 Task: Explore Suburban Homes in Sacramento with Access to Greenbelts.
Action: Mouse moved to (209, 225)
Screenshot: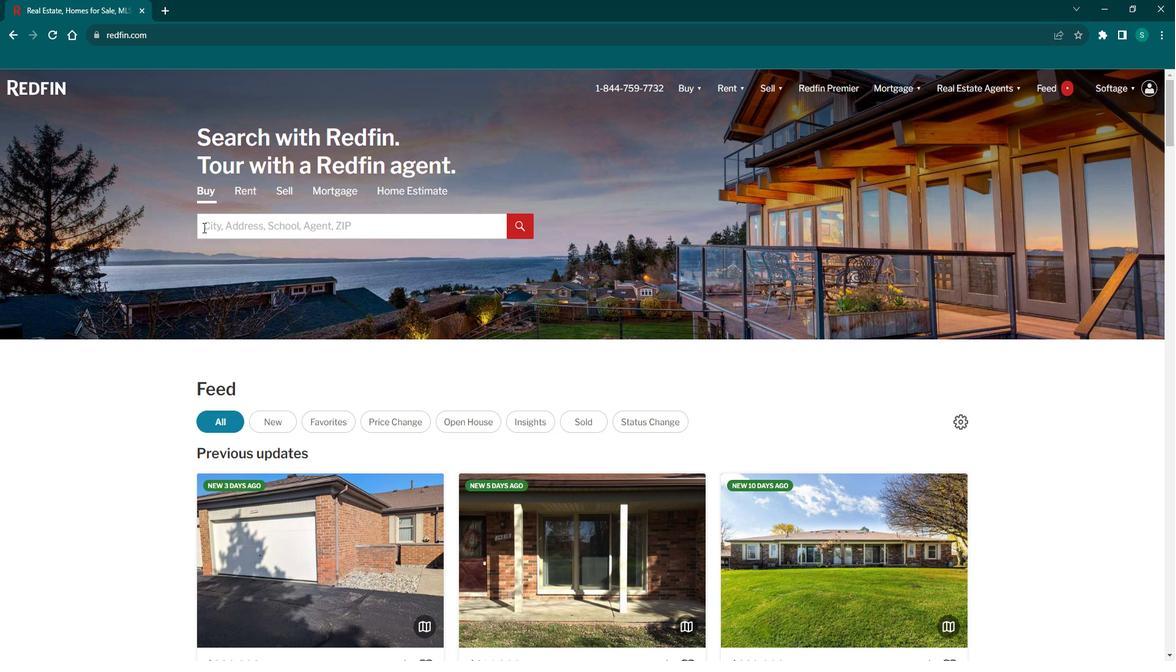 
Action: Mouse pressed left at (209, 225)
Screenshot: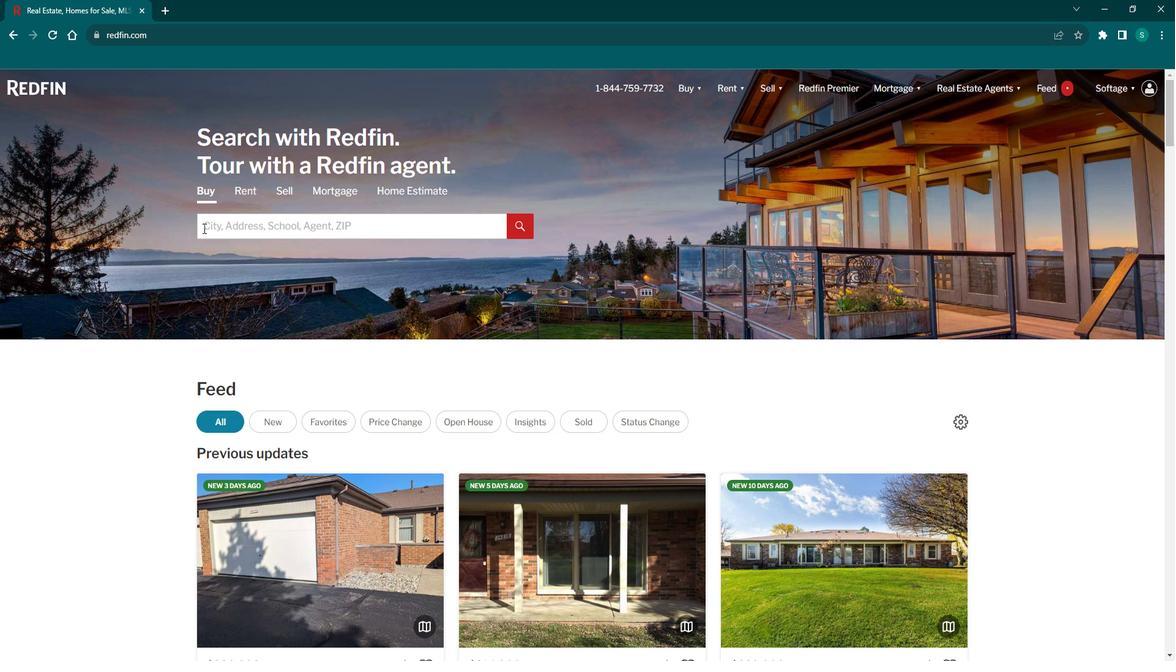 
Action: Key pressed <Key.caps_lock>S<Key.caps_lock>acramento
Screenshot: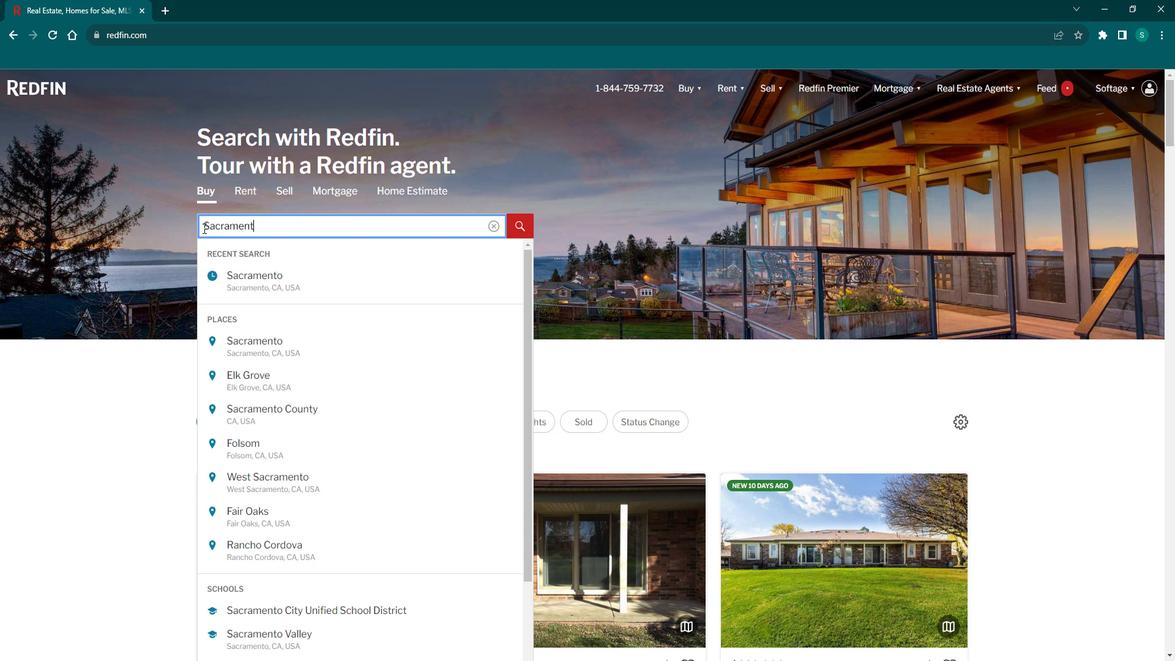 
Action: Mouse moved to (217, 330)
Screenshot: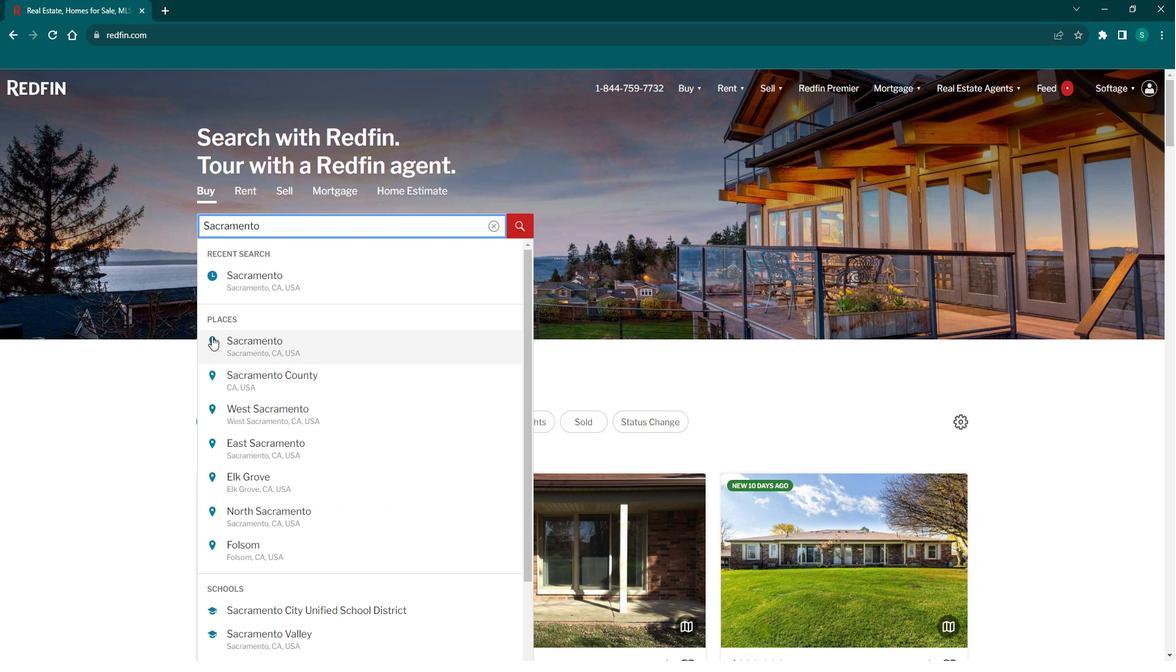 
Action: Mouse pressed left at (217, 330)
Screenshot: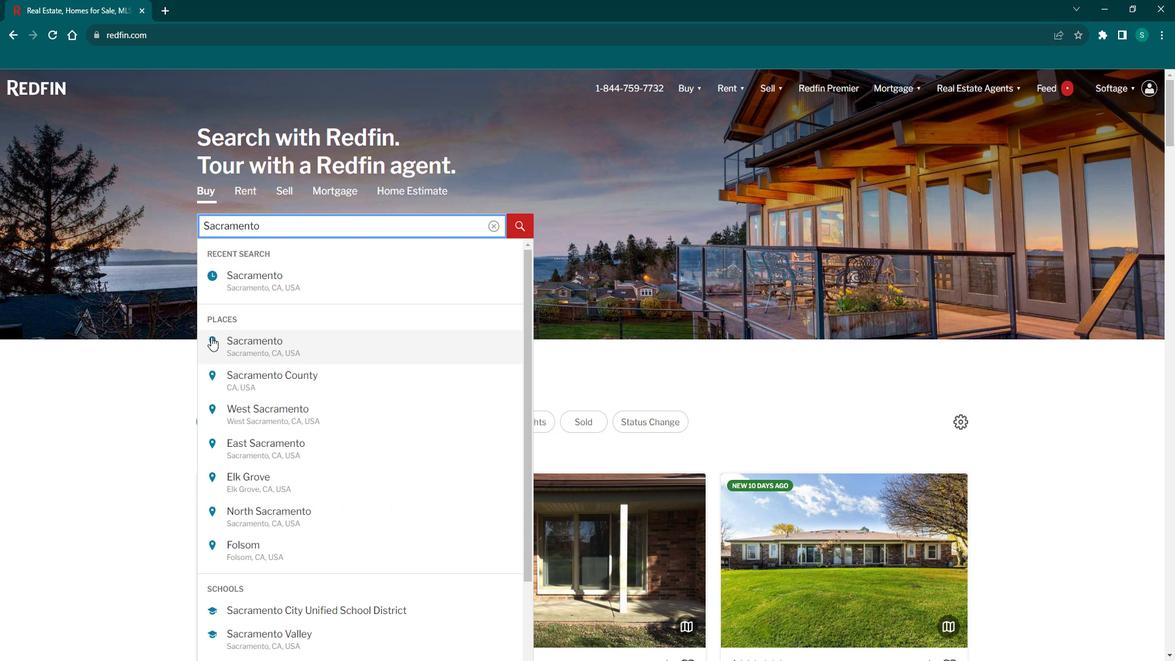 
Action: Mouse moved to (1049, 174)
Screenshot: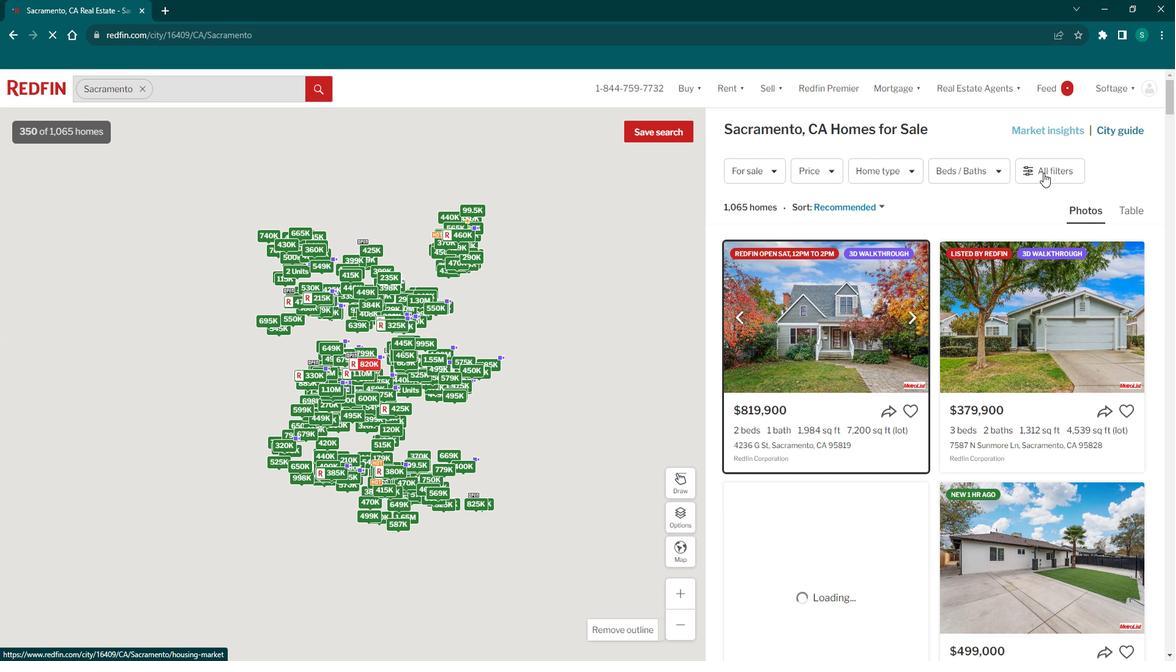 
Action: Mouse pressed left at (1049, 174)
Screenshot: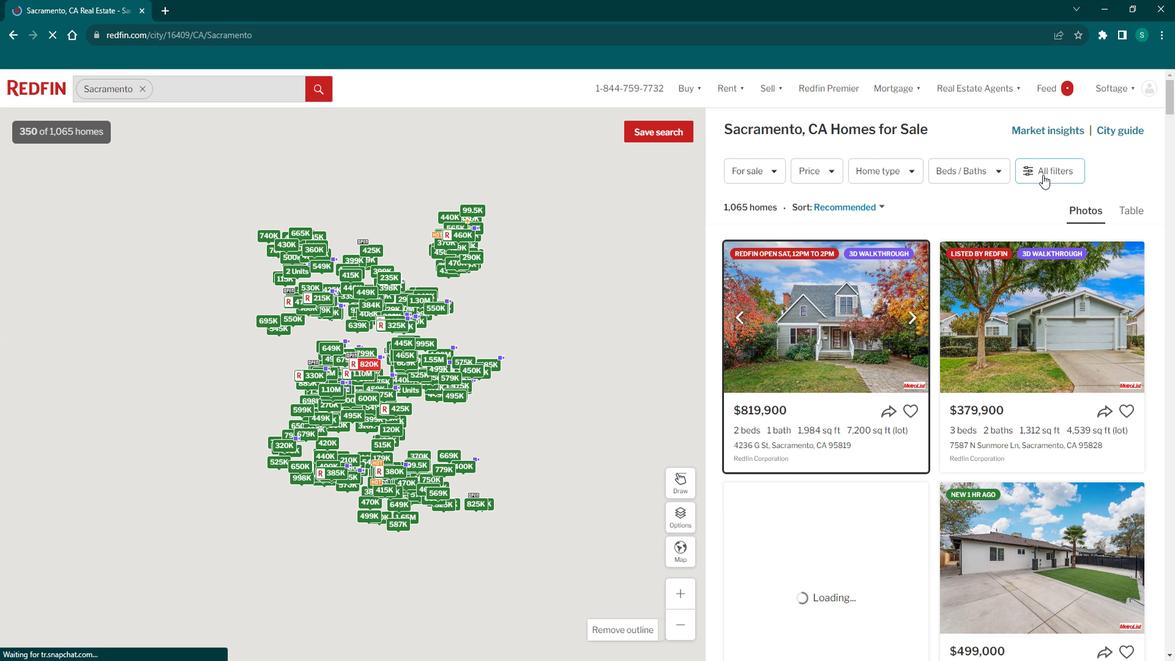 
Action: Mouse pressed left at (1049, 174)
Screenshot: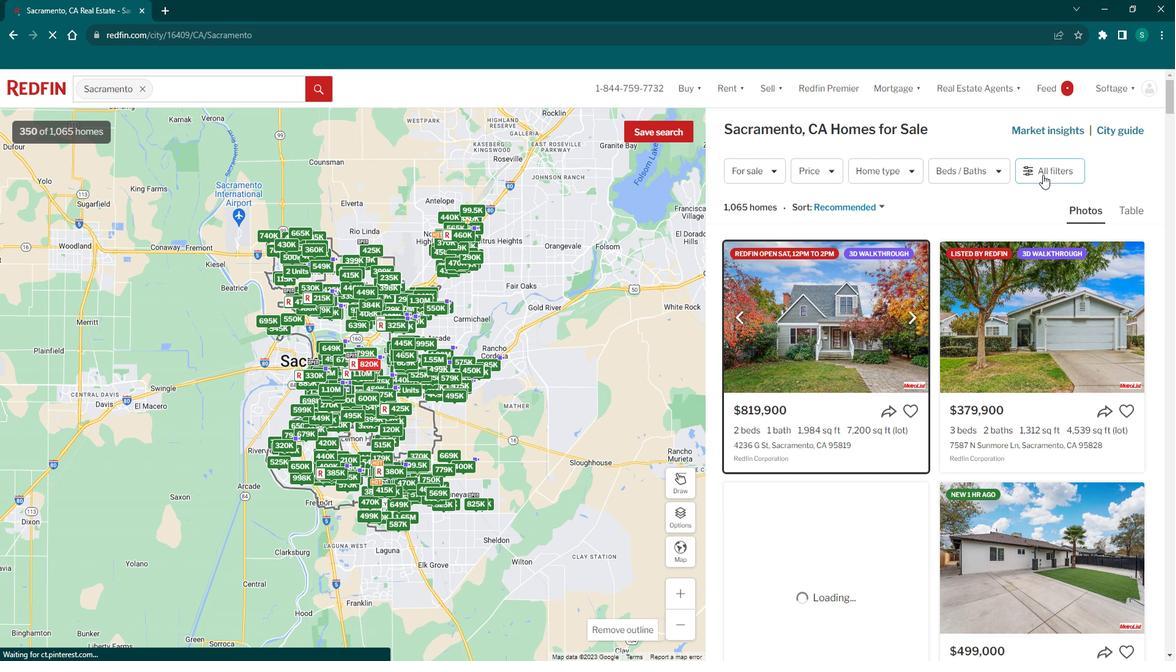
Action: Mouse moved to (1049, 174)
Screenshot: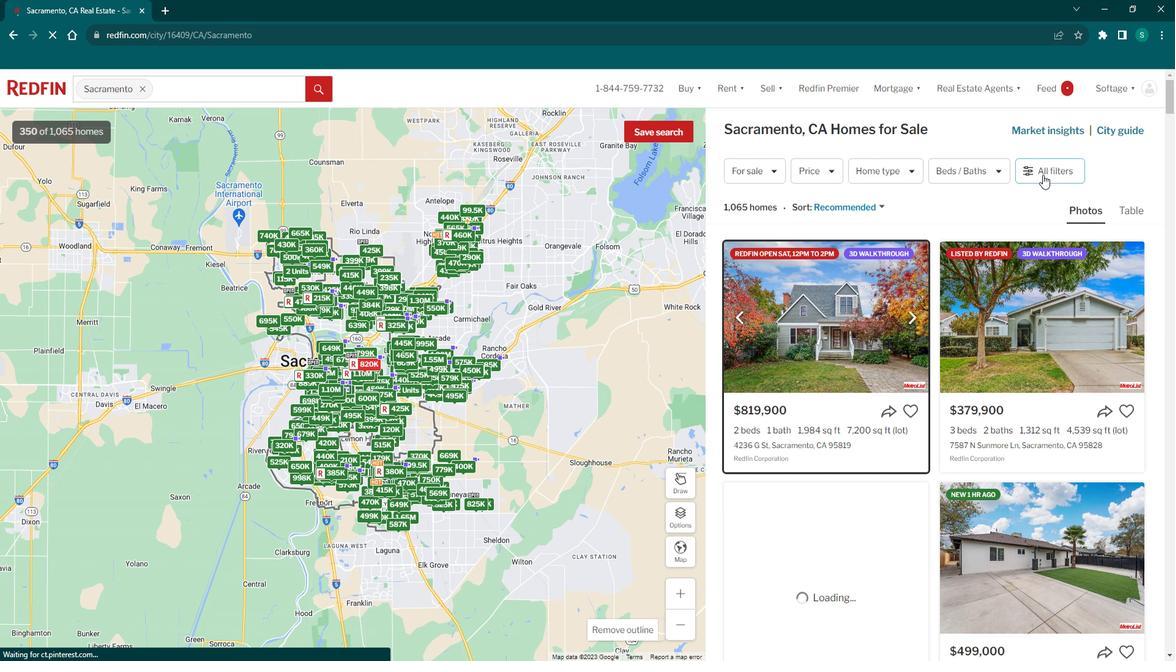 
Action: Mouse pressed left at (1049, 174)
Screenshot: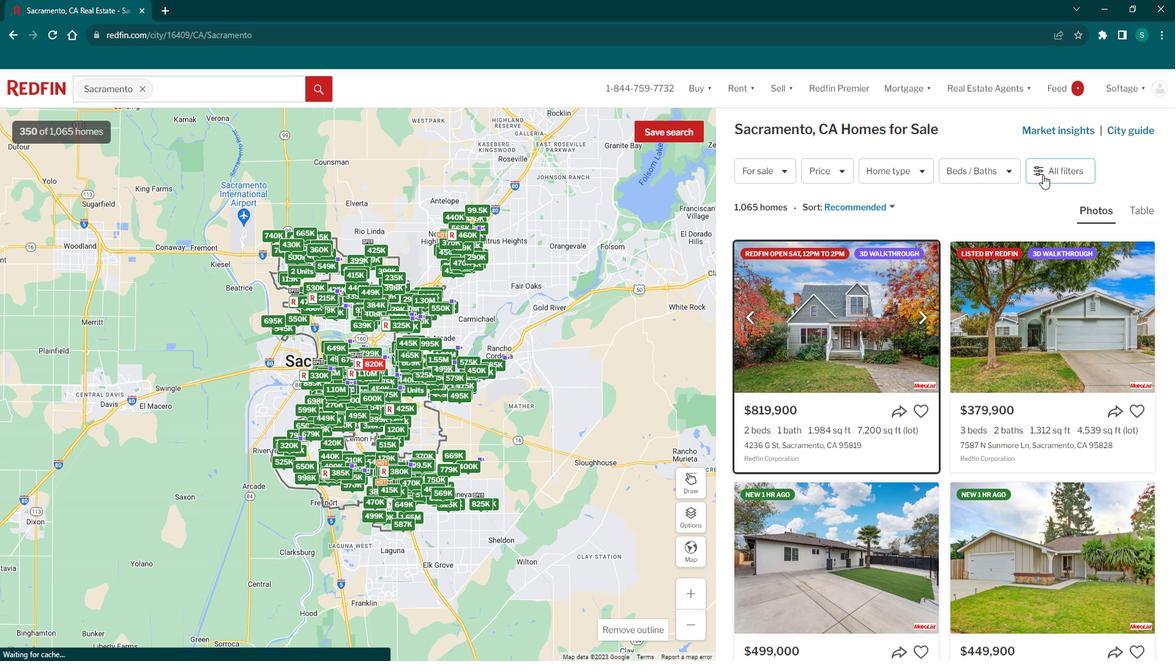 
Action: Mouse moved to (873, 407)
Screenshot: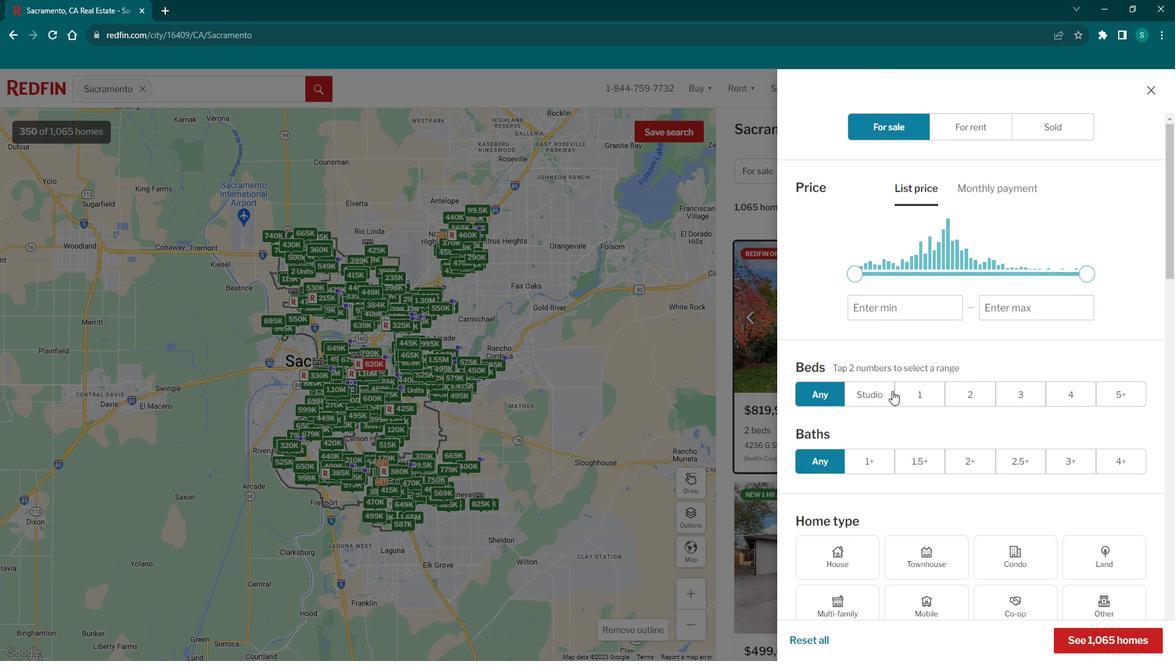 
Action: Mouse scrolled (873, 406) with delta (0, 0)
Screenshot: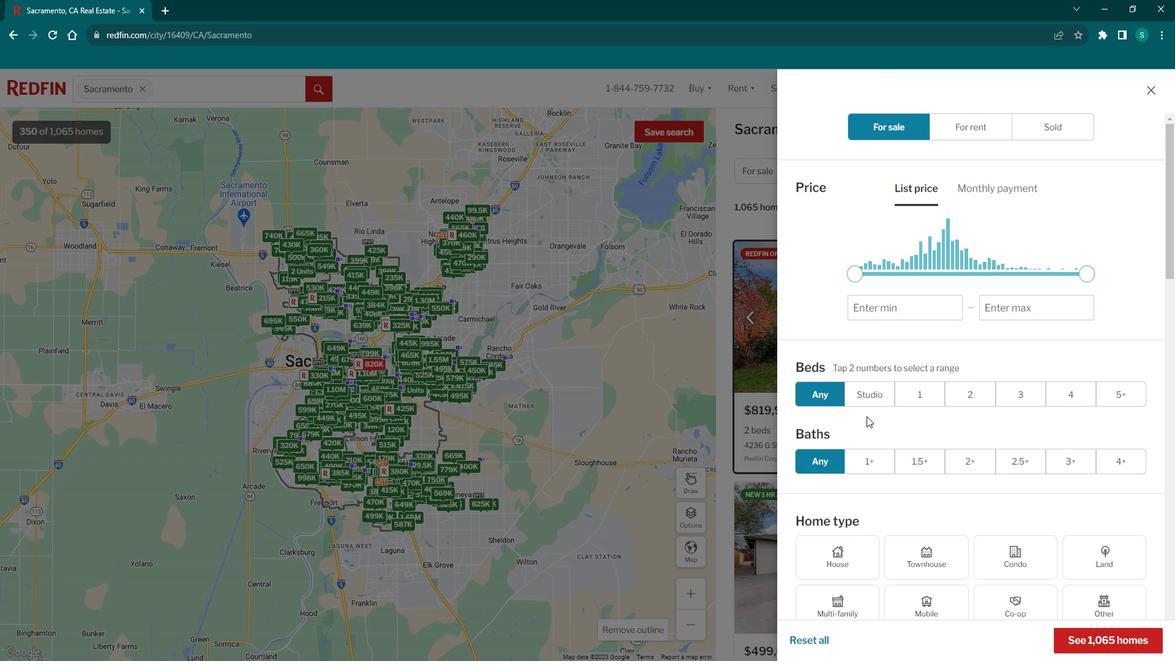 
Action: Mouse scrolled (873, 406) with delta (0, 0)
Screenshot: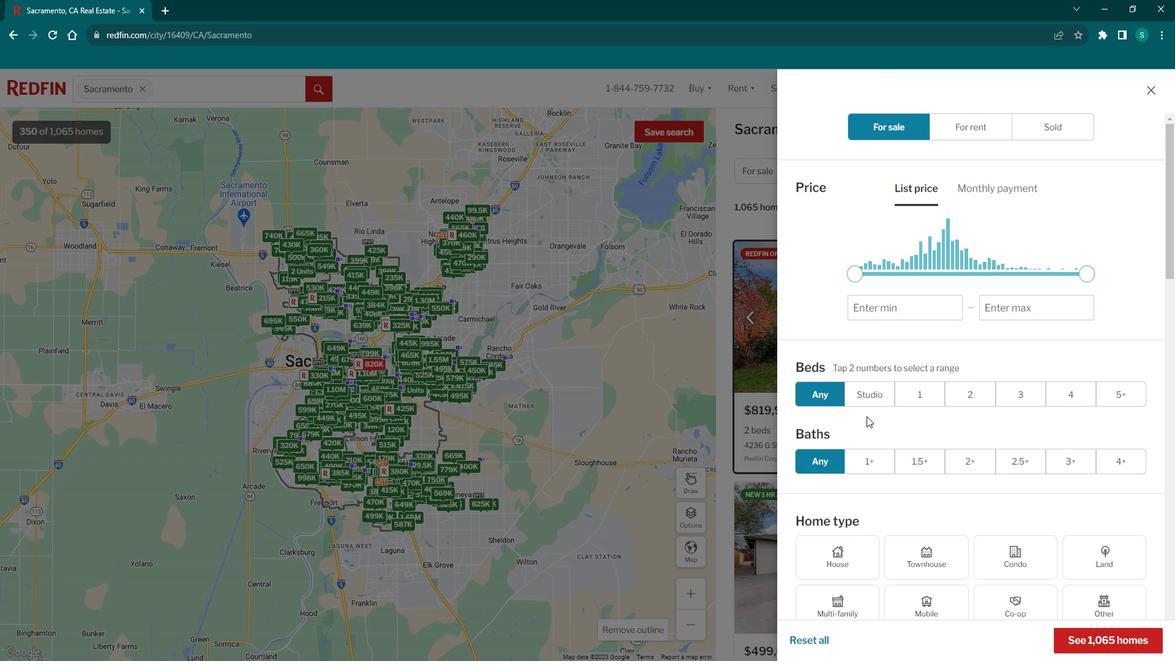 
Action: Mouse moved to (844, 414)
Screenshot: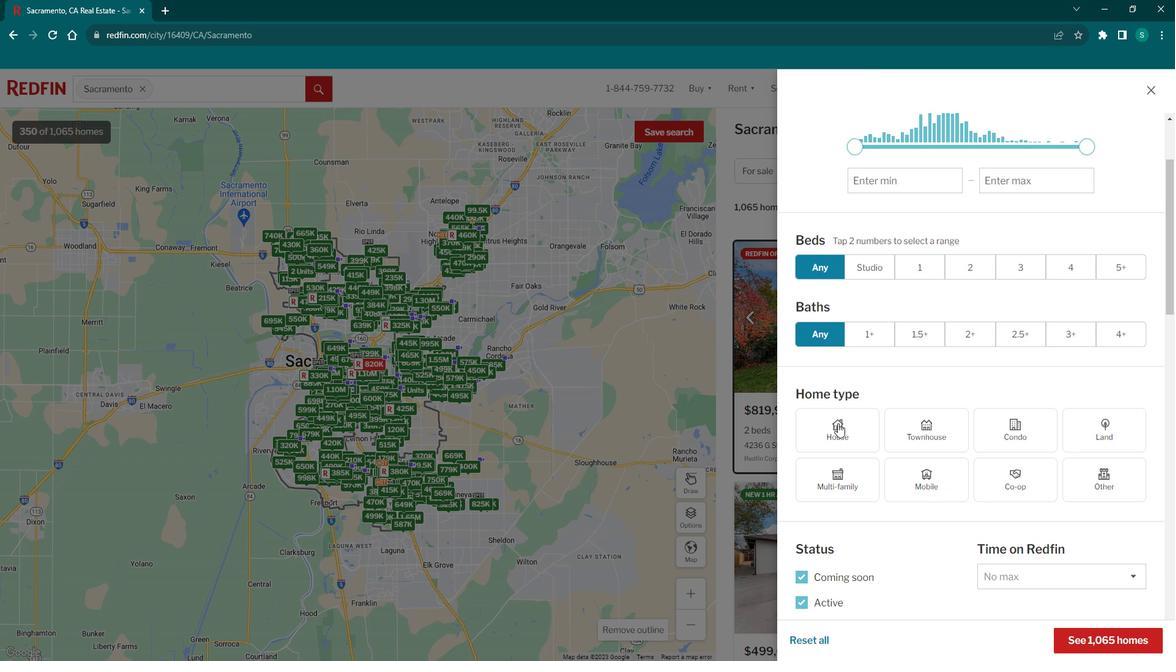
Action: Mouse pressed left at (844, 414)
Screenshot: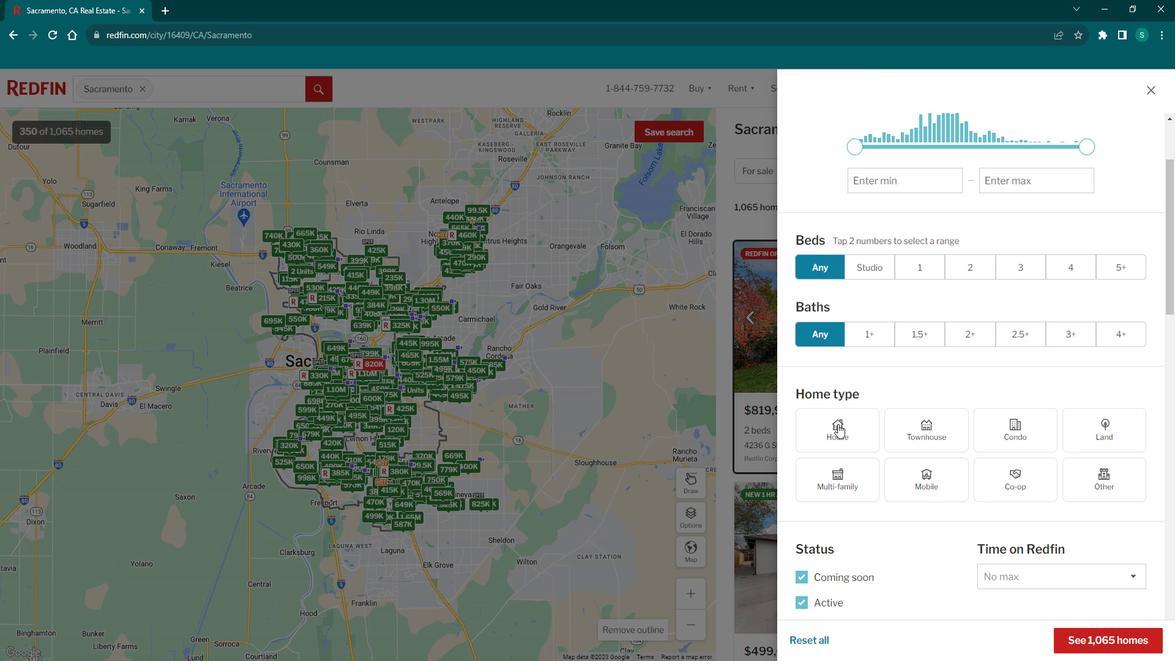 
Action: Mouse scrolled (844, 413) with delta (0, 0)
Screenshot: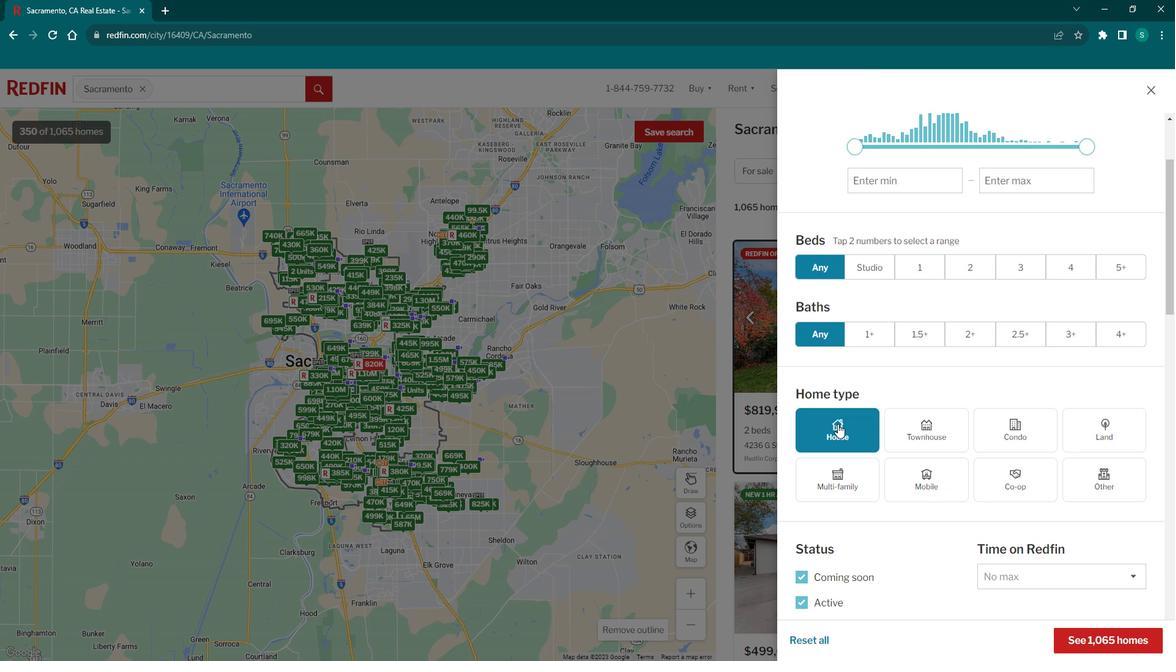 
Action: Mouse scrolled (844, 413) with delta (0, 0)
Screenshot: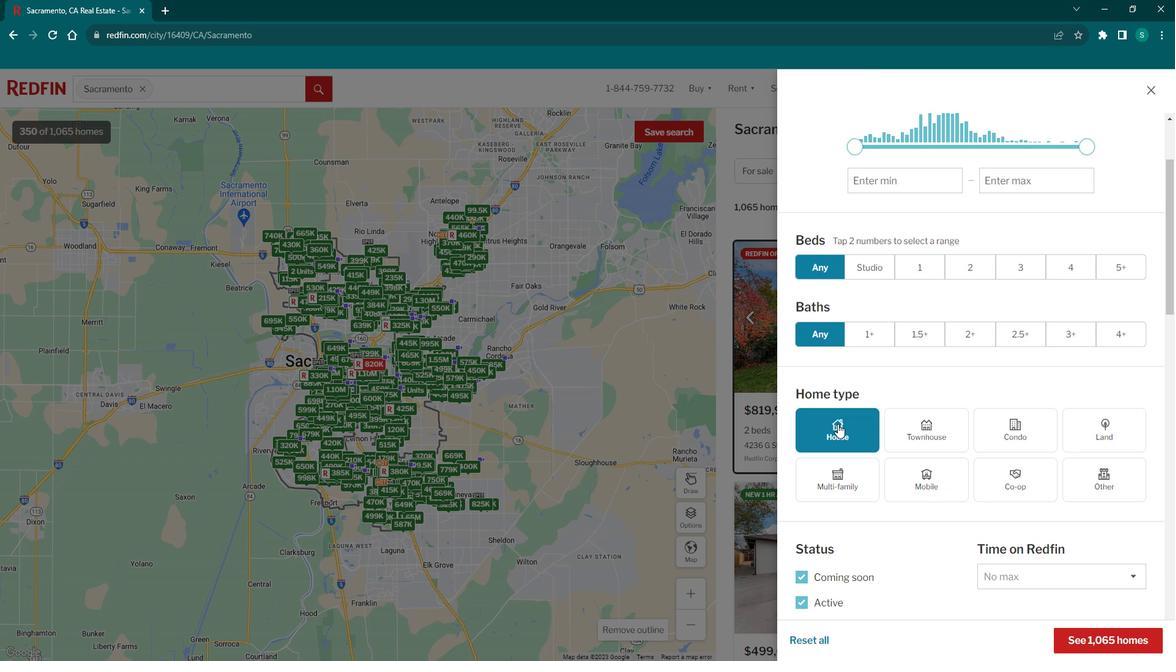 
Action: Mouse scrolled (844, 413) with delta (0, 0)
Screenshot: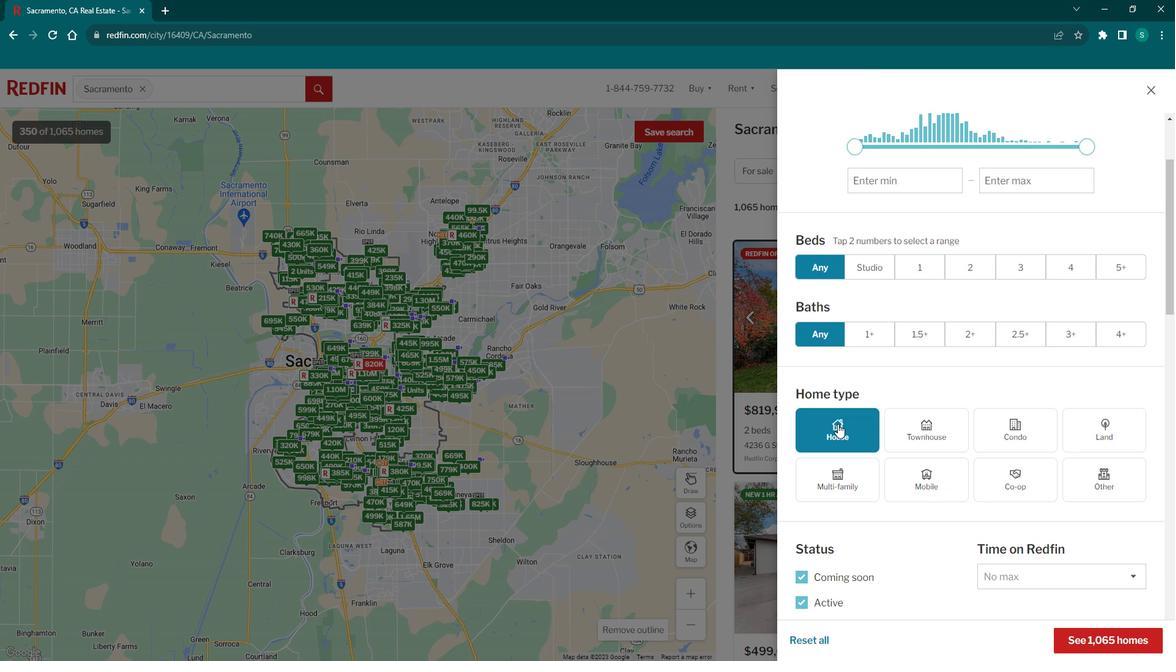 
Action: Mouse scrolled (844, 413) with delta (0, 0)
Screenshot: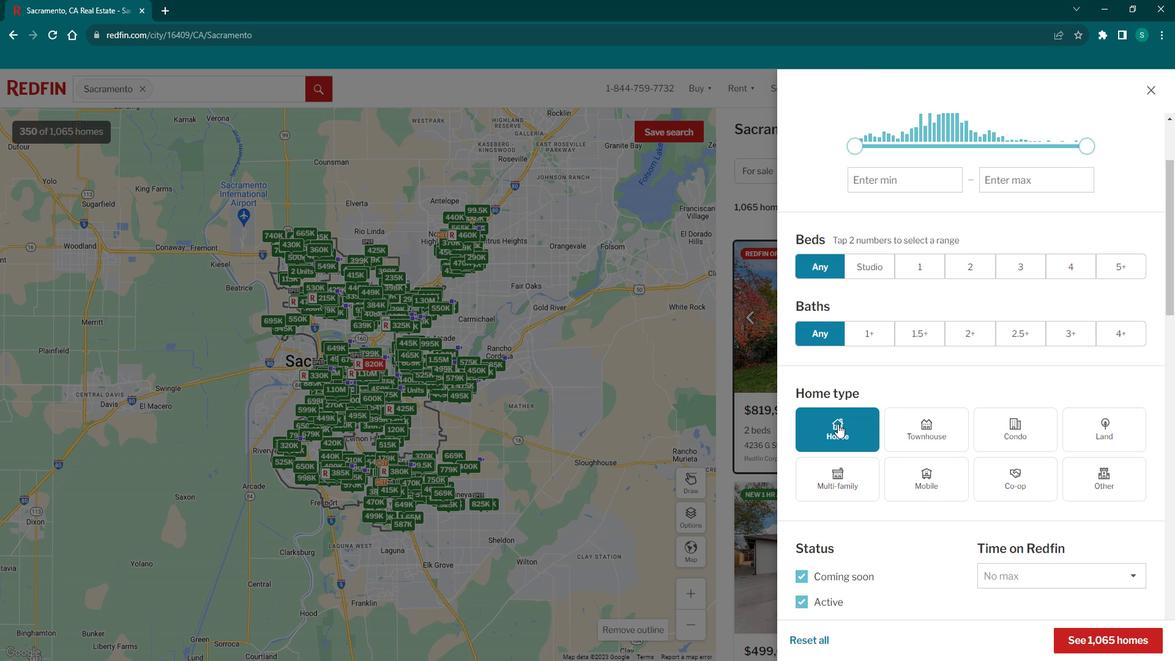 
Action: Mouse scrolled (844, 413) with delta (0, 0)
Screenshot: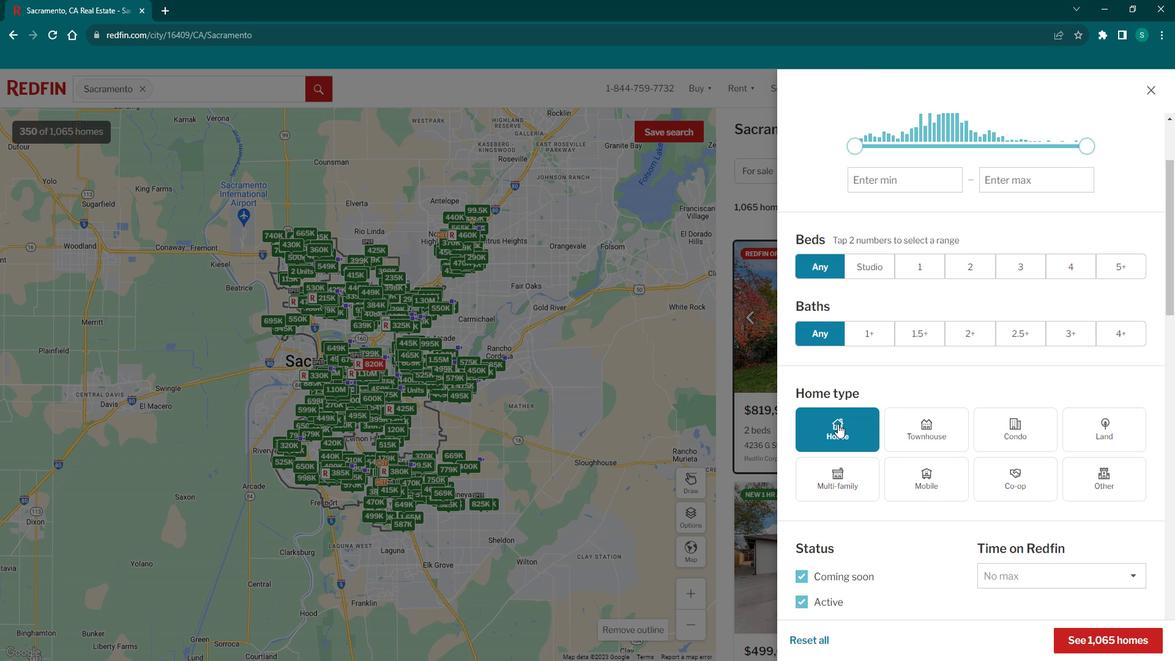 
Action: Mouse scrolled (844, 413) with delta (0, 0)
Screenshot: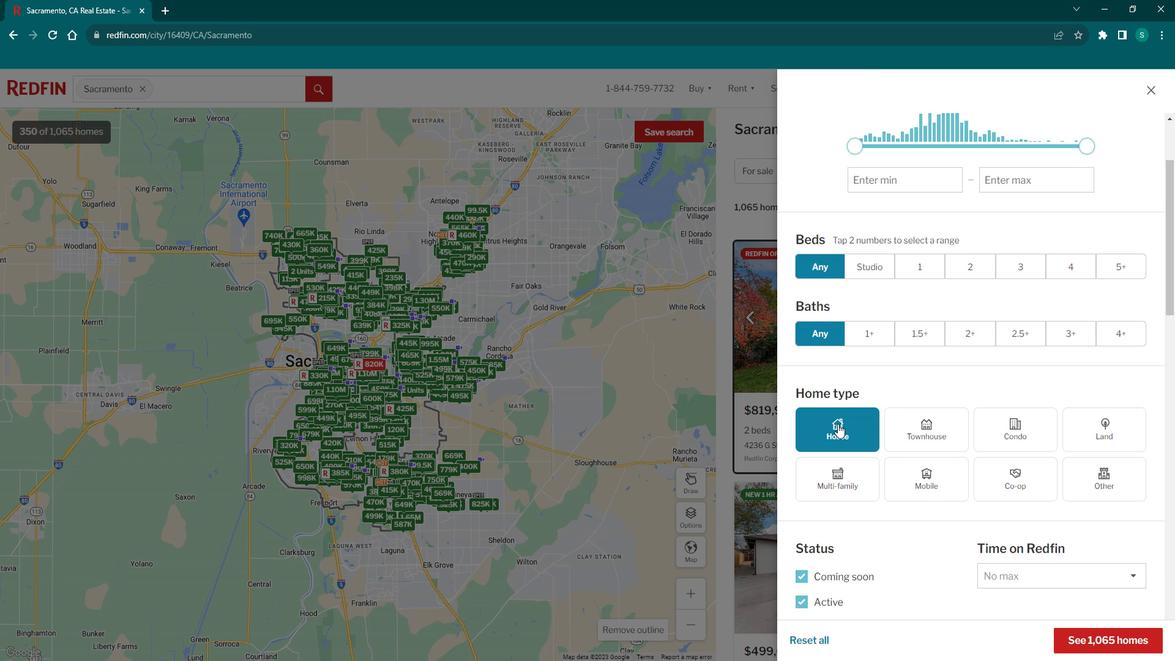 
Action: Mouse scrolled (844, 415) with delta (0, 0)
Screenshot: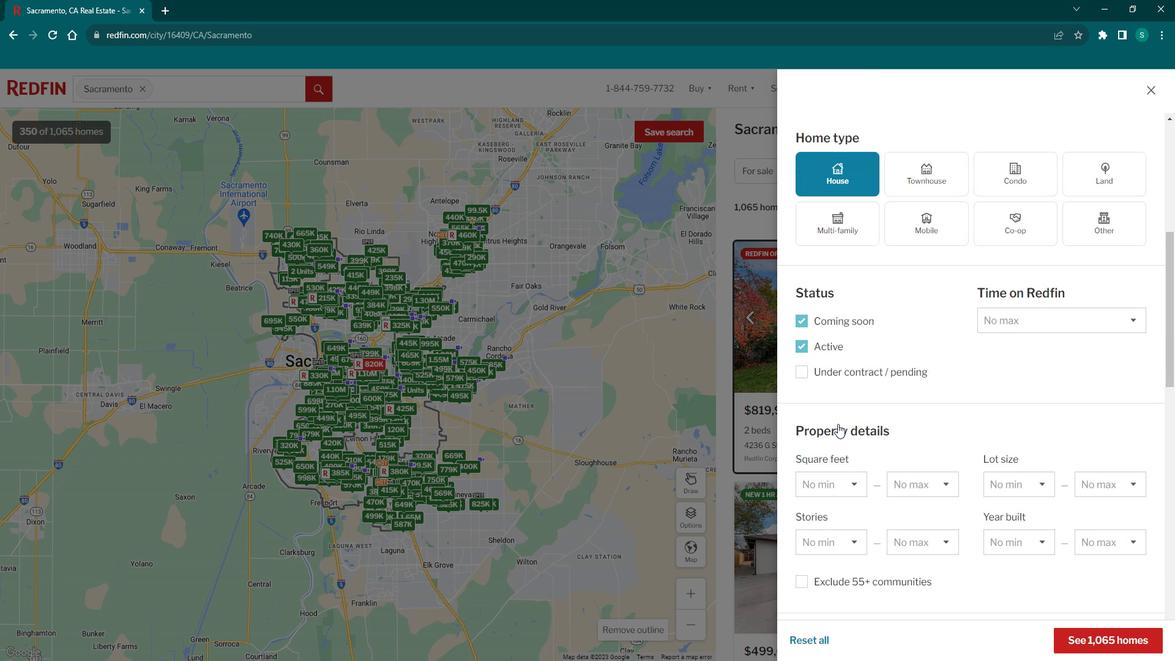 
Action: Mouse scrolled (844, 413) with delta (0, 0)
Screenshot: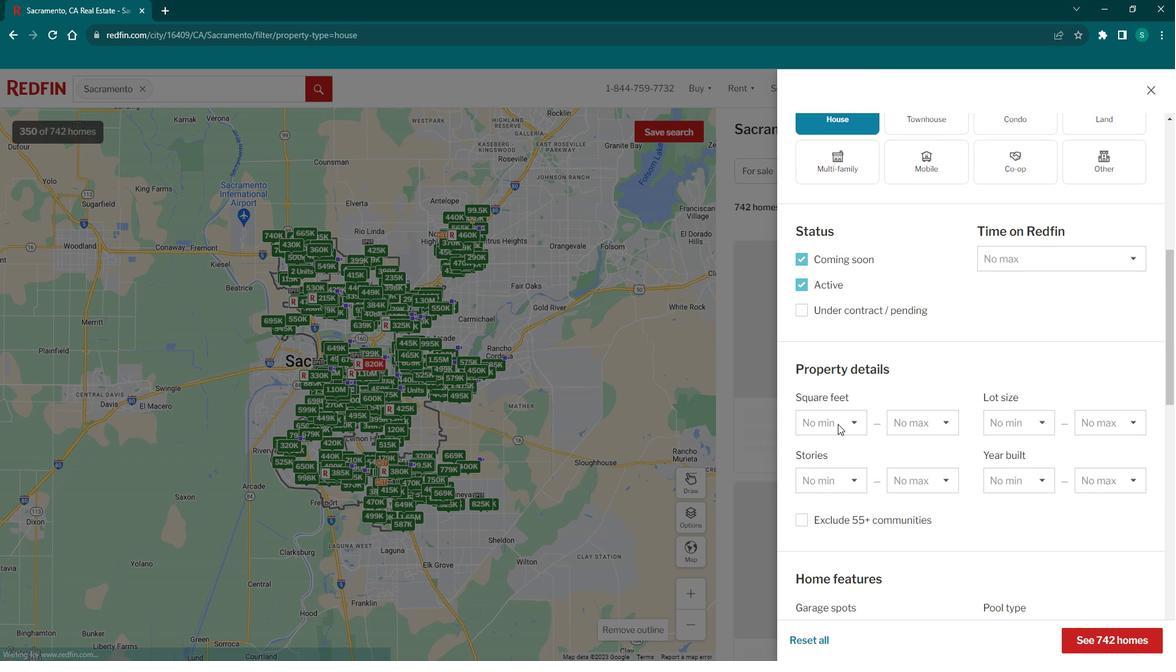 
Action: Mouse scrolled (844, 413) with delta (0, 0)
Screenshot: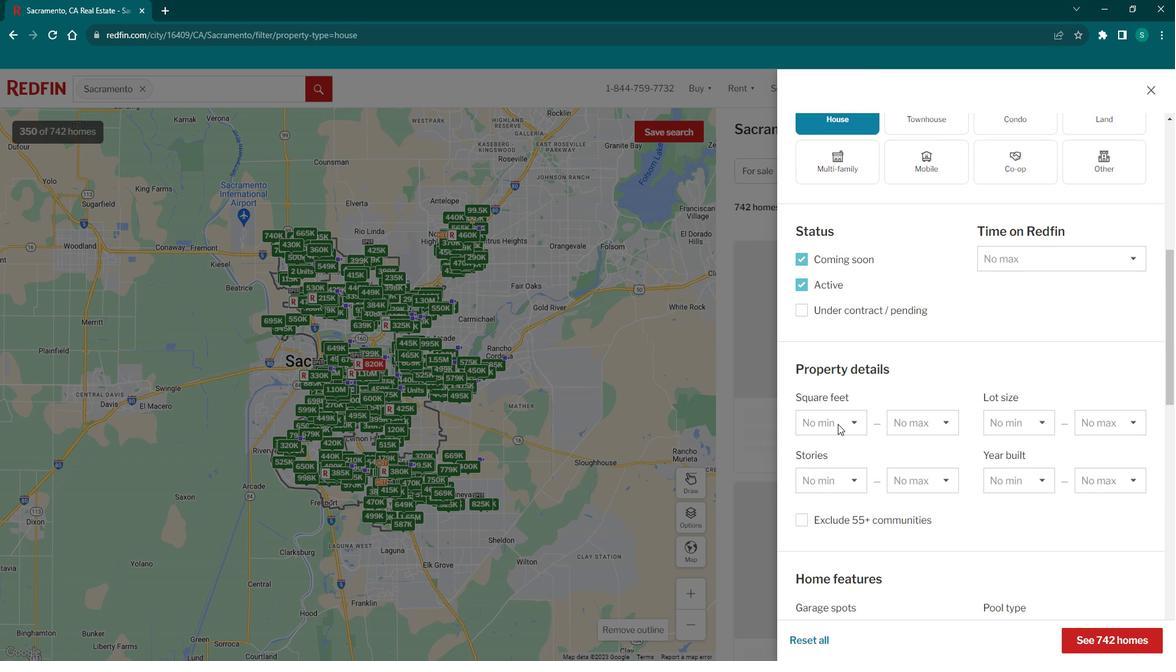
Action: Mouse scrolled (844, 413) with delta (0, 0)
Screenshot: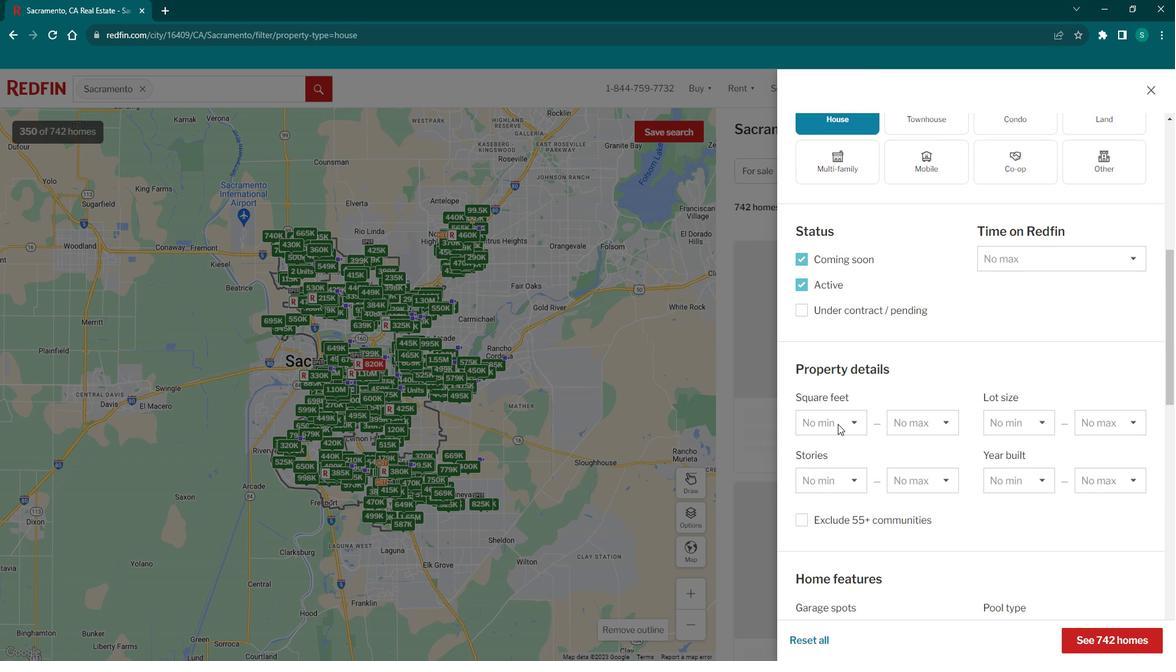 
Action: Mouse scrolled (844, 413) with delta (0, 0)
Screenshot: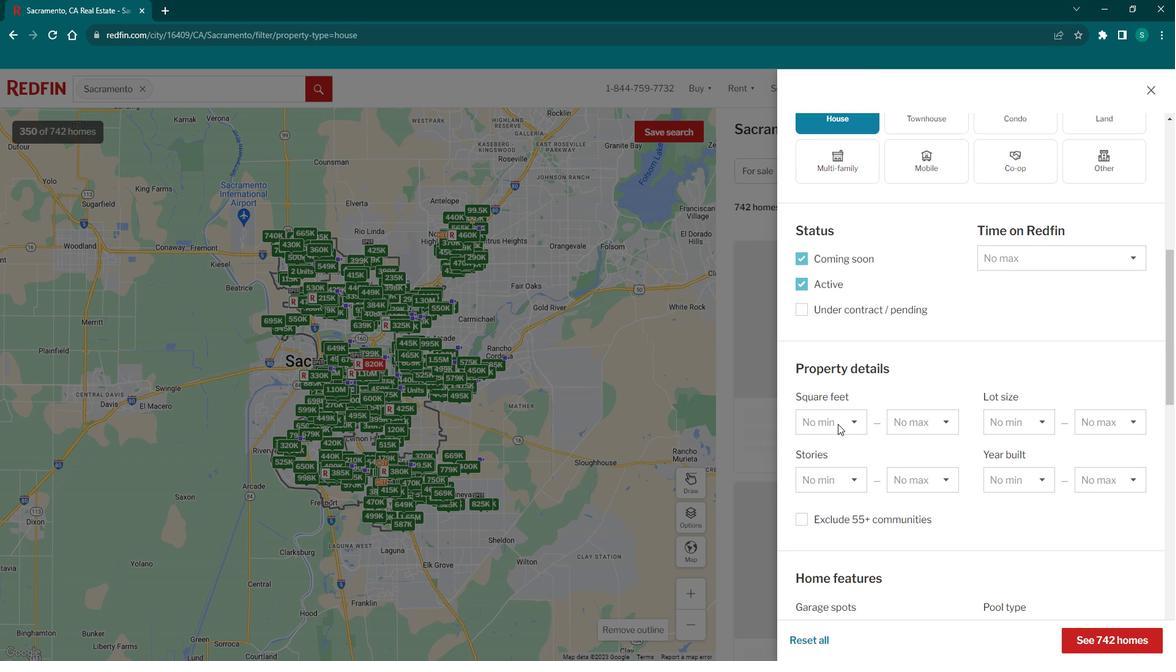 
Action: Mouse scrolled (844, 413) with delta (0, 0)
Screenshot: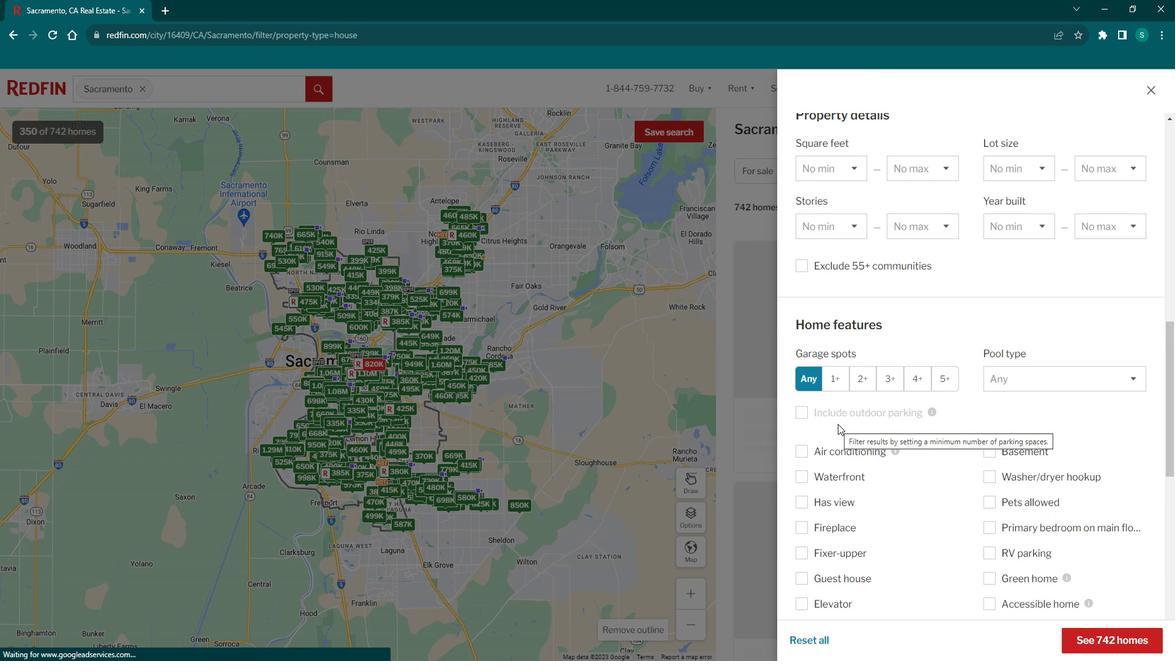 
Action: Mouse scrolled (844, 413) with delta (0, 0)
Screenshot: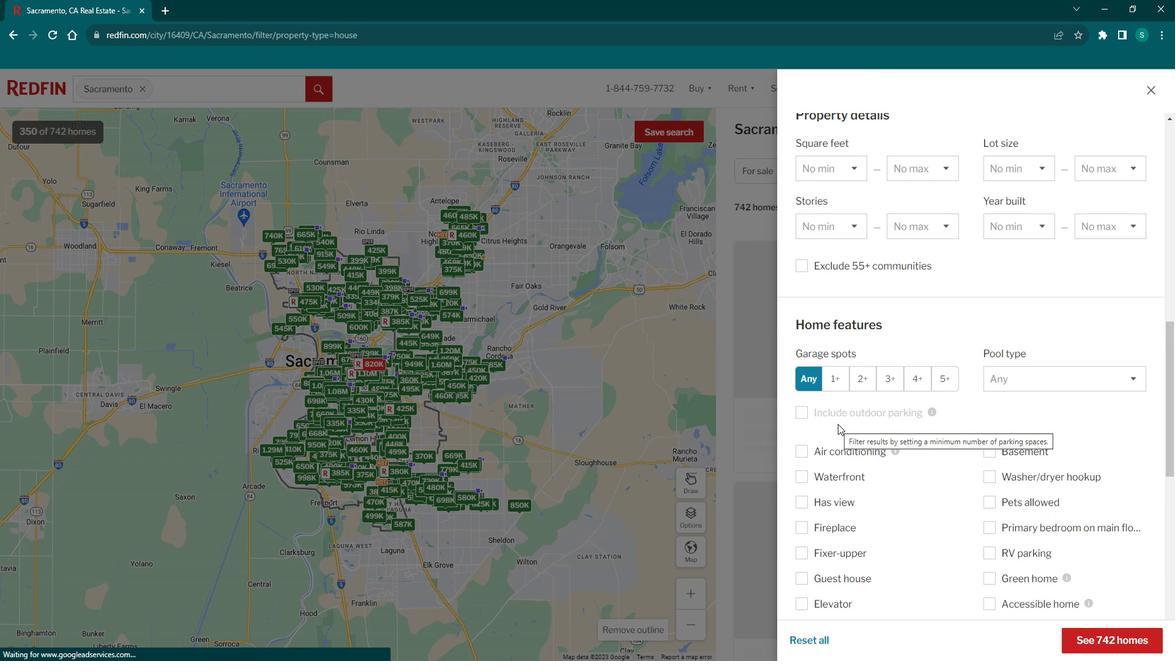 
Action: Mouse scrolled (844, 413) with delta (0, 0)
Screenshot: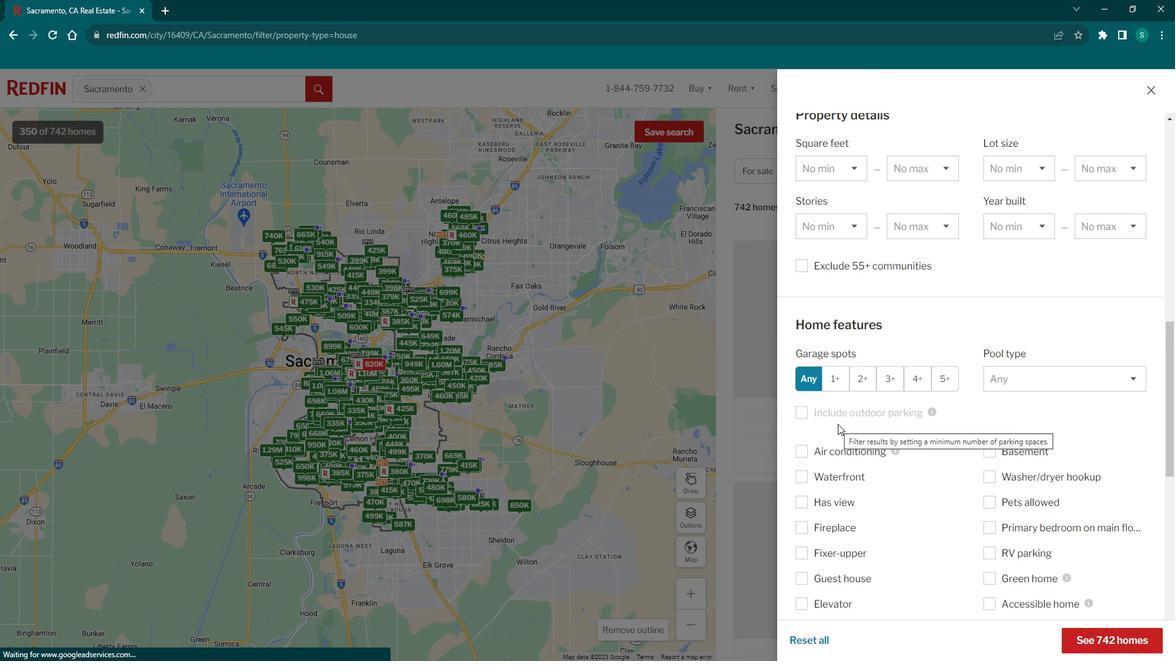 
Action: Mouse scrolled (844, 413) with delta (0, 0)
Screenshot: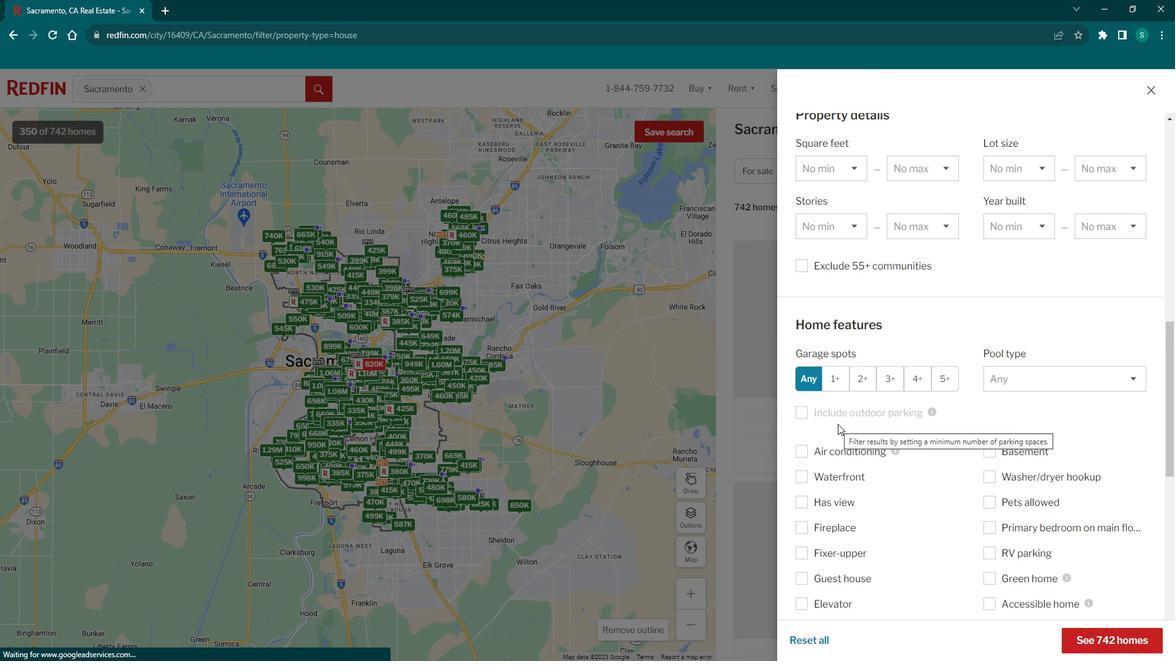 
Action: Mouse scrolled (844, 413) with delta (0, 0)
Screenshot: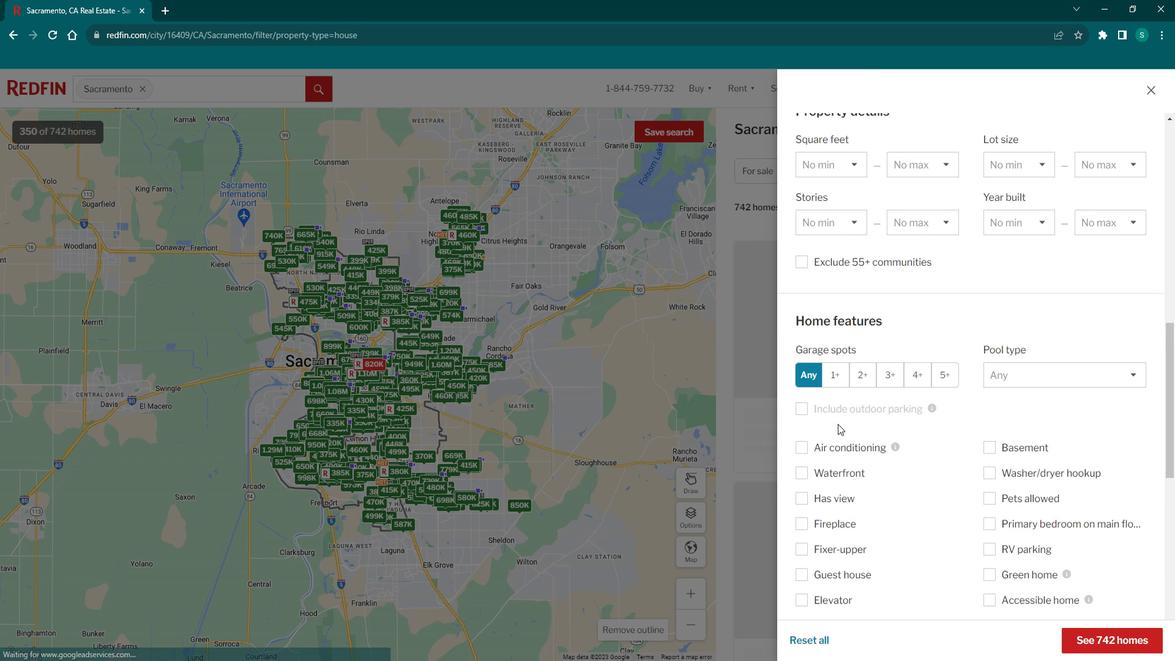 
Action: Mouse moved to (893, 393)
Screenshot: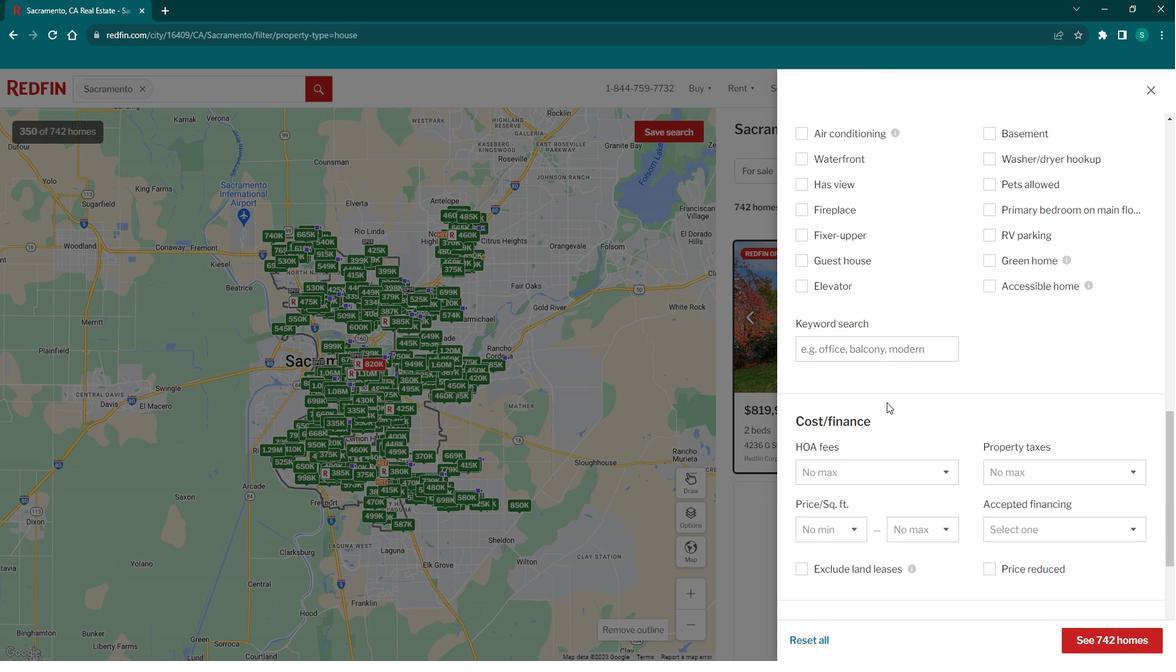 
Action: Mouse scrolled (893, 394) with delta (0, 0)
Screenshot: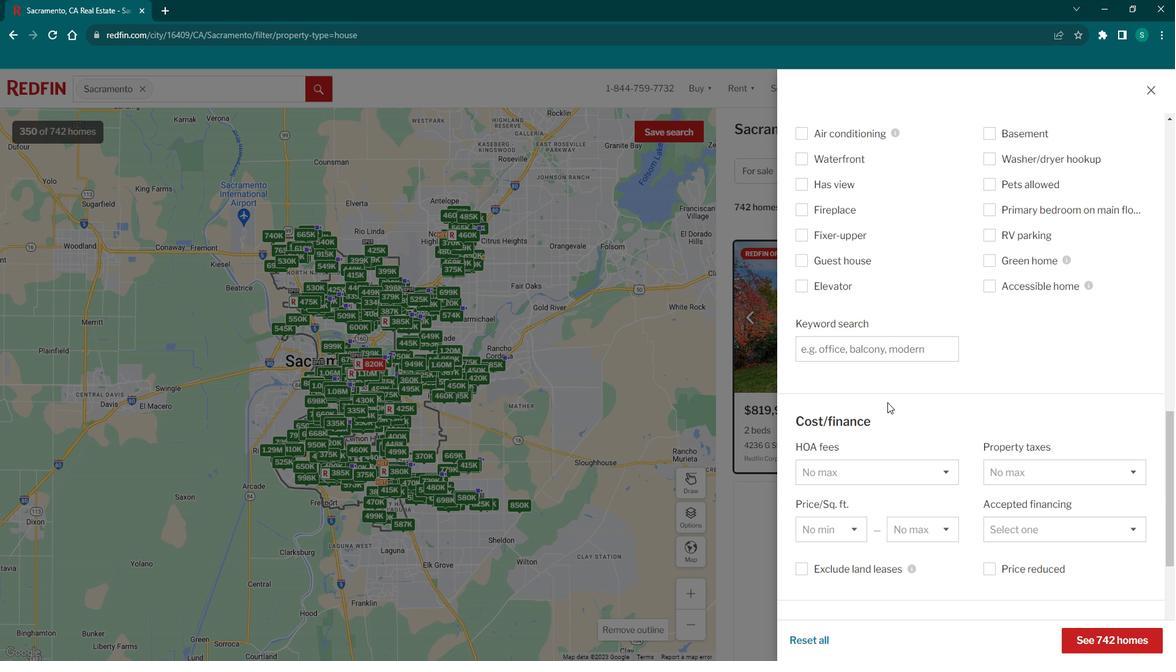 
Action: Mouse scrolled (893, 394) with delta (0, 0)
Screenshot: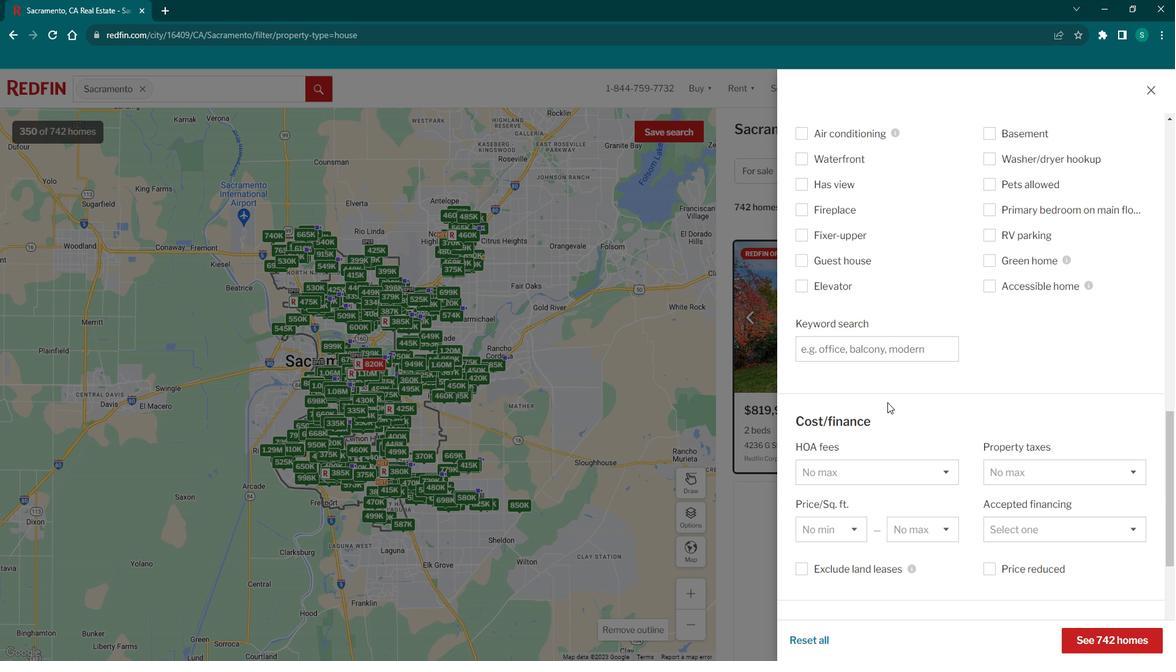 
Action: Mouse scrolled (893, 393) with delta (0, 0)
Screenshot: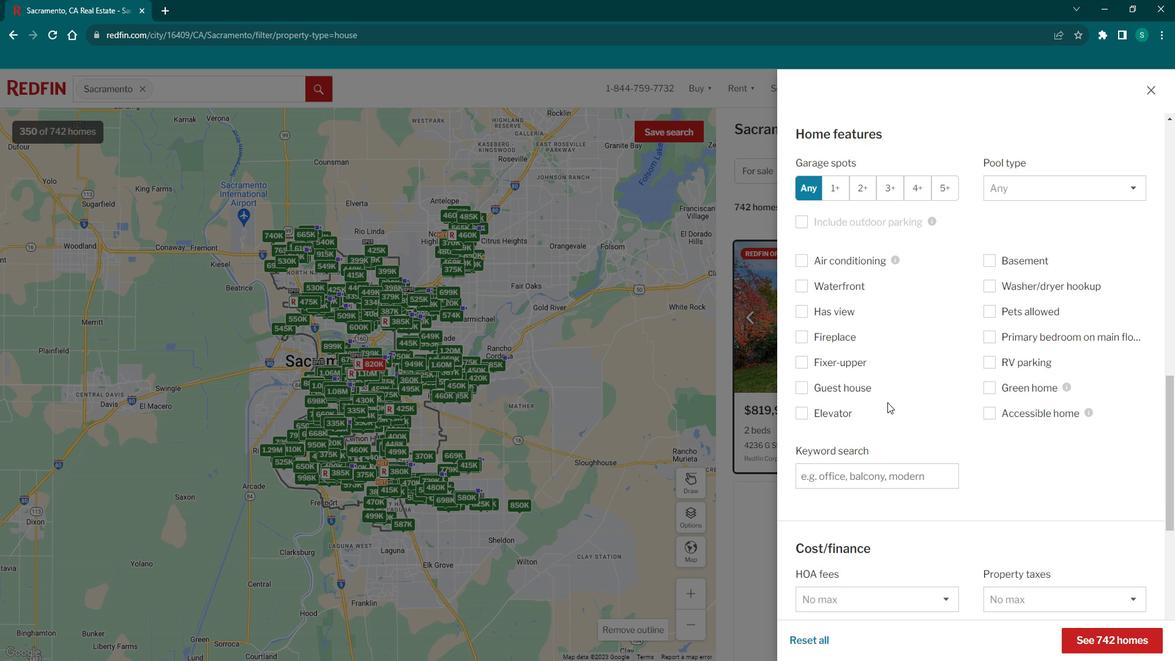 
Action: Mouse moved to (1110, 631)
Screenshot: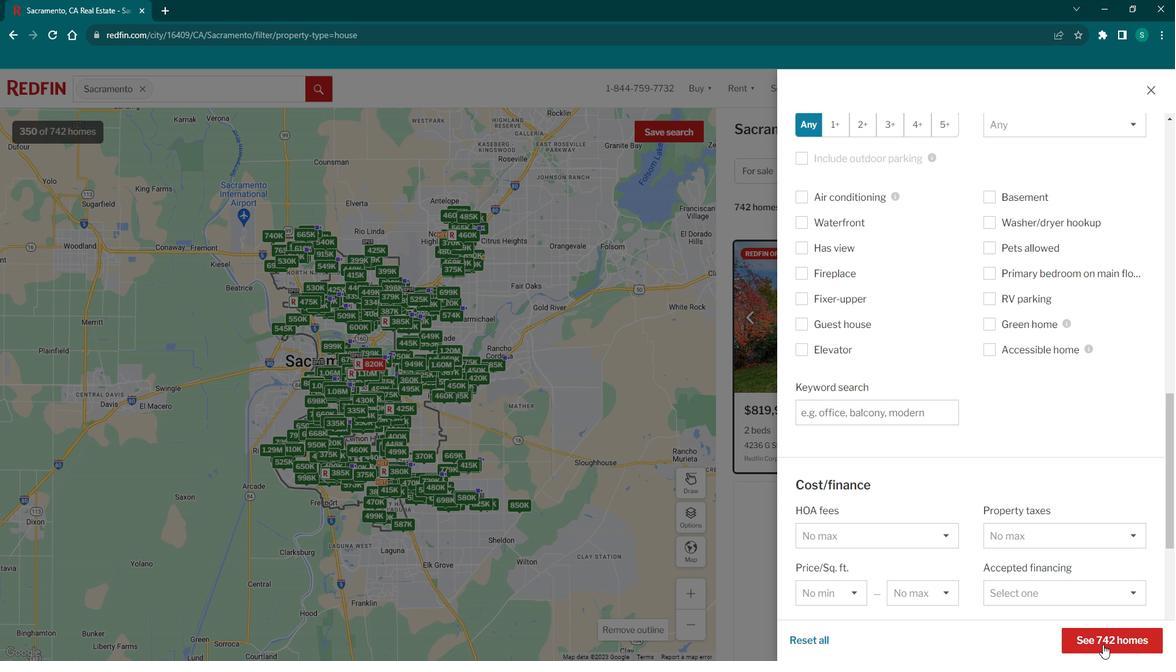 
Action: Mouse pressed left at (1110, 631)
Screenshot: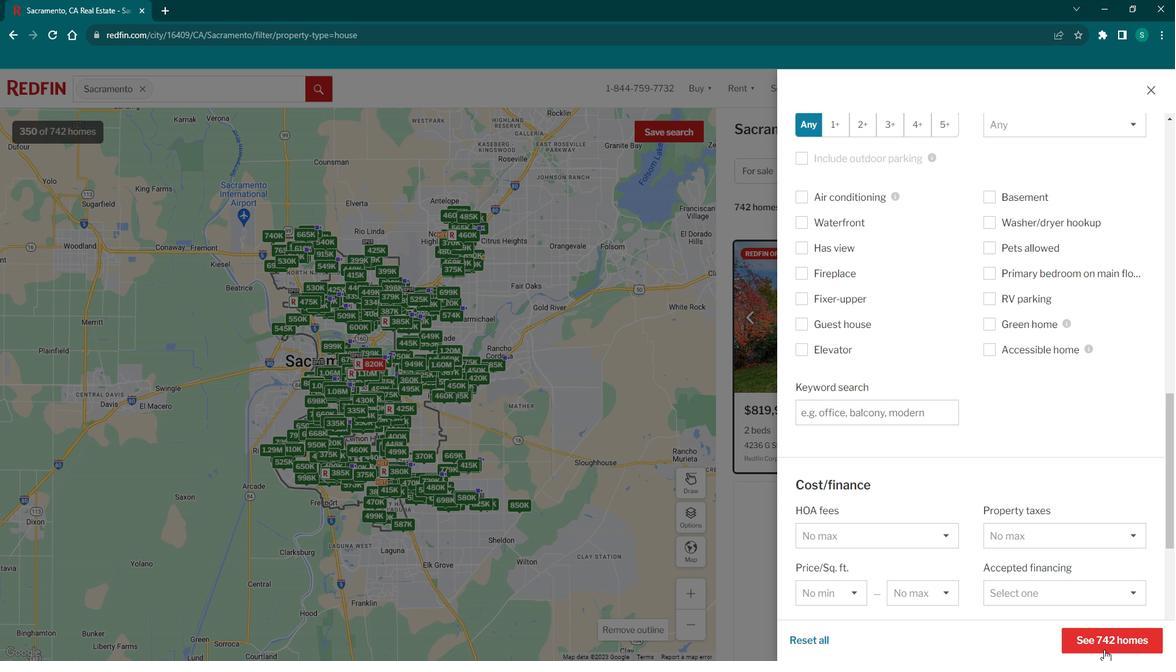 
Action: Mouse moved to (881, 421)
Screenshot: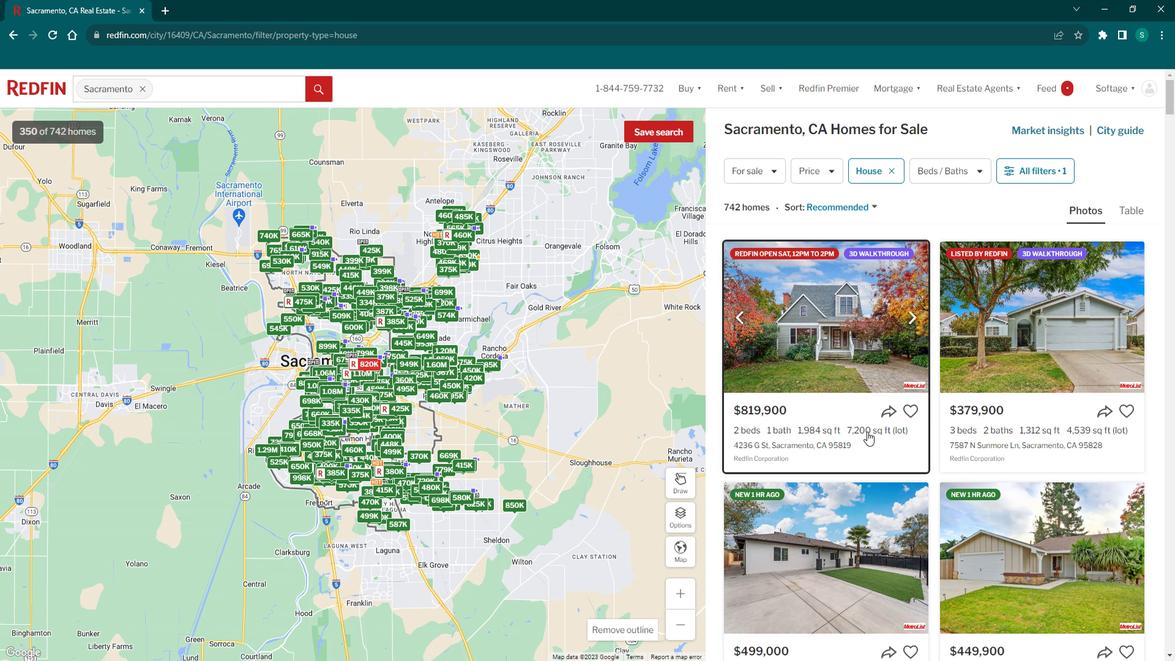 
Action: Mouse scrolled (881, 420) with delta (0, 0)
Screenshot: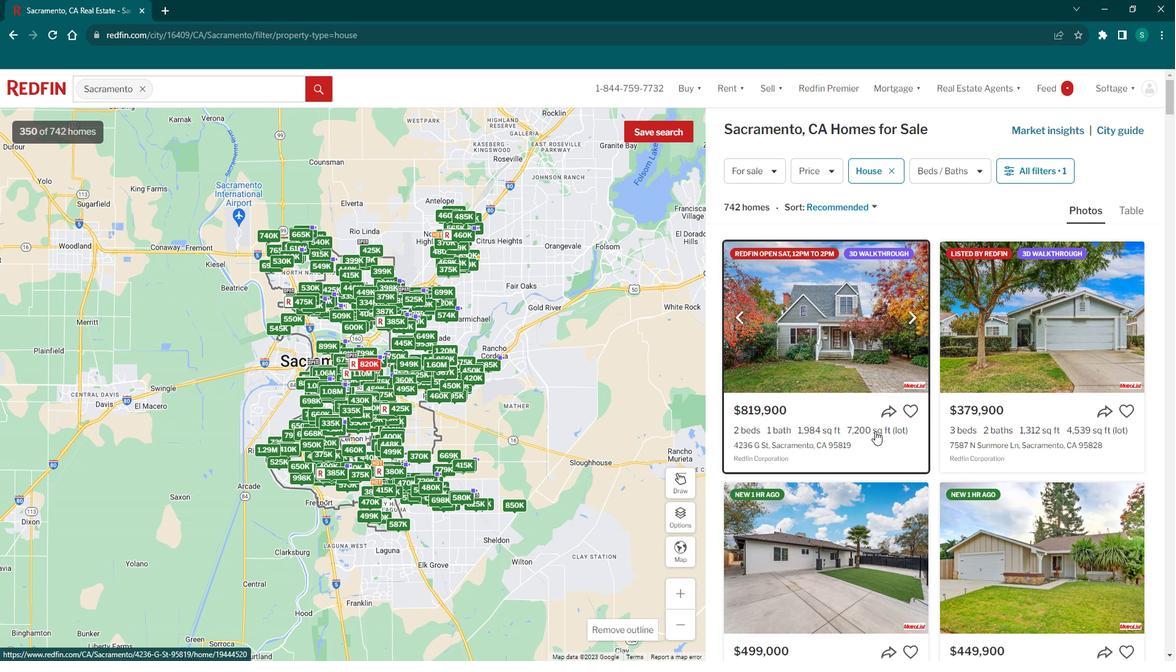 
Action: Mouse scrolled (881, 420) with delta (0, 0)
Screenshot: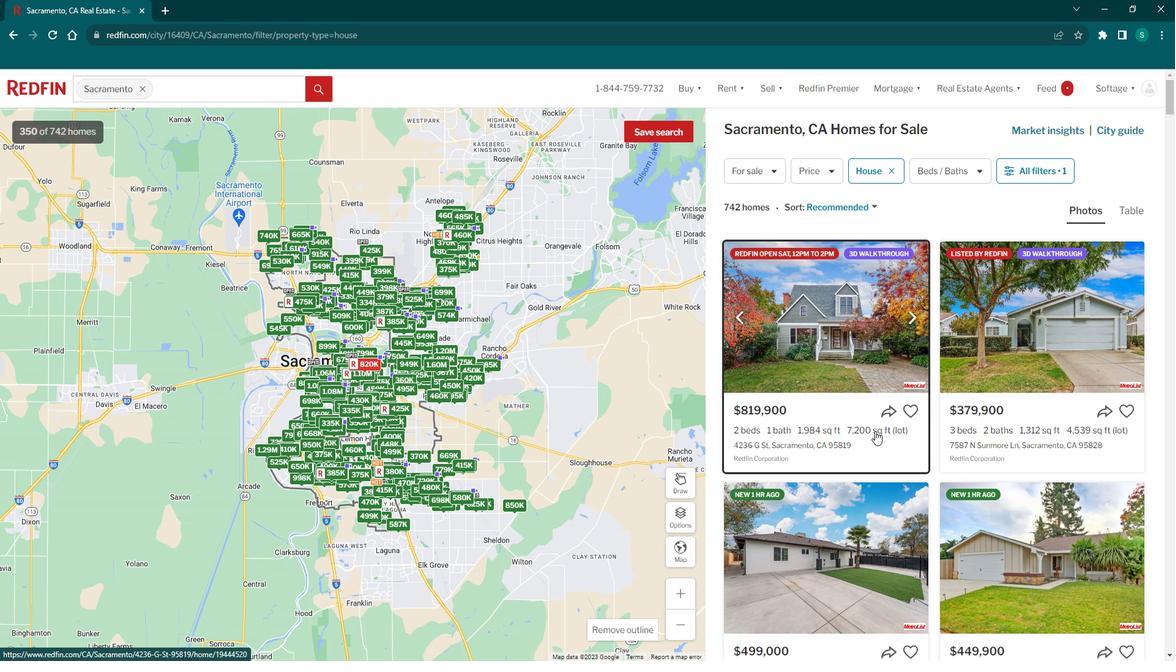 
Action: Mouse scrolled (881, 420) with delta (0, 0)
Screenshot: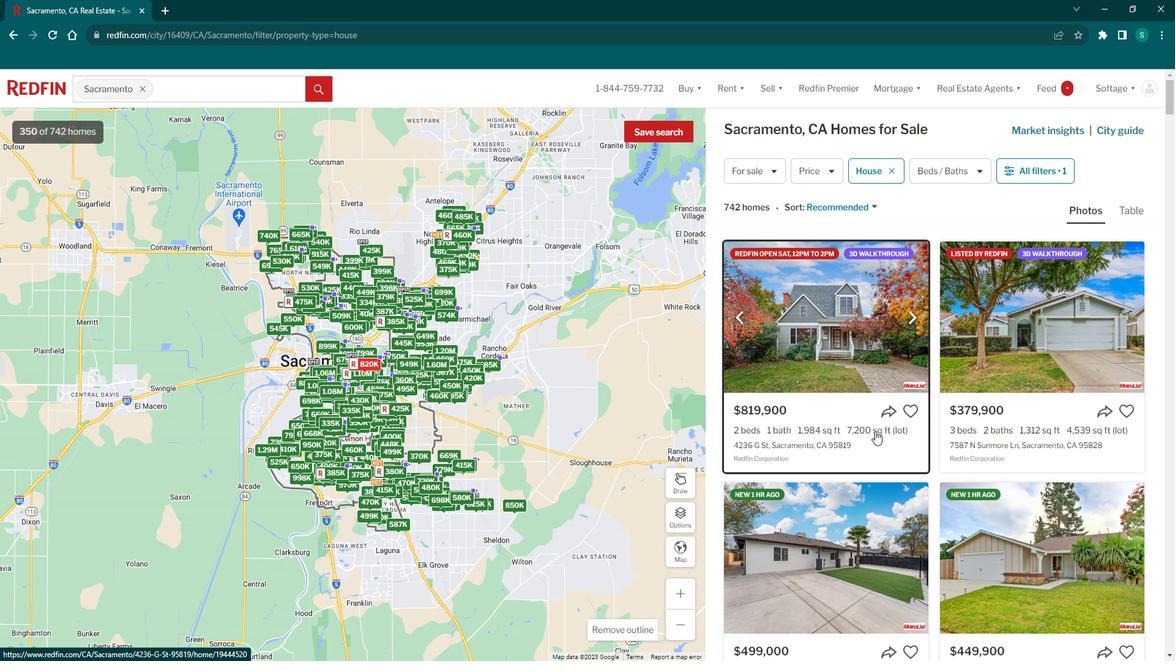 
Action: Mouse scrolled (881, 420) with delta (0, 0)
Screenshot: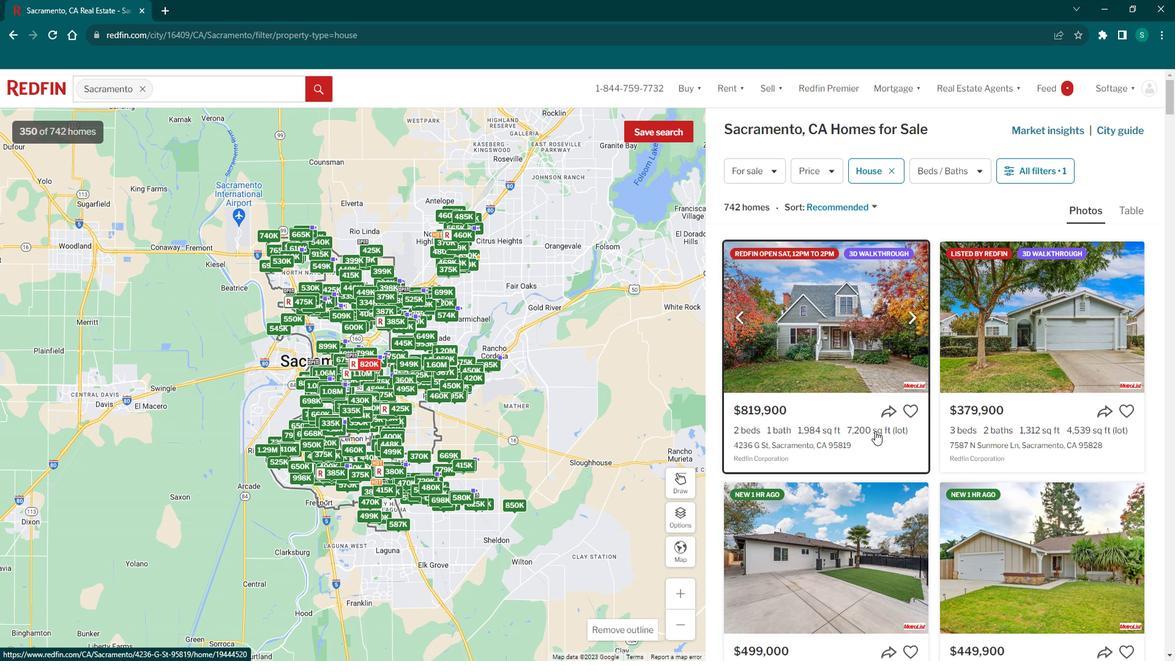 
Action: Mouse scrolled (881, 420) with delta (0, 0)
Screenshot: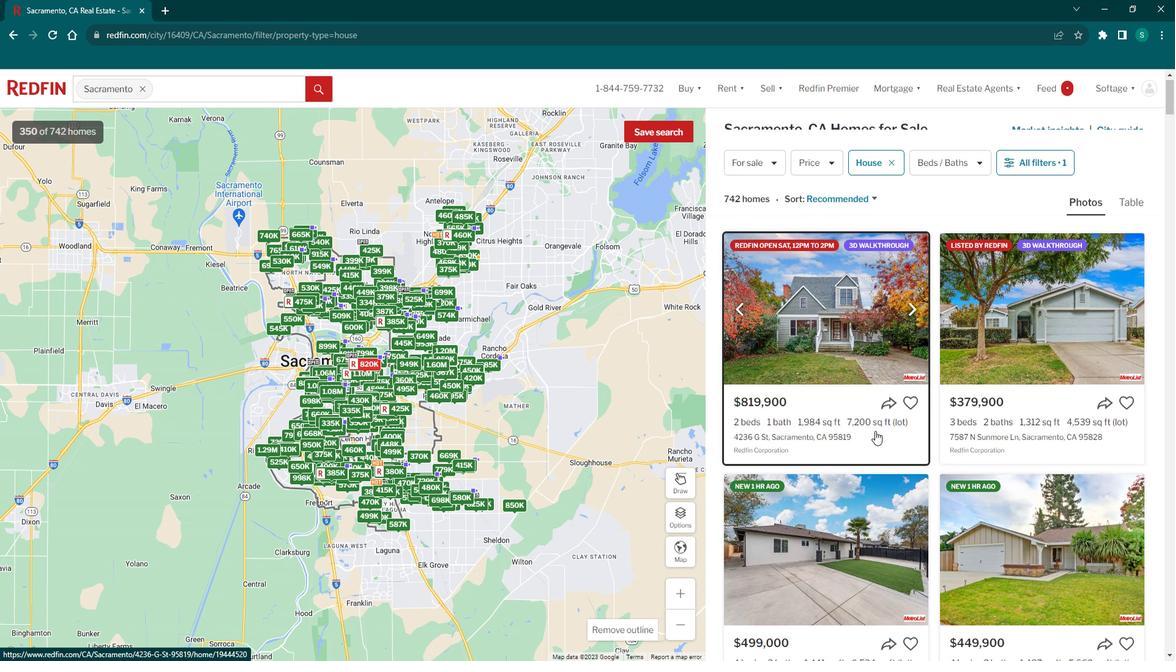 
Action: Mouse moved to (968, 473)
Screenshot: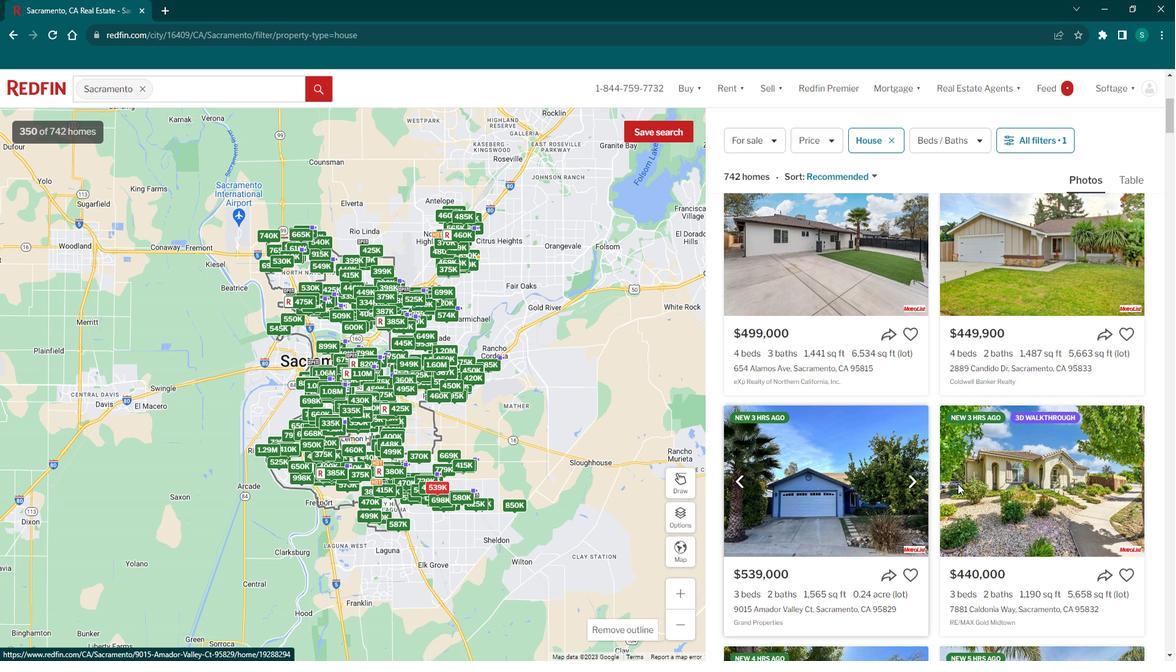 
Action: Mouse pressed left at (968, 473)
Screenshot: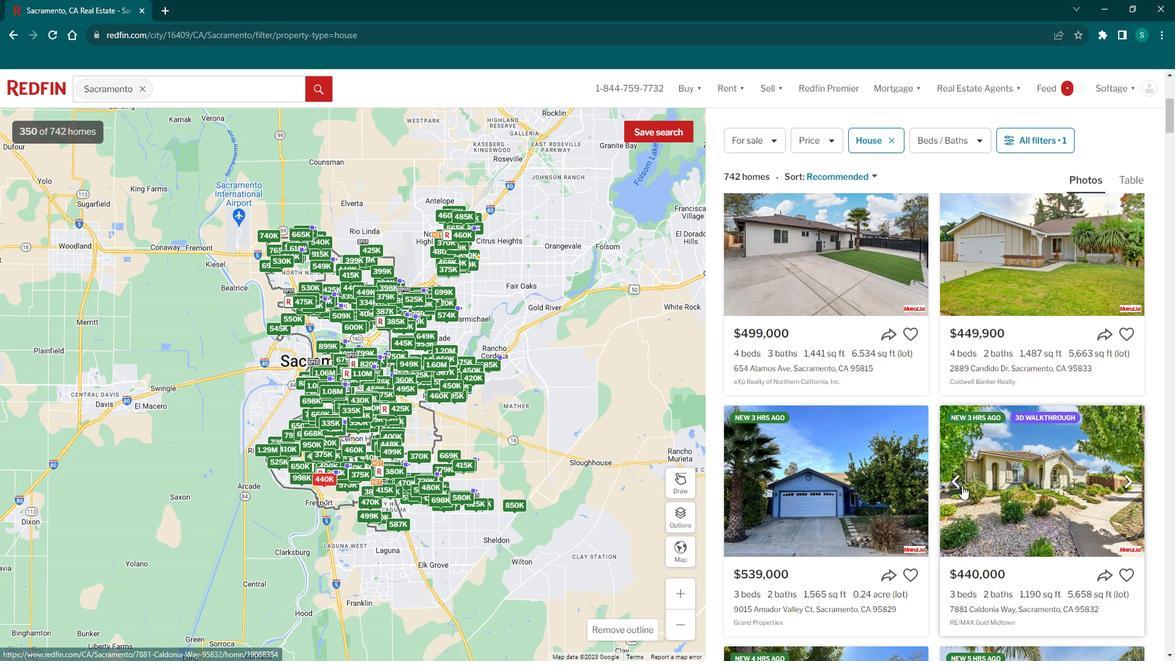 
Action: Mouse moved to (997, 464)
Screenshot: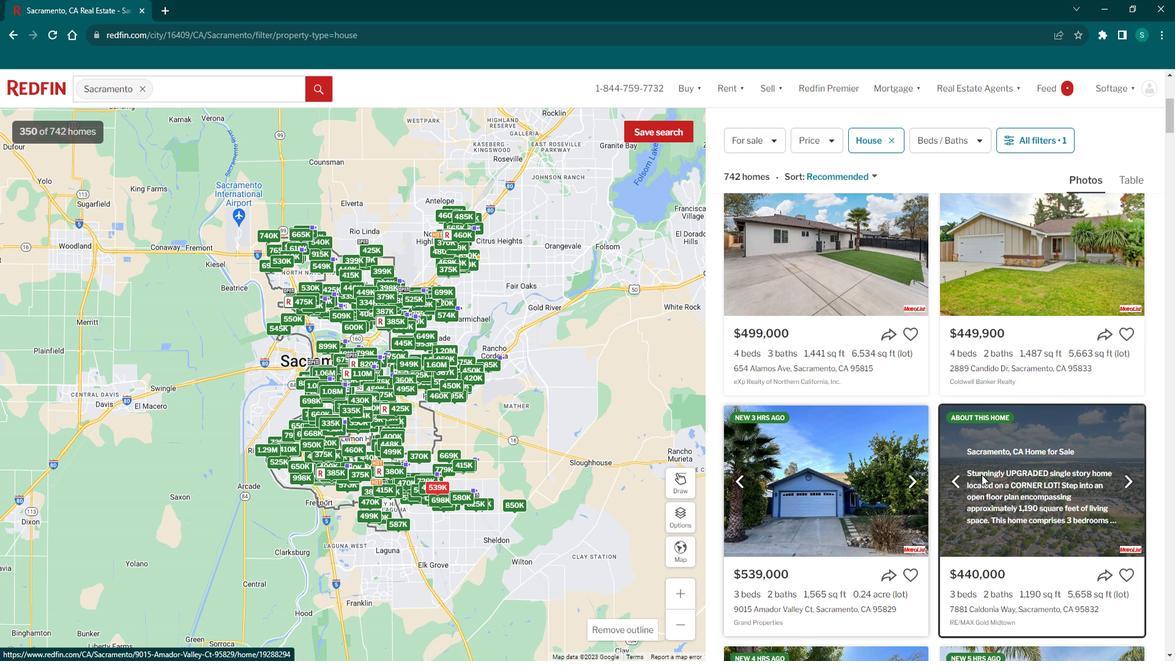 
Action: Mouse pressed left at (997, 464)
Screenshot: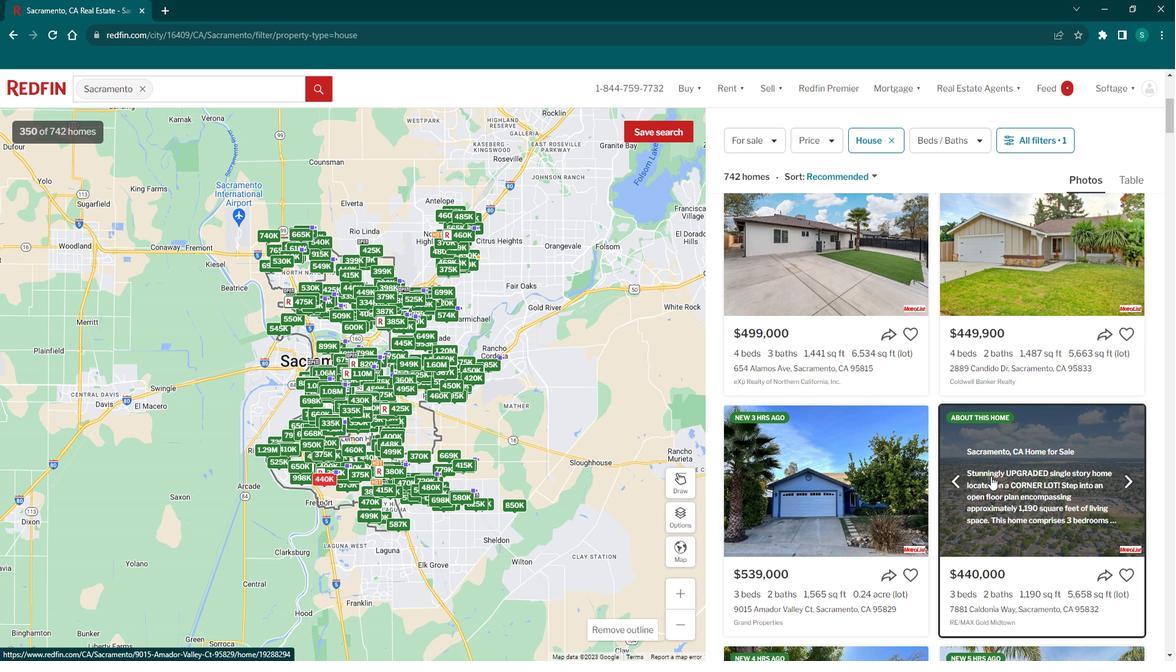 
Action: Mouse moved to (425, 367)
Screenshot: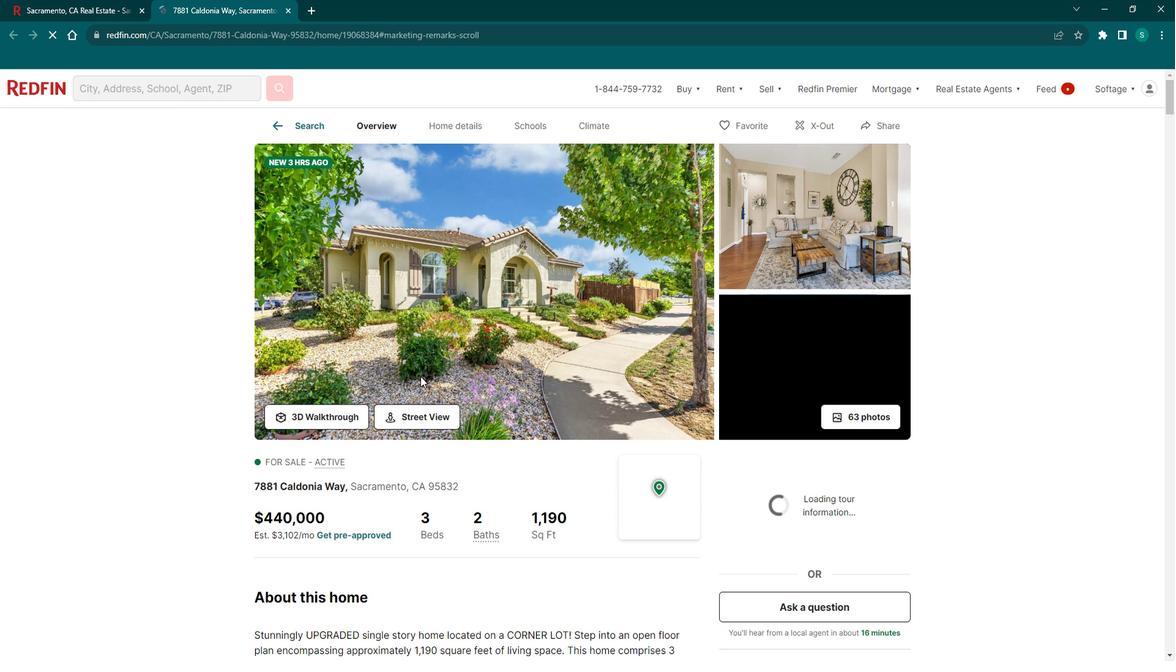 
Action: Mouse scrolled (425, 367) with delta (0, 0)
Screenshot: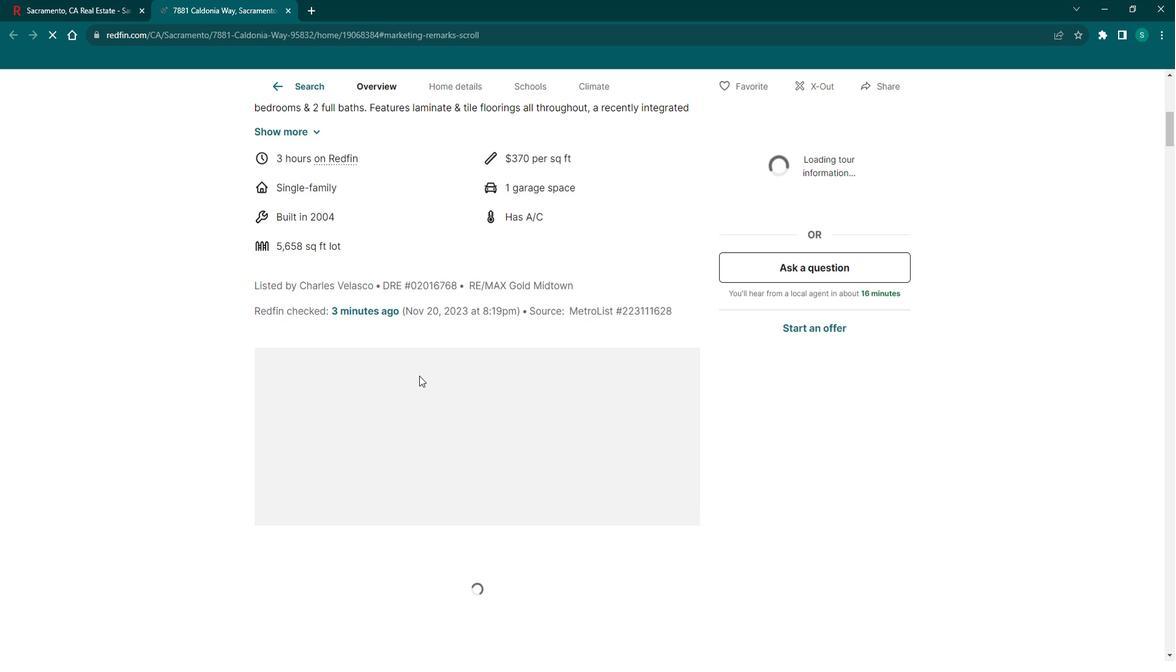 
Action: Mouse scrolled (425, 367) with delta (0, 0)
Screenshot: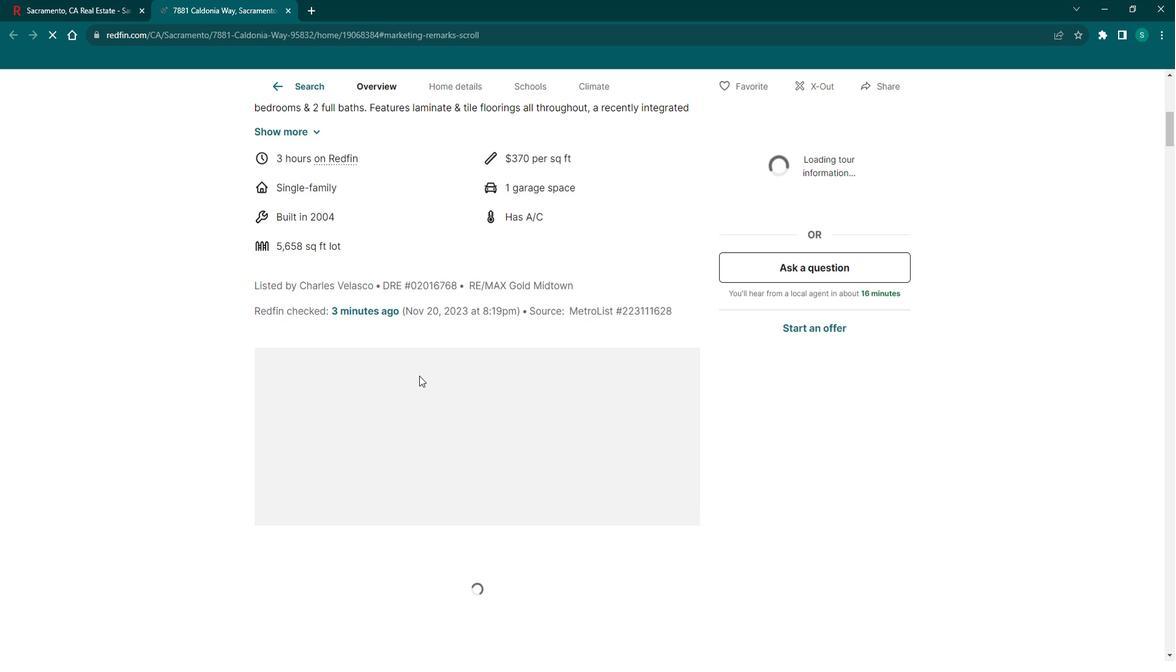 
Action: Mouse scrolled (425, 367) with delta (0, 0)
Screenshot: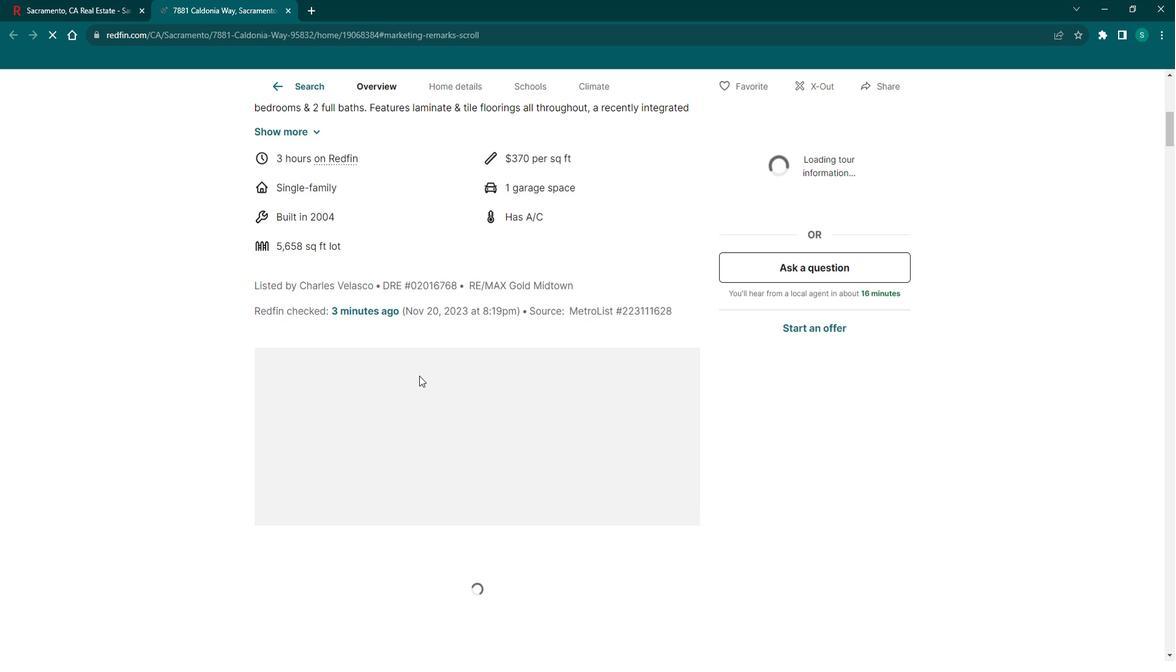 
Action: Mouse scrolled (425, 367) with delta (0, 0)
Screenshot: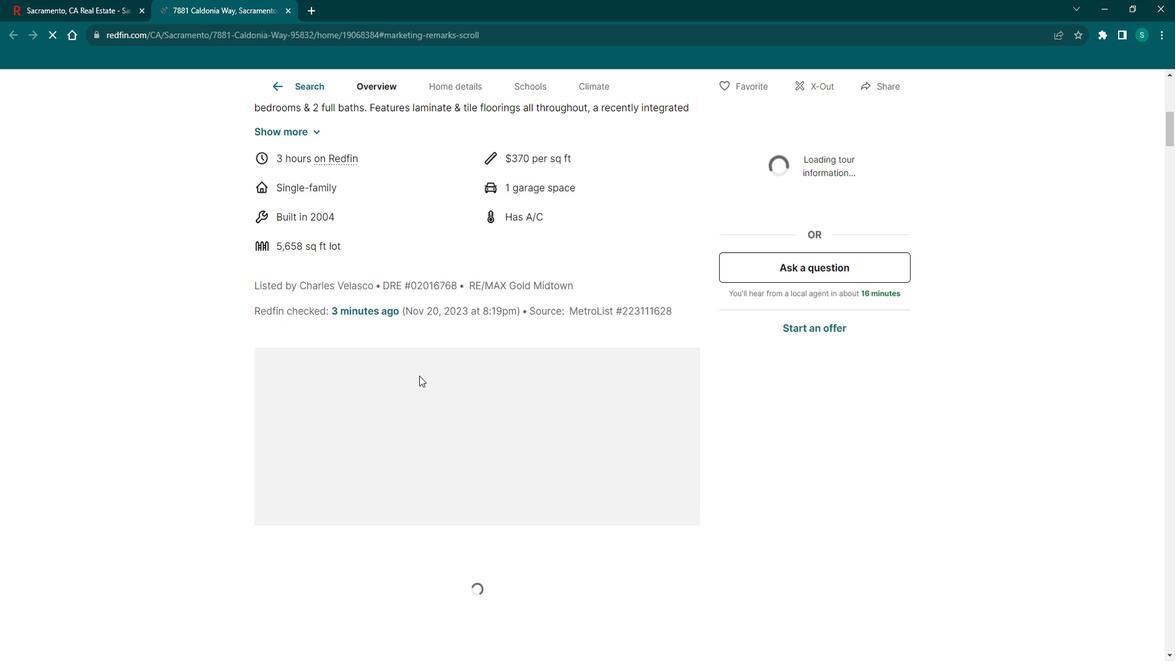 
Action: Mouse scrolled (425, 367) with delta (0, 0)
Screenshot: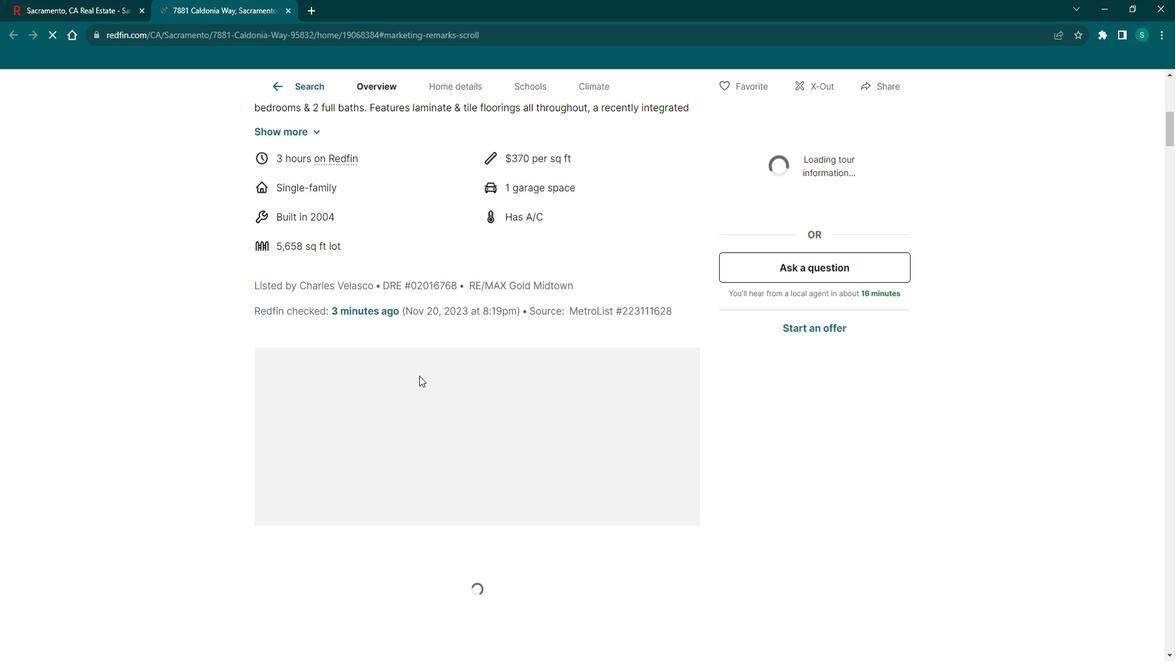 
Action: Mouse scrolled (425, 367) with delta (0, 0)
Screenshot: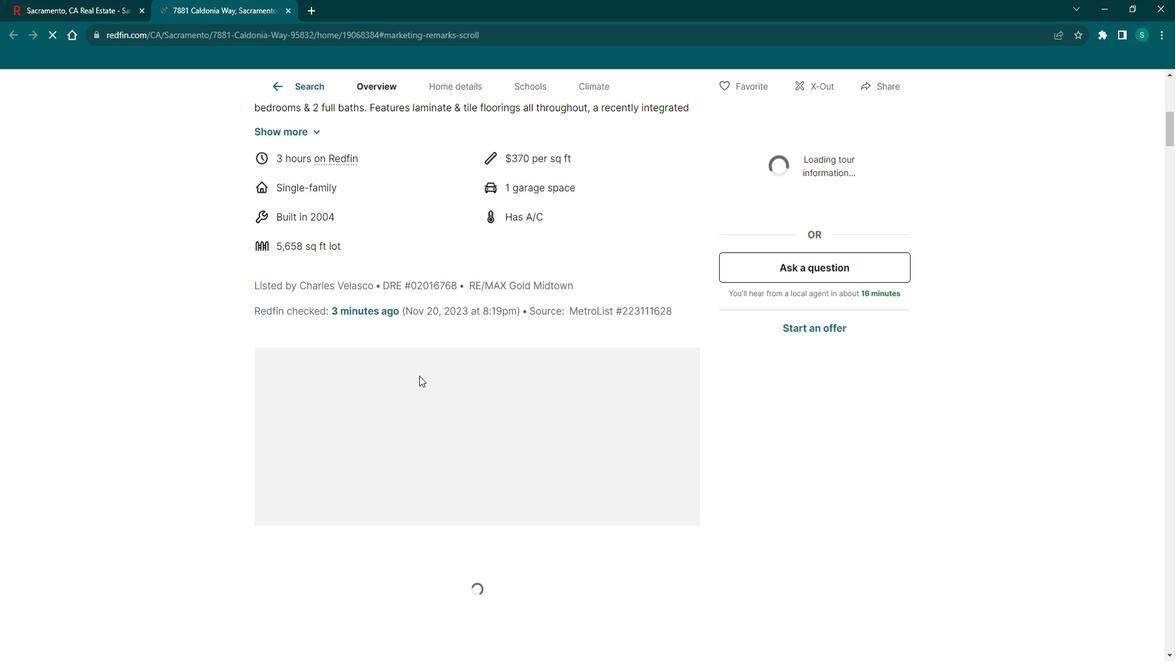 
Action: Mouse scrolled (425, 367) with delta (0, 0)
Screenshot: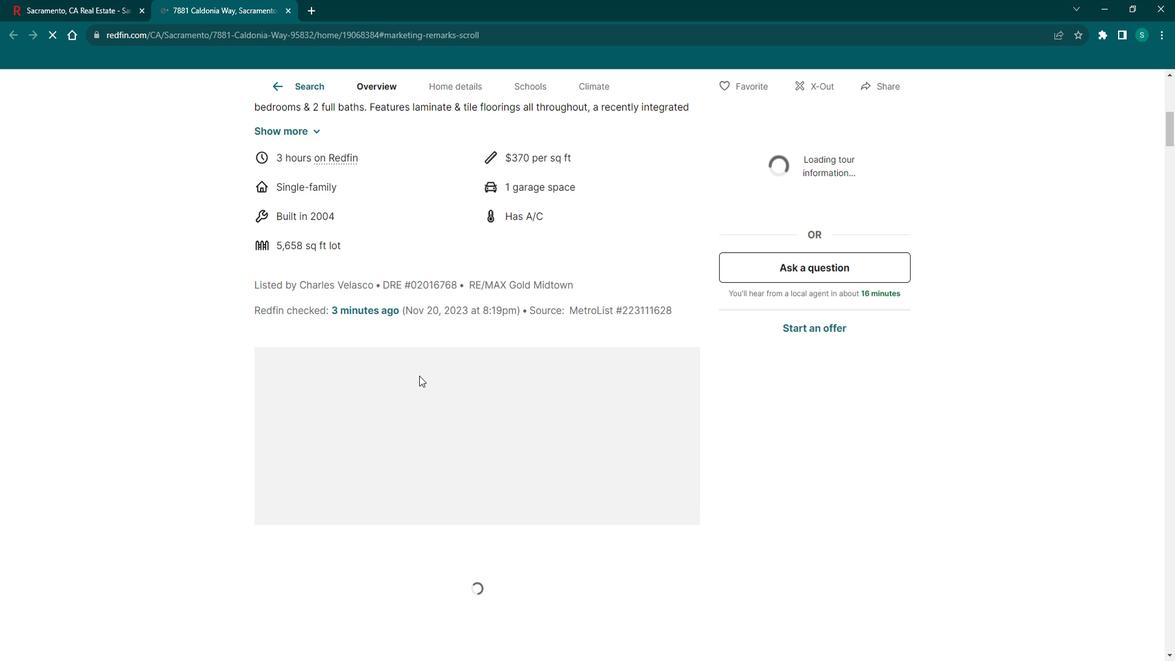 
Action: Mouse scrolled (425, 368) with delta (0, 0)
Screenshot: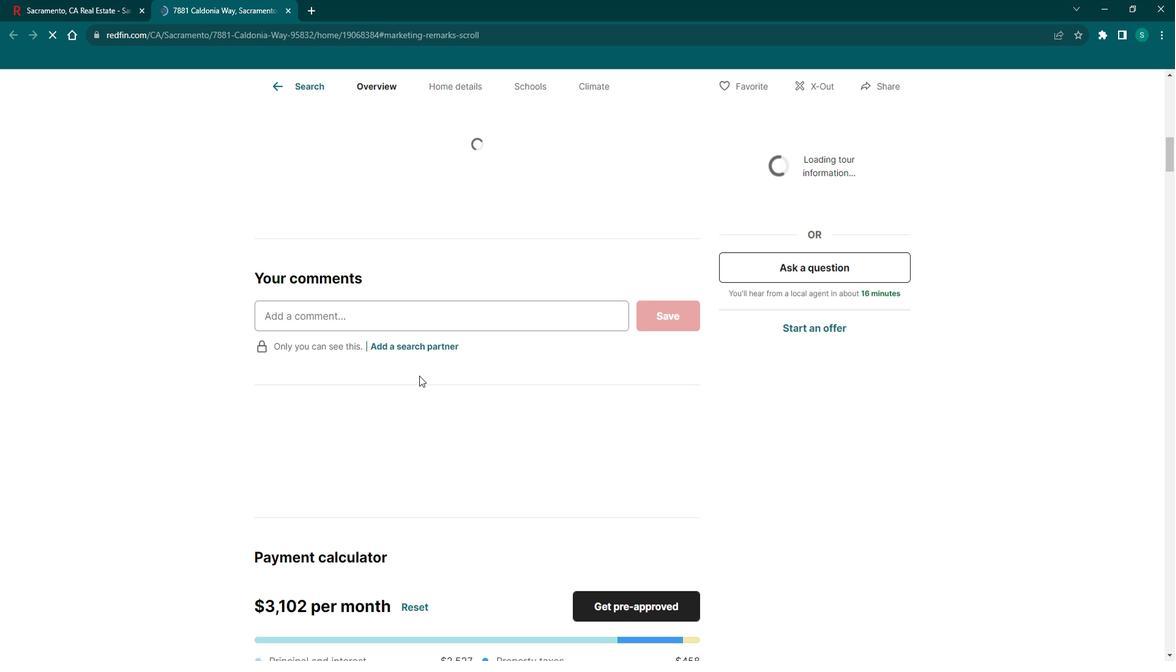 
Action: Mouse scrolled (425, 368) with delta (0, 0)
Screenshot: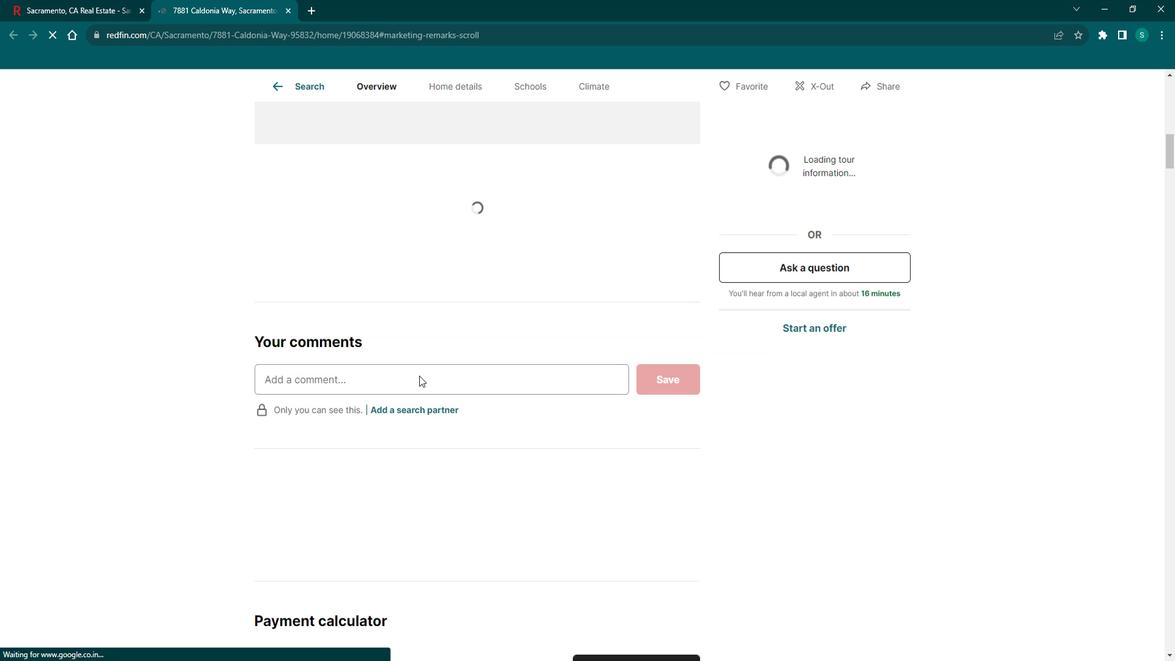 
Action: Mouse scrolled (425, 368) with delta (0, 0)
Screenshot: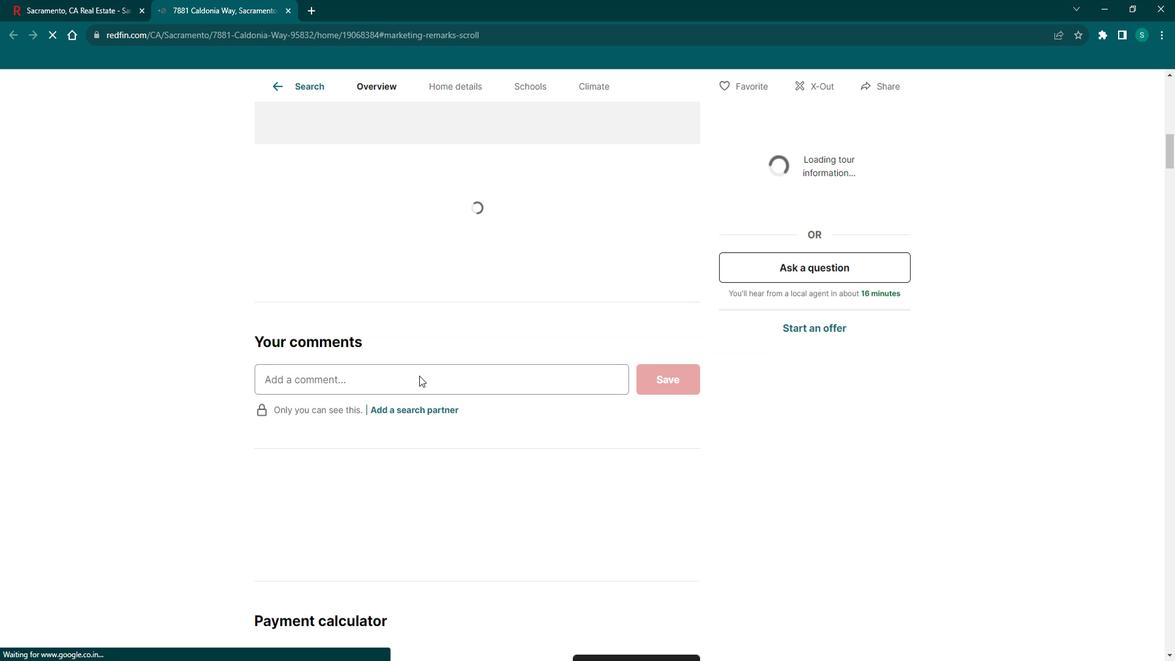 
Action: Mouse scrolled (425, 368) with delta (0, 0)
Screenshot: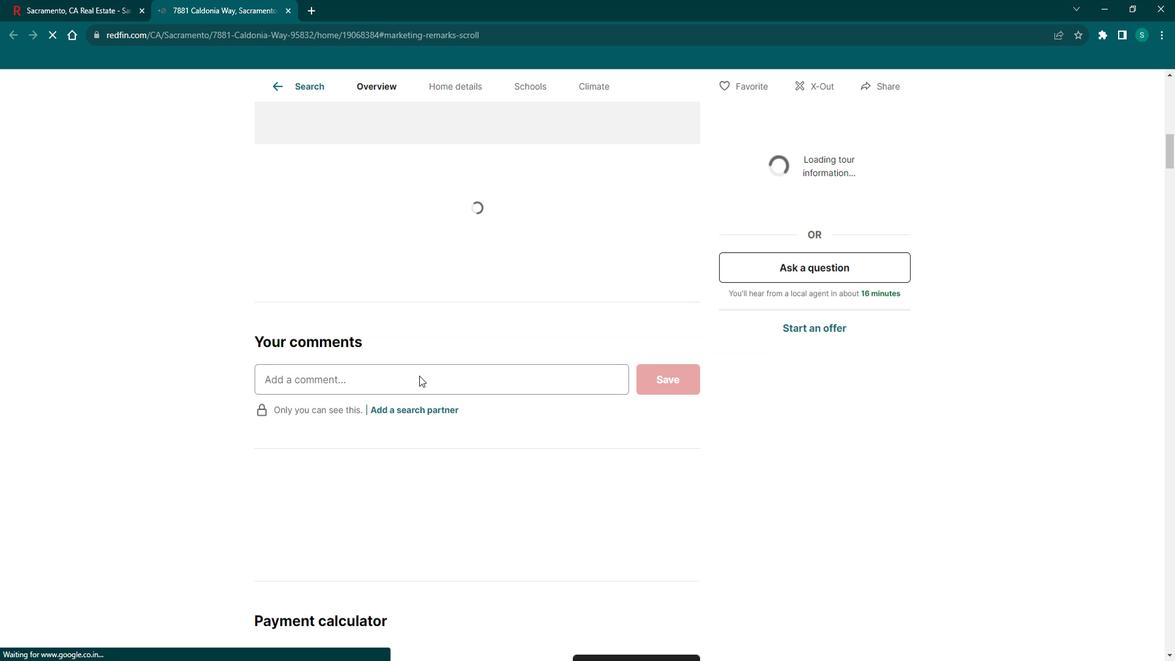
Action: Mouse scrolled (425, 368) with delta (0, 0)
Screenshot: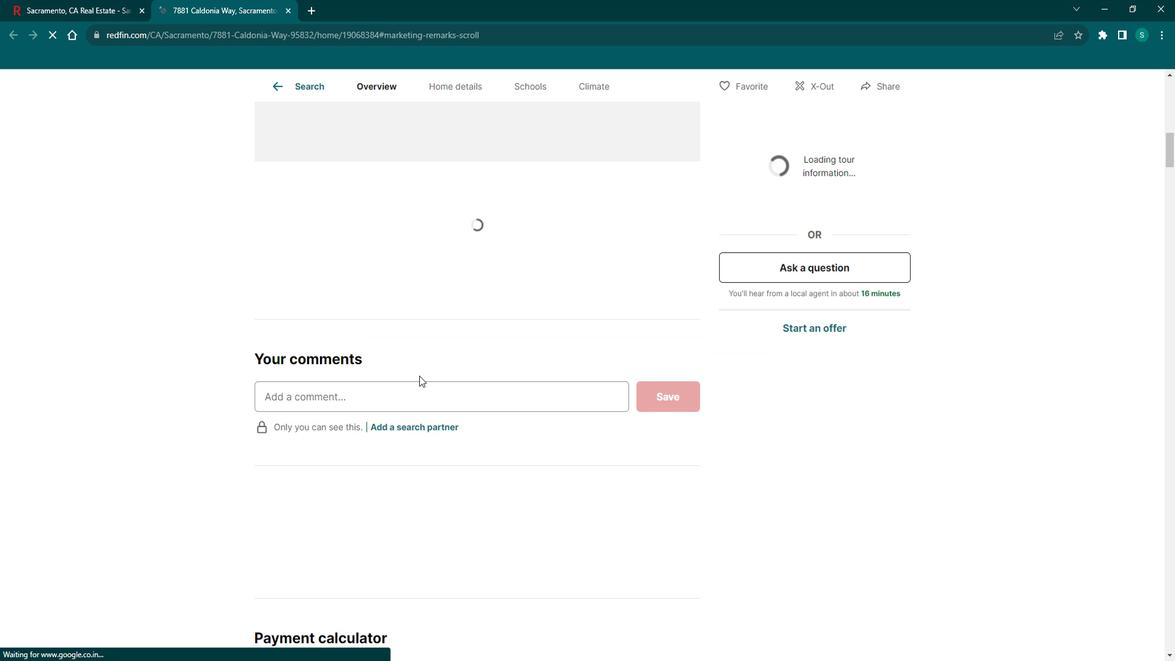 
Action: Mouse scrolled (425, 368) with delta (0, 0)
Screenshot: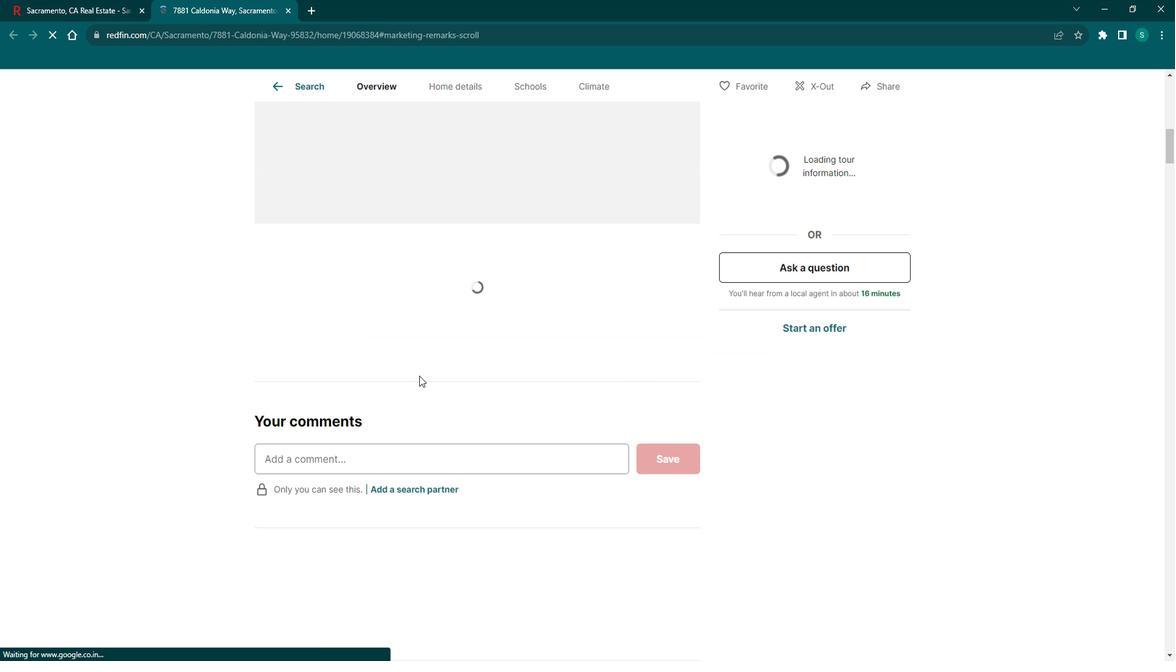 
Action: Mouse scrolled (425, 368) with delta (0, 0)
Screenshot: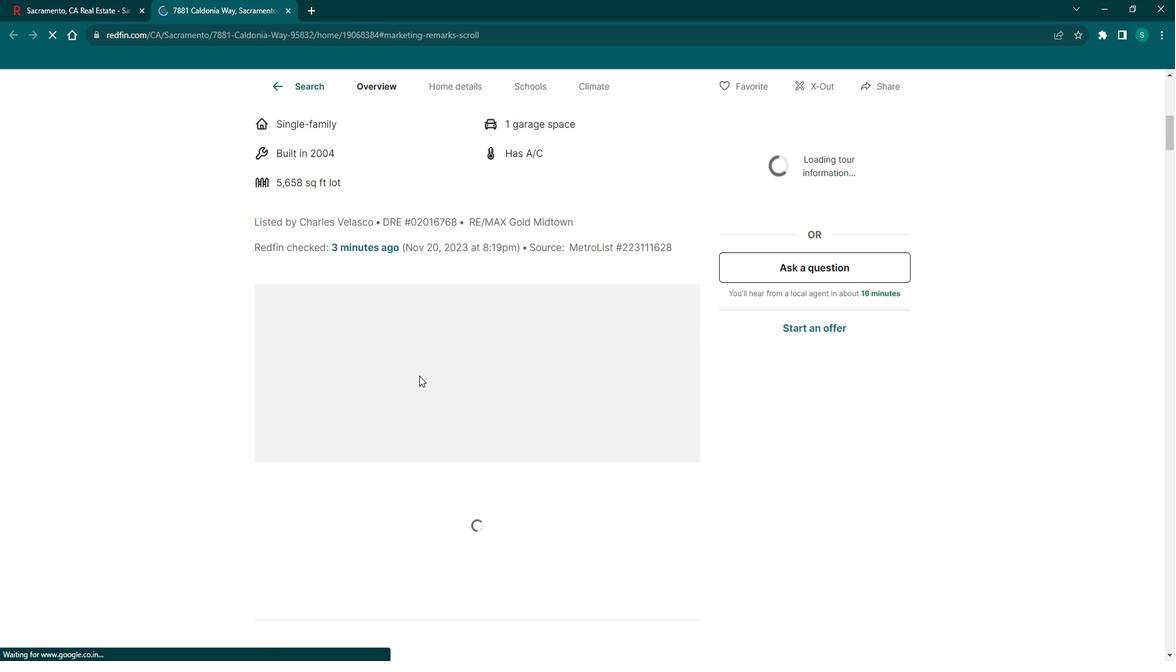 
Action: Mouse scrolled (425, 368) with delta (0, 0)
Screenshot: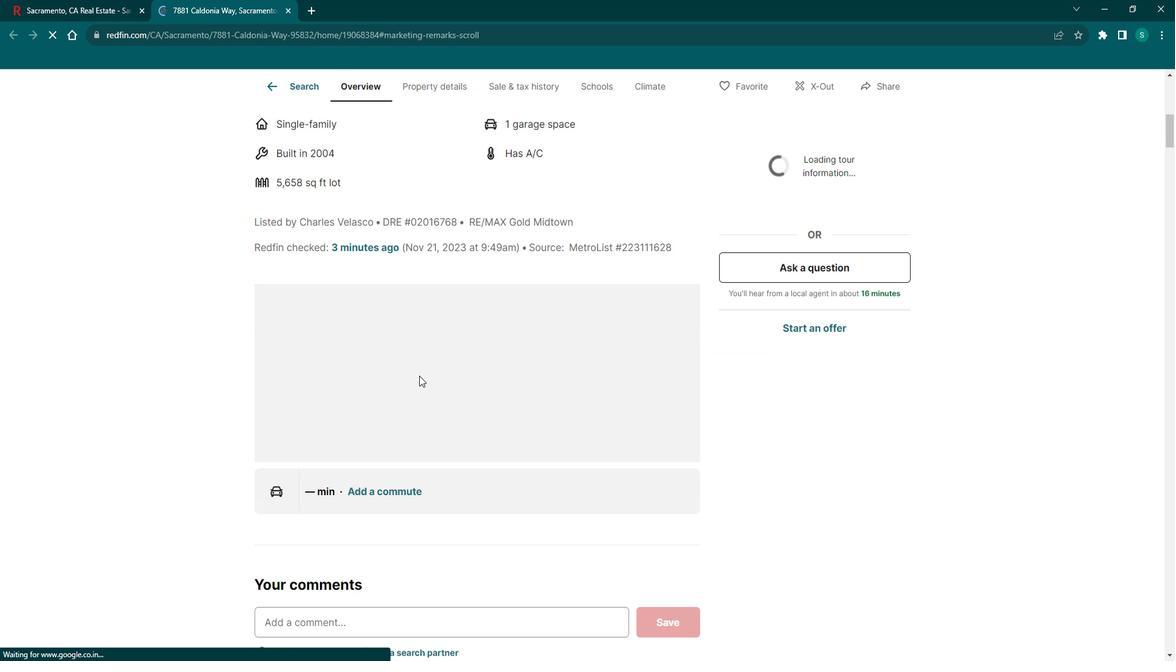 
Action: Mouse scrolled (425, 368) with delta (0, 0)
Screenshot: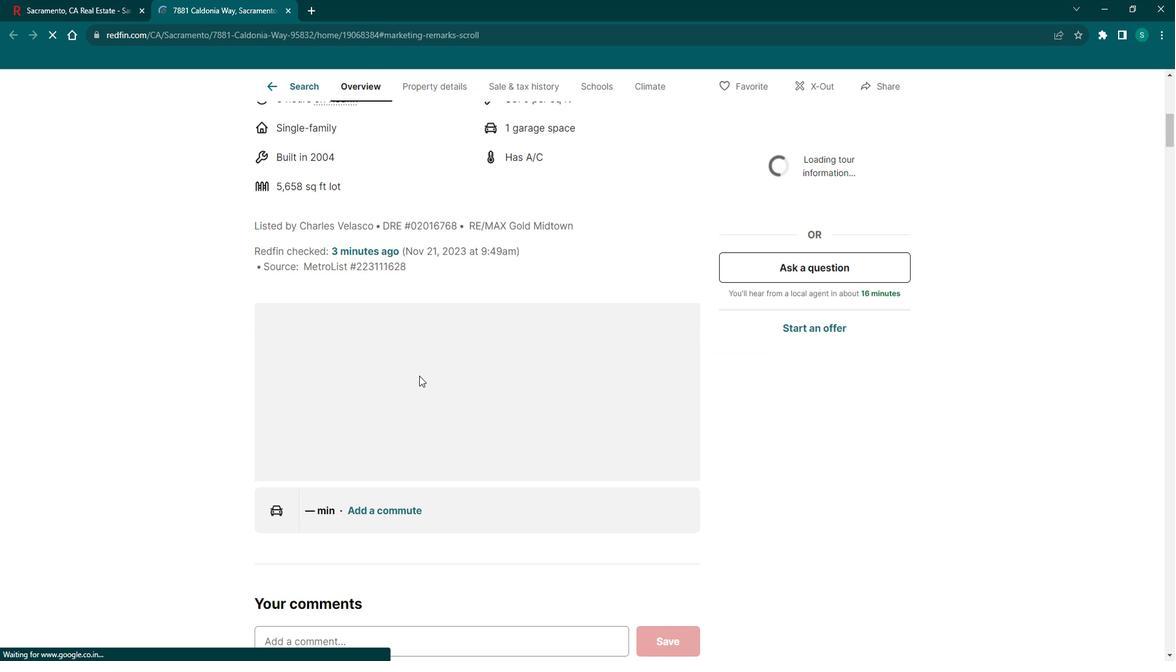 
Action: Mouse scrolled (425, 367) with delta (0, 0)
Screenshot: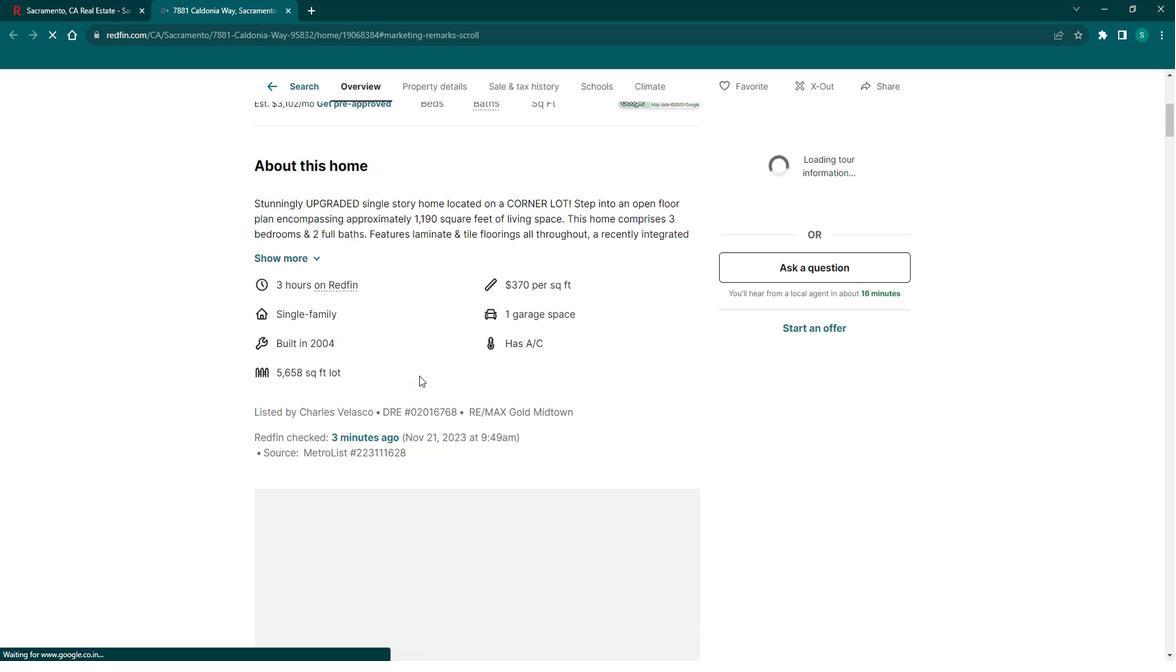 
Action: Mouse scrolled (425, 368) with delta (0, 0)
Screenshot: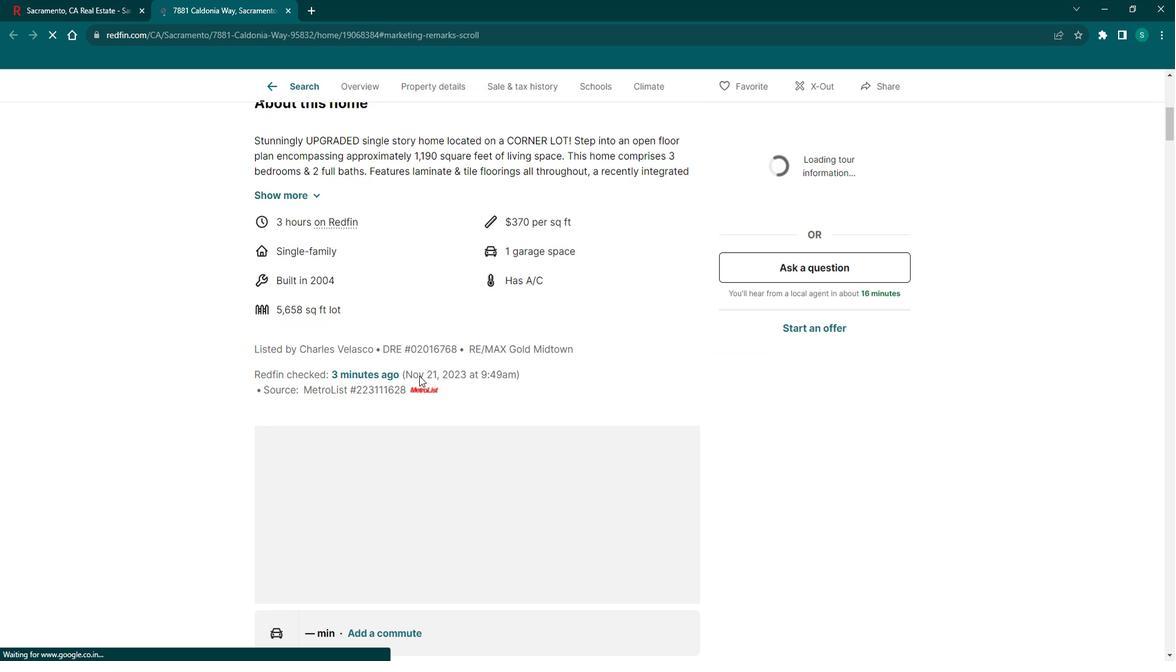 
Action: Mouse scrolled (425, 368) with delta (0, 0)
Screenshot: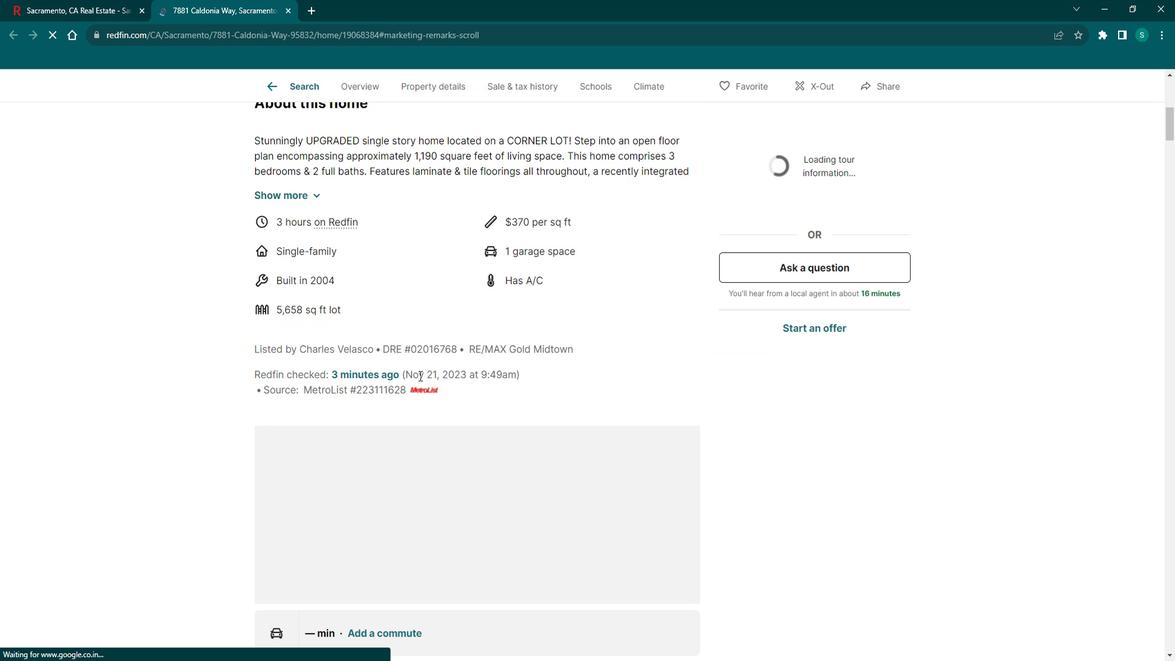 
Action: Mouse moved to (312, 316)
Screenshot: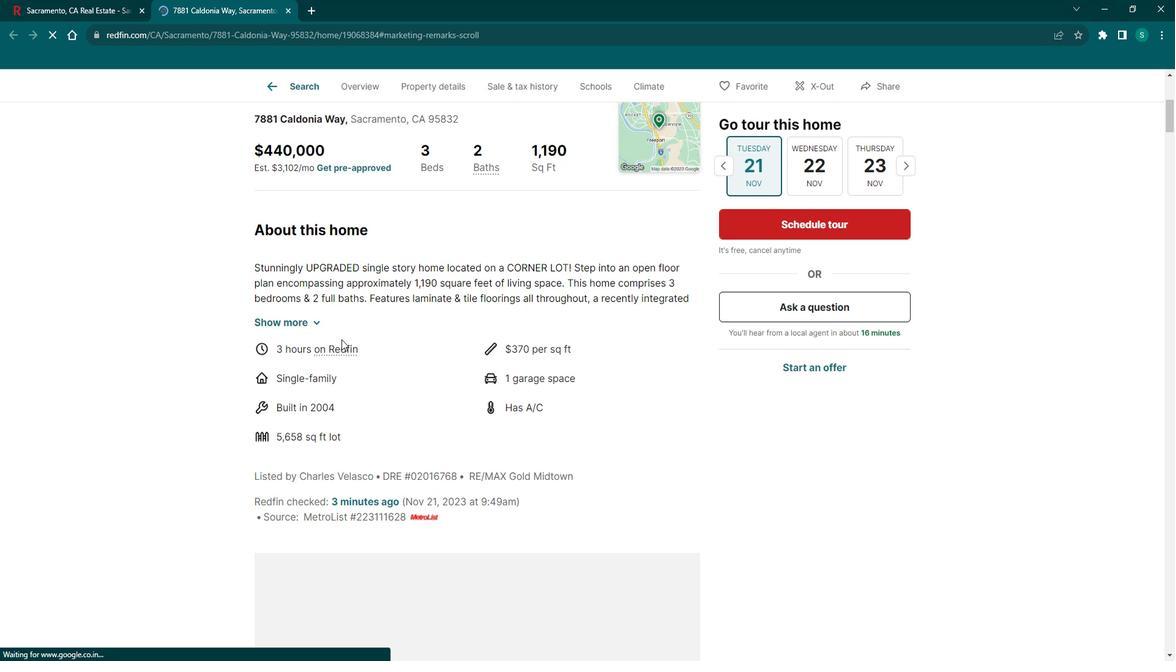 
Action: Mouse pressed left at (312, 316)
Screenshot: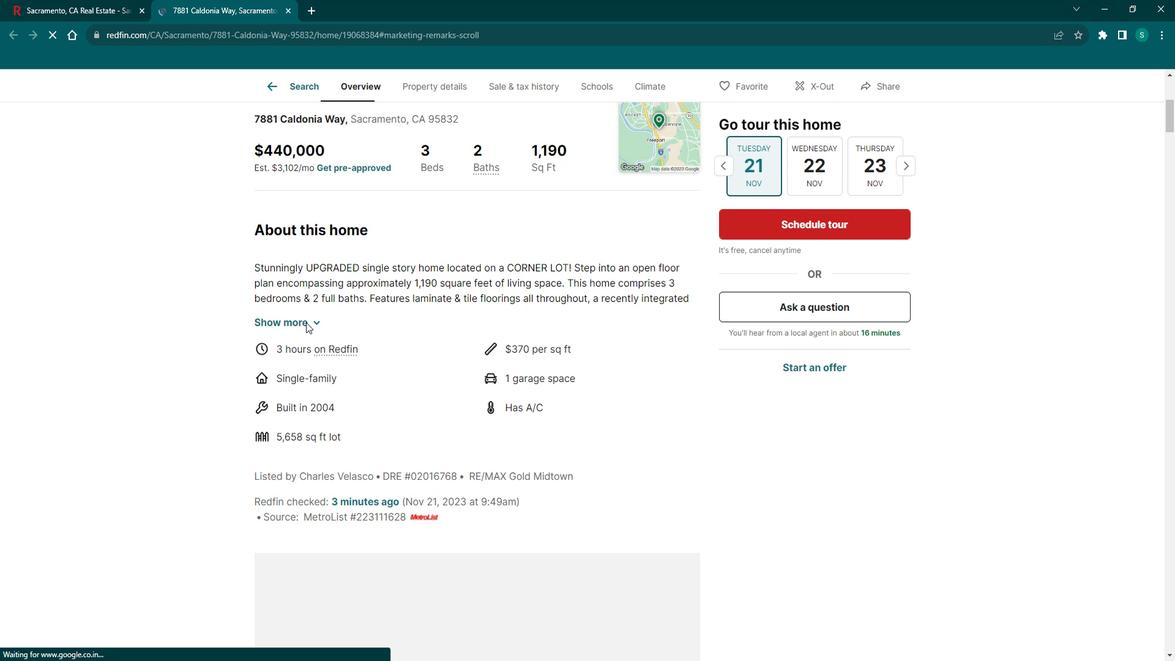 
Action: Mouse scrolled (312, 317) with delta (0, 0)
Screenshot: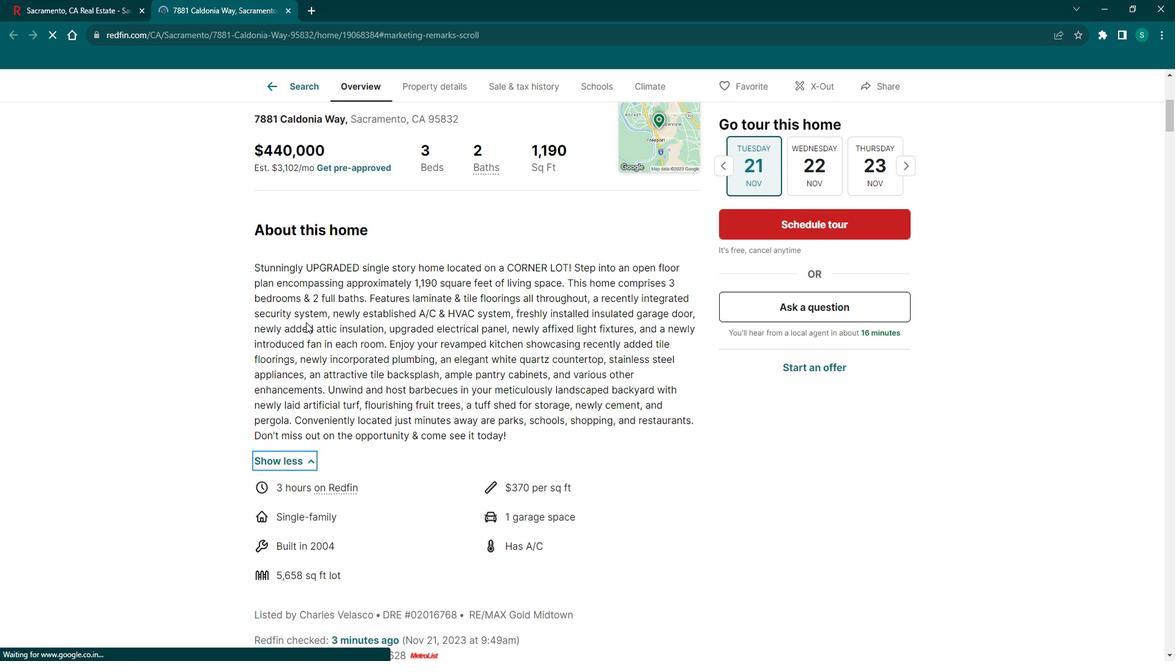 
Action: Mouse scrolled (312, 317) with delta (0, 0)
Screenshot: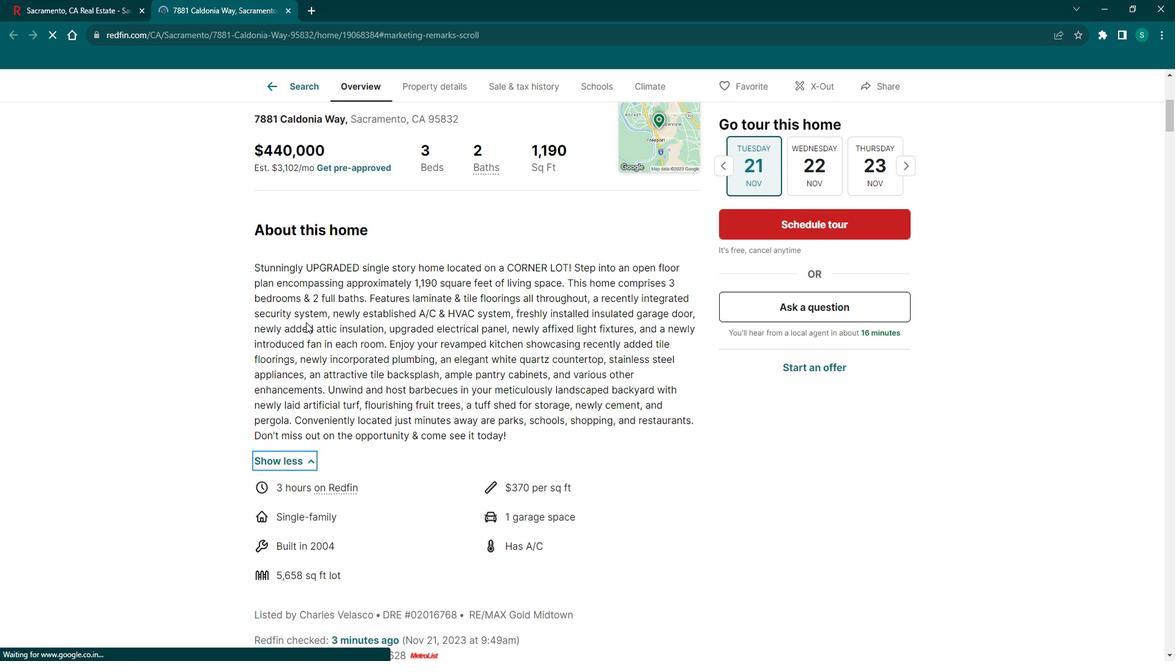 
Action: Mouse scrolled (312, 317) with delta (0, 0)
Screenshot: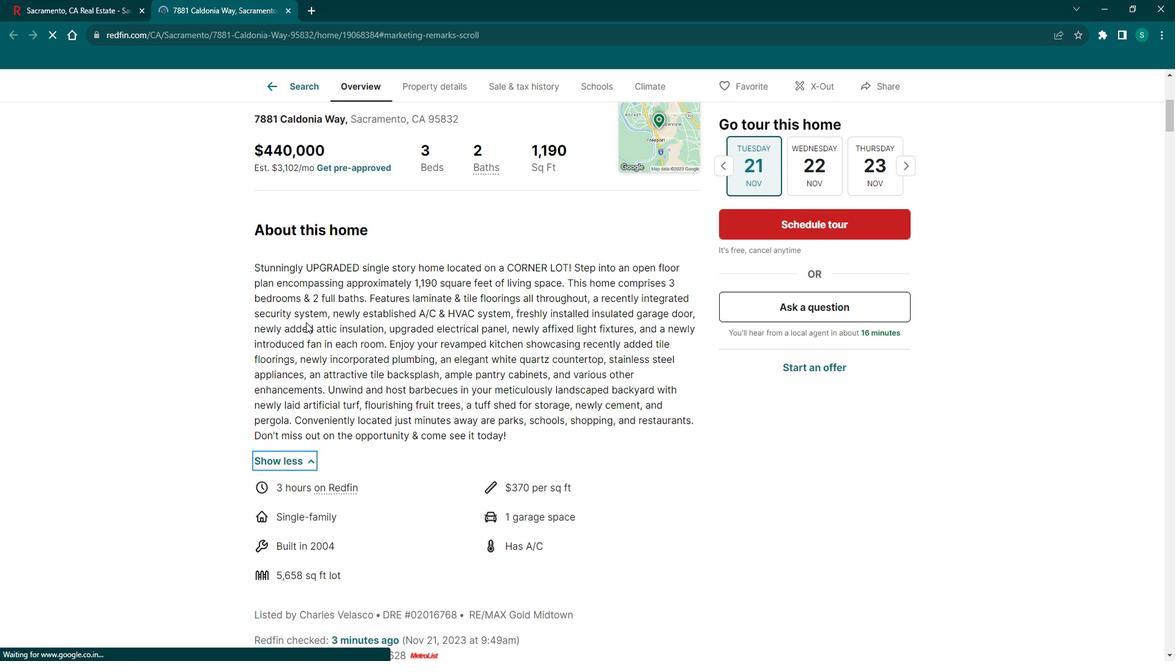 
Action: Mouse scrolled (312, 317) with delta (0, 0)
Screenshot: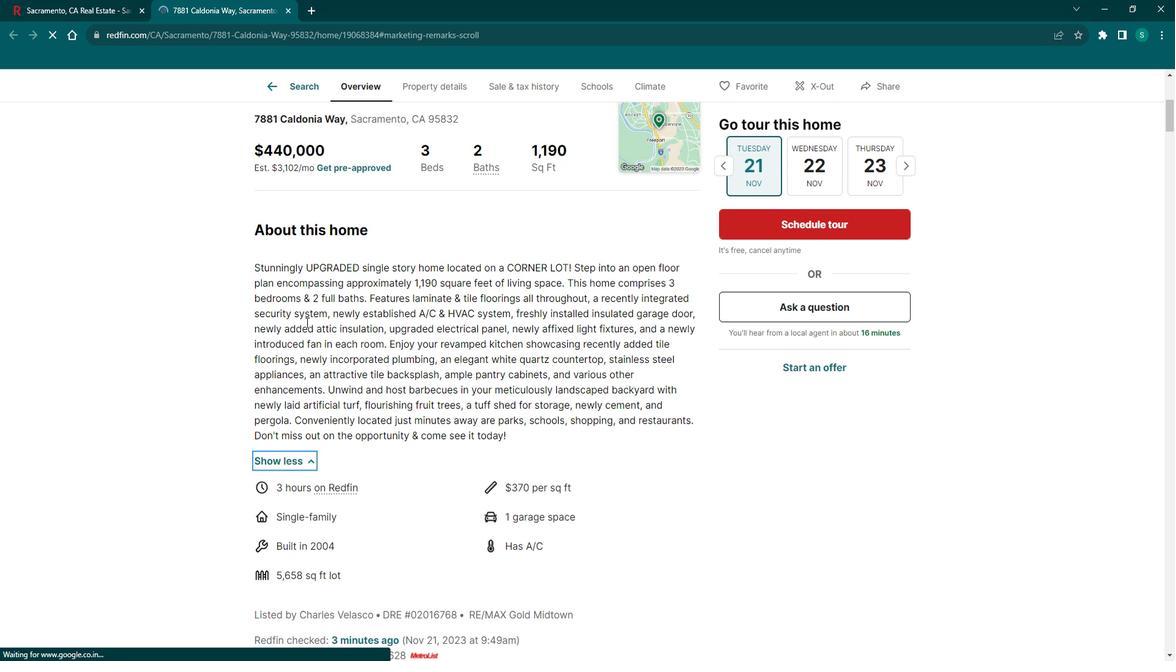 
Action: Mouse scrolled (312, 317) with delta (0, 0)
Screenshot: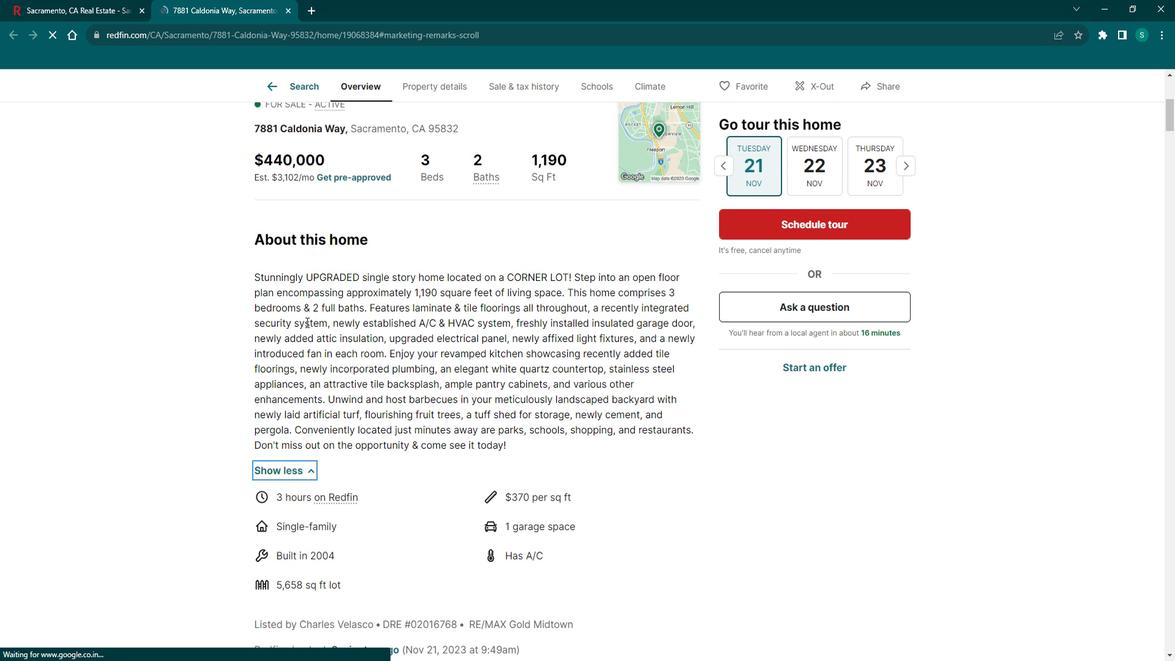 
Action: Mouse scrolled (312, 315) with delta (0, 0)
Screenshot: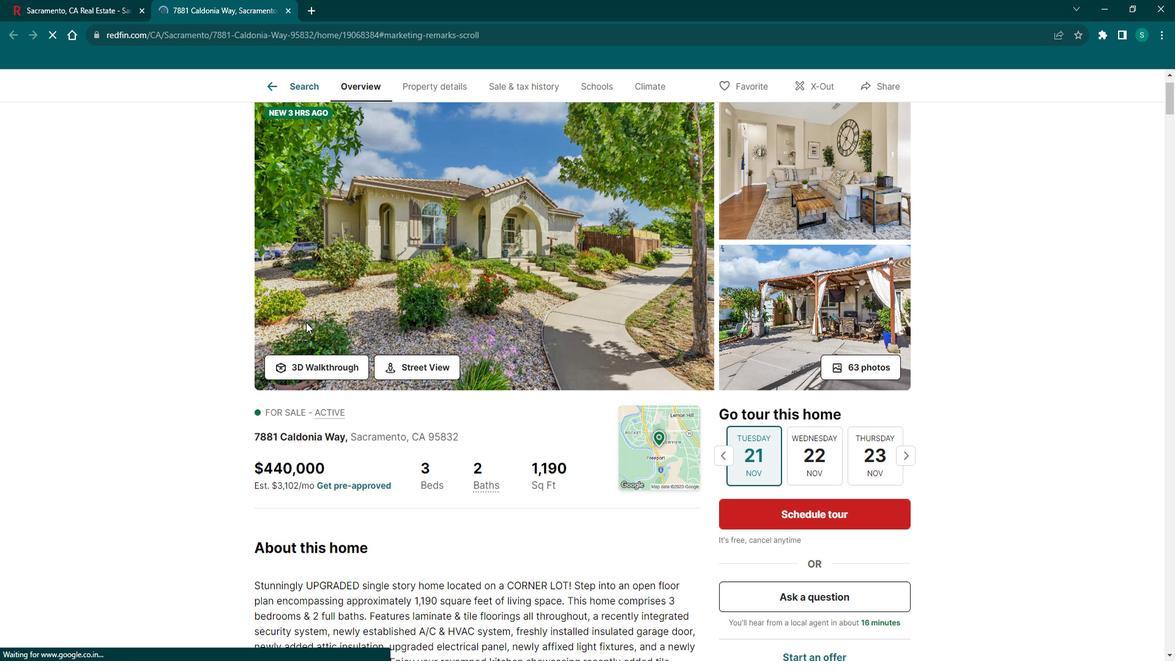 
Action: Mouse scrolled (312, 315) with delta (0, 0)
Screenshot: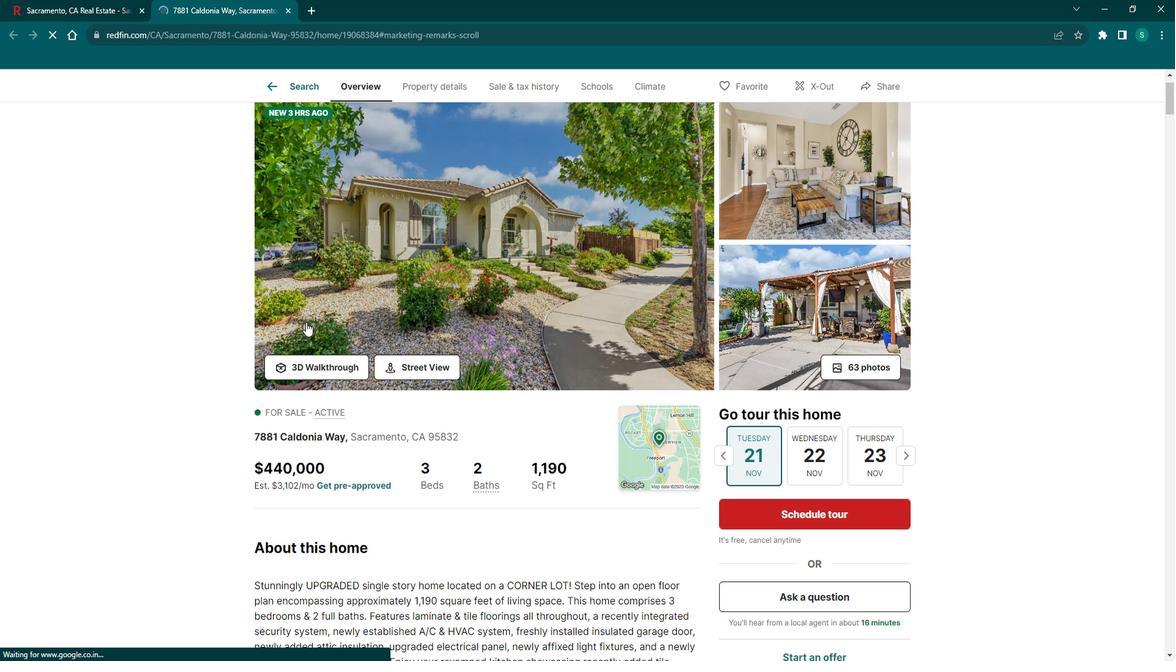 
Action: Mouse scrolled (312, 315) with delta (0, 0)
Screenshot: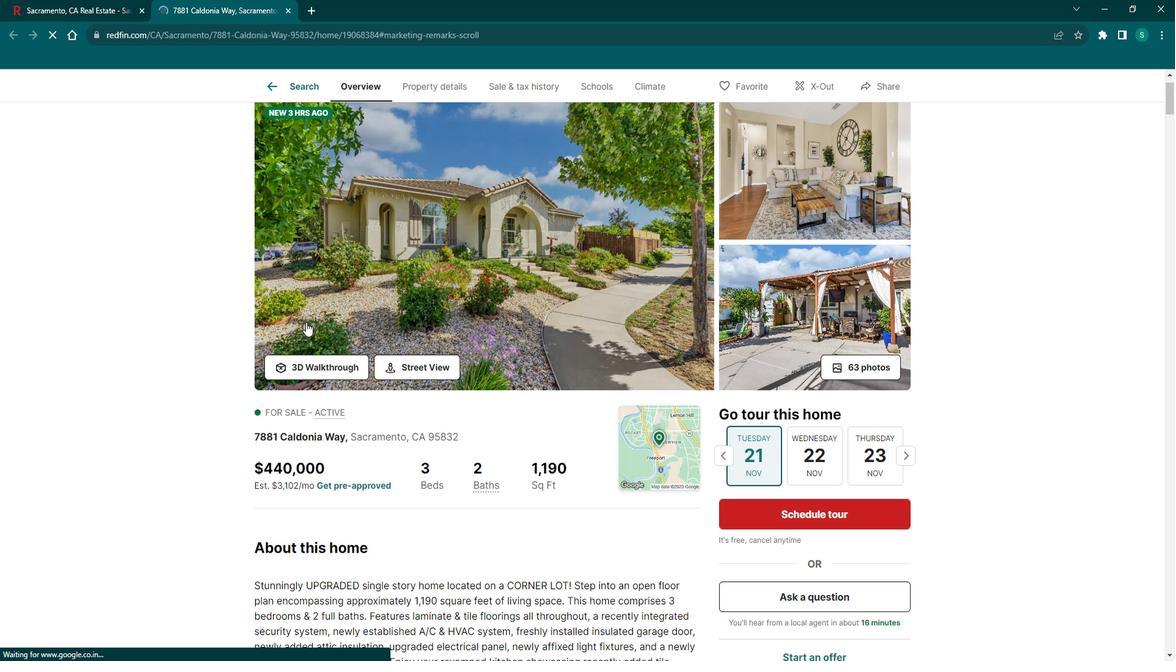 
Action: Mouse scrolled (312, 315) with delta (0, 0)
Screenshot: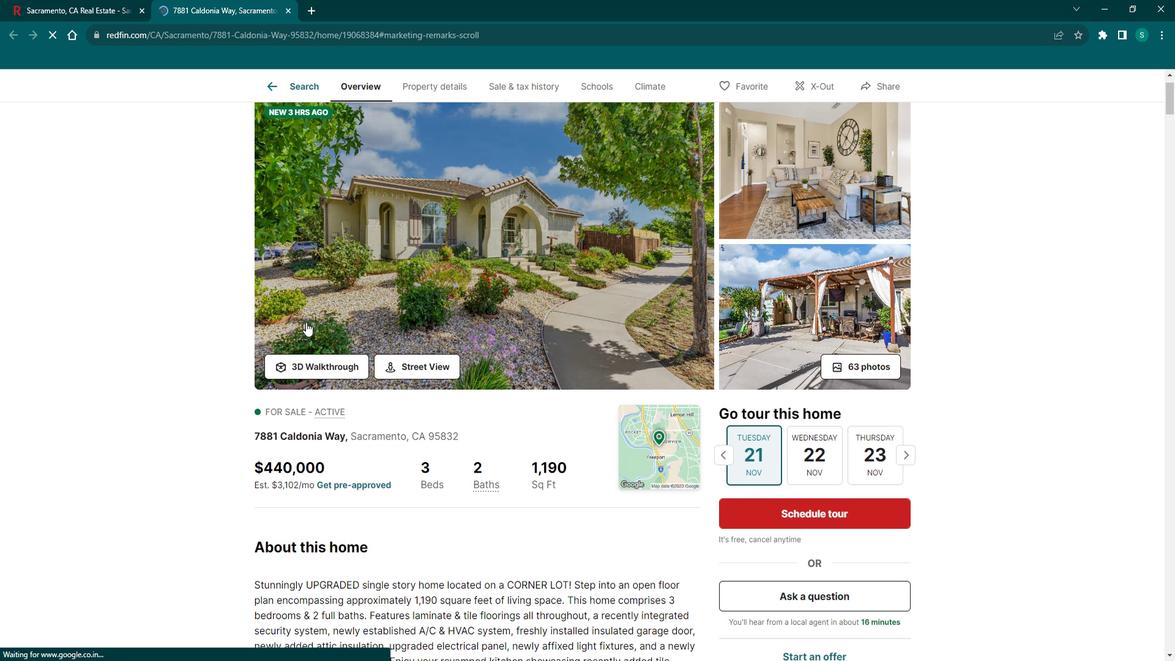
Action: Mouse scrolled (312, 315) with delta (0, 0)
Screenshot: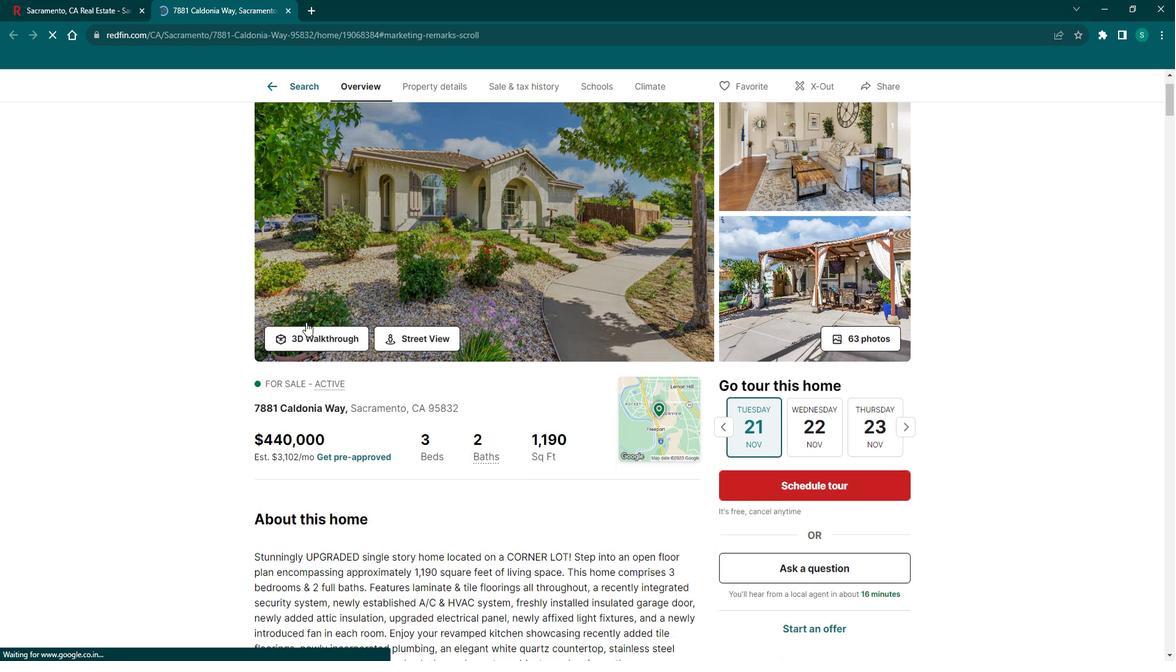 
Action: Mouse scrolled (312, 315) with delta (0, 0)
Screenshot: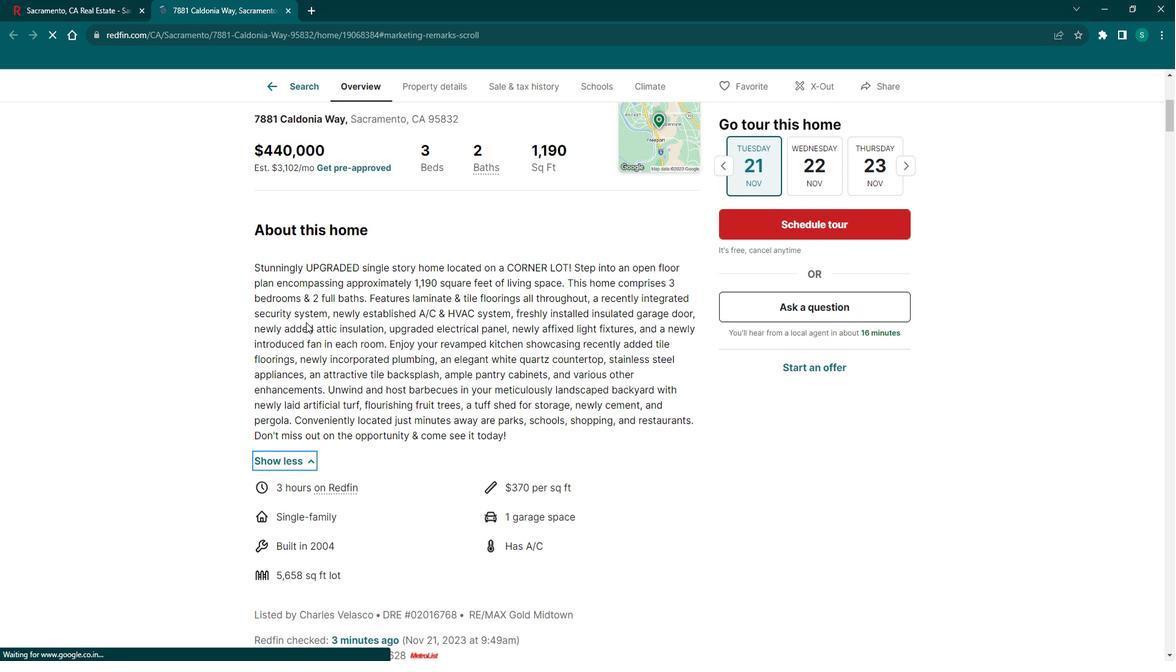 
Action: Mouse scrolled (312, 315) with delta (0, 0)
Screenshot: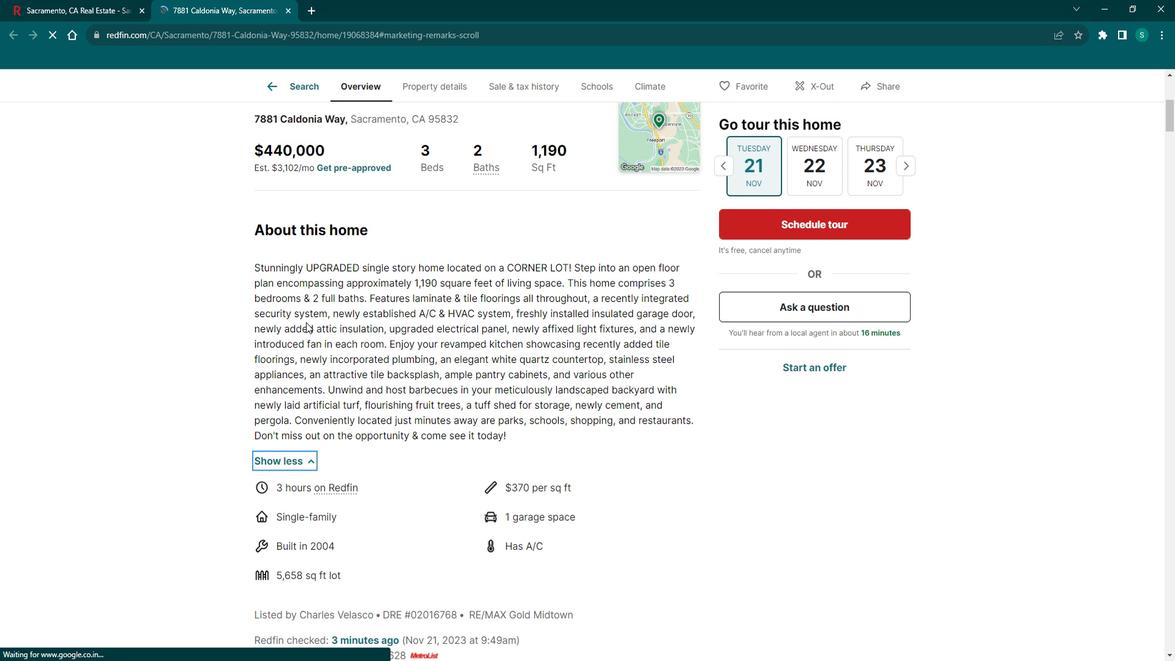 
Action: Mouse scrolled (312, 315) with delta (0, 0)
Screenshot: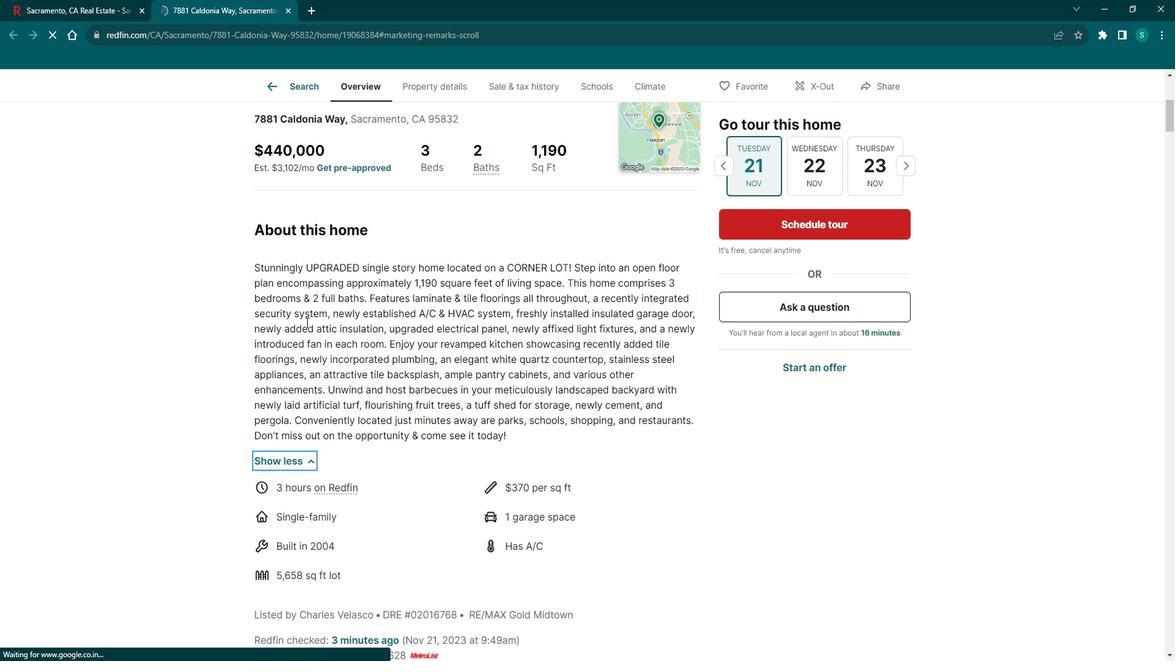 
Action: Mouse scrolled (312, 315) with delta (0, 0)
Screenshot: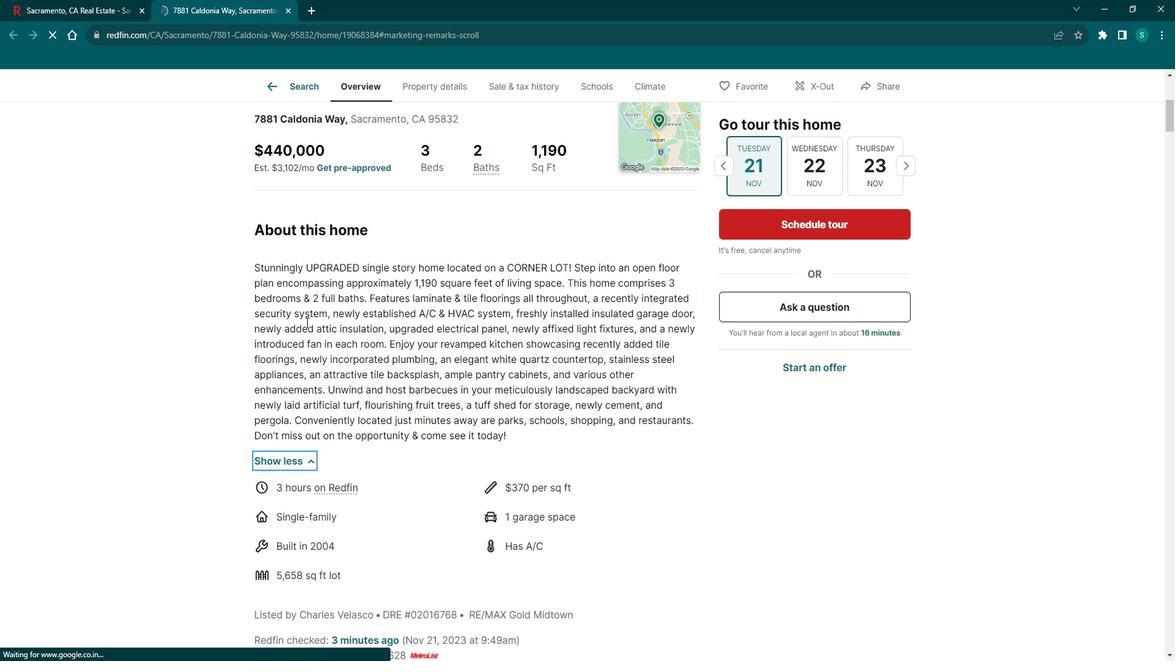 
Action: Mouse scrolled (312, 315) with delta (0, 0)
Screenshot: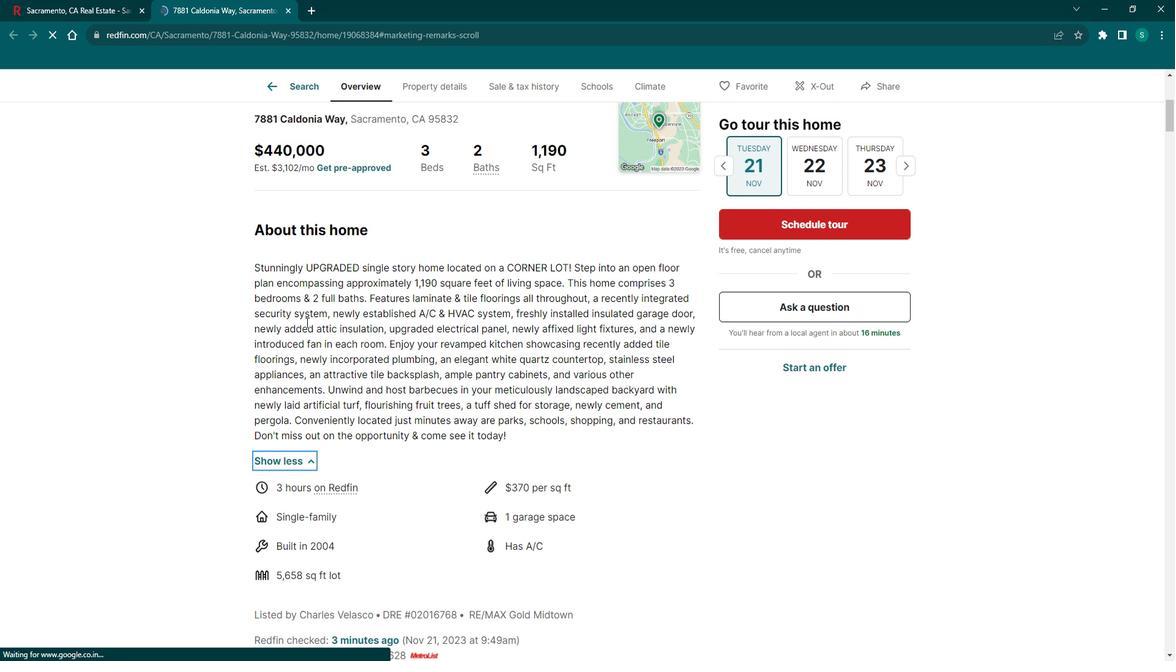 
Action: Mouse scrolled (312, 315) with delta (0, 0)
Screenshot: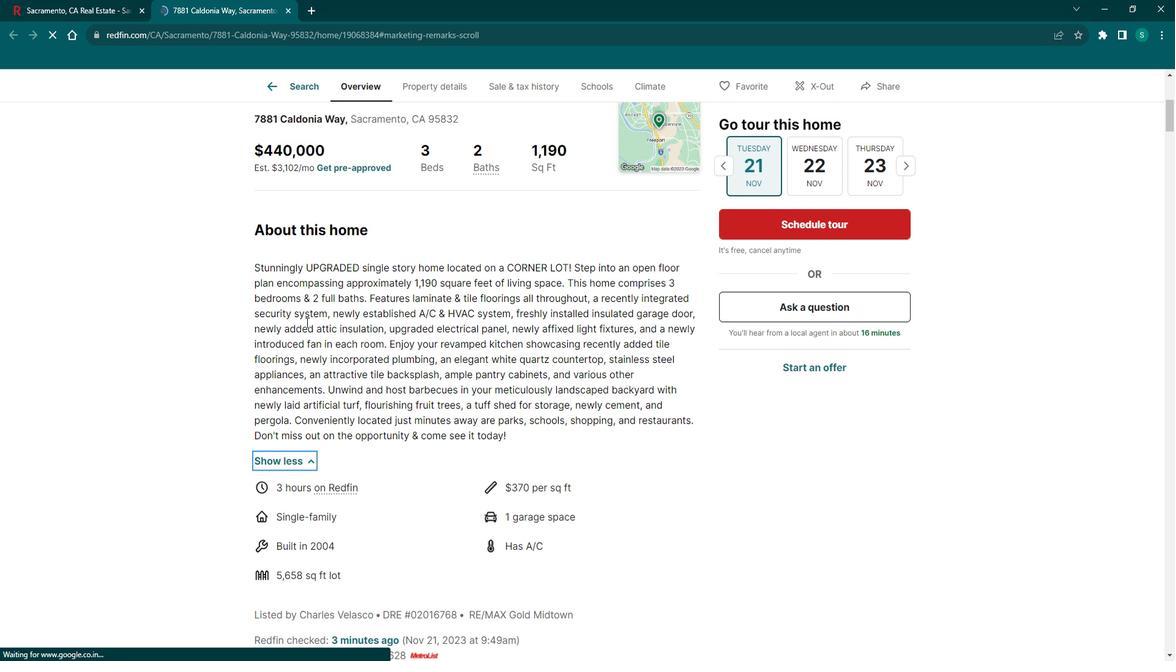 
Action: Mouse scrolled (312, 315) with delta (0, 0)
Screenshot: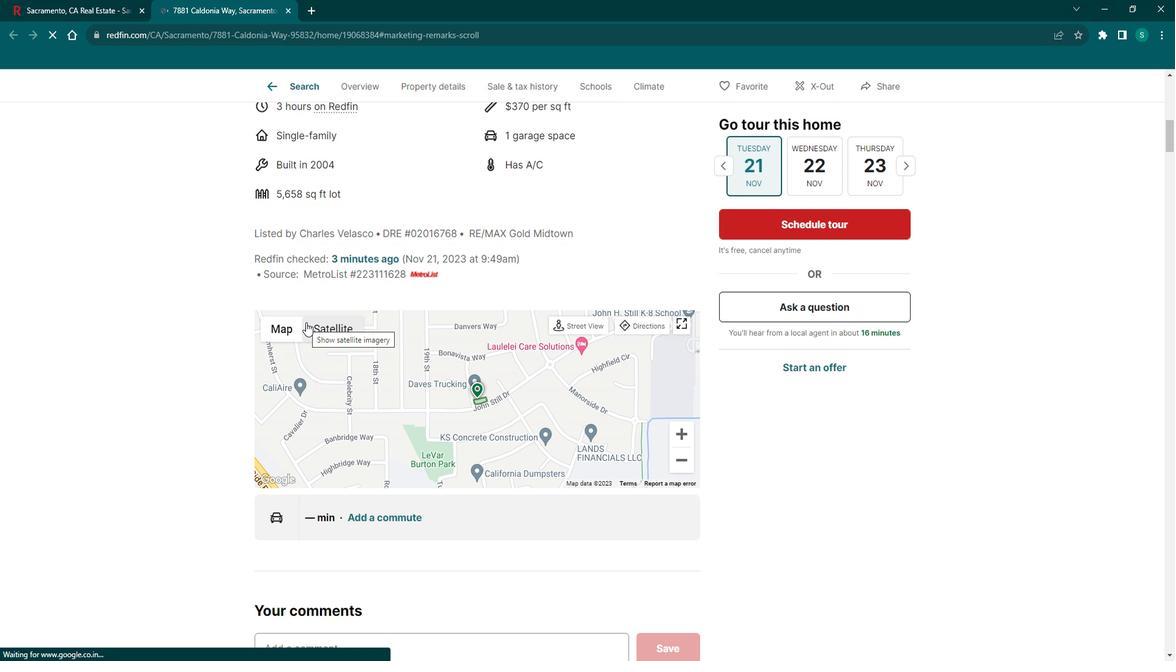 
Action: Mouse scrolled (312, 315) with delta (0, 0)
Screenshot: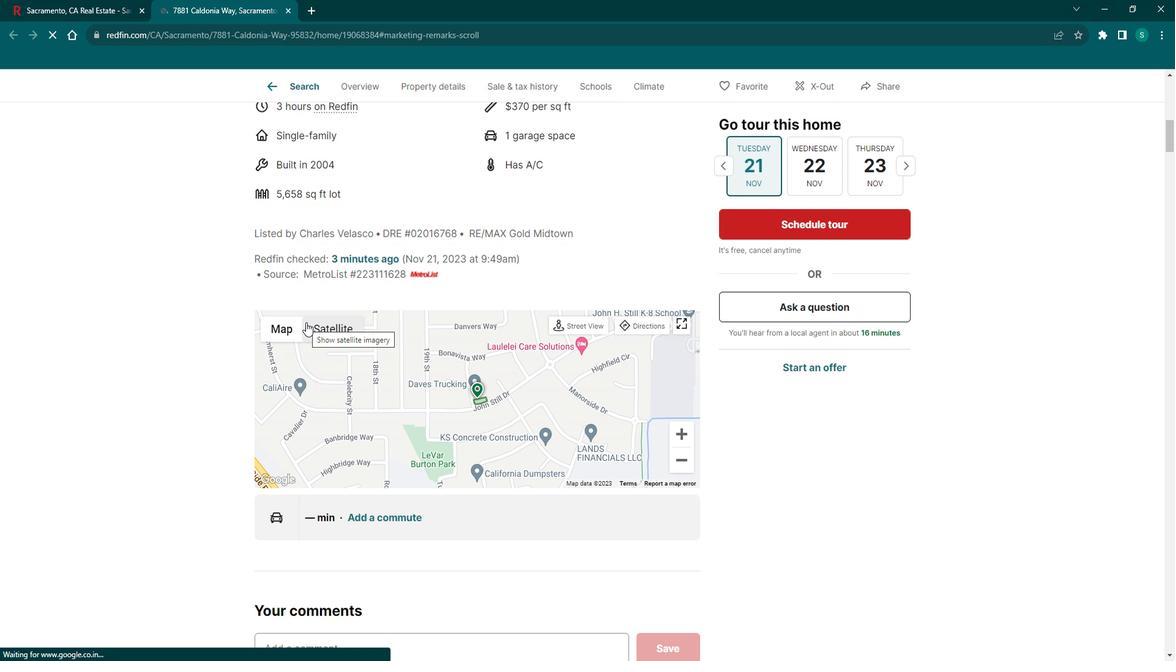 
Action: Mouse scrolled (312, 315) with delta (0, 0)
Screenshot: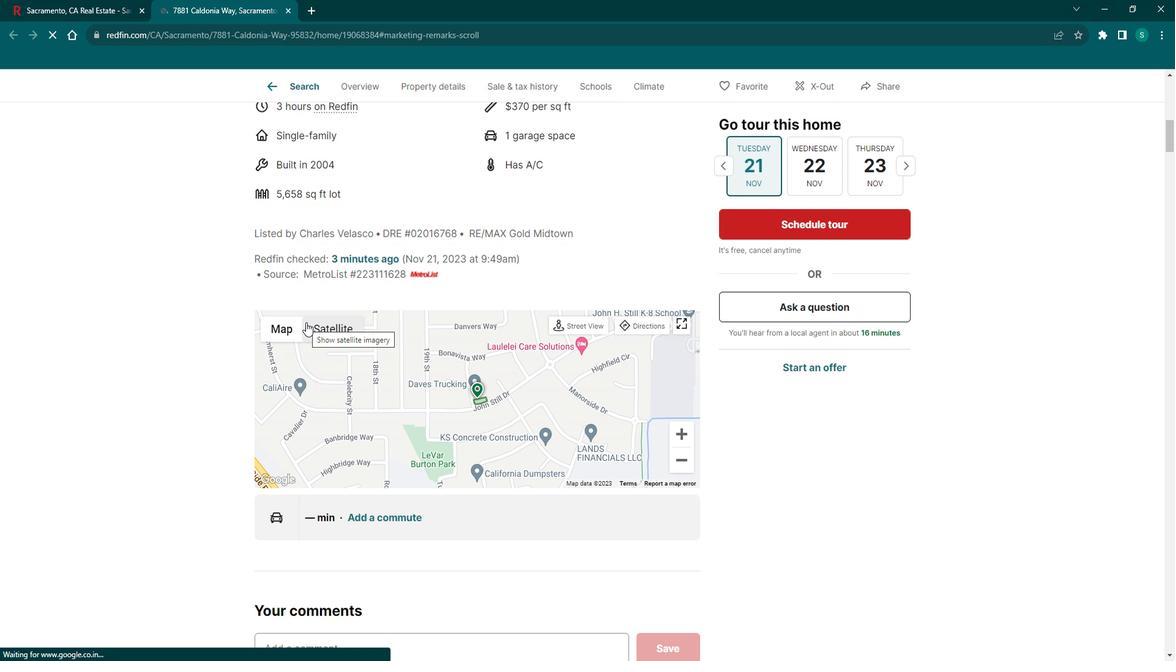 
Action: Mouse scrolled (312, 315) with delta (0, 0)
Screenshot: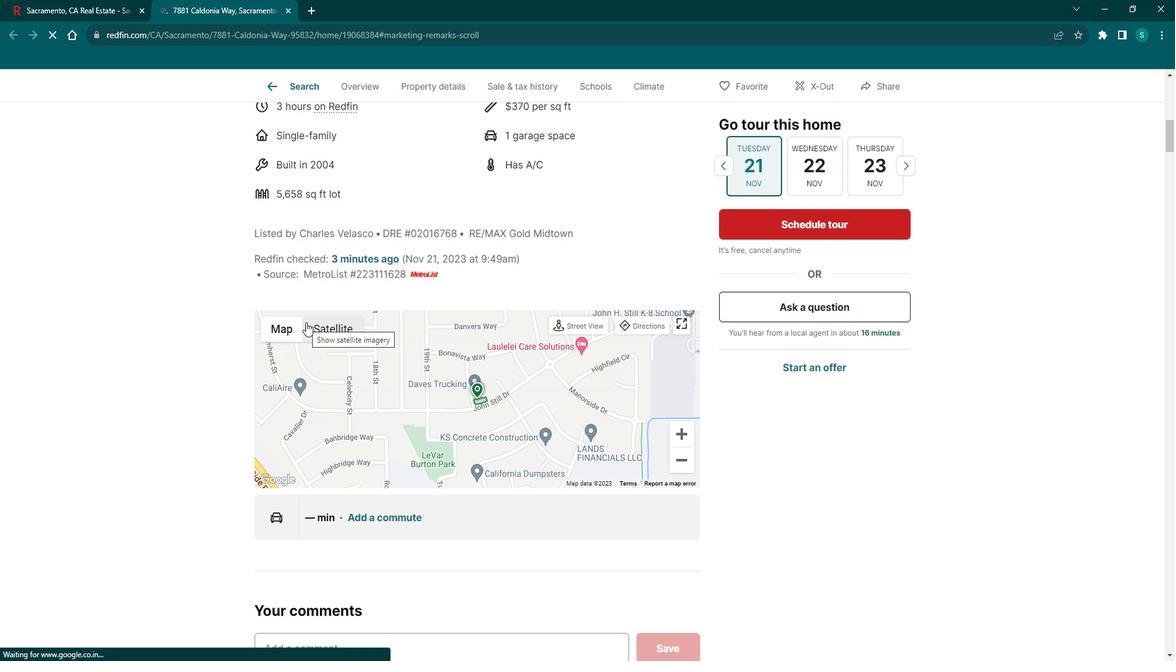 
Action: Mouse scrolled (312, 315) with delta (0, 0)
Screenshot: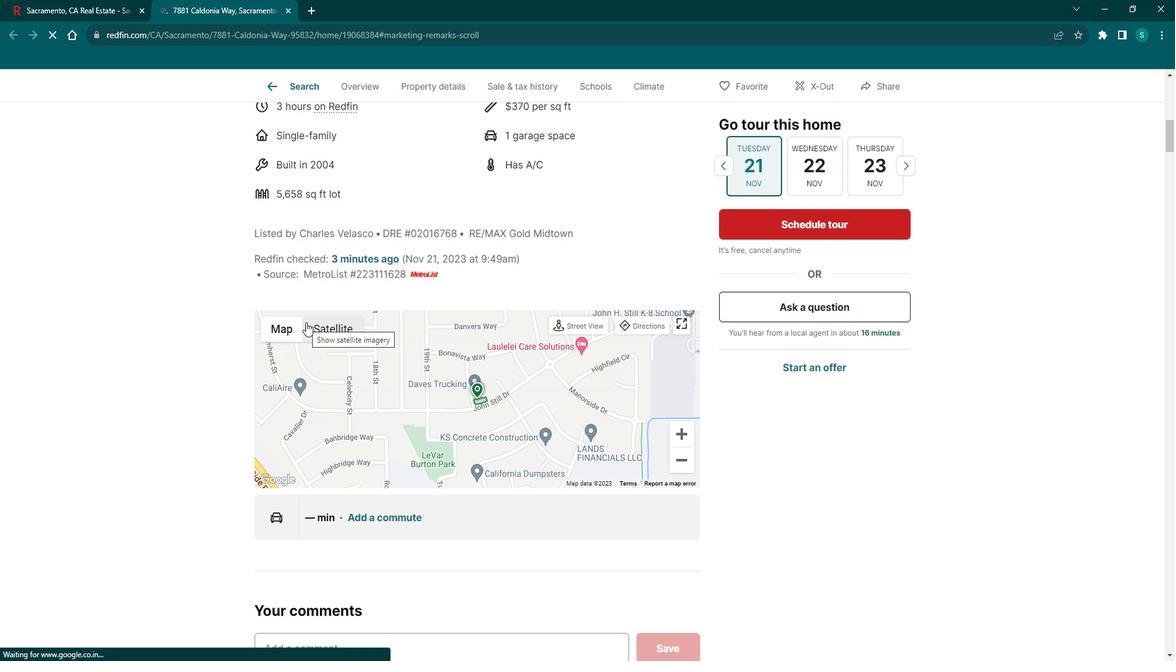 
Action: Mouse scrolled (312, 315) with delta (0, 0)
Screenshot: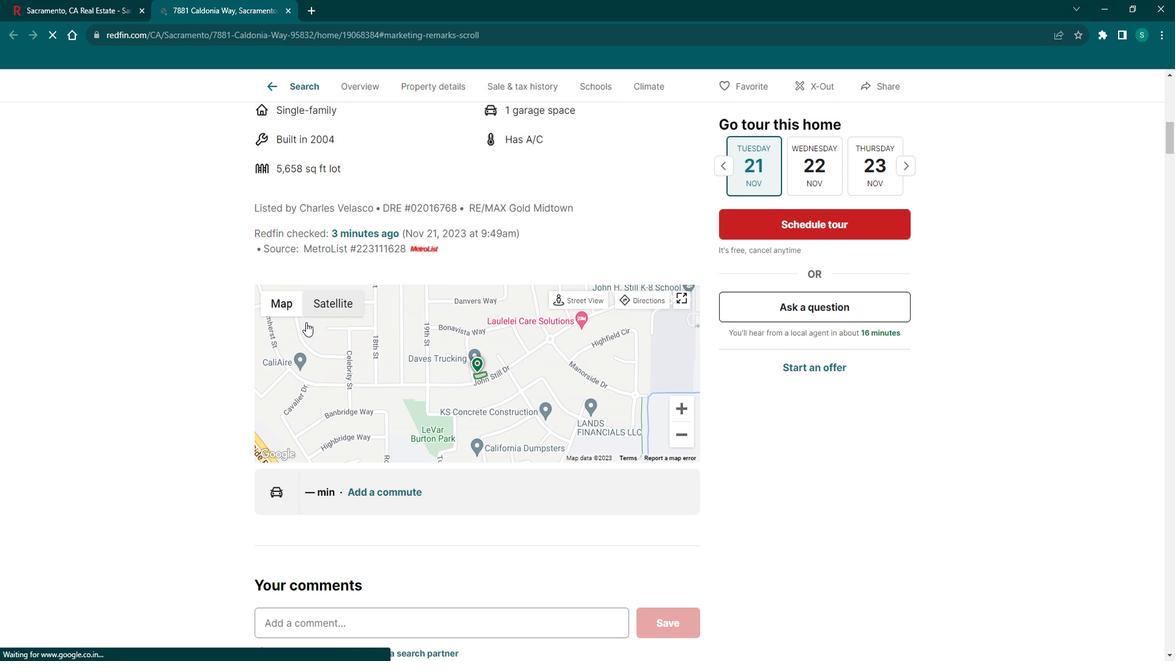 
Action: Mouse scrolled (312, 317) with delta (0, 0)
Screenshot: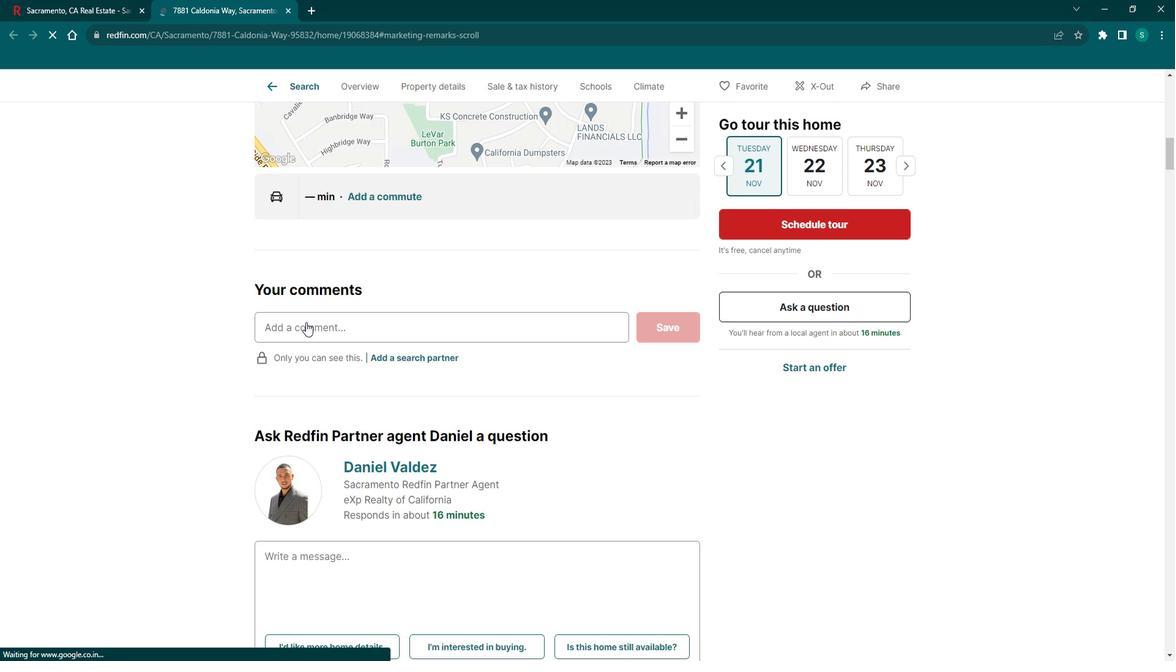 
Action: Mouse scrolled (312, 315) with delta (0, 0)
Screenshot: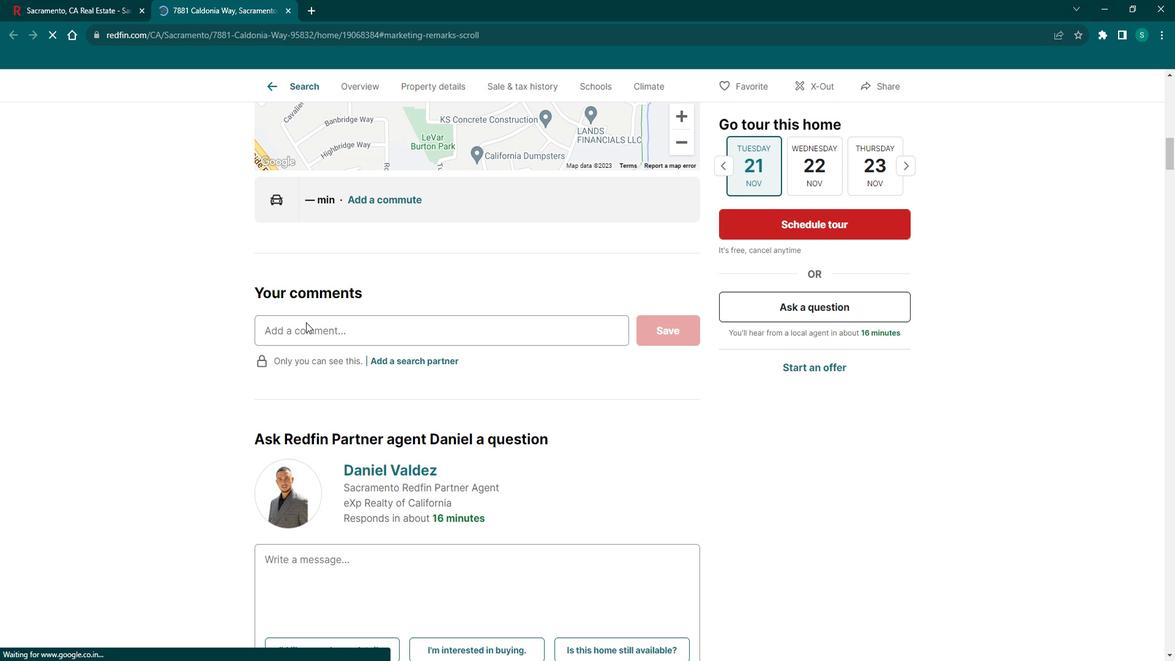 
Action: Mouse scrolled (312, 315) with delta (0, 0)
Screenshot: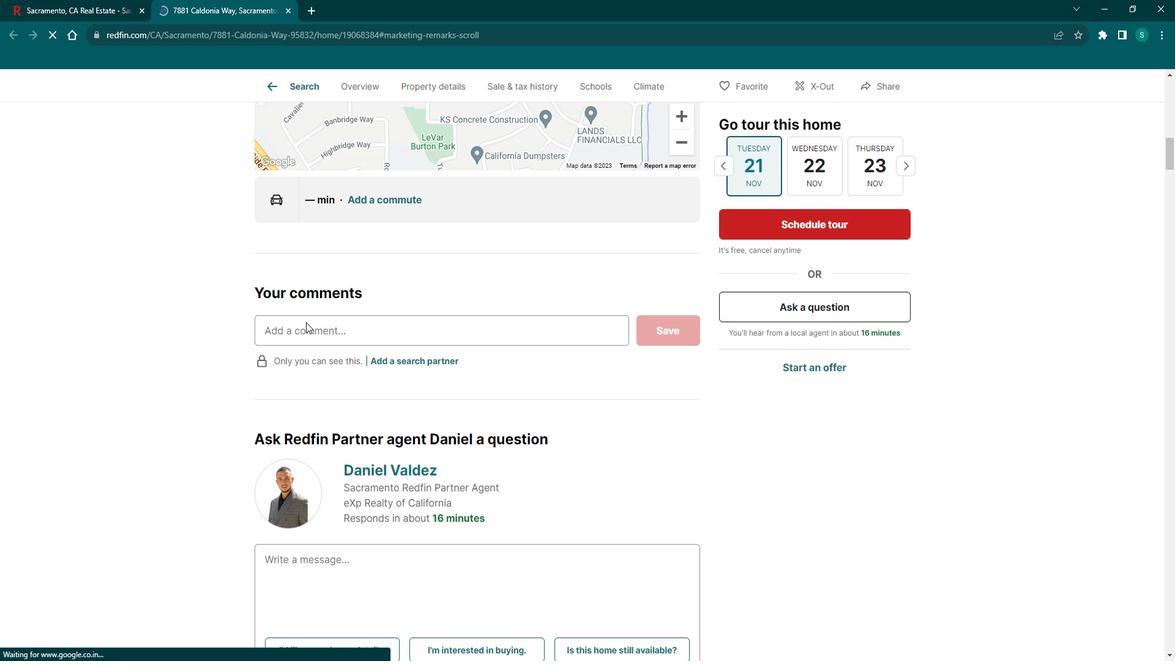 
Action: Mouse scrolled (312, 315) with delta (0, 0)
Screenshot: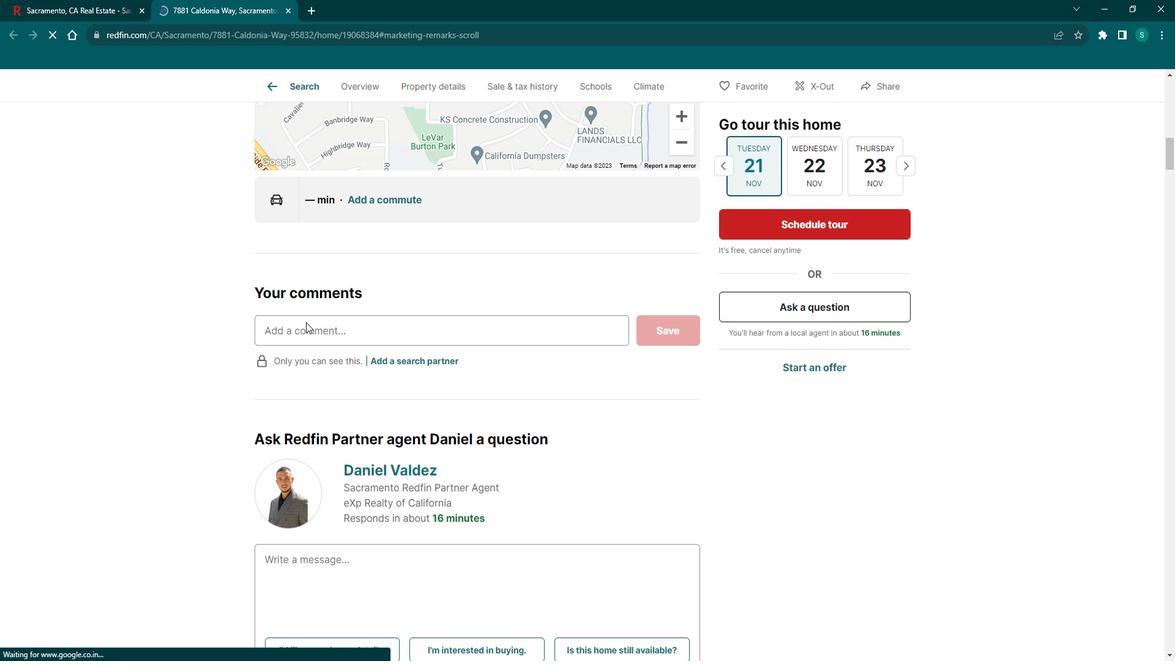 
Action: Mouse scrolled (312, 315) with delta (0, 0)
Screenshot: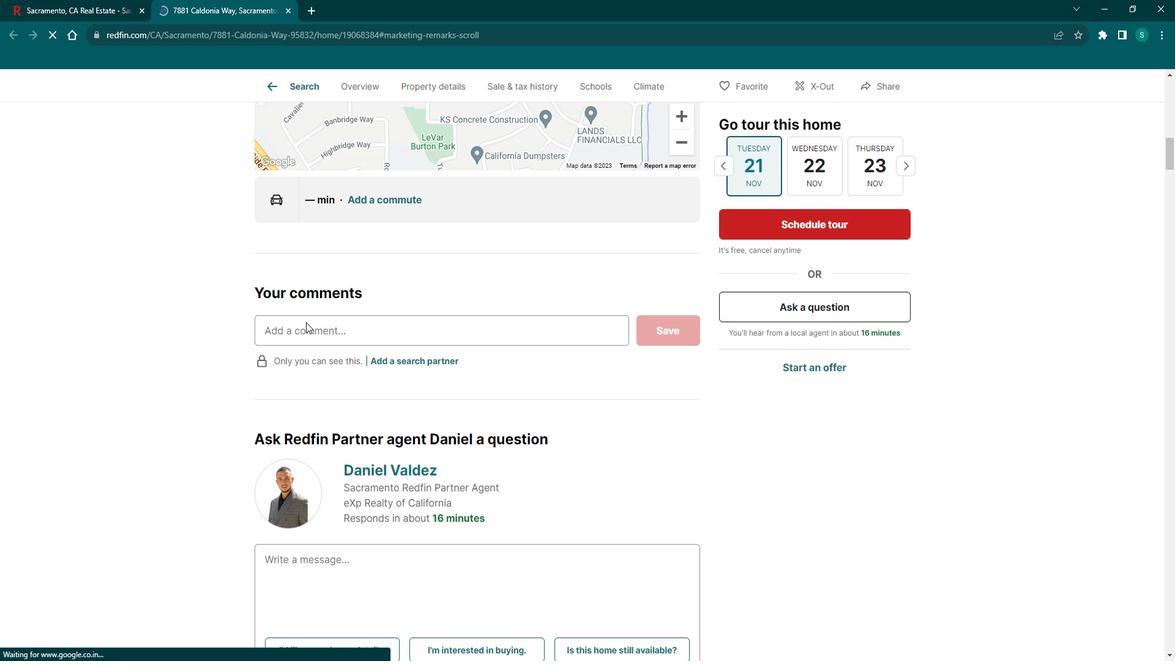 
Action: Mouse scrolled (312, 315) with delta (0, 0)
Screenshot: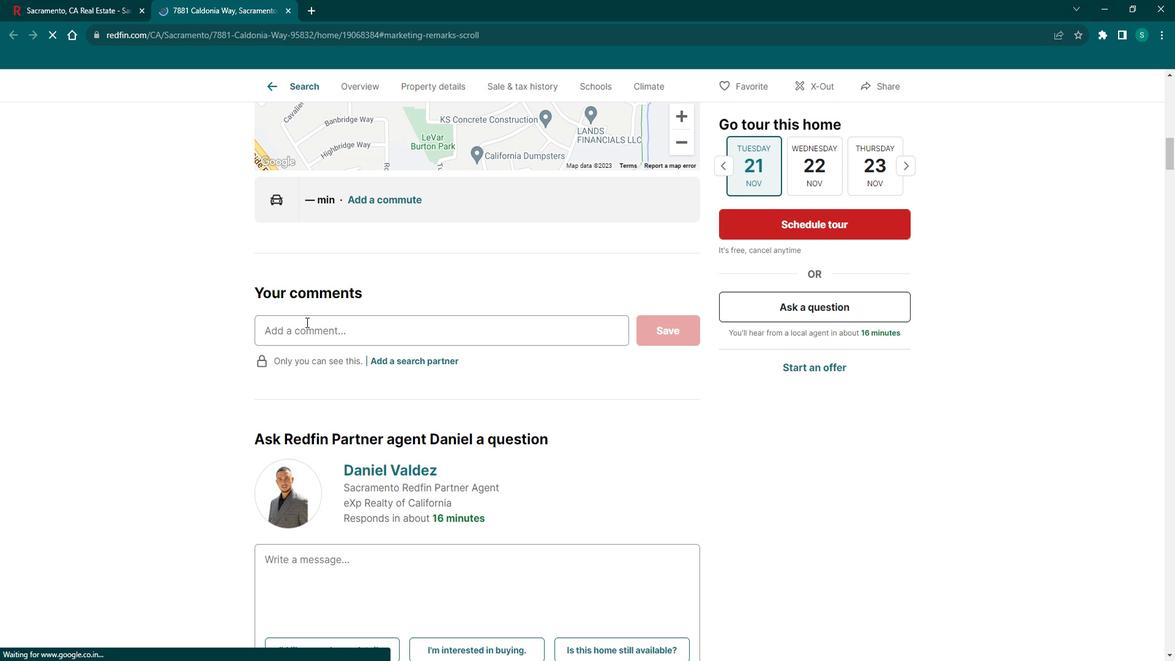 
Action: Mouse scrolled (312, 315) with delta (0, 0)
Screenshot: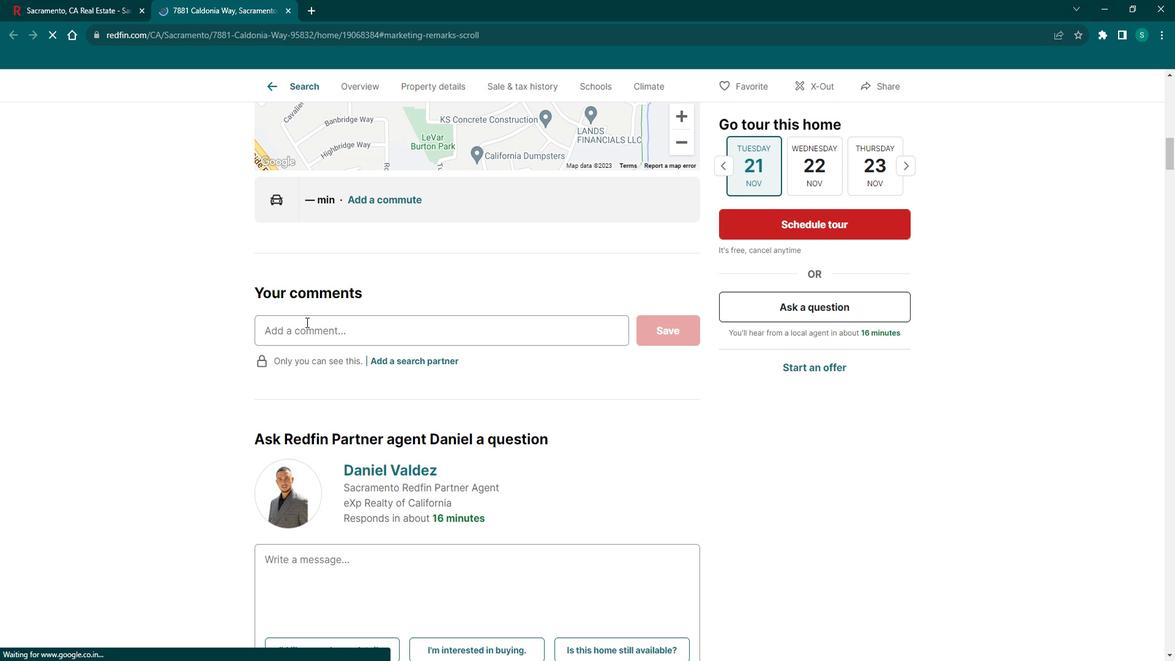 
Action: Mouse scrolled (312, 315) with delta (0, 0)
Screenshot: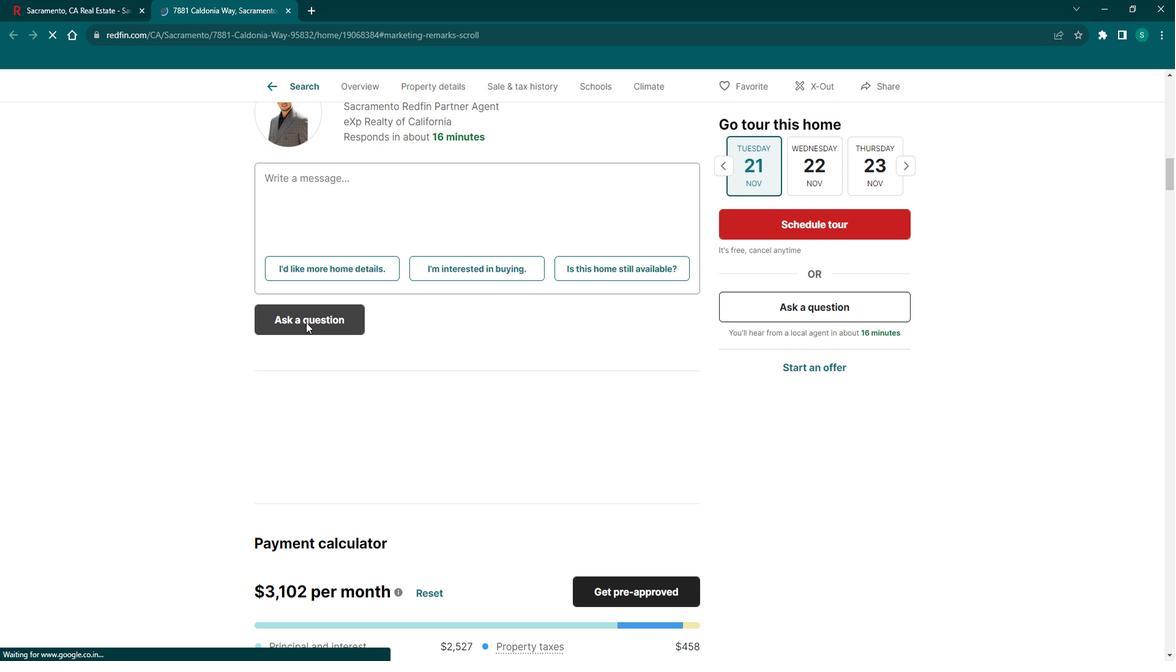 
Action: Mouse scrolled (312, 315) with delta (0, 0)
Screenshot: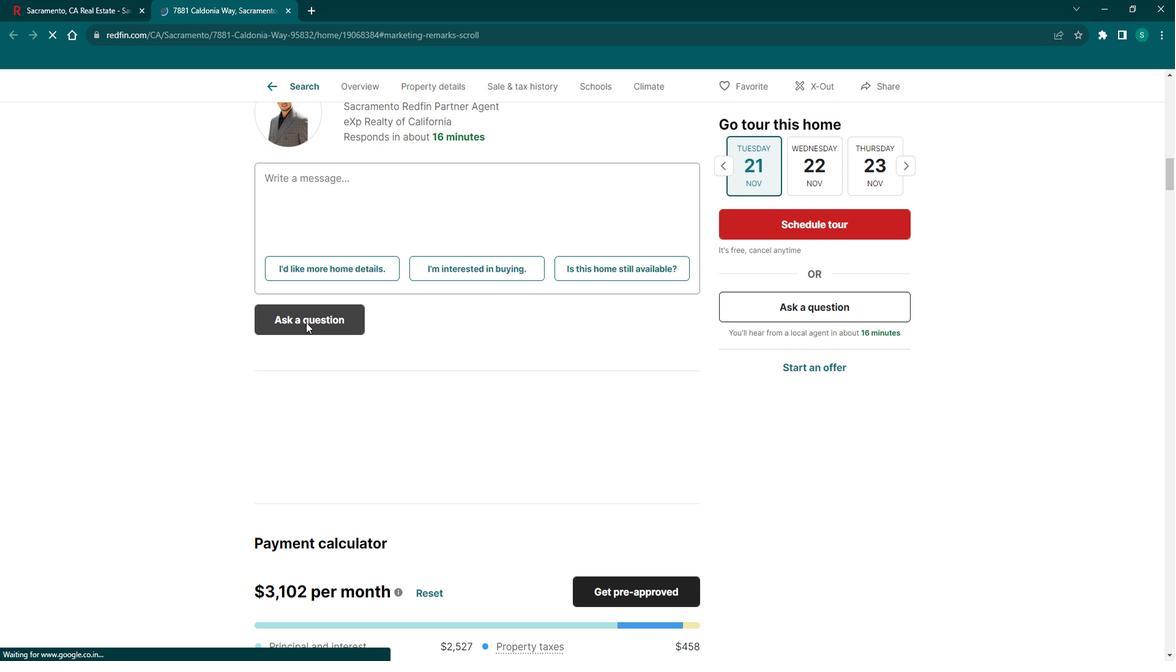 
Action: Mouse scrolled (312, 315) with delta (0, 0)
Screenshot: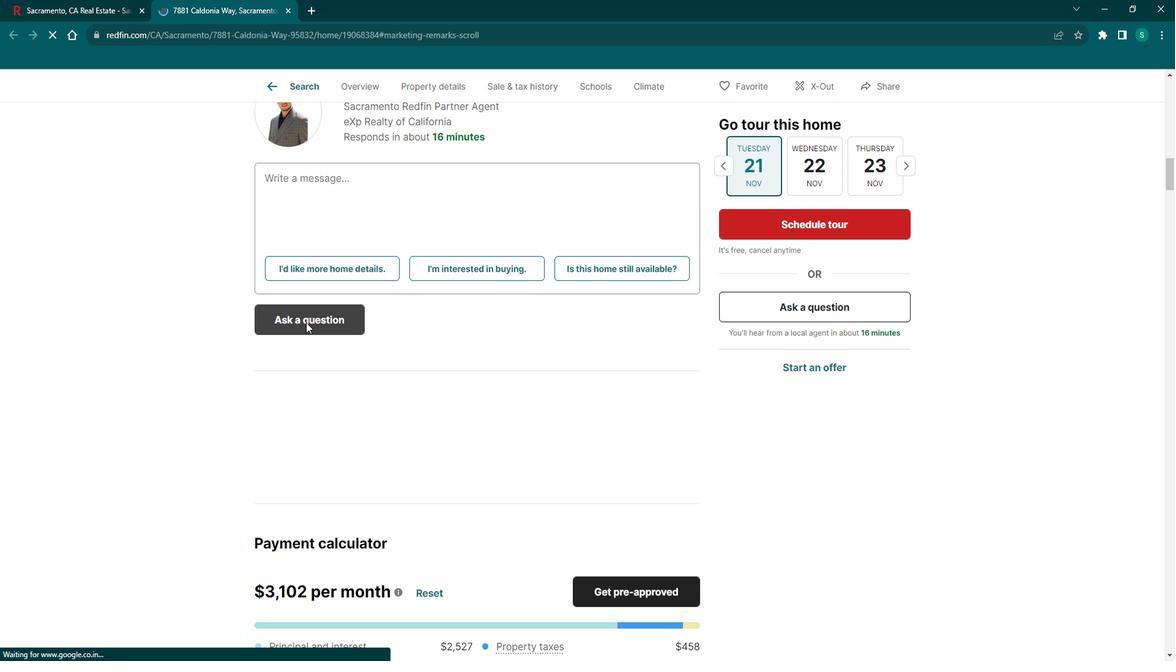 
Action: Mouse scrolled (312, 315) with delta (0, 0)
Screenshot: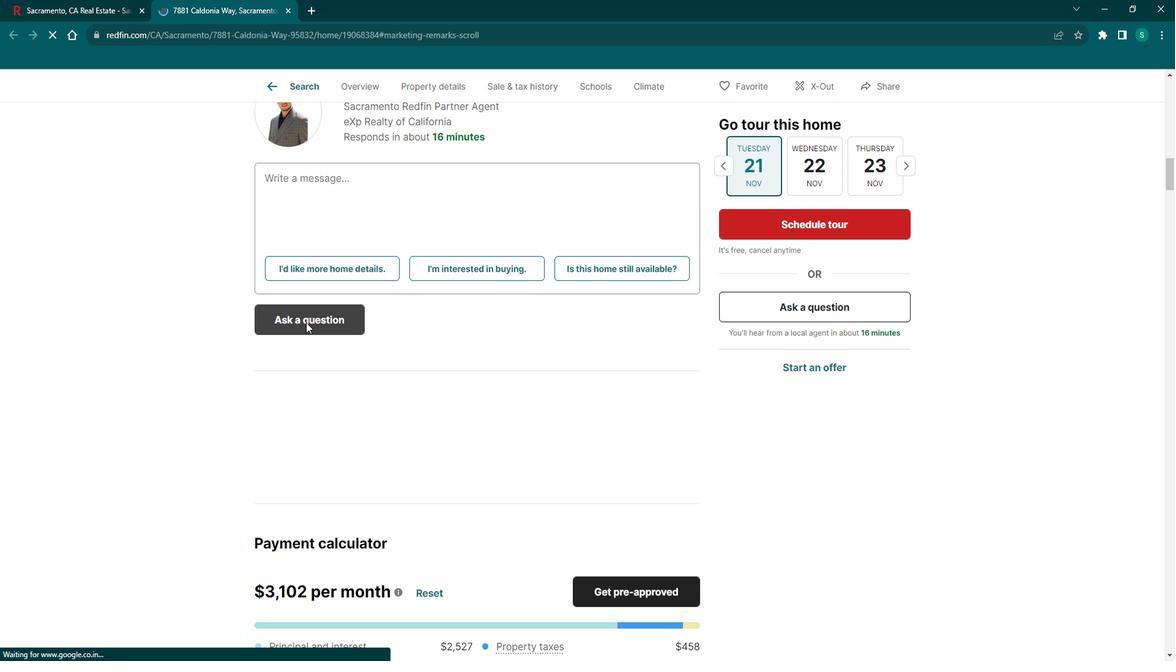 
Action: Mouse scrolled (312, 315) with delta (0, 0)
Screenshot: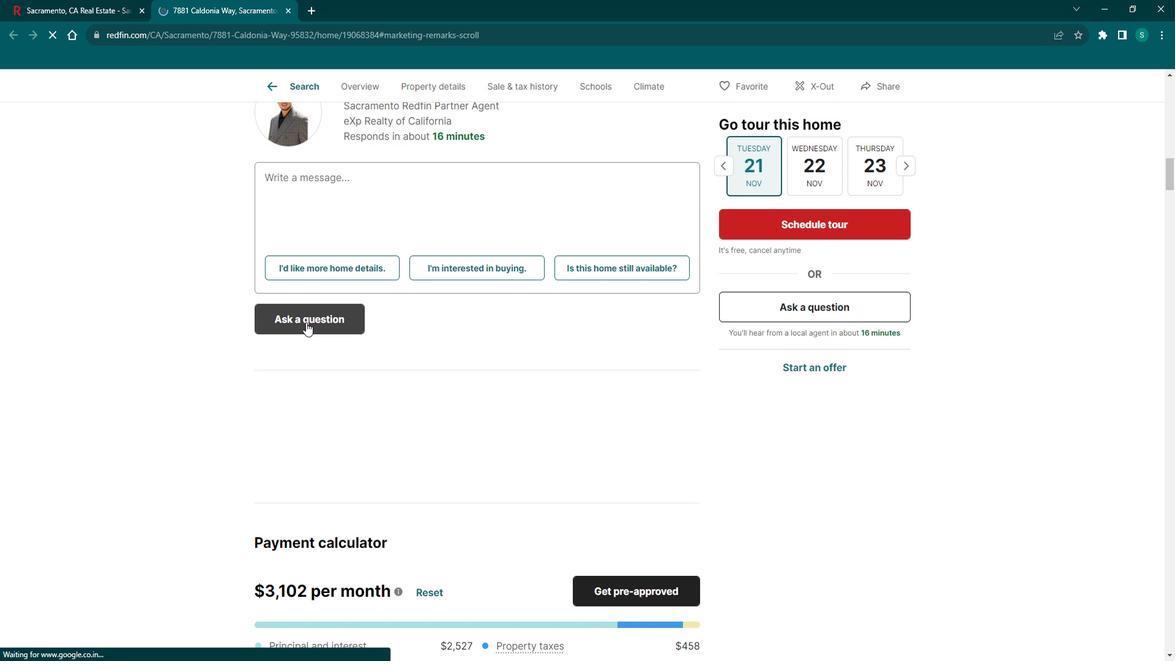 
Action: Mouse scrolled (312, 315) with delta (0, 0)
Screenshot: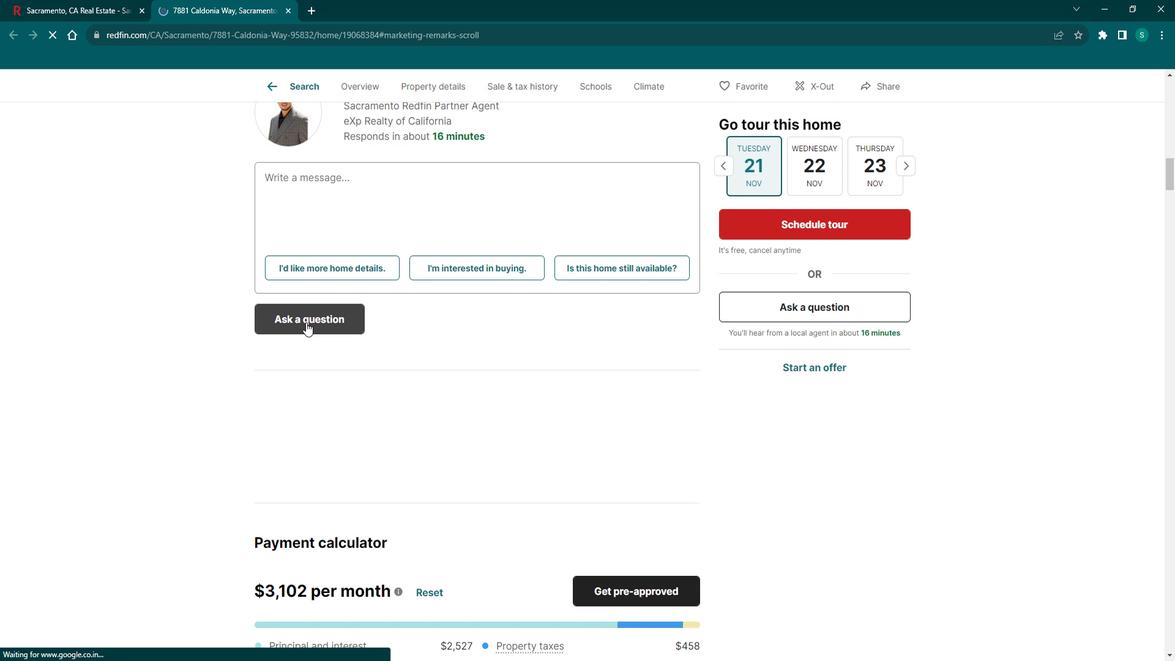 
Action: Mouse scrolled (312, 315) with delta (0, 0)
Screenshot: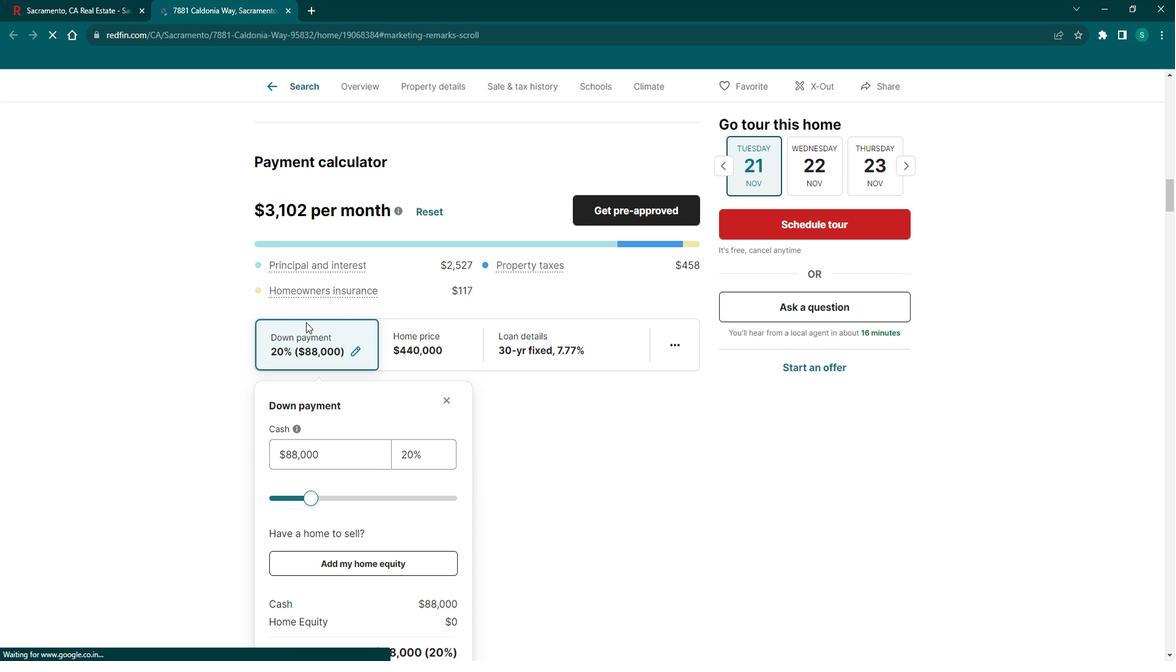
Action: Mouse scrolled (312, 315) with delta (0, 0)
Screenshot: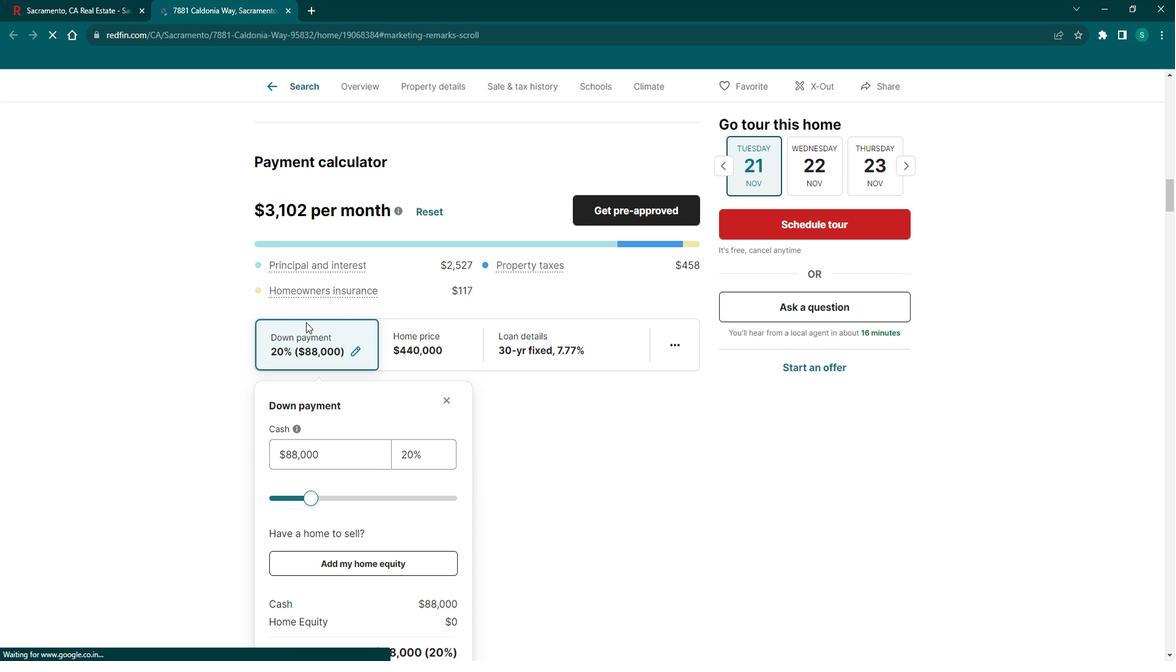 
Action: Mouse scrolled (312, 315) with delta (0, 0)
Screenshot: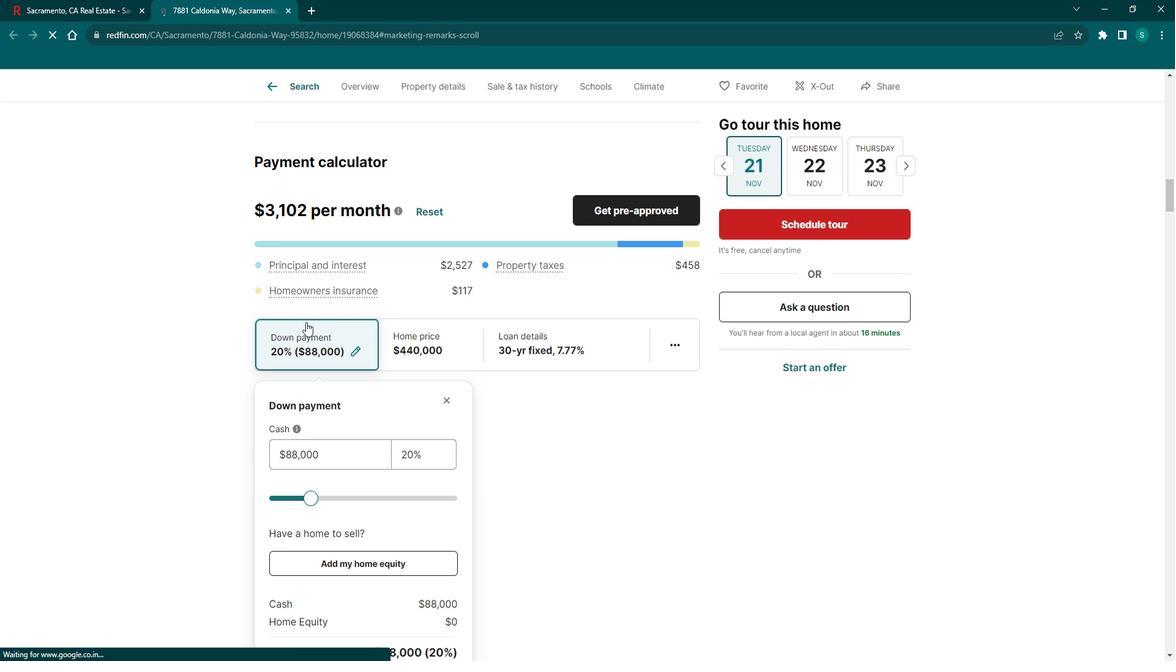 
Action: Mouse scrolled (312, 315) with delta (0, 0)
Screenshot: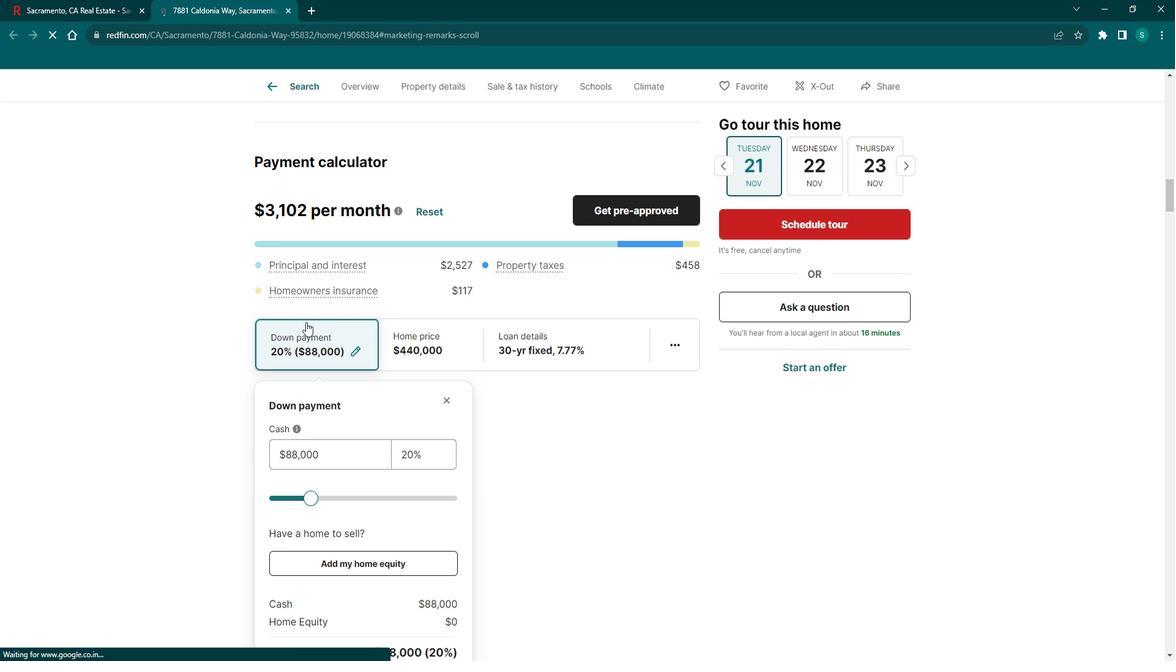 
Action: Mouse scrolled (312, 315) with delta (0, 0)
Screenshot: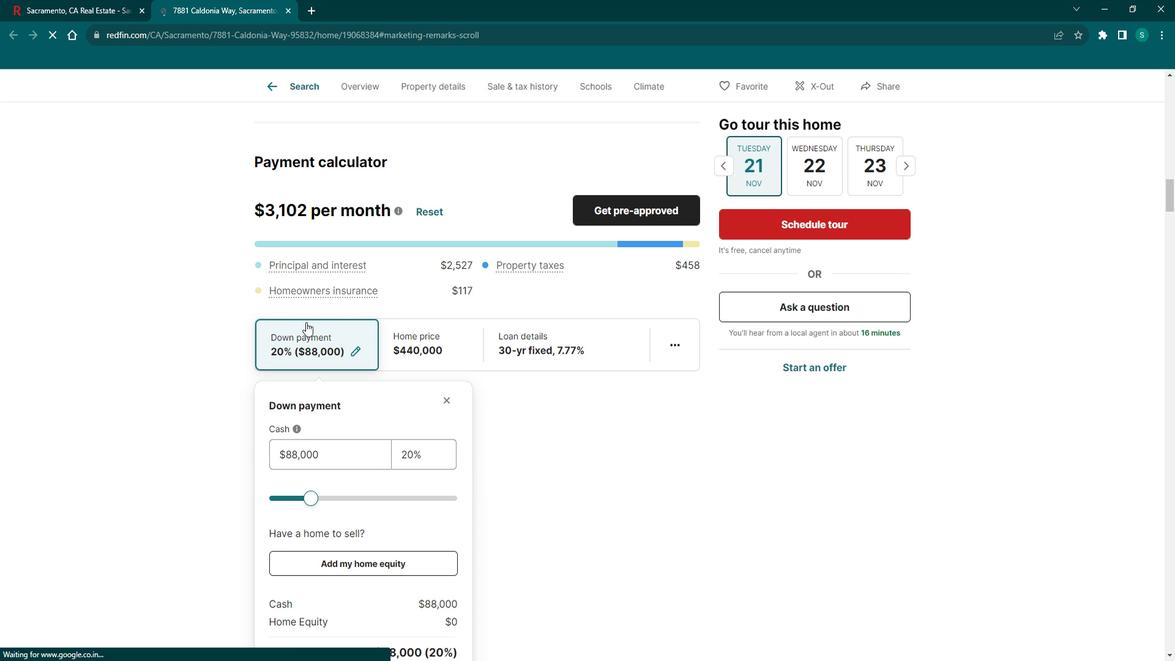 
Action: Mouse scrolled (312, 315) with delta (0, 0)
Screenshot: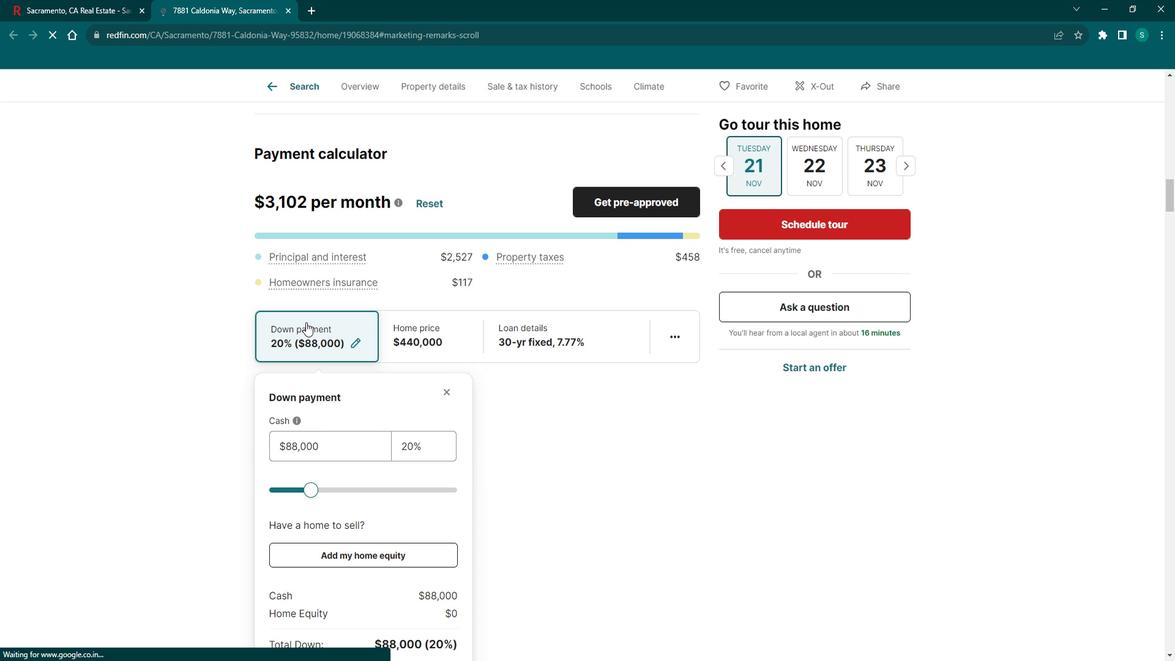 
Action: Mouse scrolled (312, 315) with delta (0, 0)
Screenshot: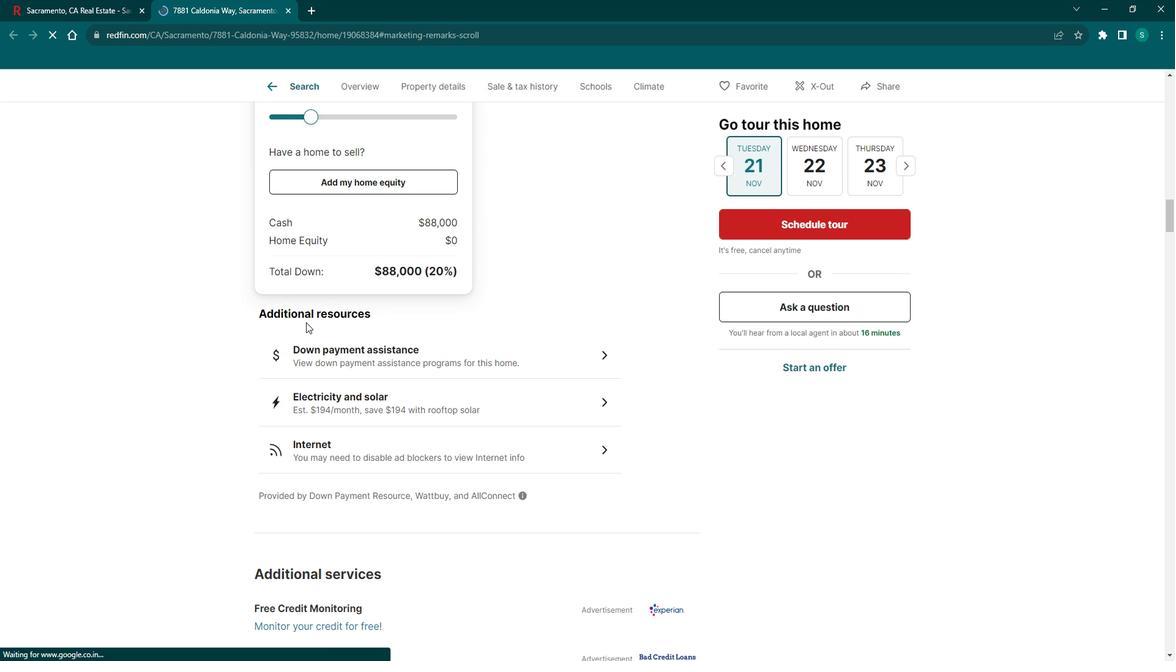 
Action: Mouse scrolled (312, 315) with delta (0, 0)
Screenshot: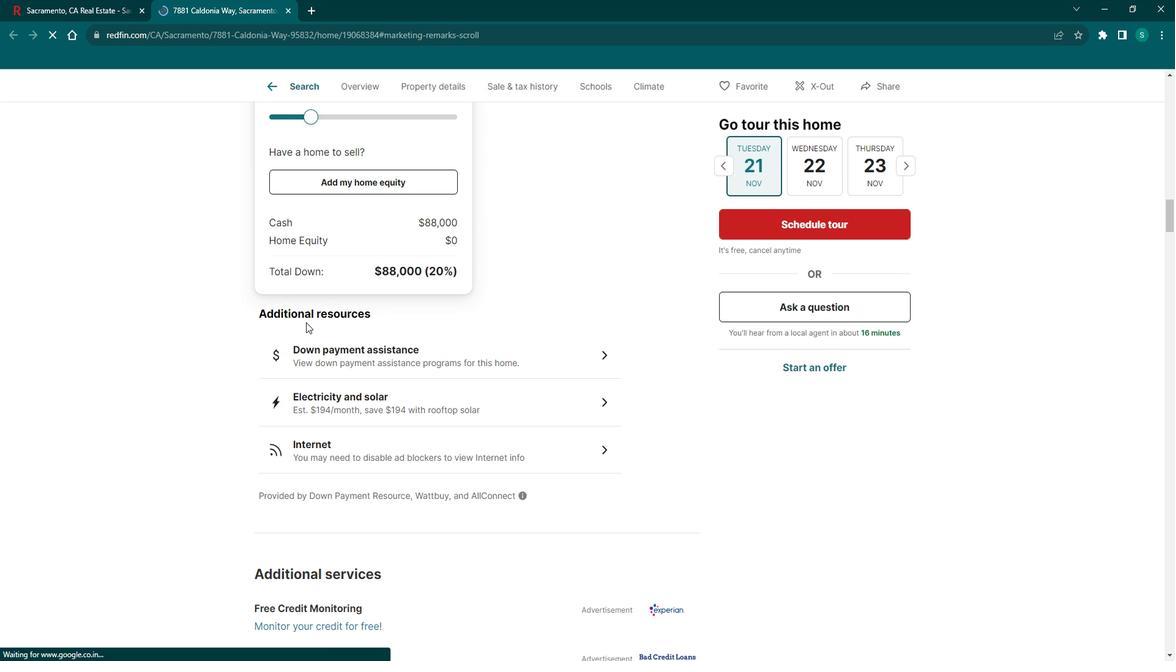 
Action: Mouse scrolled (312, 315) with delta (0, 0)
Screenshot: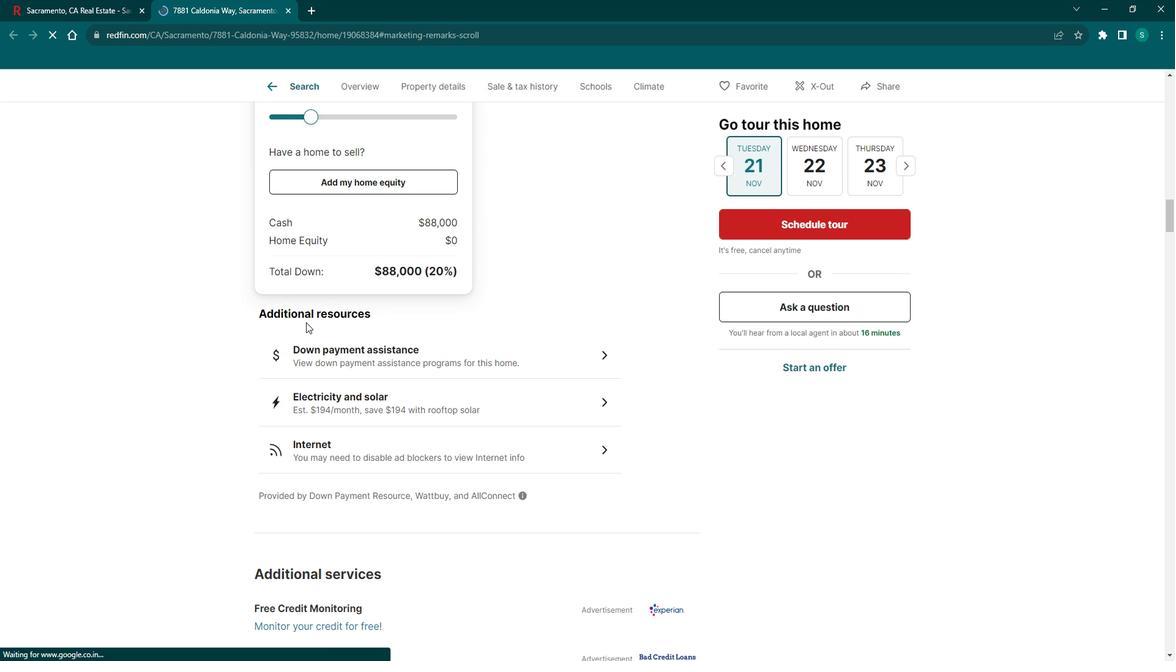 
Action: Mouse scrolled (312, 315) with delta (0, 0)
Screenshot: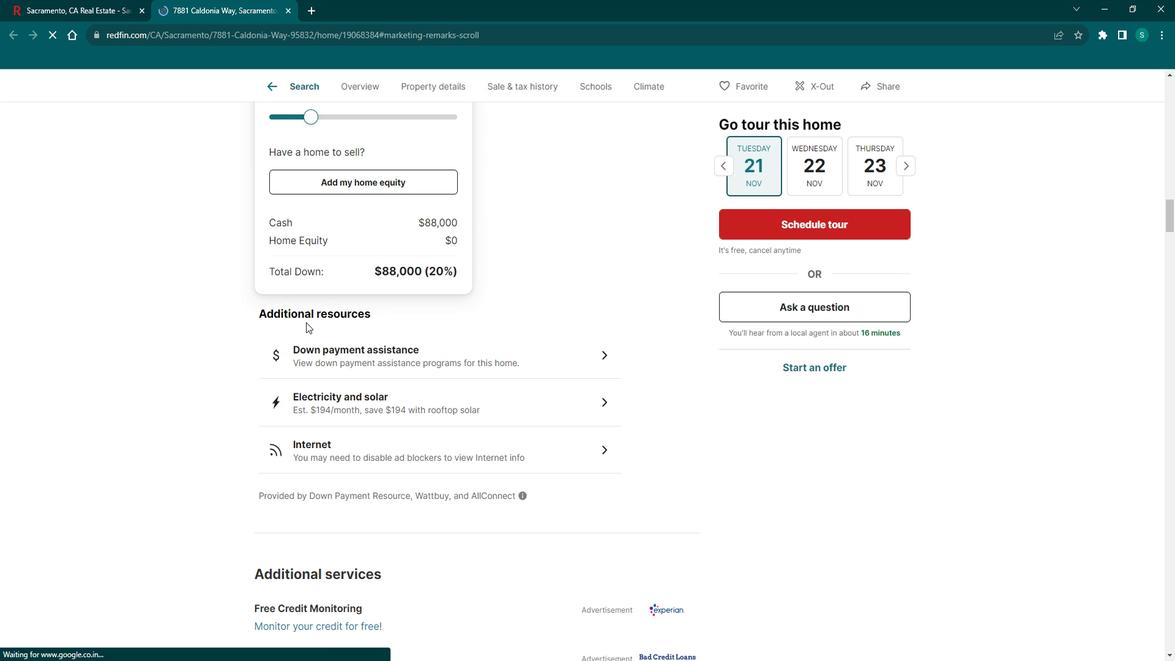 
Action: Mouse scrolled (312, 315) with delta (0, 0)
Screenshot: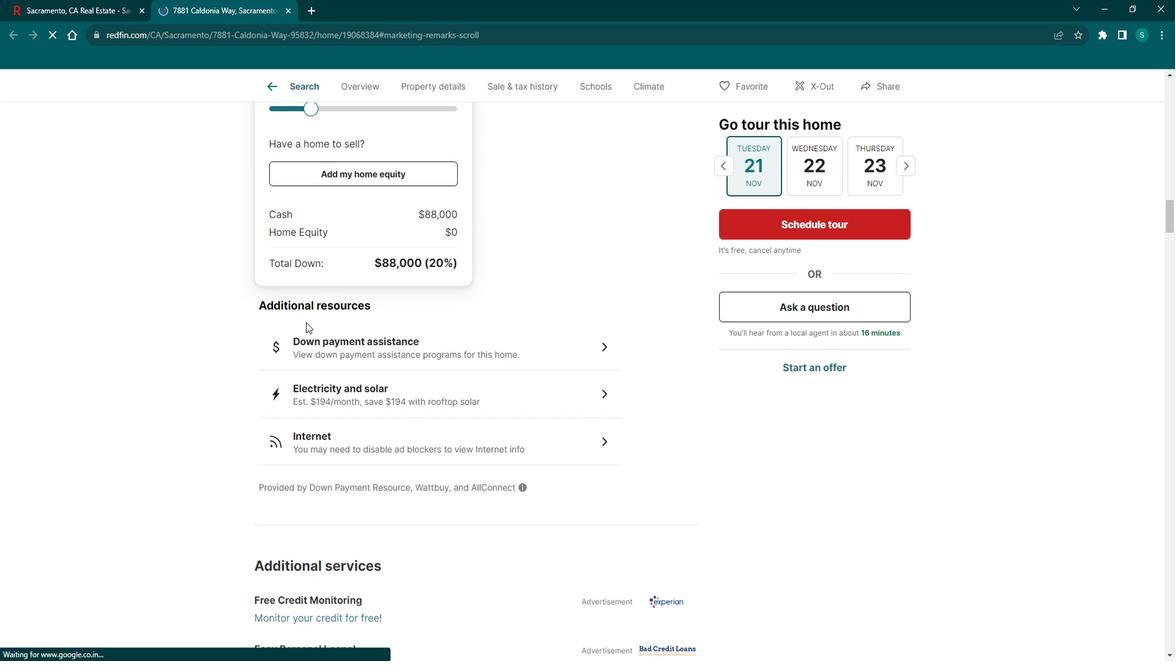
Action: Mouse scrolled (312, 315) with delta (0, 0)
Screenshot: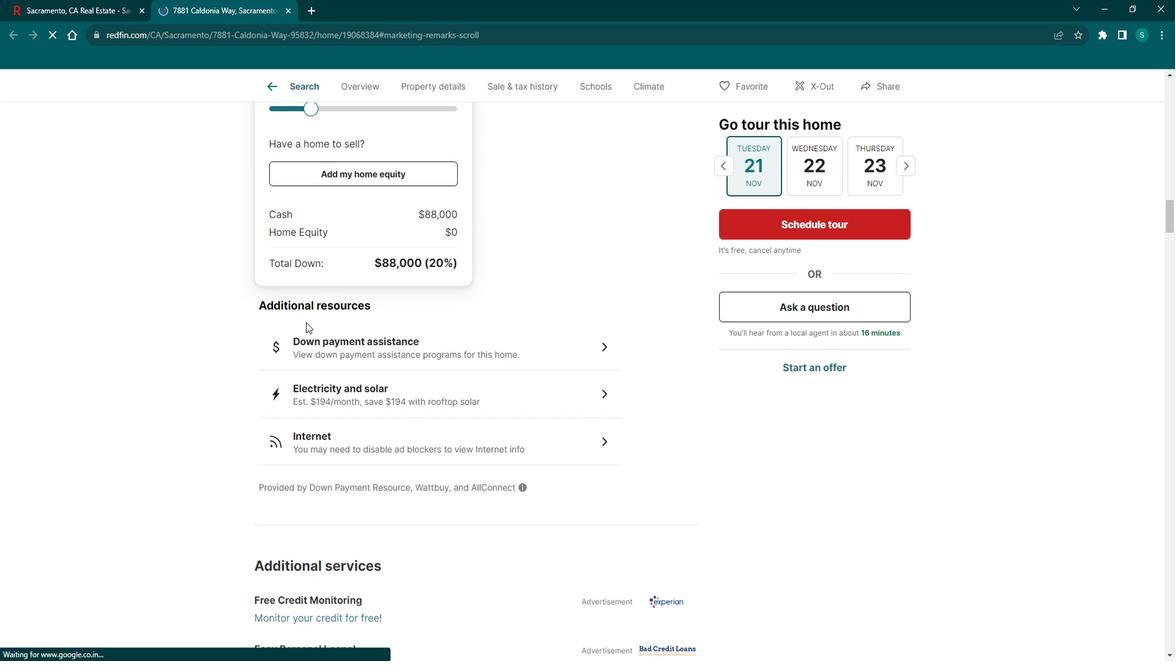 
Action: Mouse scrolled (312, 317) with delta (0, 0)
Screenshot: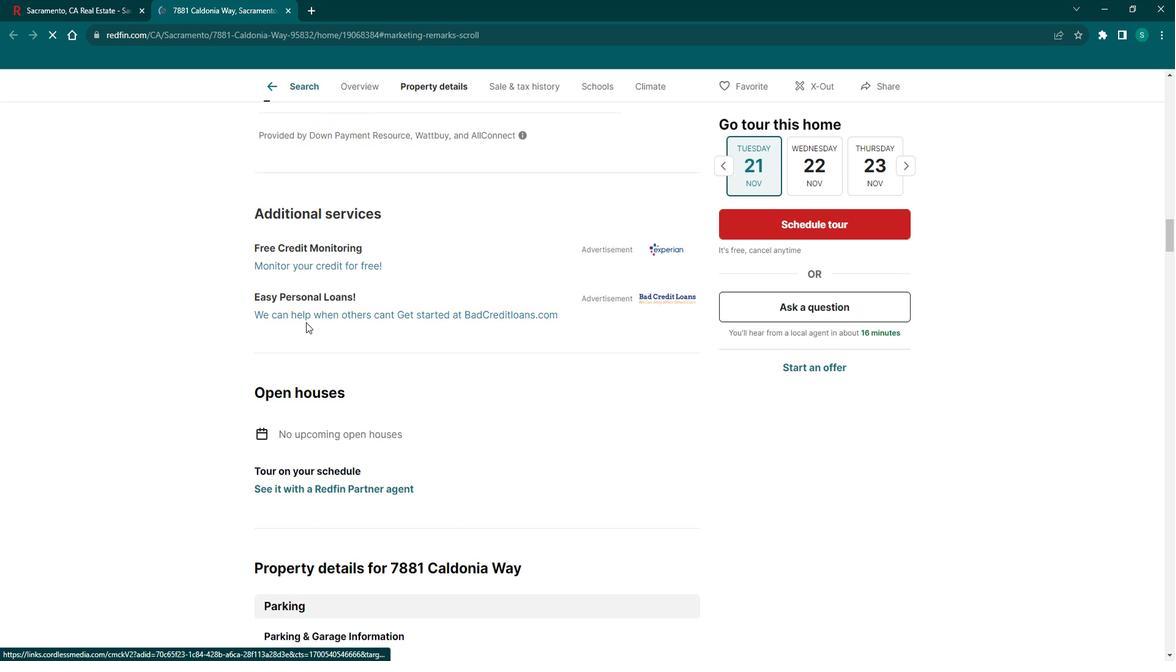 
Action: Mouse scrolled (312, 315) with delta (0, 0)
Screenshot: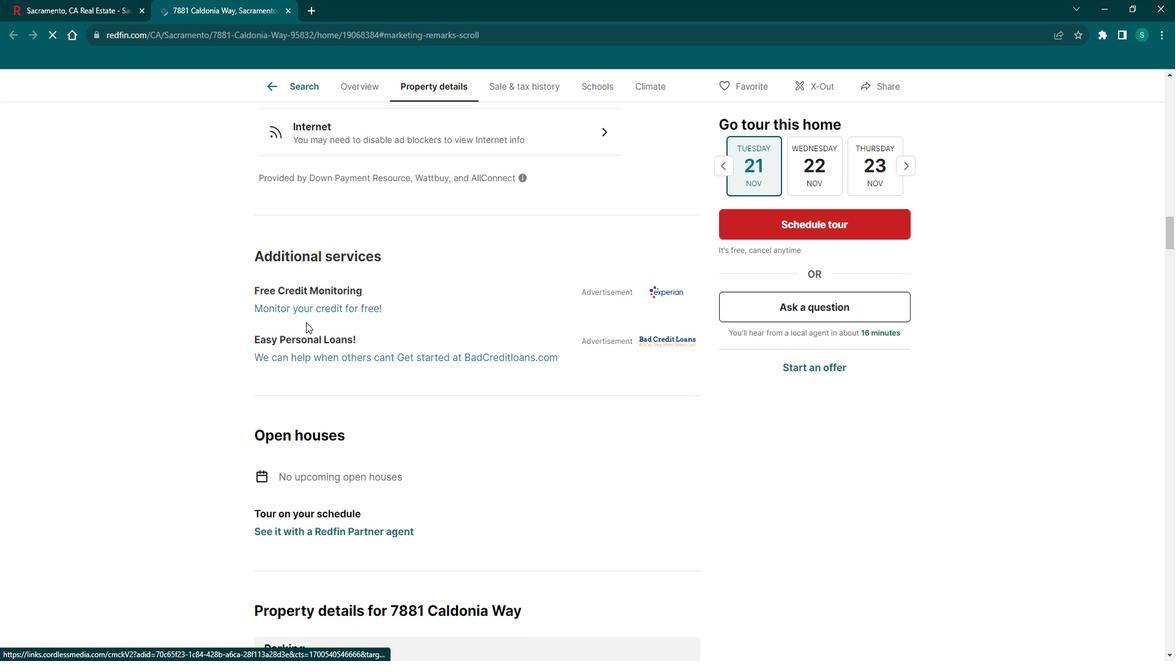 
Action: Mouse scrolled (312, 315) with delta (0, 0)
Screenshot: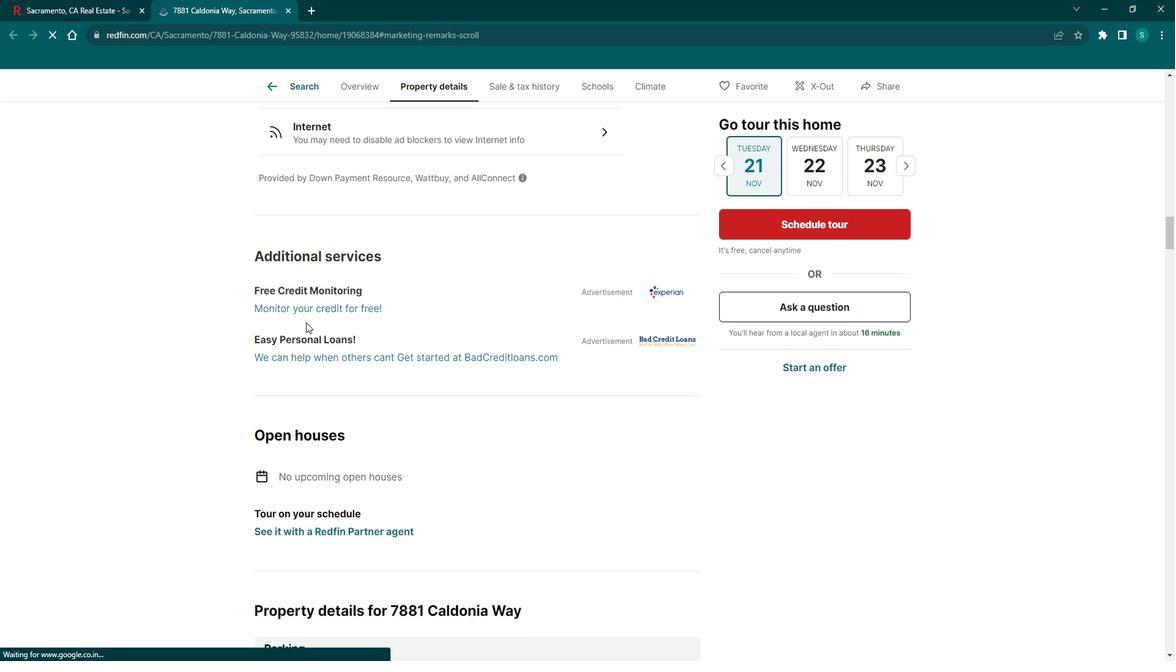 
Action: Mouse scrolled (312, 315) with delta (0, 0)
Screenshot: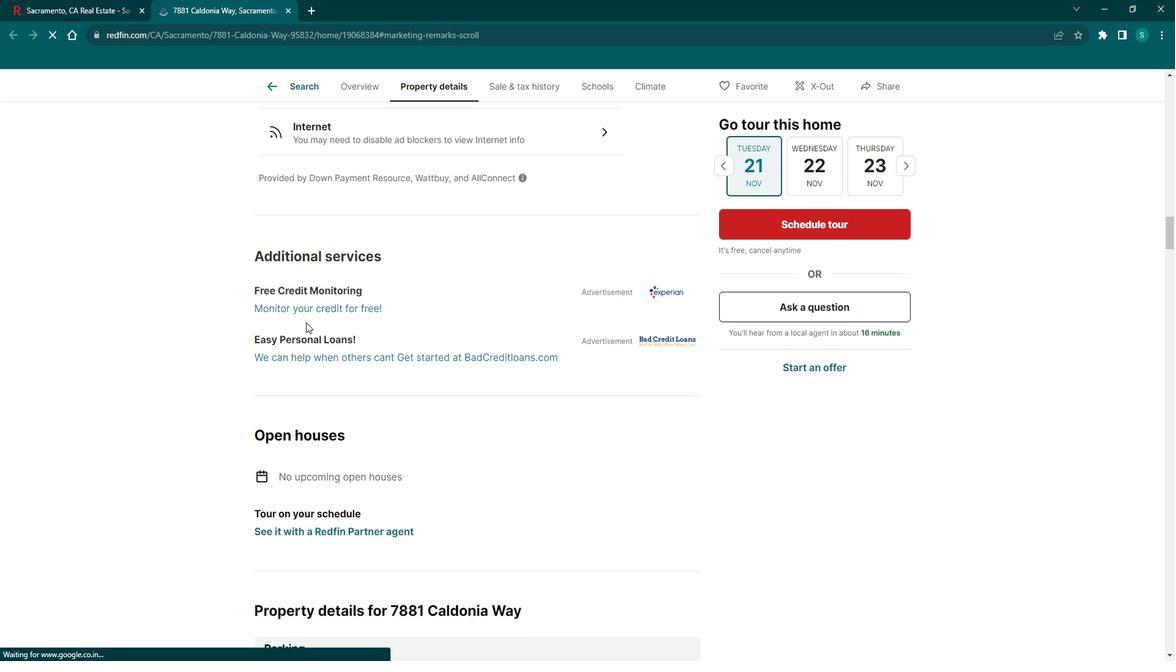 
Action: Mouse scrolled (312, 315) with delta (0, 0)
Screenshot: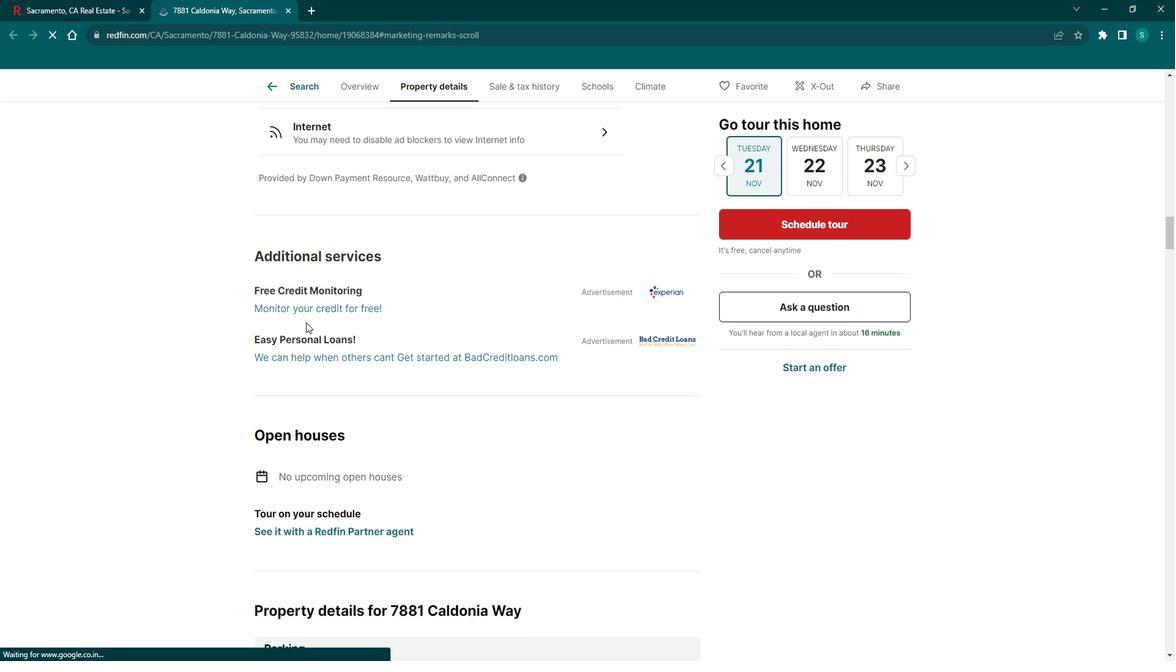 
Action: Mouse scrolled (312, 315) with delta (0, 0)
Screenshot: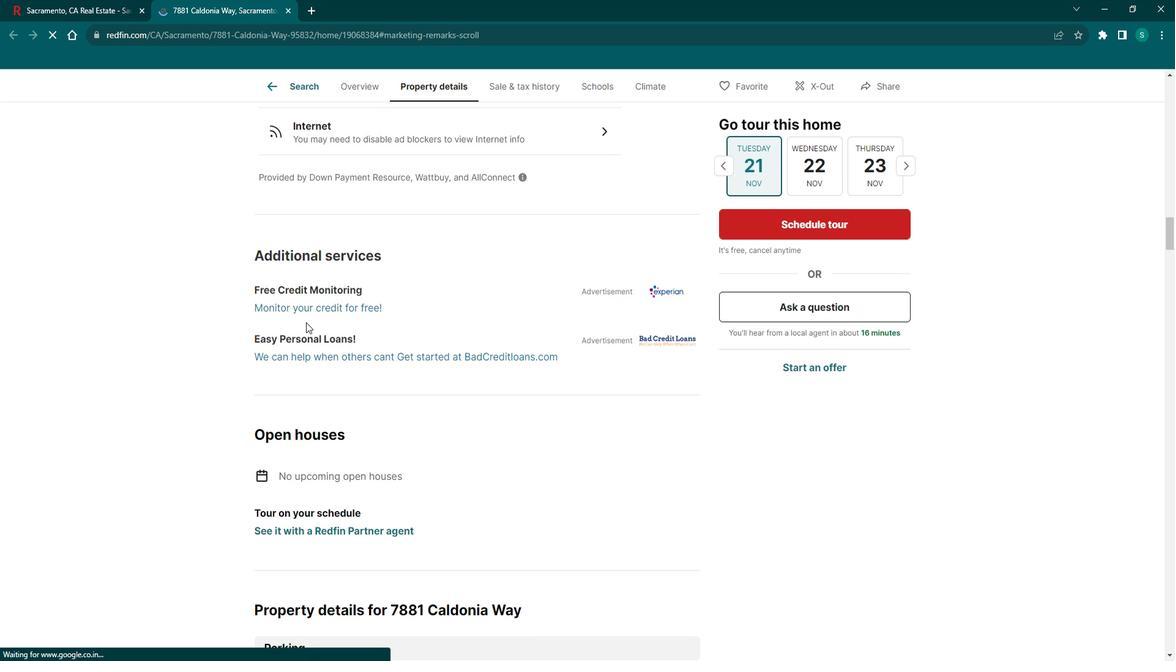 
Action: Mouse scrolled (312, 315) with delta (0, 0)
Screenshot: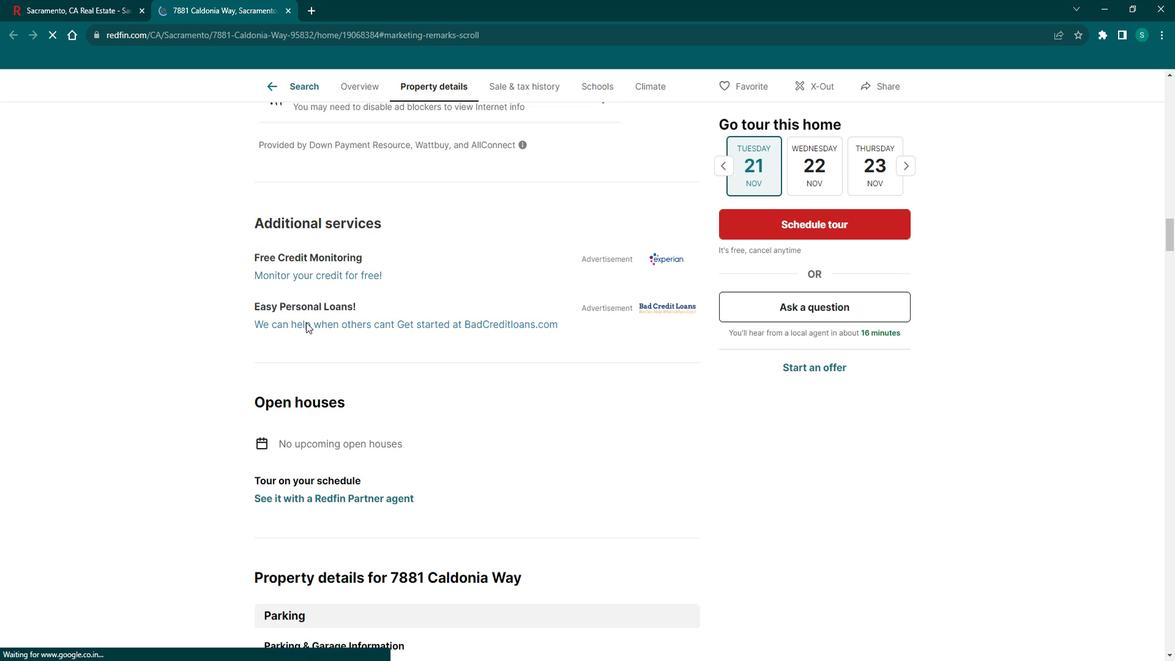 
Action: Mouse scrolled (312, 317) with delta (0, 0)
Screenshot: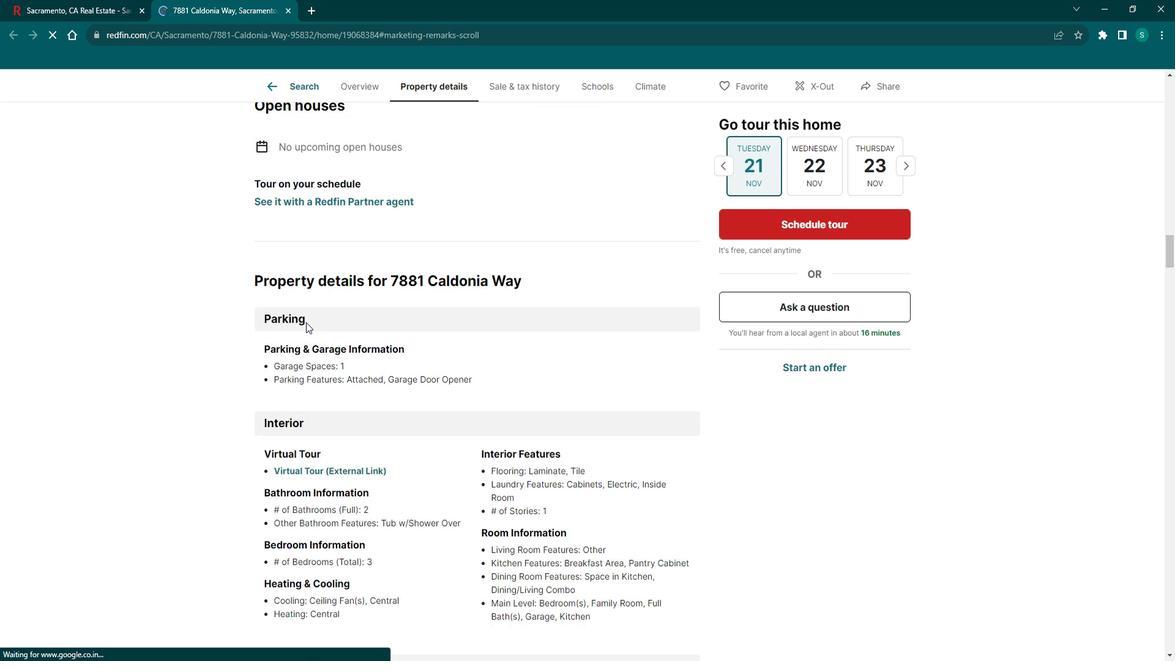 
Action: Mouse scrolled (312, 315) with delta (0, 0)
Screenshot: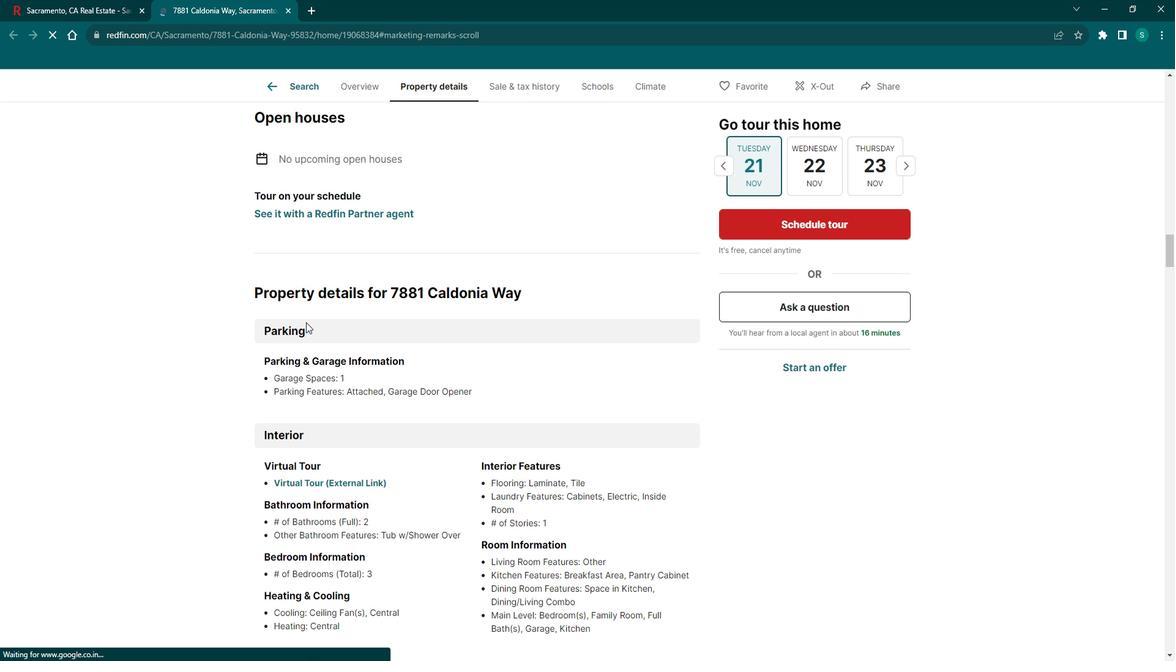 
Action: Mouse scrolled (312, 315) with delta (0, 0)
Screenshot: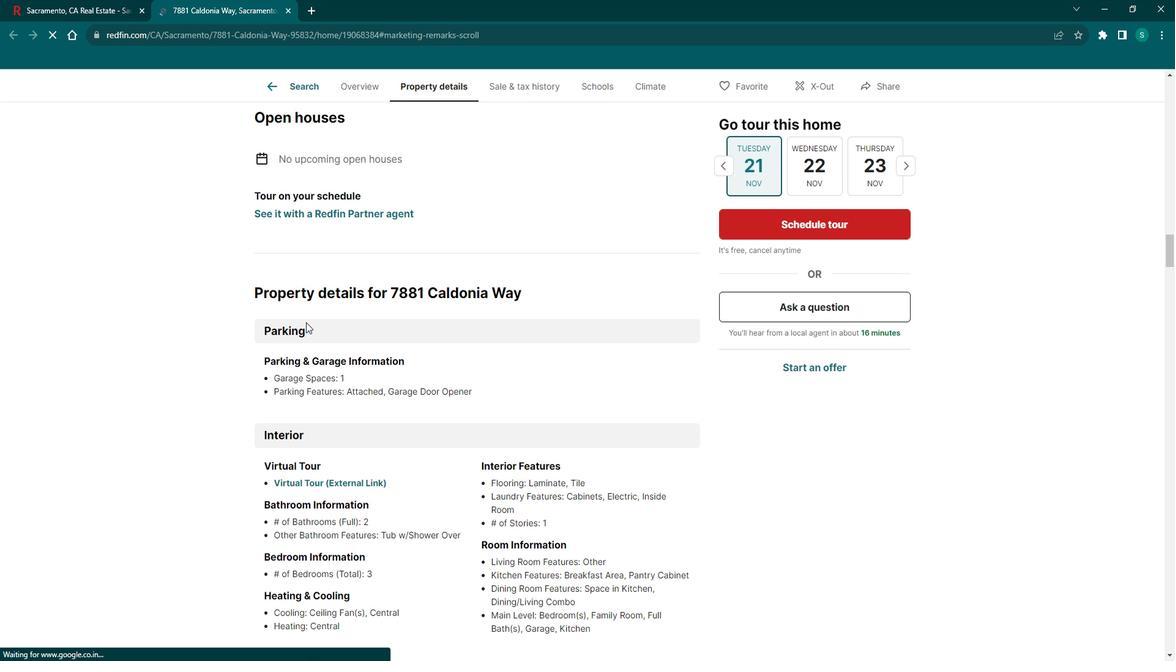 
Action: Mouse scrolled (312, 315) with delta (0, 0)
Screenshot: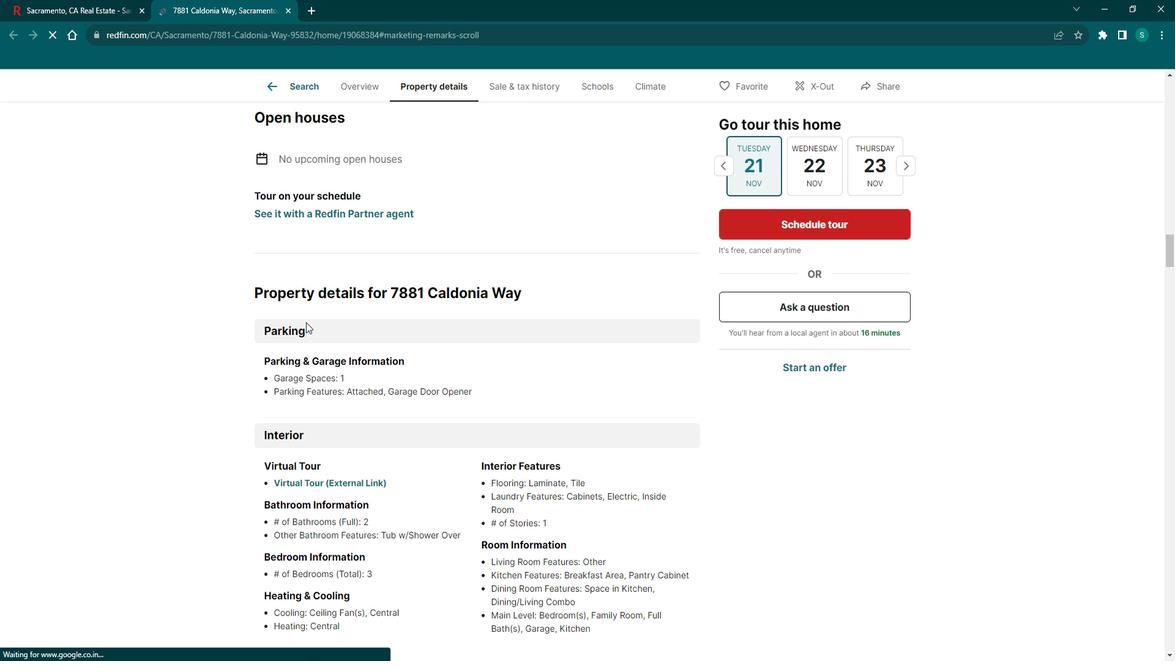 
Action: Mouse scrolled (312, 315) with delta (0, 0)
Screenshot: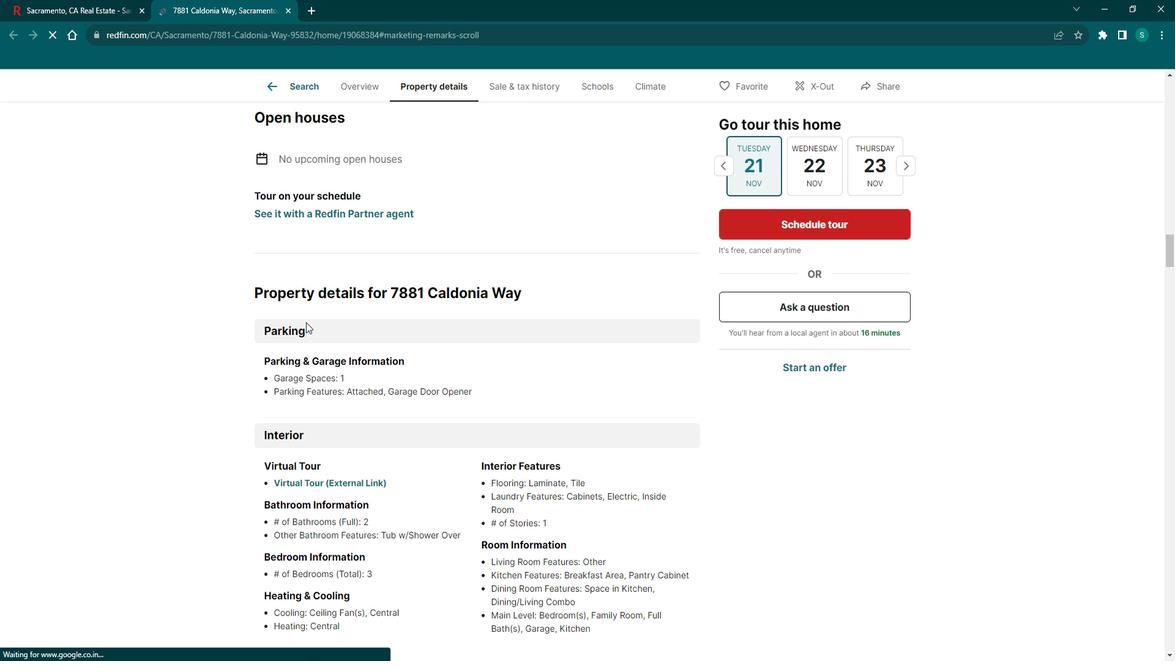 
Action: Mouse scrolled (312, 315) with delta (0, 0)
Screenshot: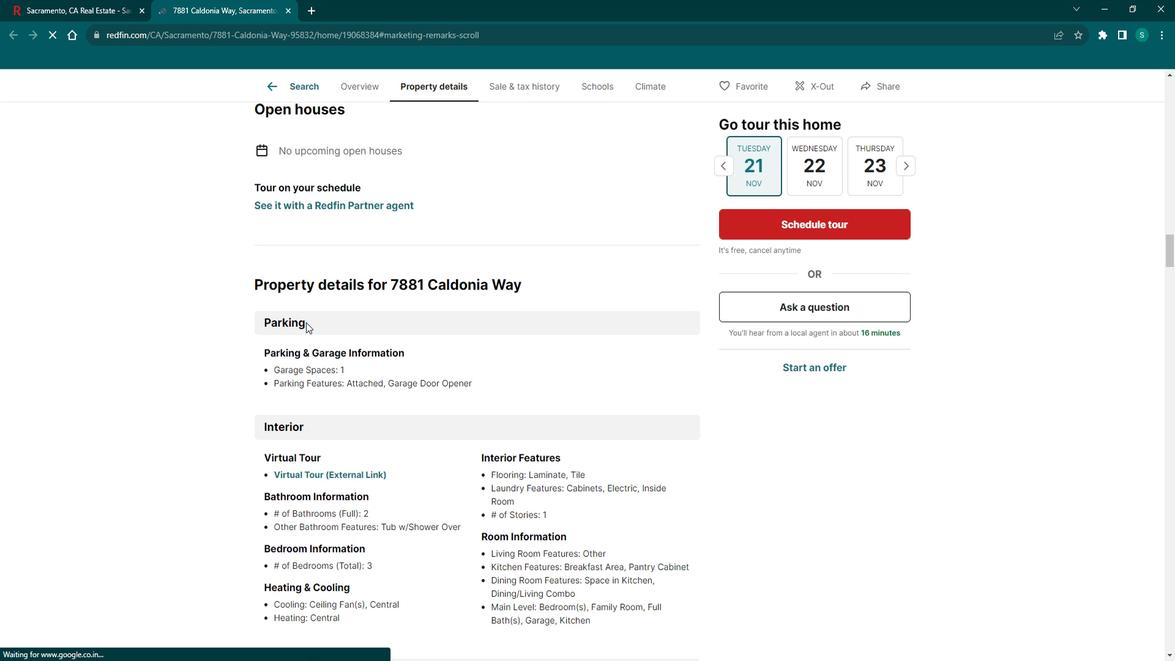 
Action: Mouse scrolled (312, 315) with delta (0, 0)
Screenshot: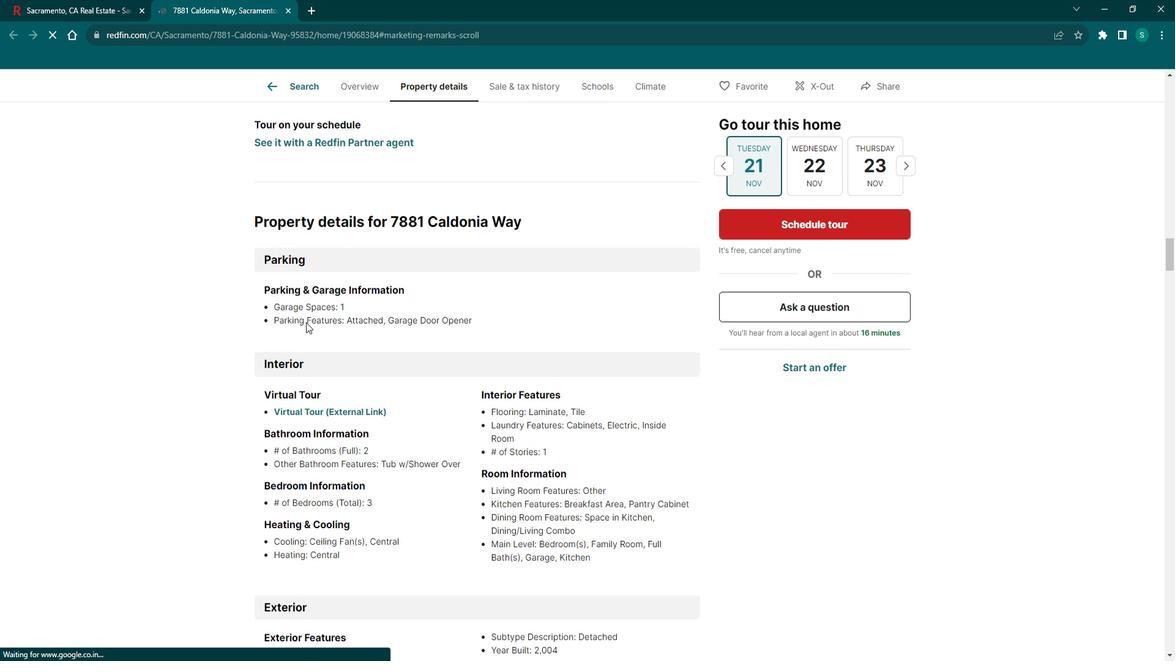 
Action: Mouse scrolled (312, 317) with delta (0, 0)
Screenshot: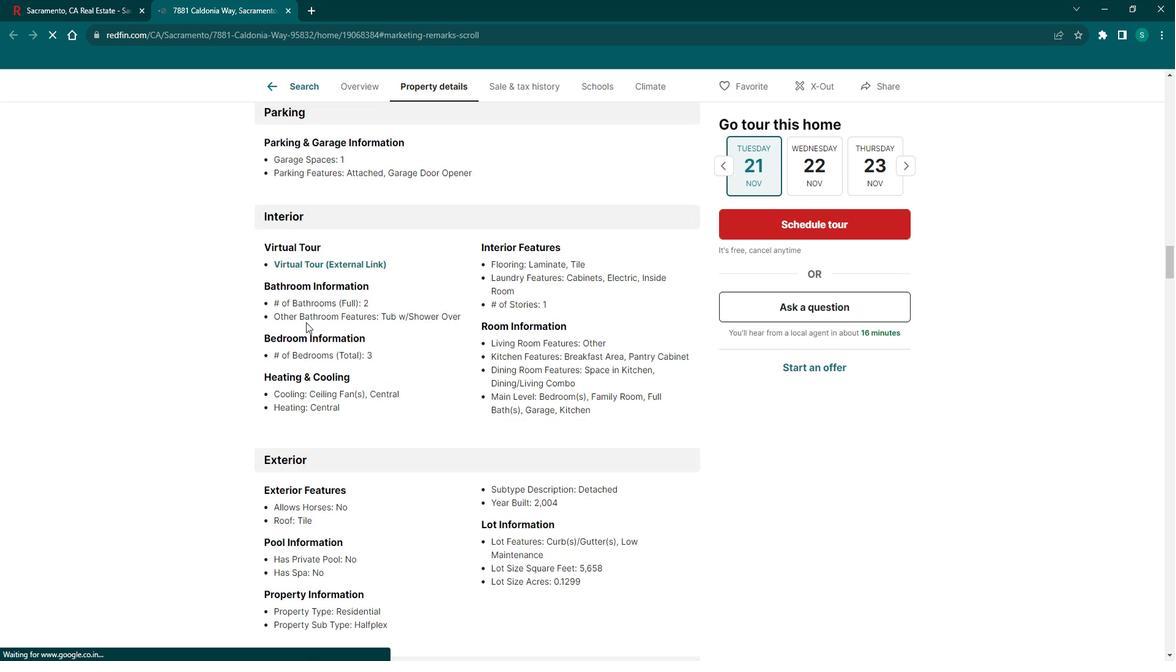 
Action: Mouse scrolled (312, 315) with delta (0, 0)
Screenshot: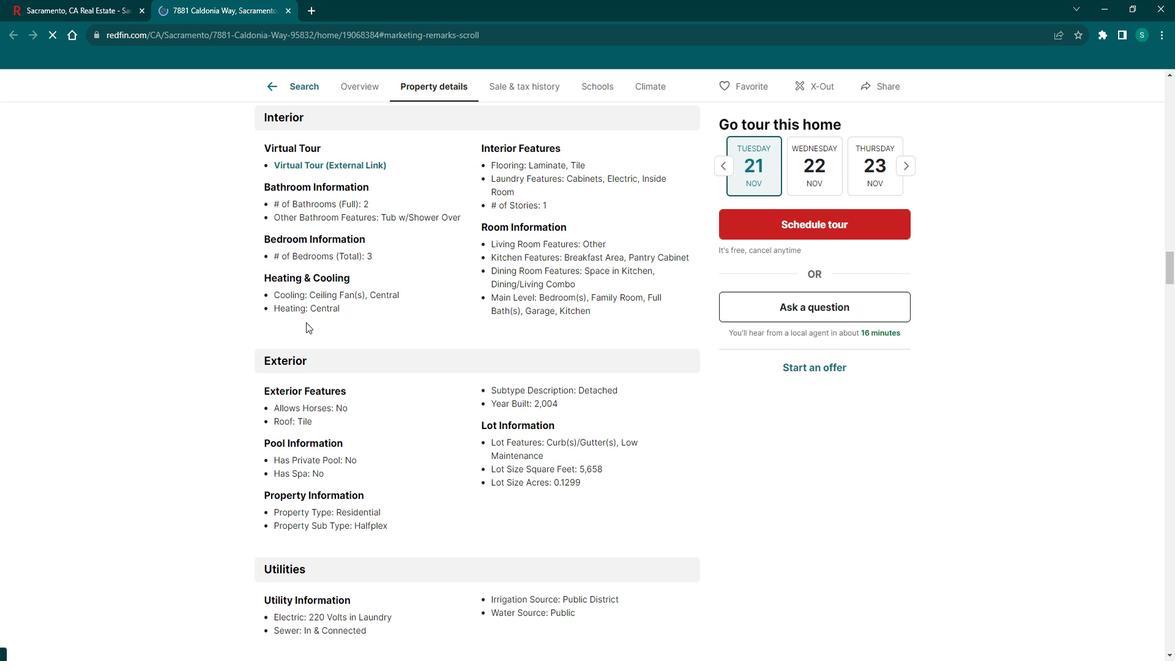 
Action: Mouse scrolled (312, 315) with delta (0, 0)
Screenshot: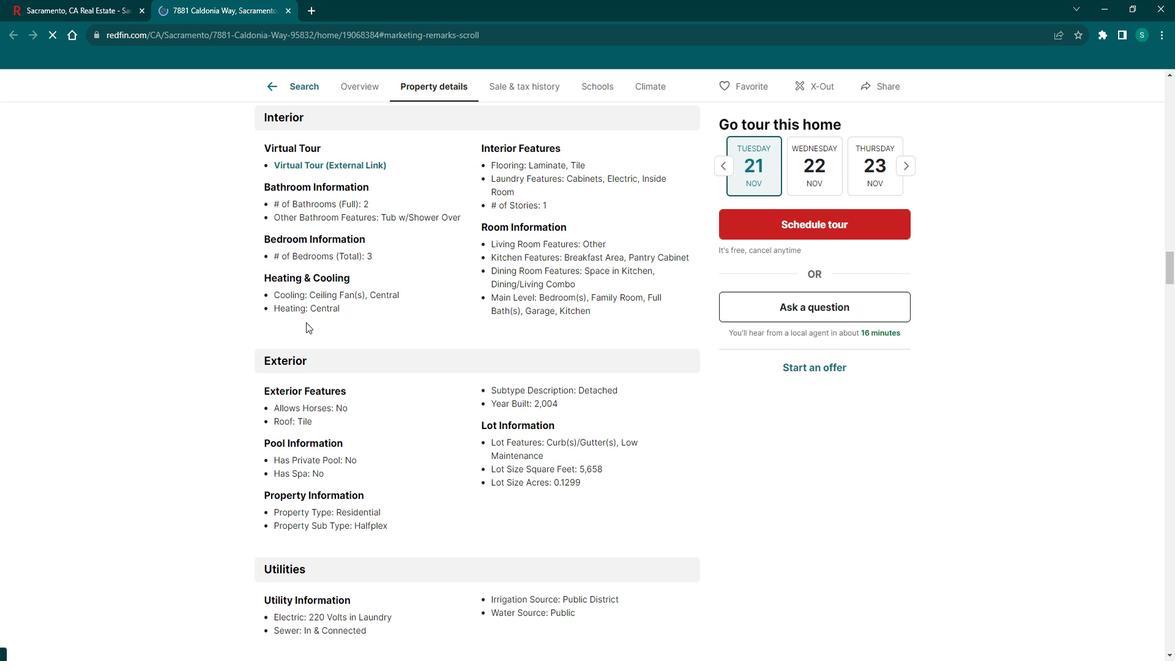
Action: Mouse scrolled (312, 315) with delta (0, 0)
Screenshot: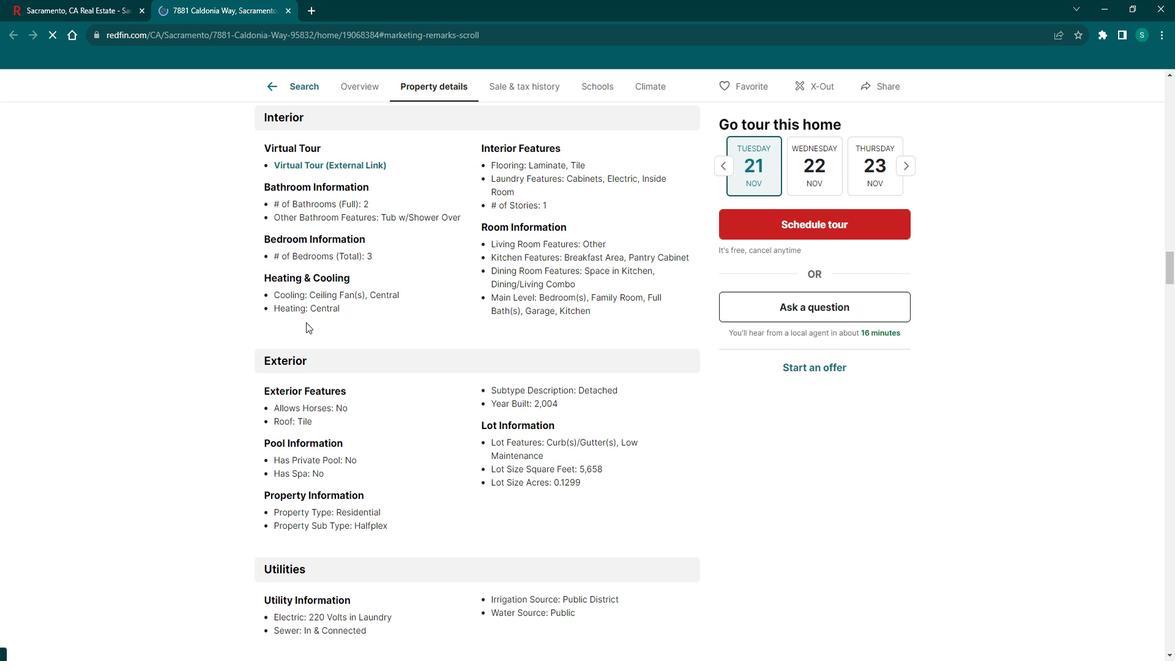
Action: Mouse scrolled (312, 315) with delta (0, 0)
Screenshot: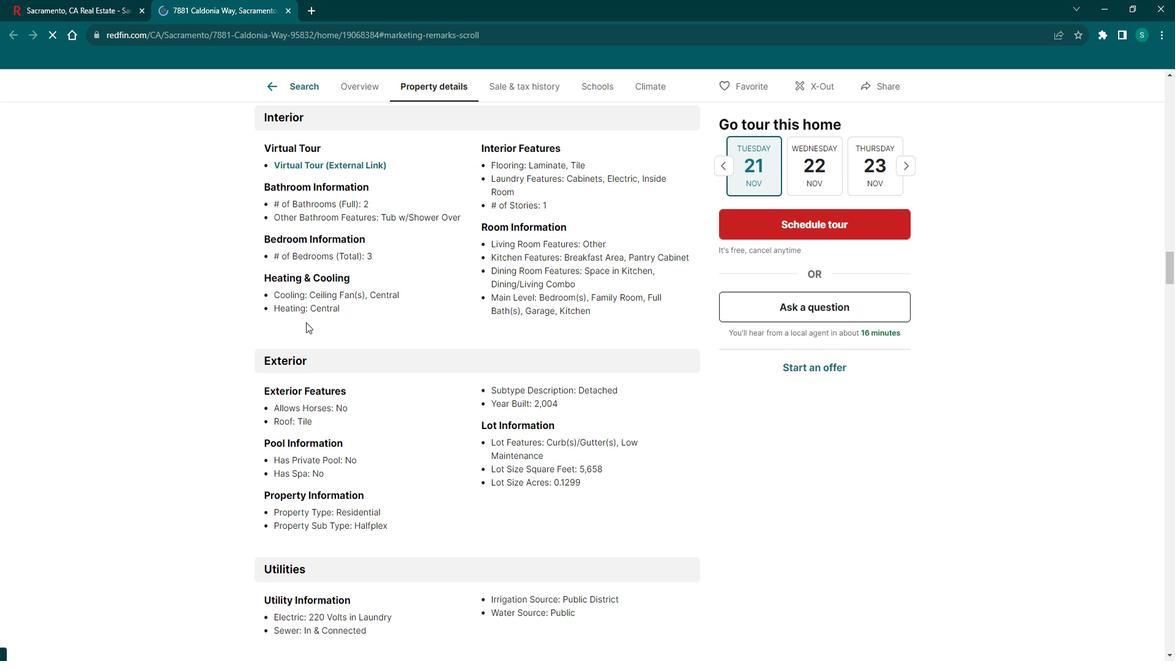 
Action: Mouse scrolled (312, 315) with delta (0, 0)
Screenshot: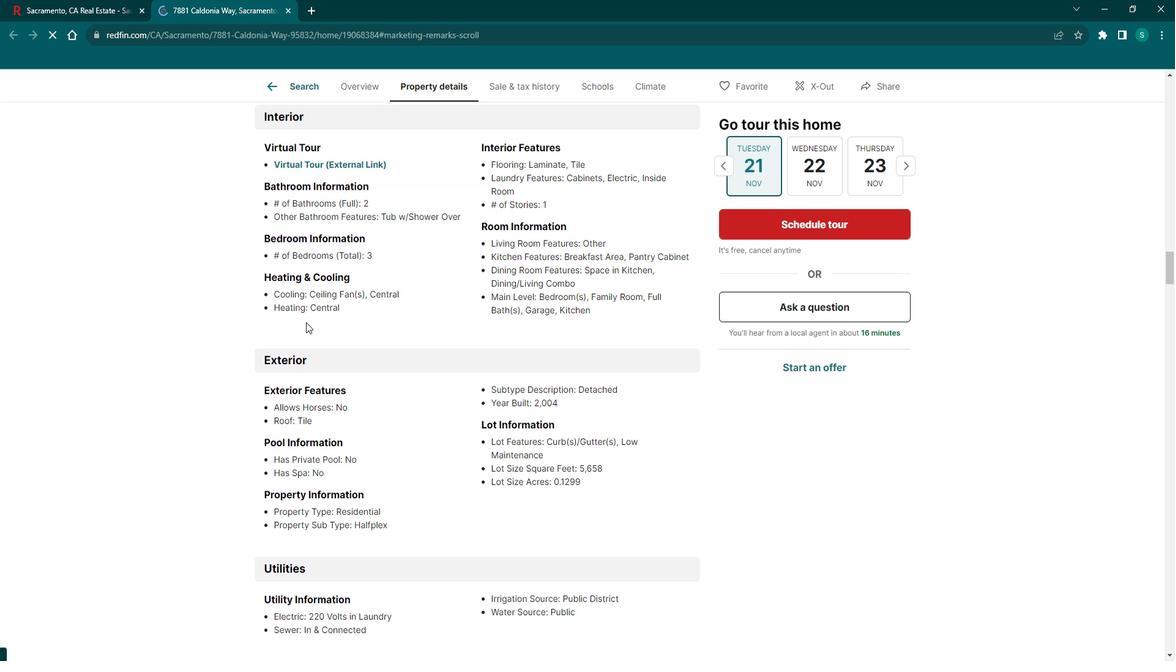 
Action: Mouse scrolled (312, 315) with delta (0, 0)
Screenshot: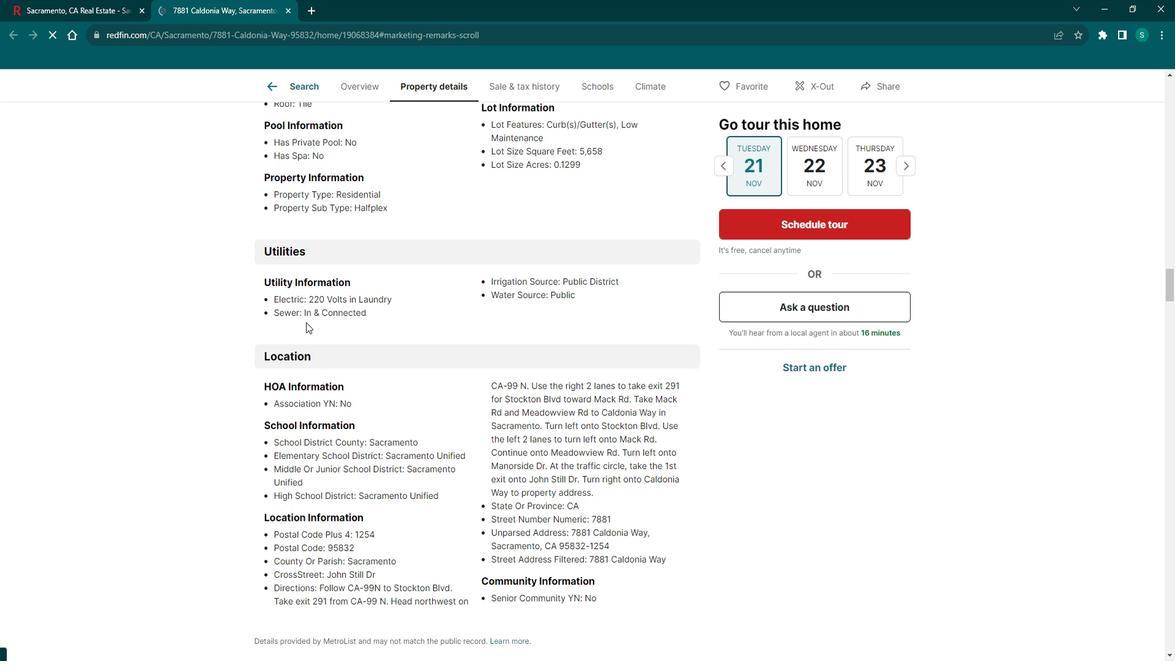 
Action: Mouse scrolled (312, 315) with delta (0, 0)
Screenshot: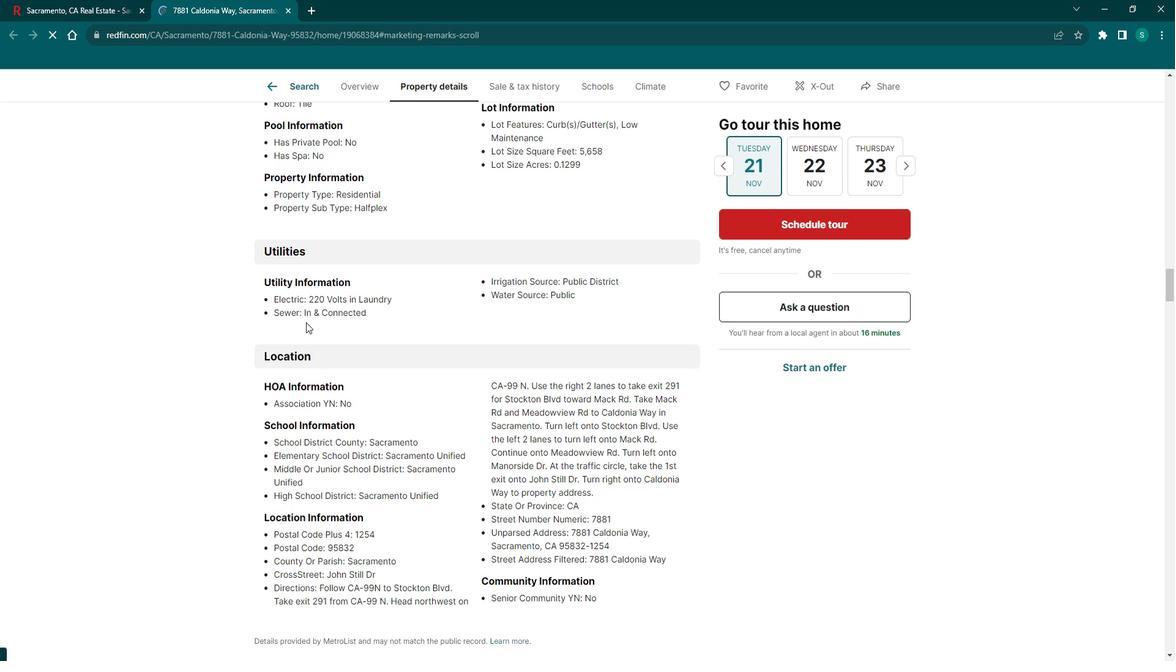 
Action: Mouse scrolled (312, 315) with delta (0, 0)
Screenshot: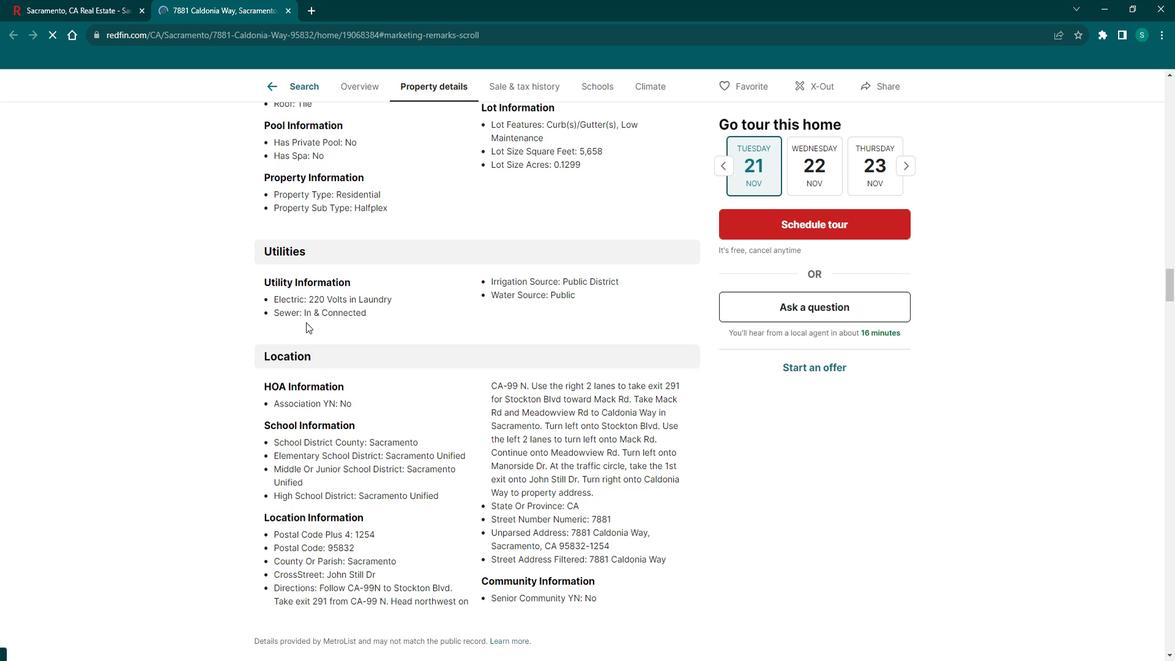 
Action: Mouse scrolled (312, 315) with delta (0, 0)
Screenshot: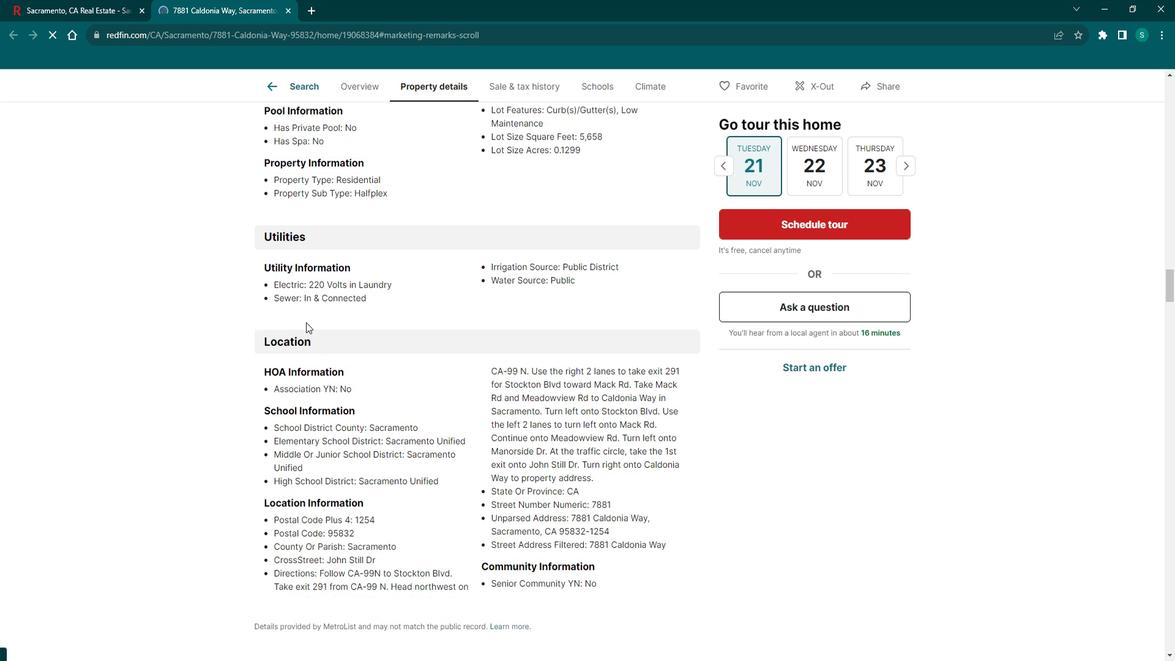 
Action: Mouse scrolled (312, 315) with delta (0, 0)
Screenshot: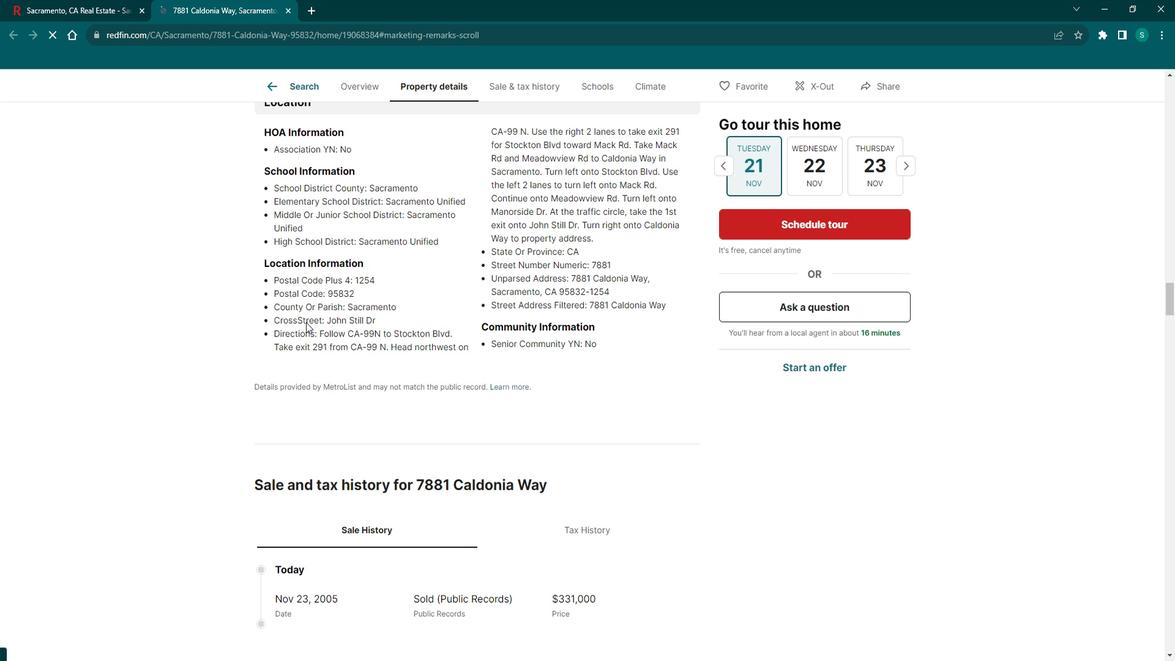 
Action: Mouse scrolled (312, 315) with delta (0, 0)
Screenshot: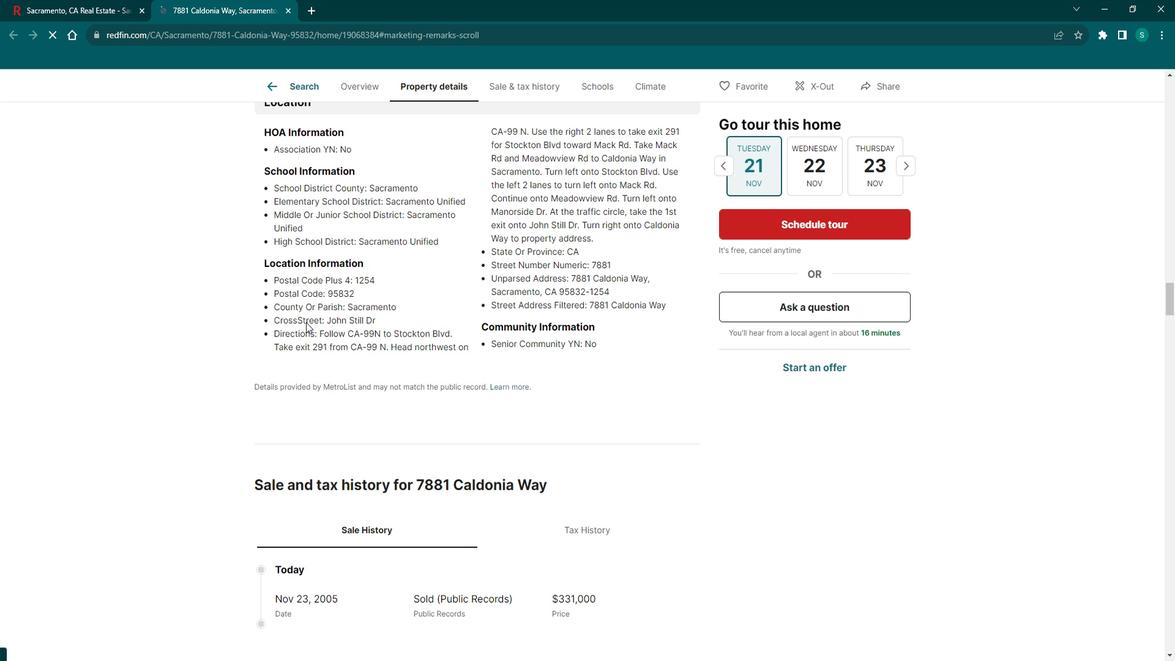 
Action: Mouse scrolled (312, 315) with delta (0, 0)
Screenshot: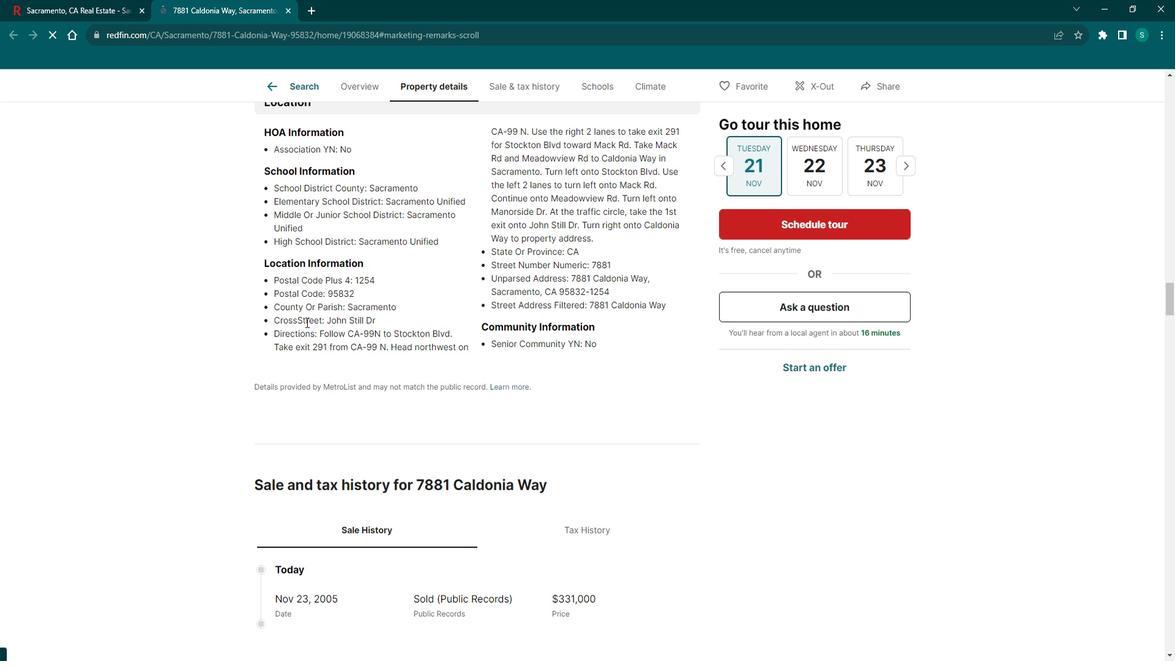 
Action: Mouse scrolled (312, 315) with delta (0, 0)
Screenshot: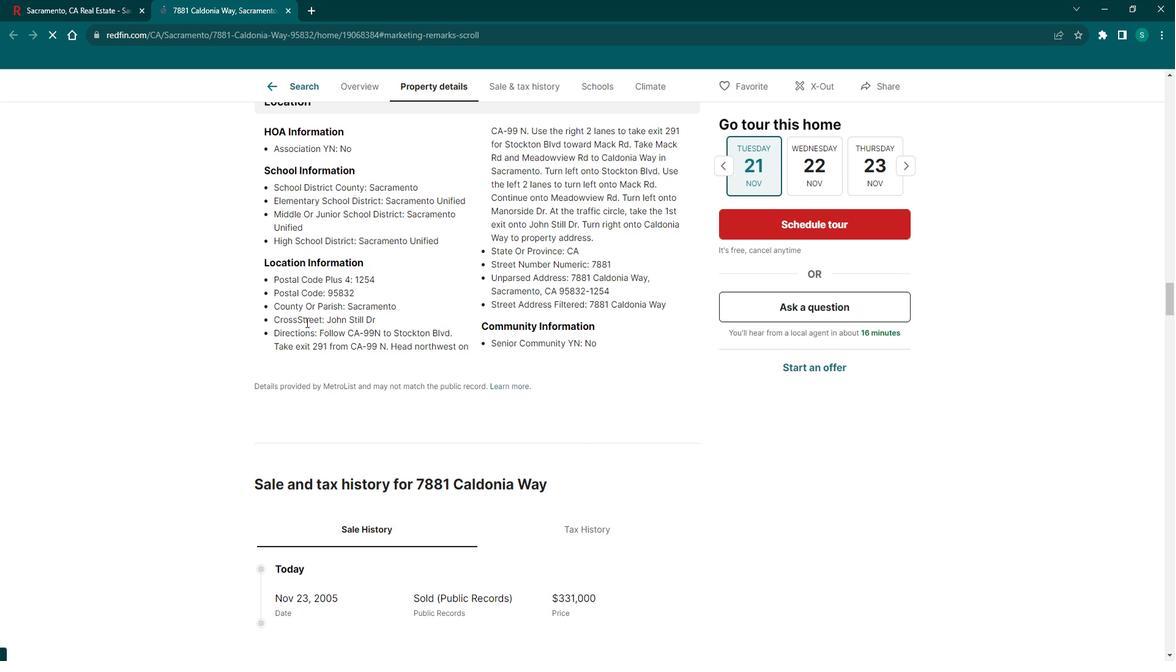 
Action: Mouse scrolled (312, 315) with delta (0, 0)
Screenshot: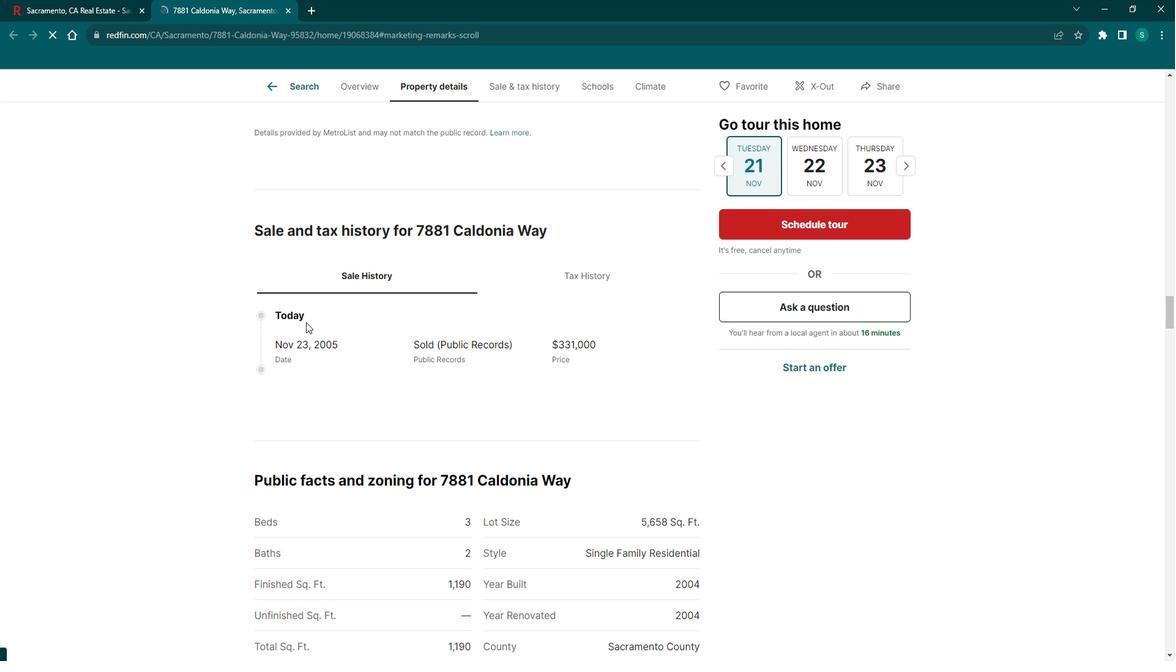 
Action: Mouse scrolled (312, 315) with delta (0, 0)
Screenshot: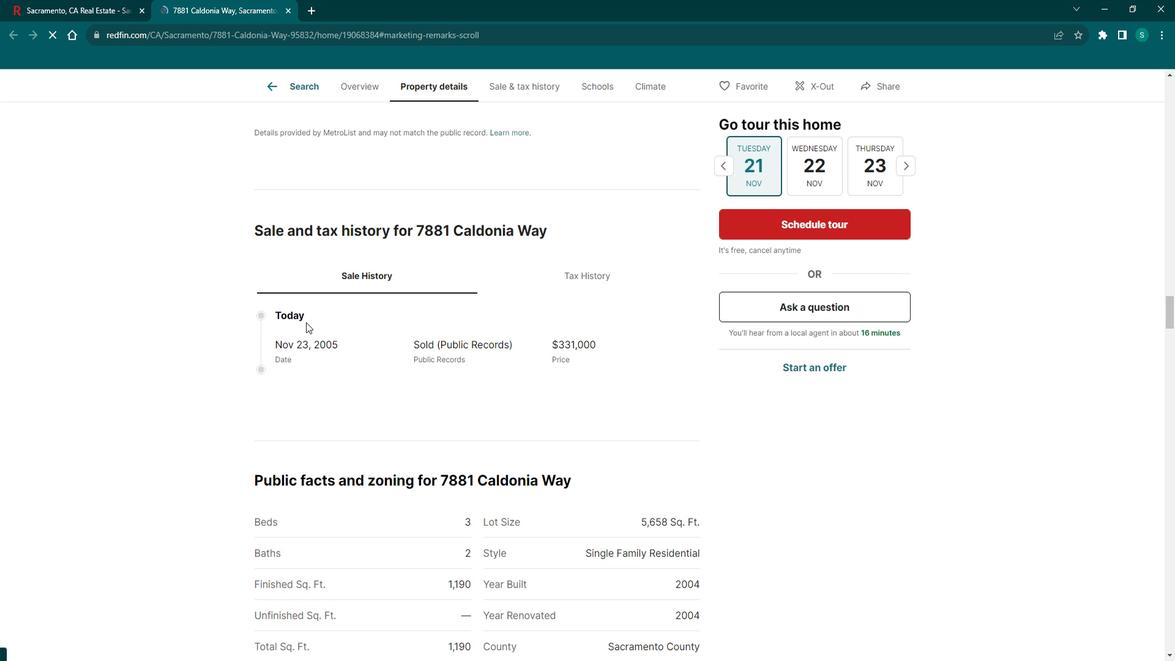 
Action: Mouse scrolled (312, 315) with delta (0, 0)
Screenshot: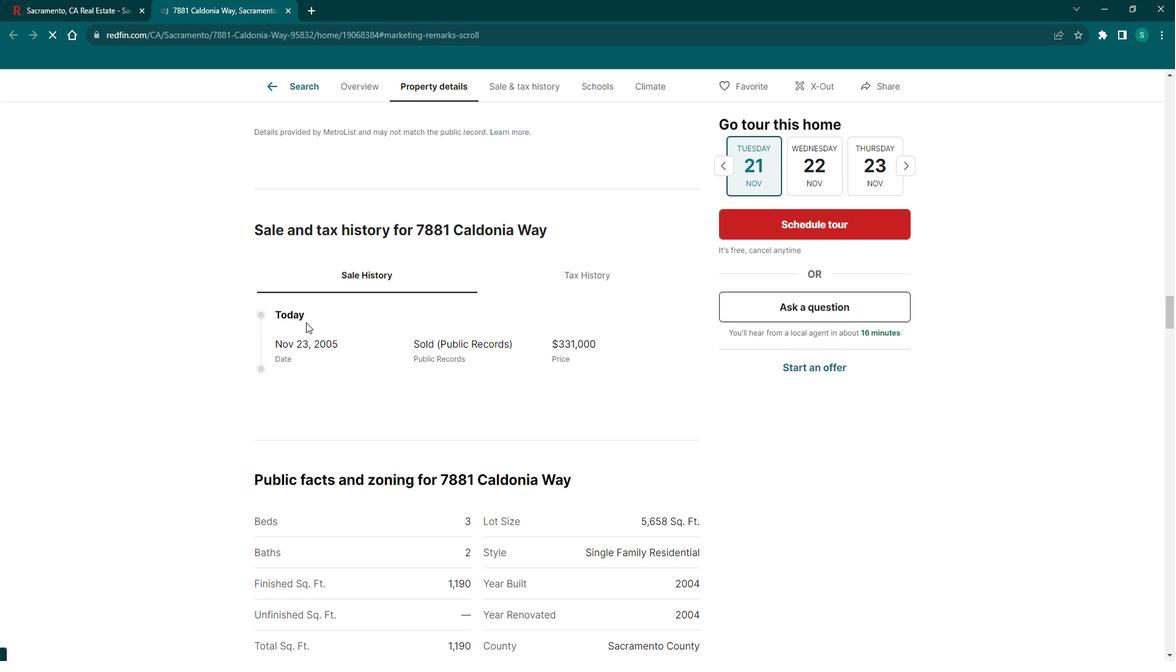 
Action: Mouse scrolled (312, 315) with delta (0, 0)
Screenshot: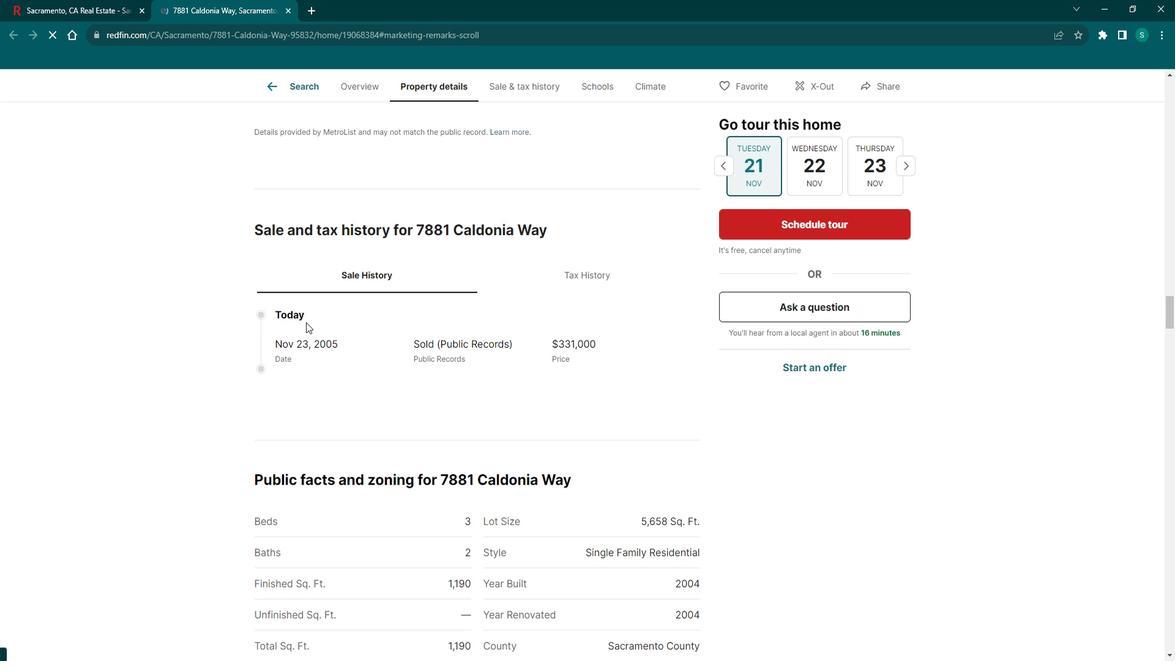 
Action: Mouse scrolled (312, 315) with delta (0, 0)
Screenshot: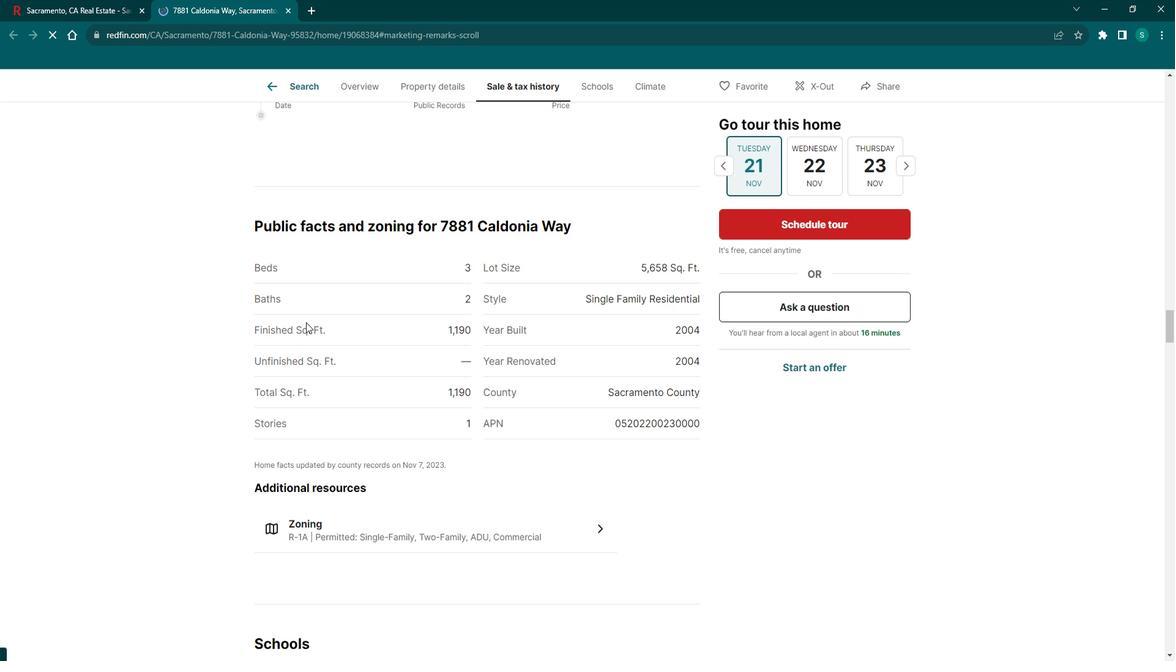
Action: Mouse scrolled (312, 315) with delta (0, 0)
Screenshot: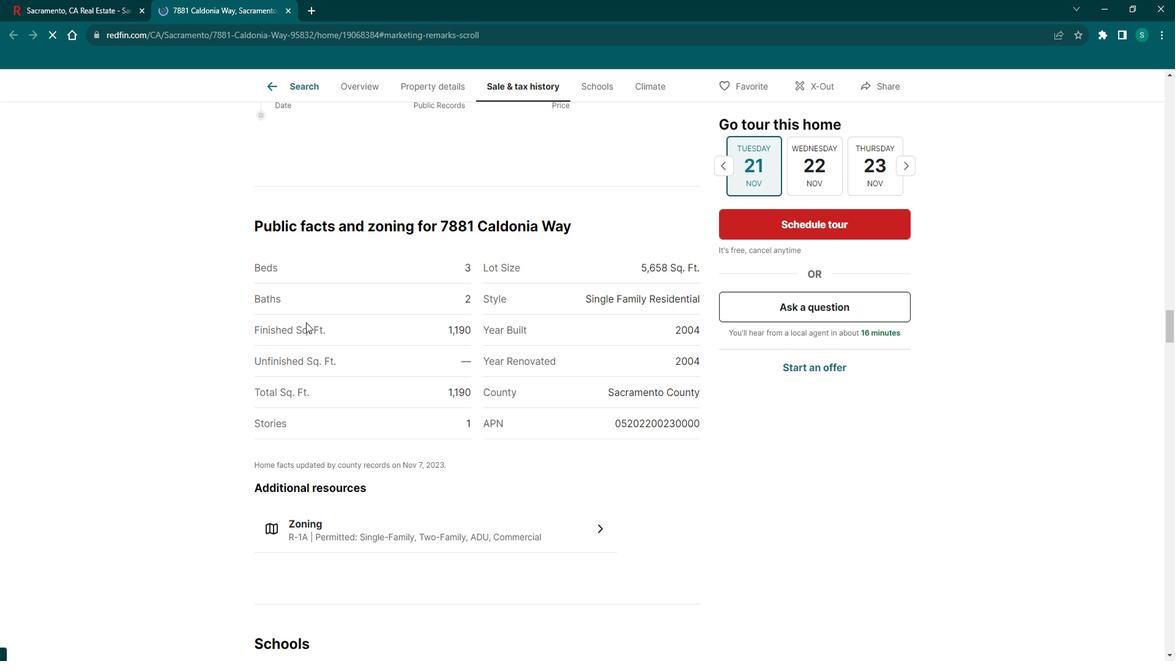 
Action: Mouse scrolled (312, 315) with delta (0, 0)
Screenshot: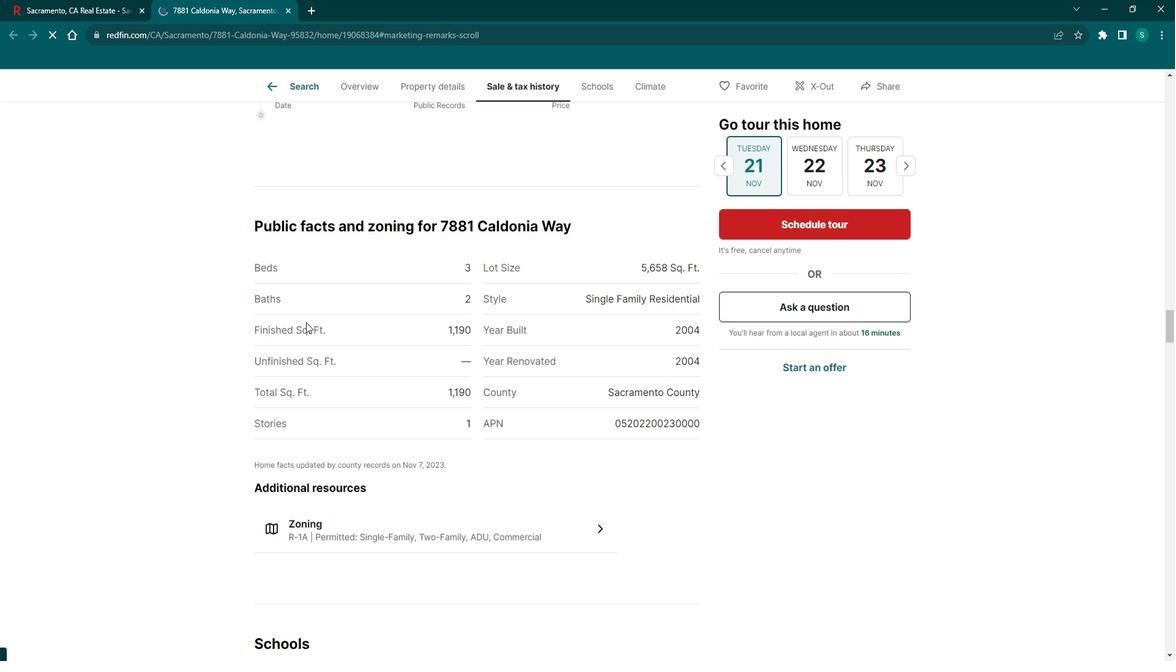 
Action: Mouse scrolled (312, 315) with delta (0, 0)
Screenshot: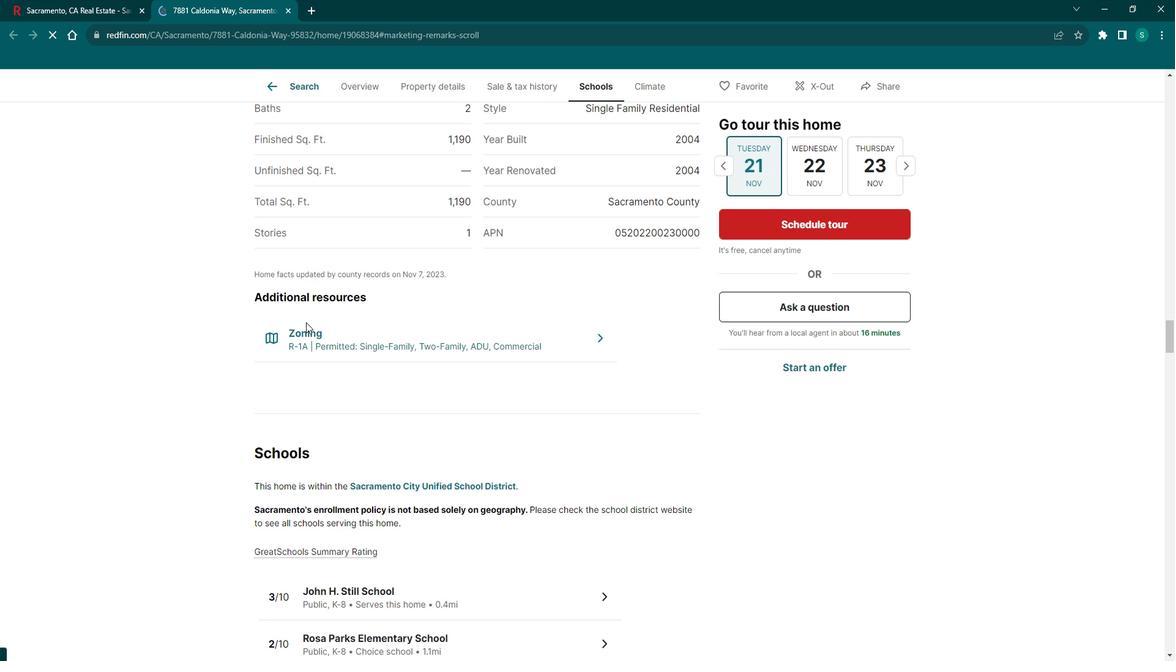 
Action: Mouse scrolled (312, 315) with delta (0, 0)
Screenshot: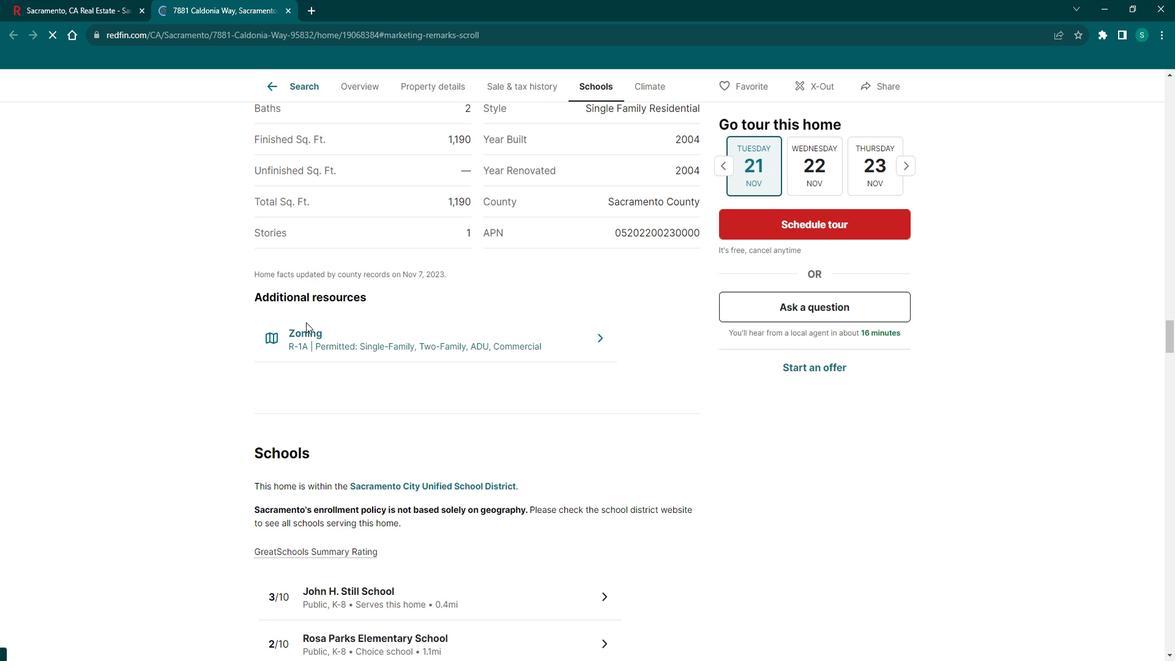 
Action: Mouse scrolled (312, 315) with delta (0, 0)
Screenshot: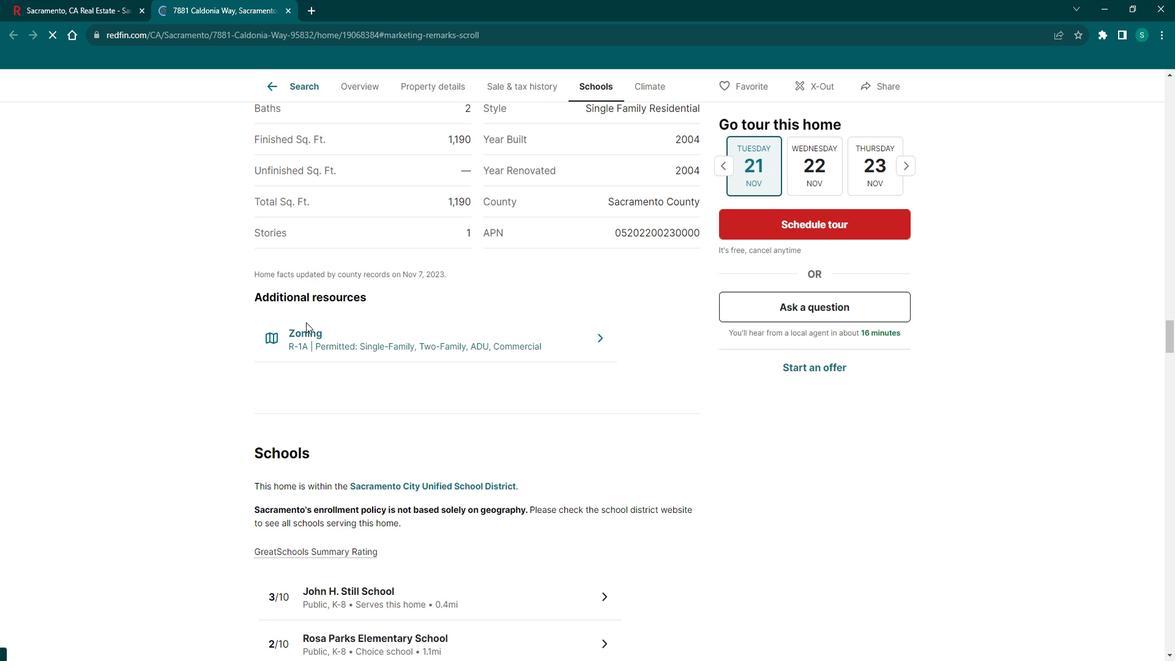 
Action: Mouse scrolled (312, 315) with delta (0, 0)
Screenshot: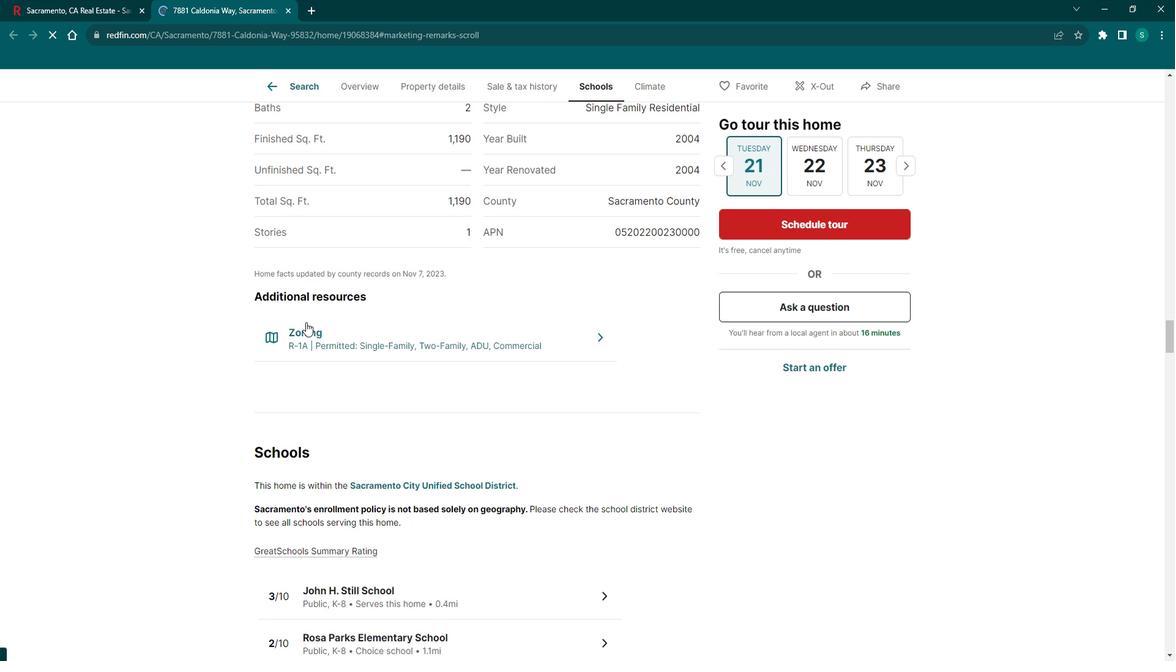 
Action: Mouse scrolled (312, 315) with delta (0, 0)
Screenshot: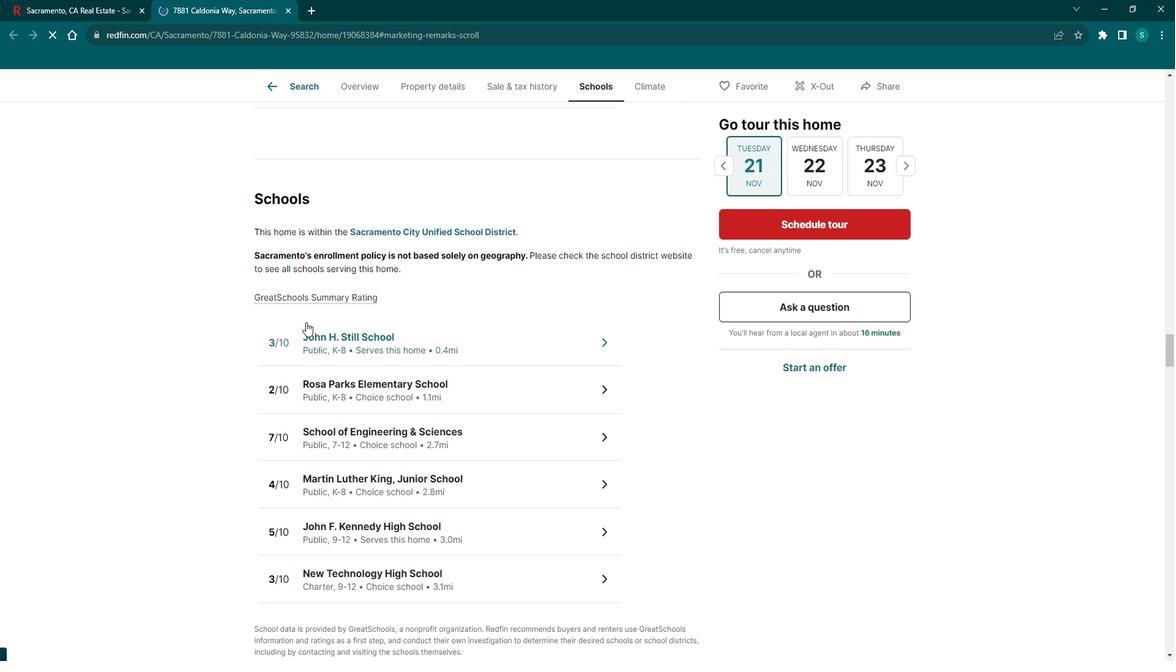 
Action: Mouse scrolled (312, 315) with delta (0, 0)
Screenshot: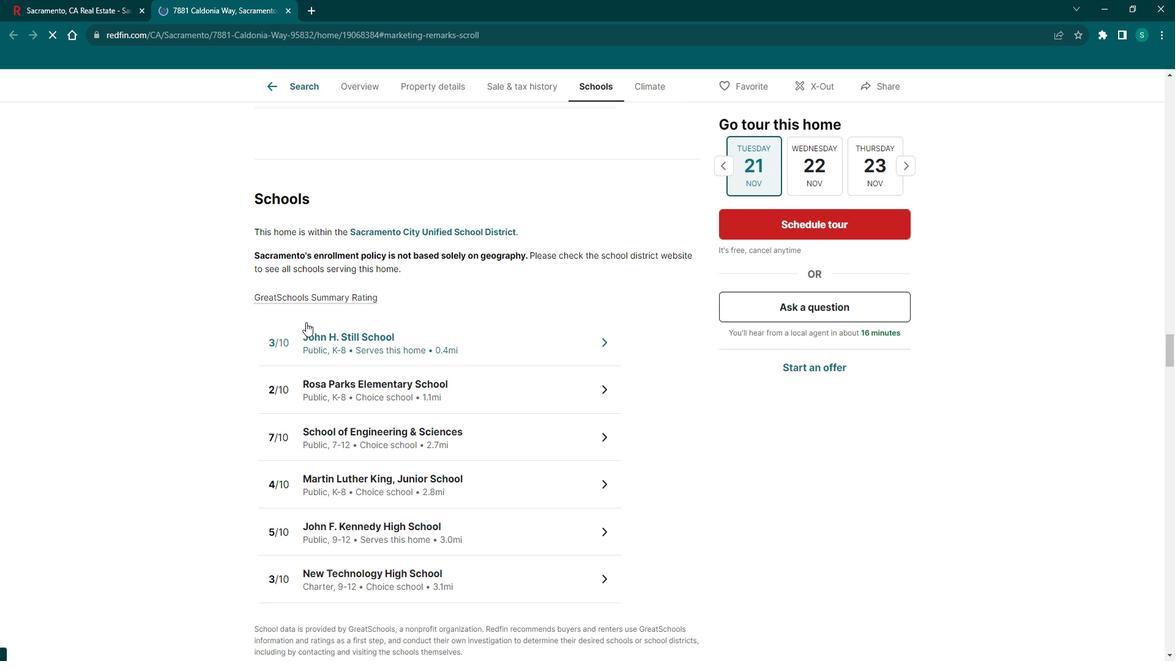 
Action: Mouse scrolled (312, 315) with delta (0, 0)
Screenshot: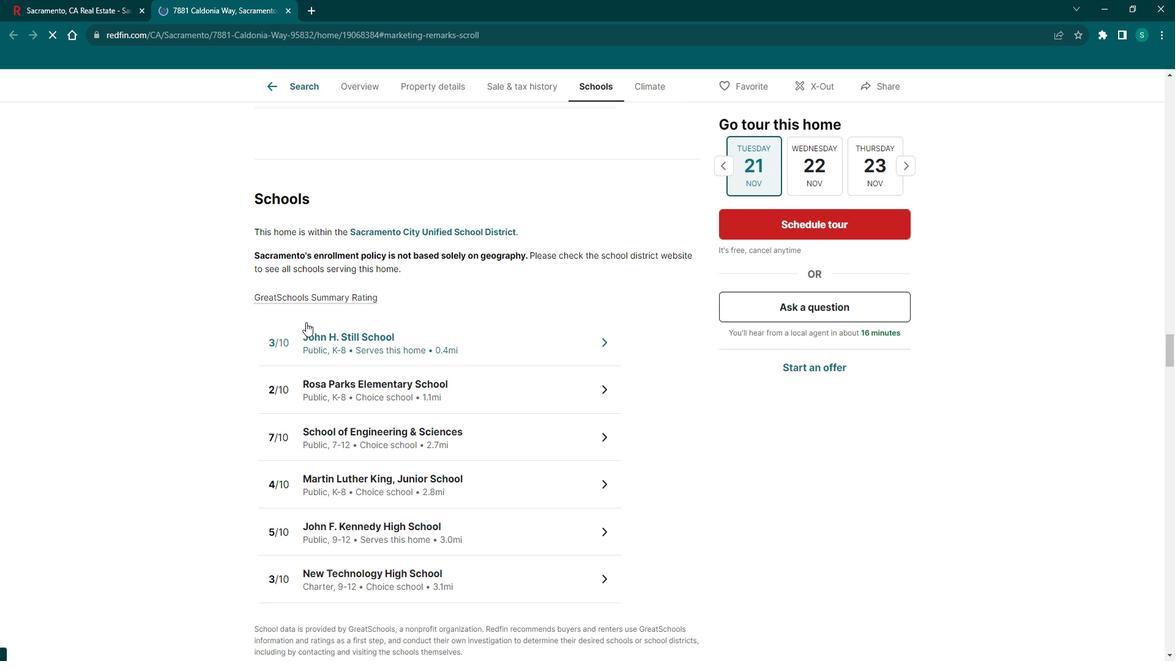 
Action: Mouse scrolled (312, 315) with delta (0, 0)
Screenshot: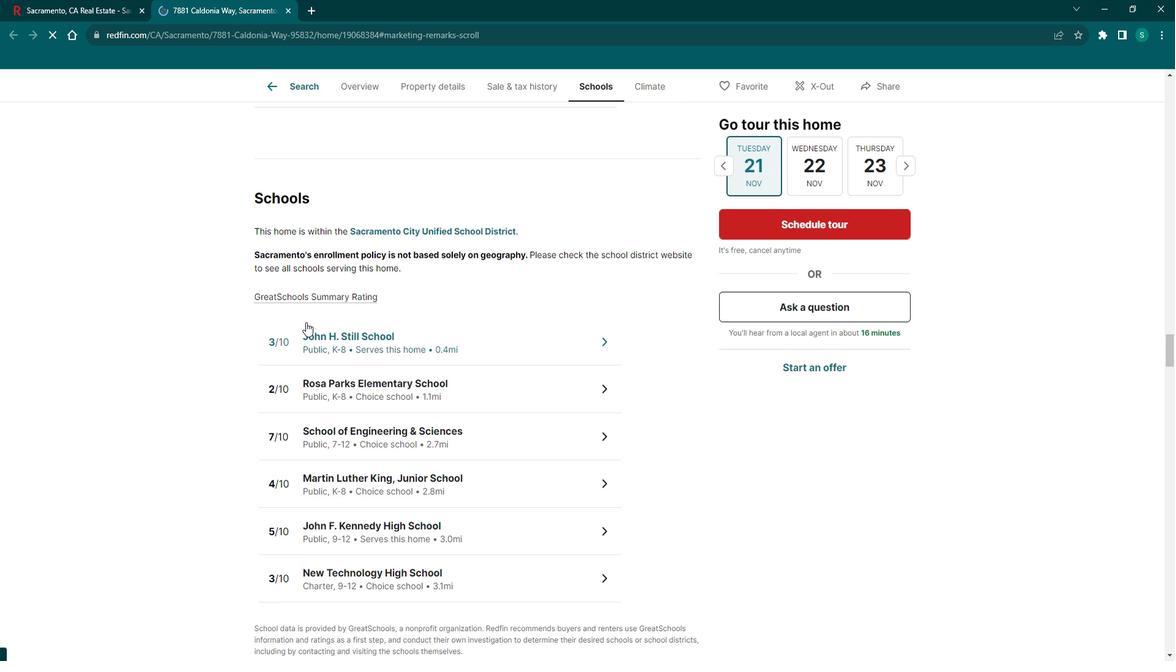 
Action: Mouse scrolled (312, 315) with delta (0, 0)
Screenshot: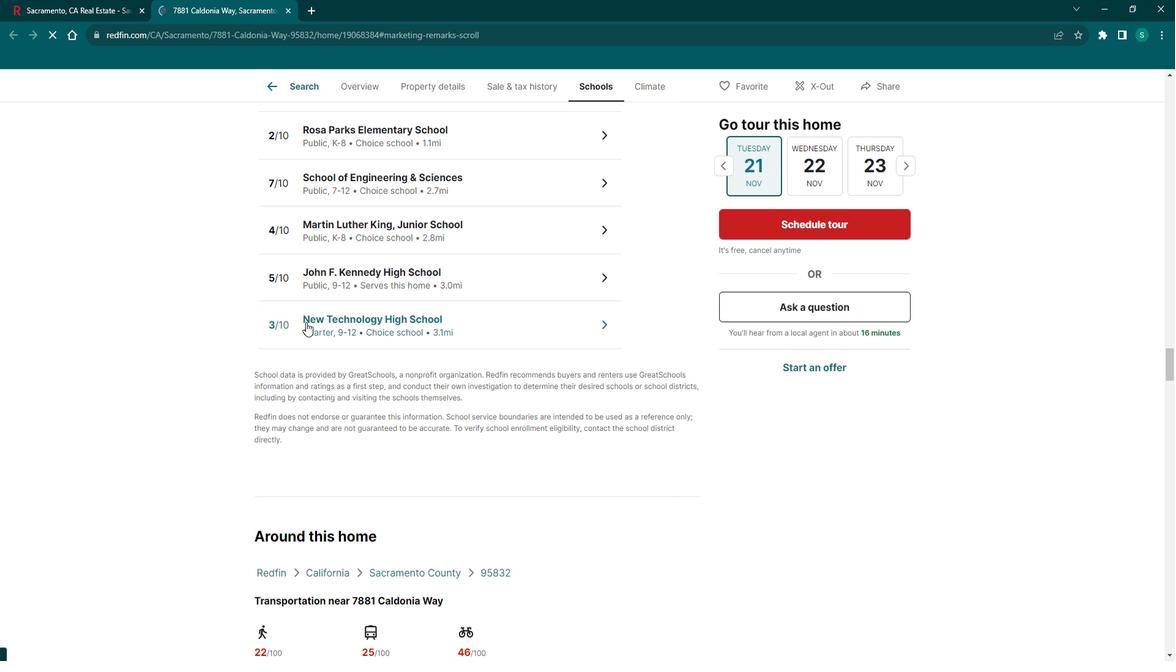 
Action: Mouse scrolled (312, 315) with delta (0, 0)
Screenshot: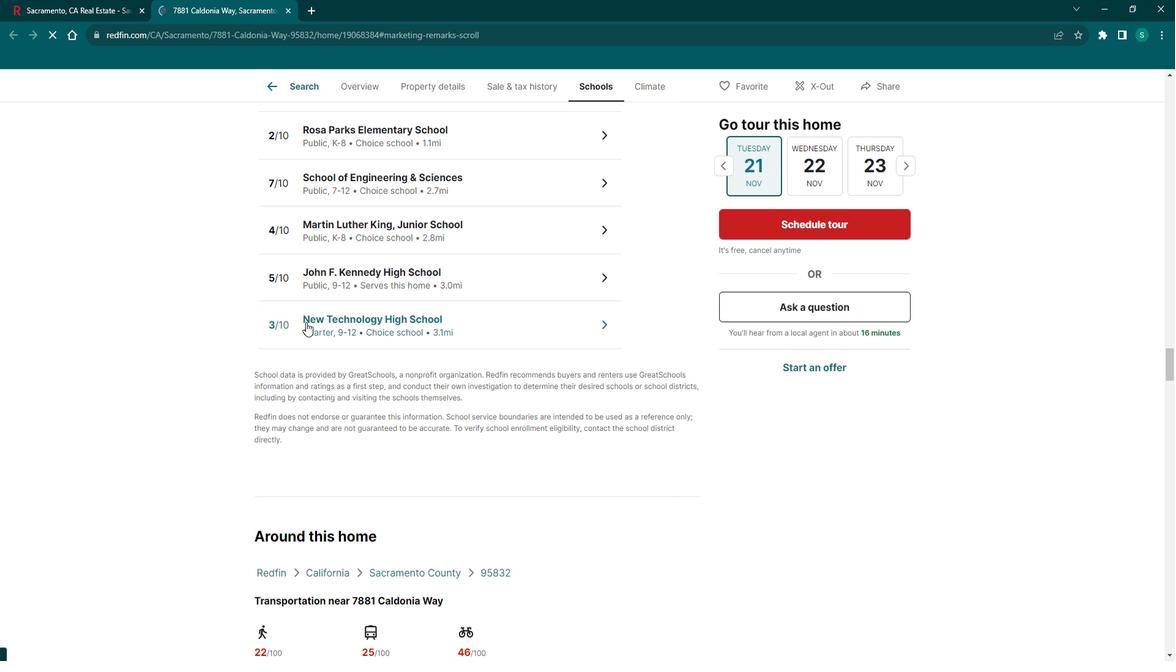 
Action: Mouse scrolled (312, 315) with delta (0, 0)
Screenshot: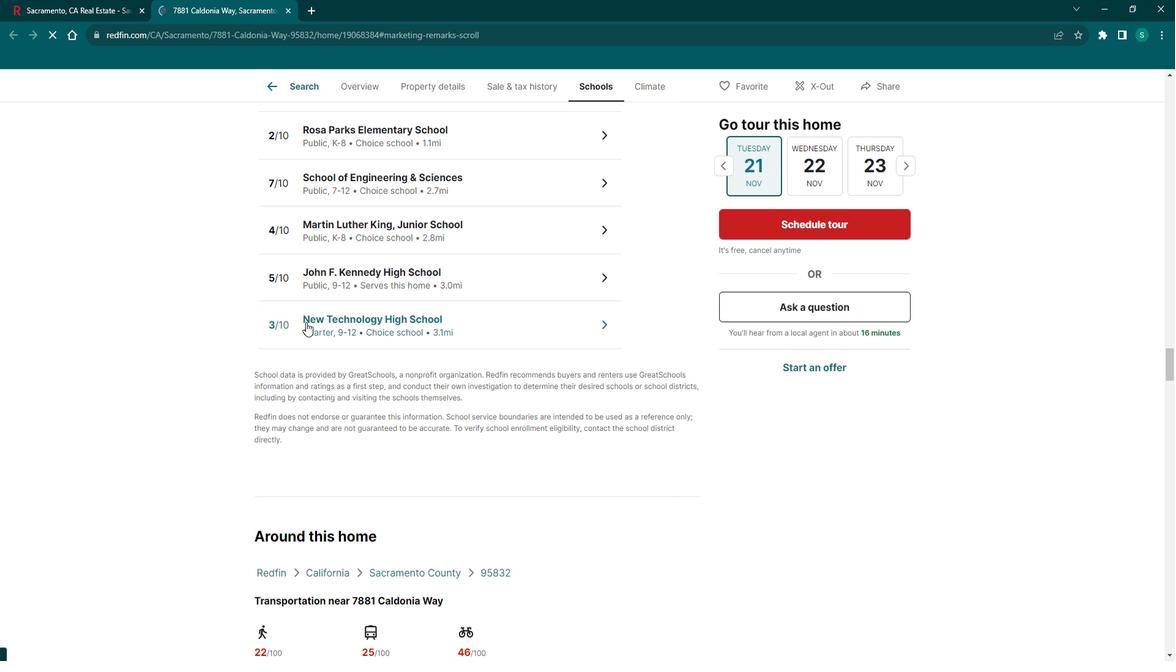 
Action: Mouse scrolled (312, 315) with delta (0, 0)
Screenshot: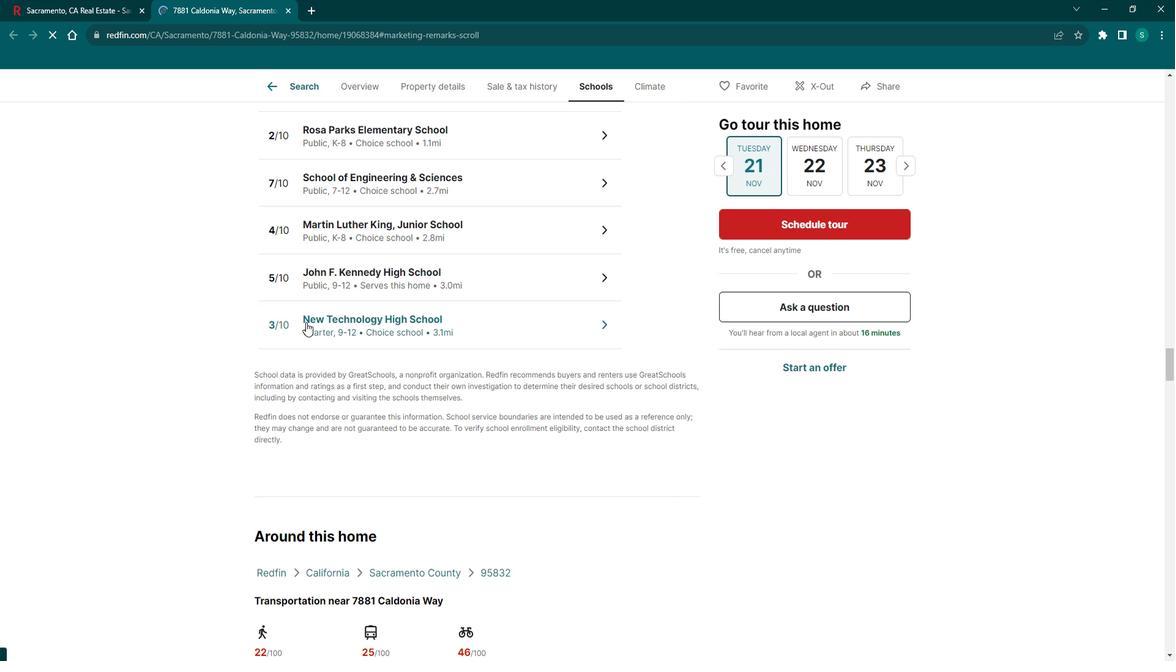 
Action: Mouse scrolled (312, 315) with delta (0, 0)
Screenshot: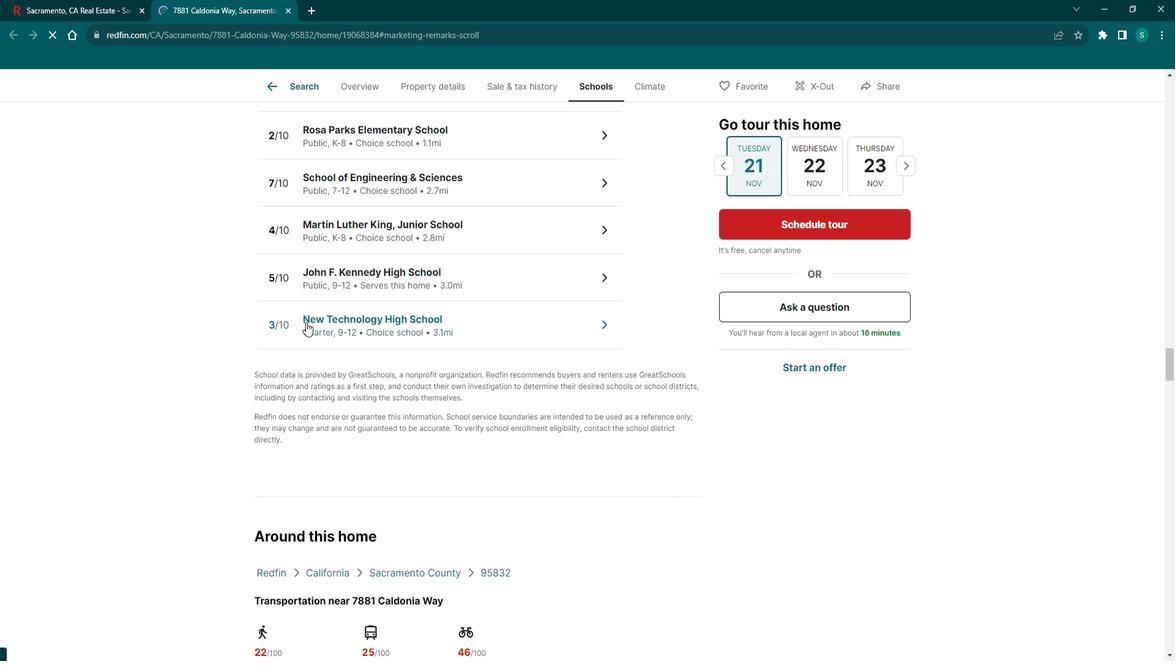 
Action: Mouse scrolled (312, 317) with delta (0, 0)
Screenshot: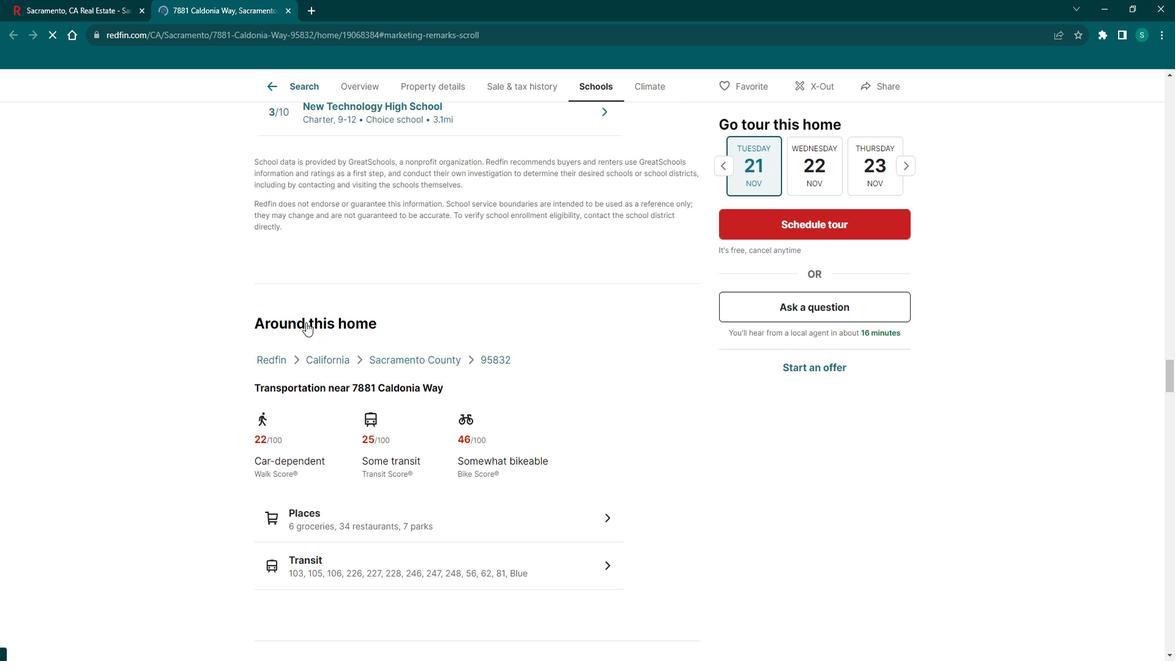 
Action: Mouse scrolled (312, 315) with delta (0, 0)
Screenshot: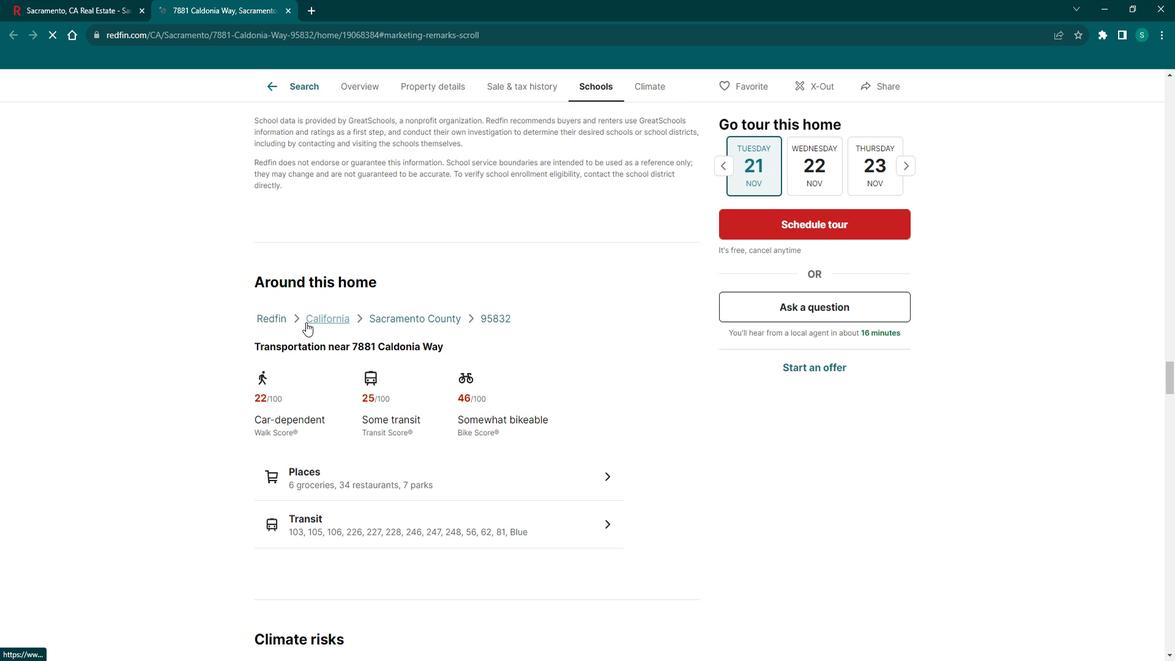 
Action: Mouse scrolled (312, 315) with delta (0, 0)
Screenshot: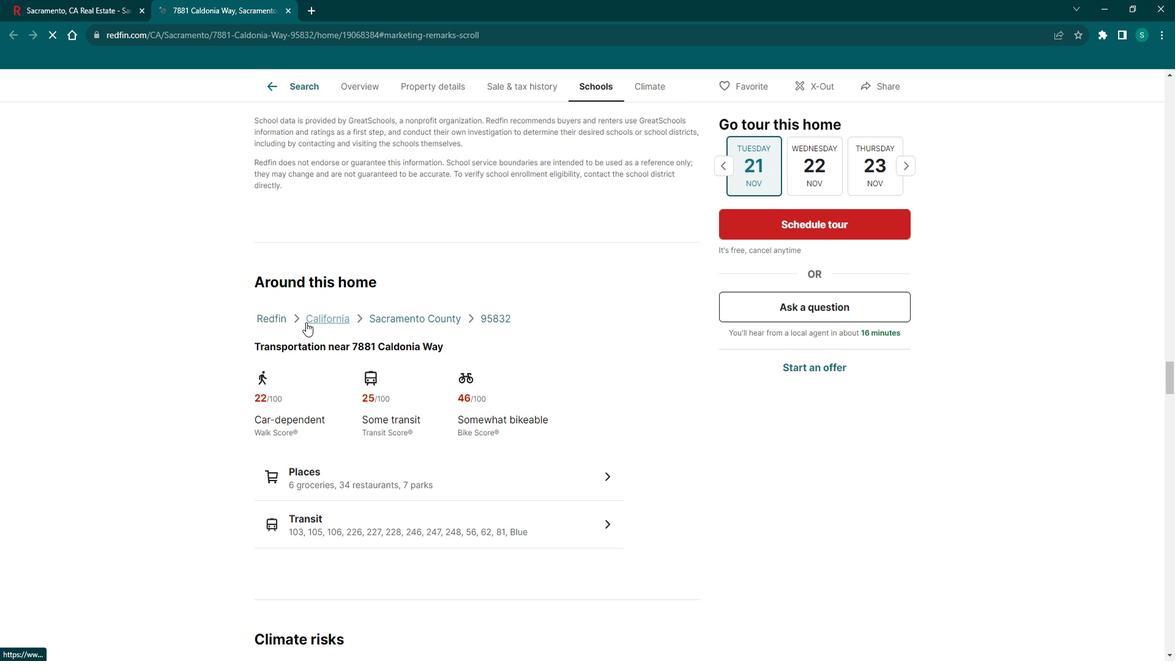 
Action: Mouse scrolled (312, 315) with delta (0, 0)
Screenshot: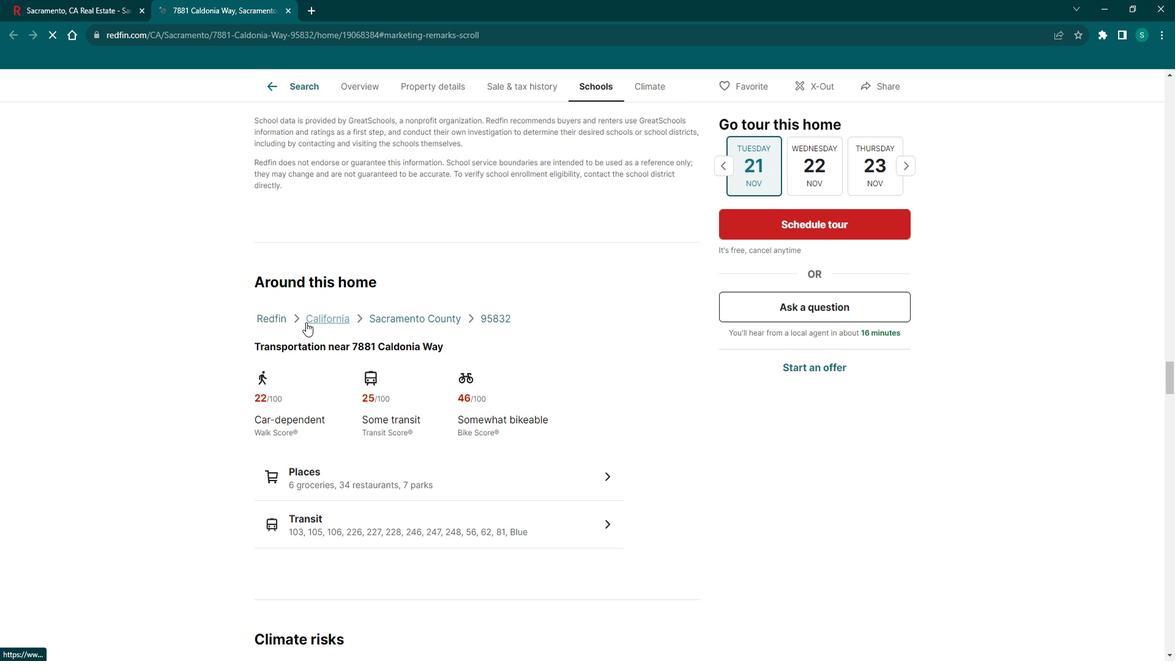 
Action: Mouse scrolled (312, 315) with delta (0, 0)
Screenshot: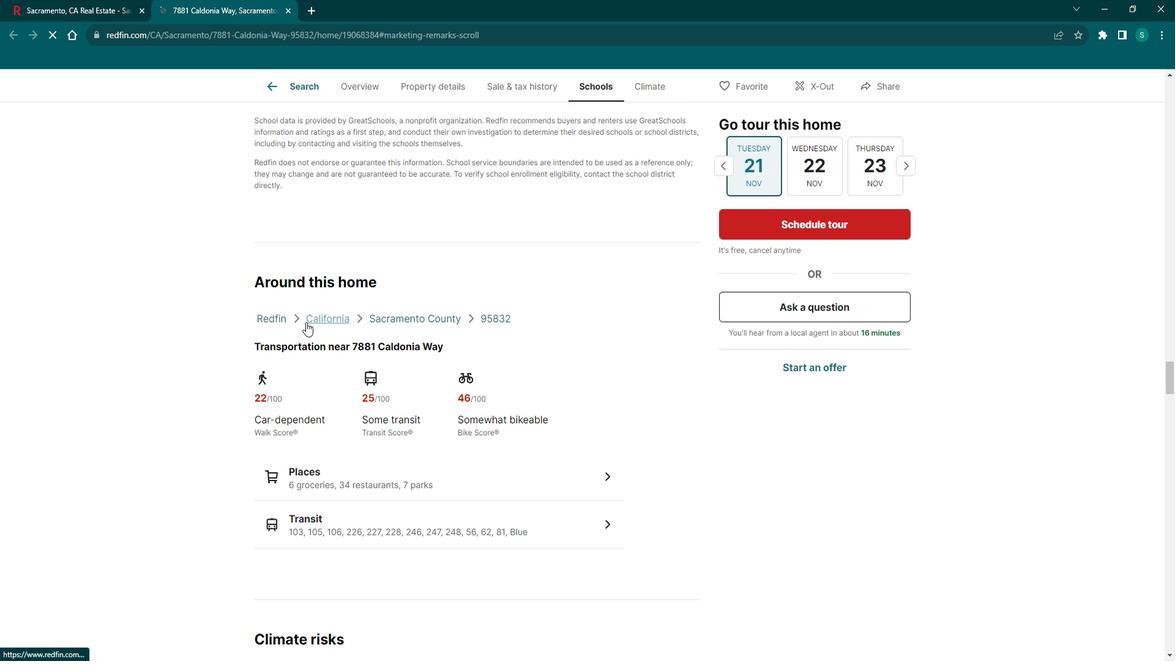 
Action: Mouse scrolled (312, 315) with delta (0, 0)
Screenshot: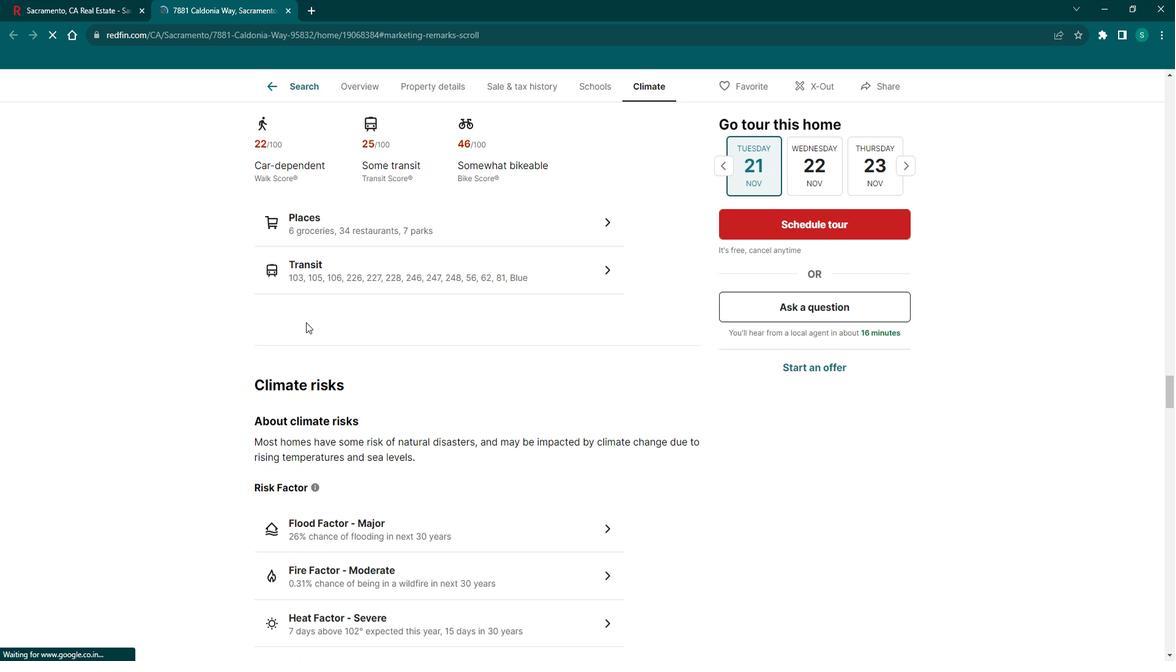 
Action: Mouse scrolled (312, 315) with delta (0, 0)
Screenshot: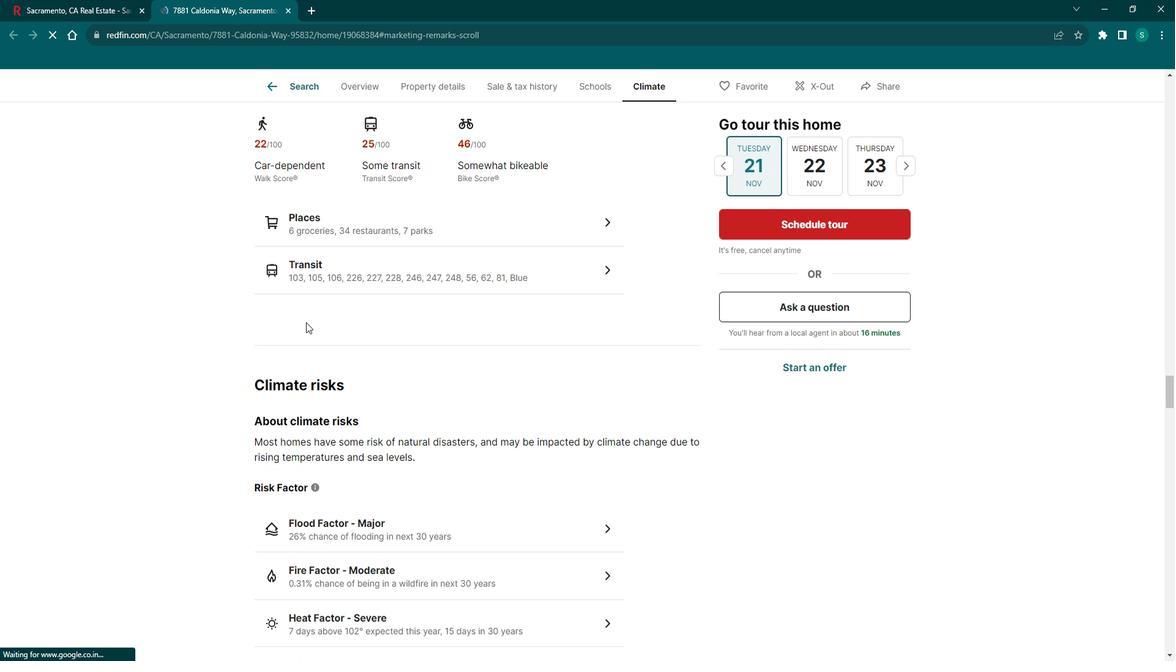 
Action: Mouse scrolled (312, 315) with delta (0, 0)
Screenshot: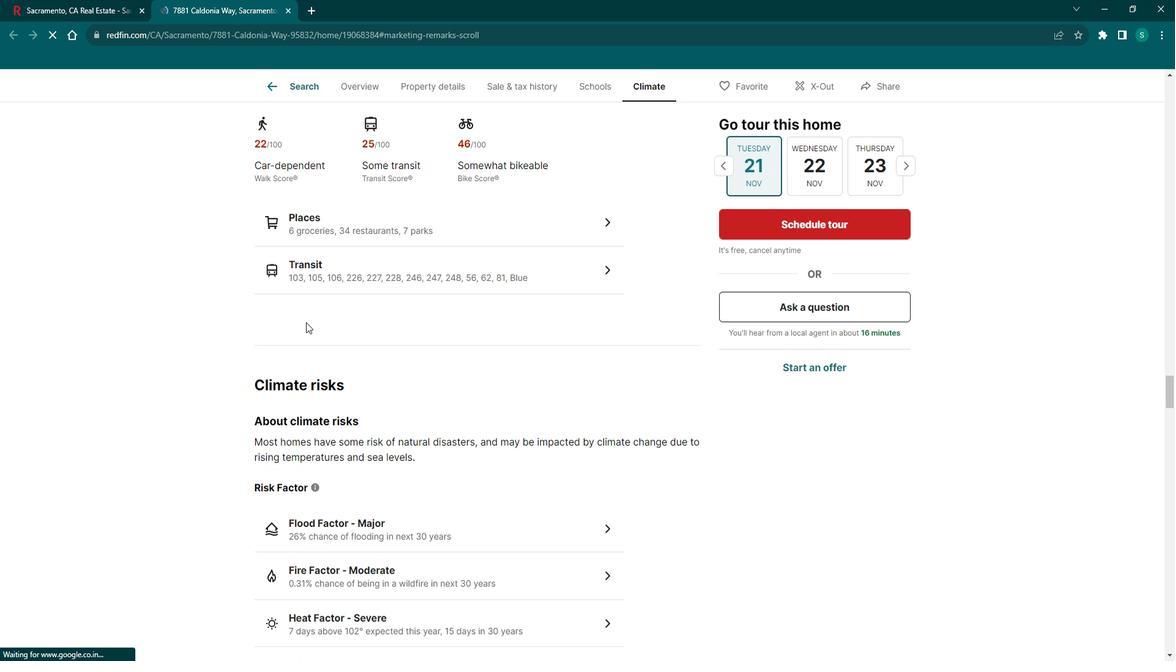 
Action: Mouse scrolled (312, 315) with delta (0, 0)
Screenshot: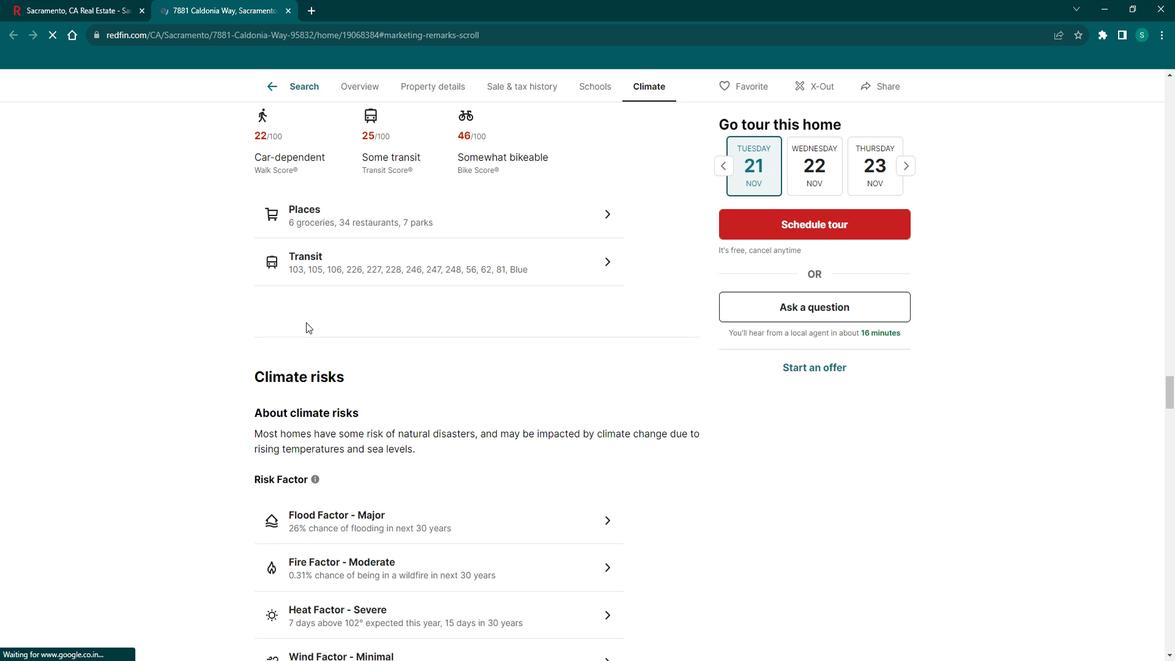 
Action: Mouse scrolled (312, 315) with delta (0, 0)
Screenshot: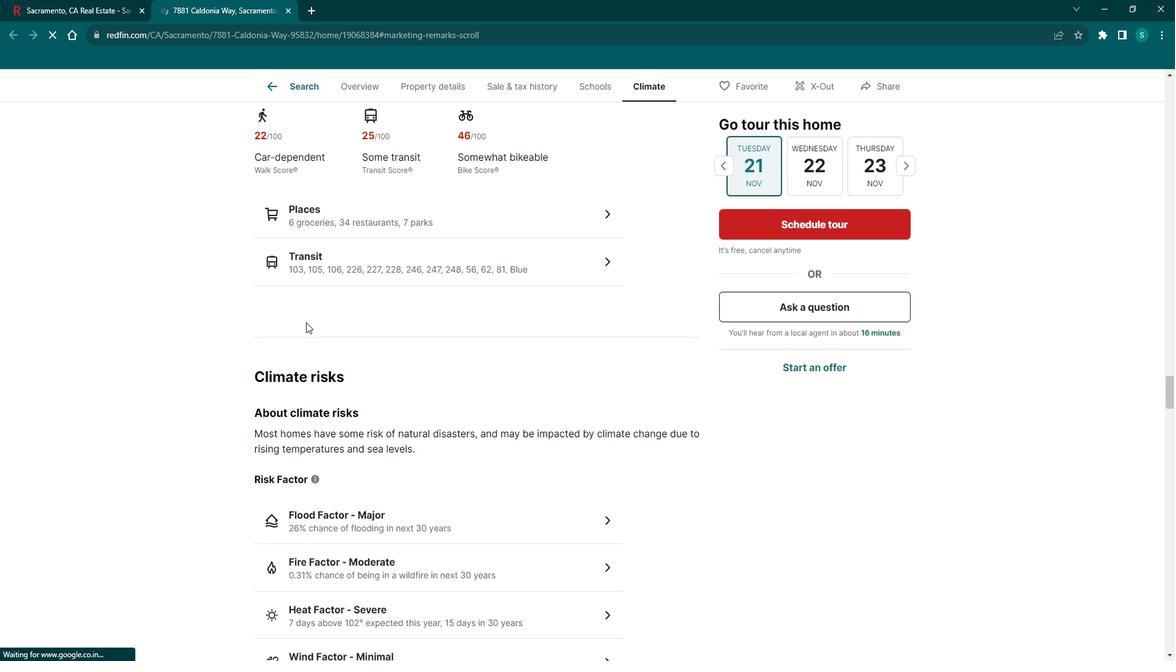 
Action: Mouse moved to (303, 93)
Screenshot: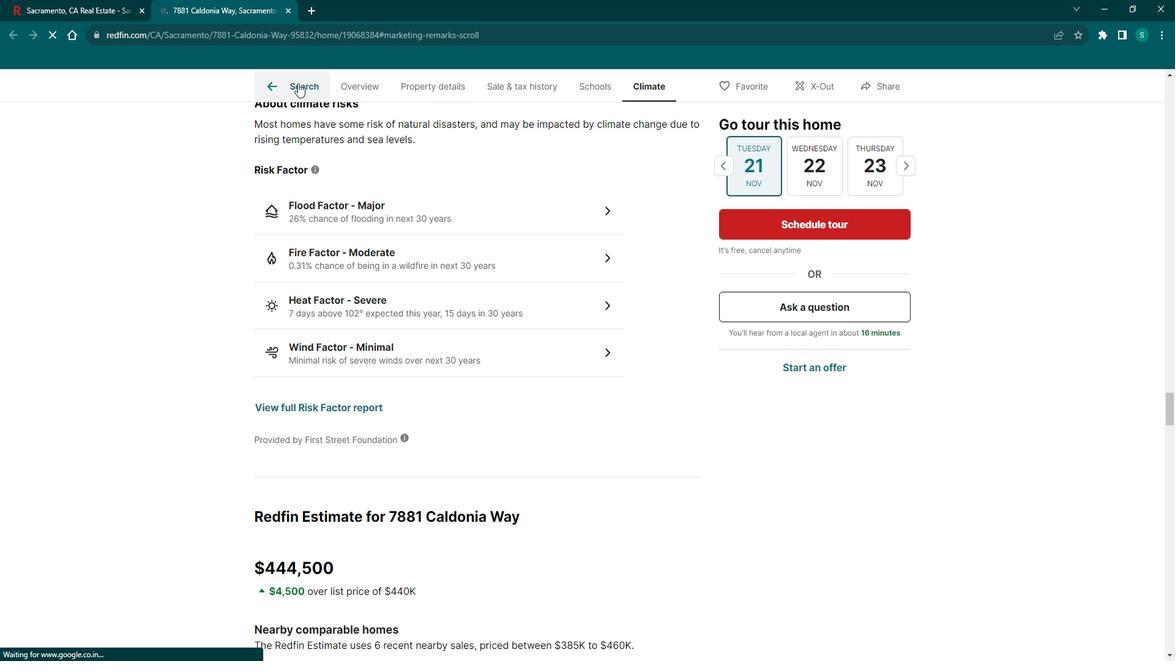 
Action: Mouse pressed left at (303, 93)
Screenshot: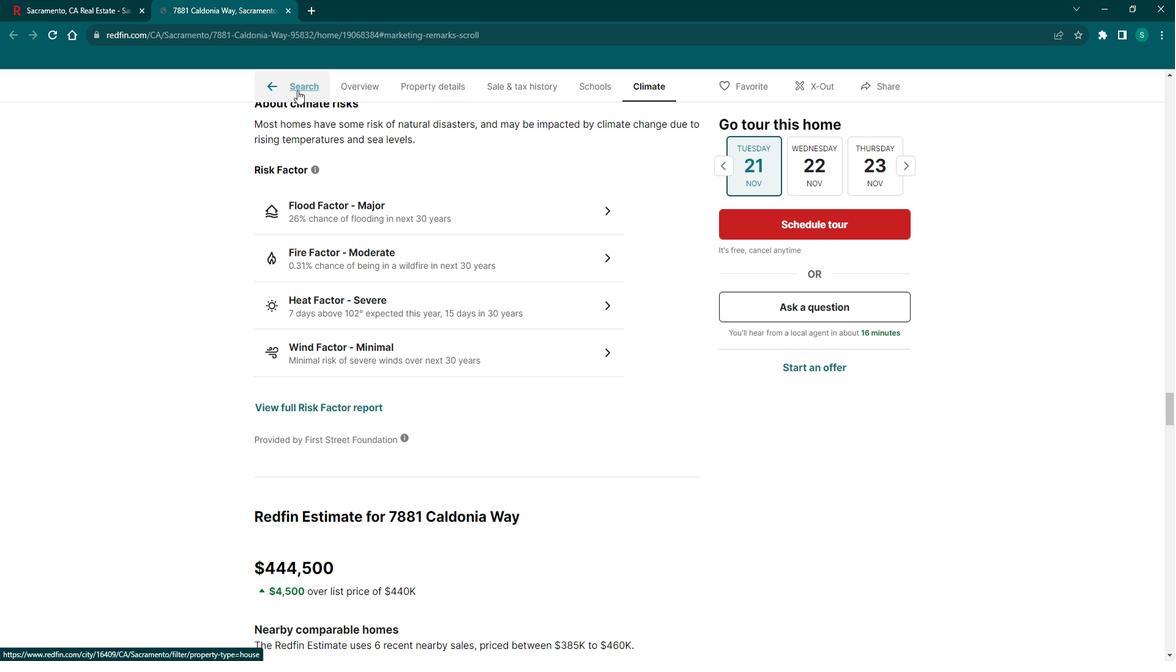 
Action: Mouse moved to (916, 387)
Screenshot: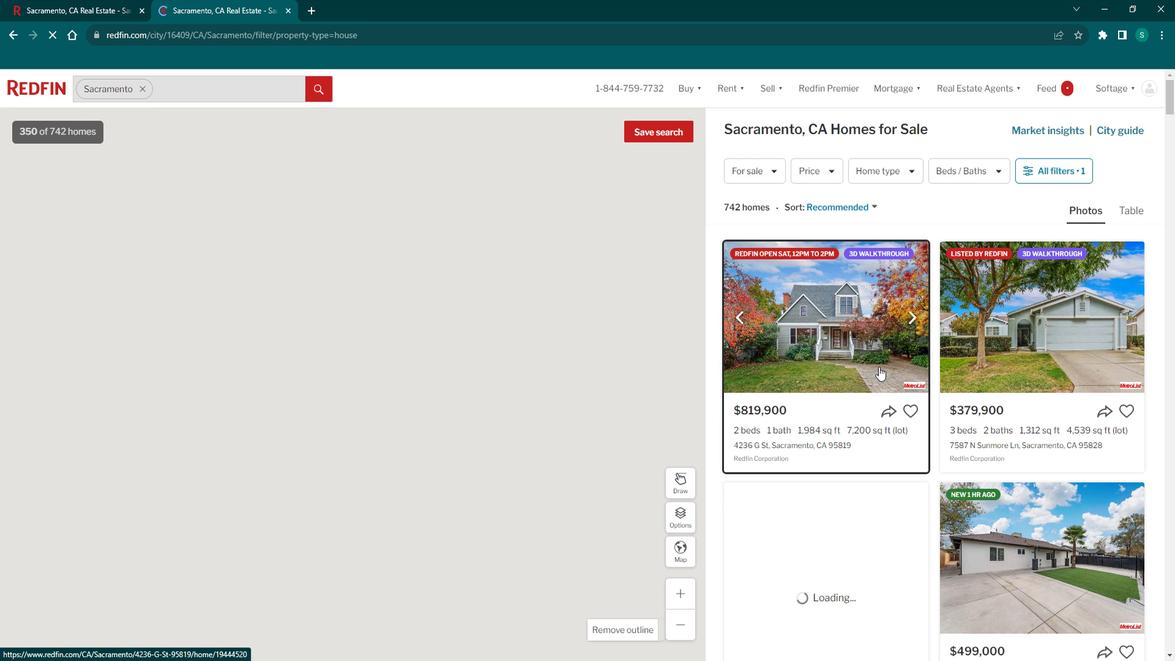
Action: Mouse scrolled (916, 386) with delta (0, 0)
Screenshot: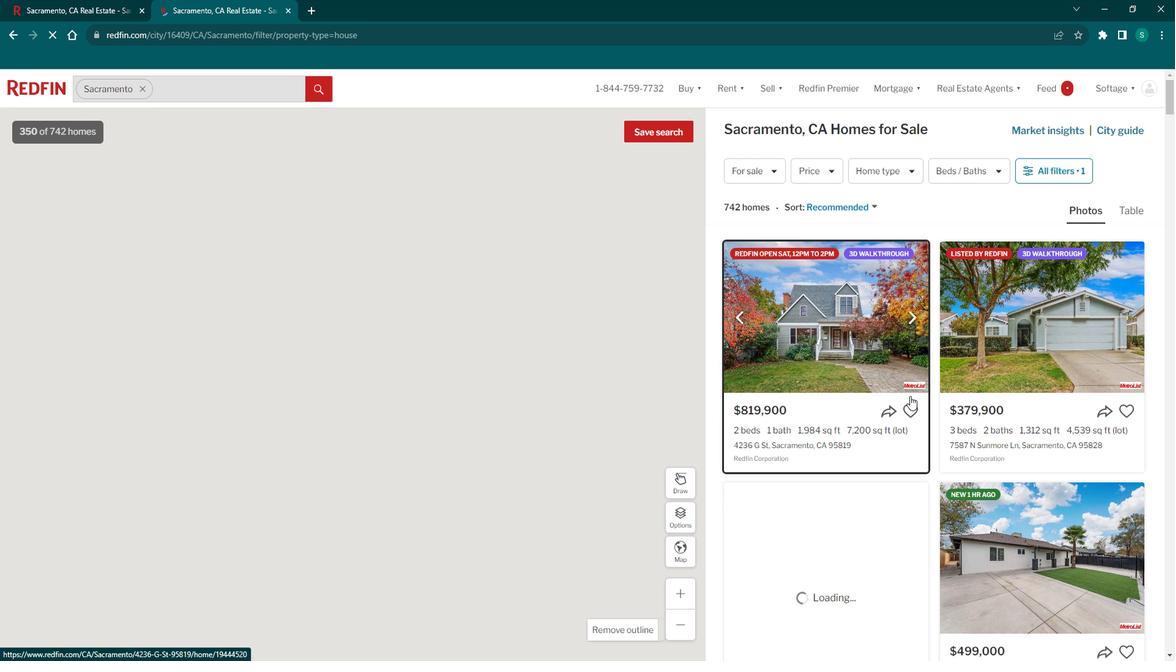 
Action: Mouse scrolled (916, 386) with delta (0, 0)
Screenshot: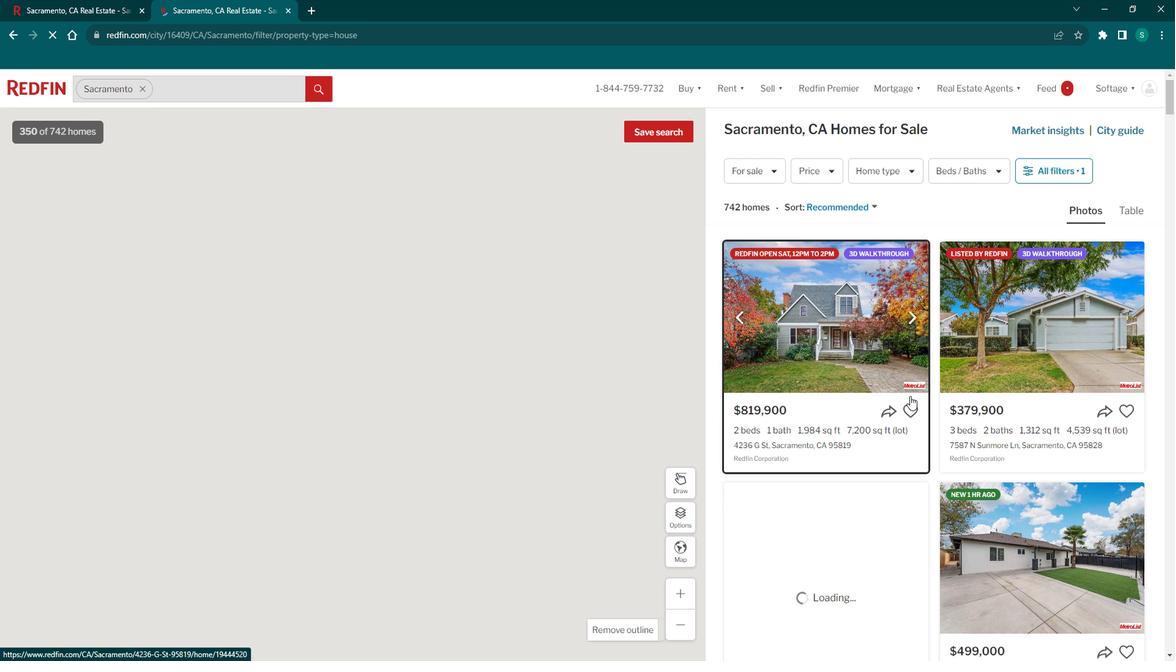 
Action: Mouse scrolled (916, 386) with delta (0, 0)
Screenshot: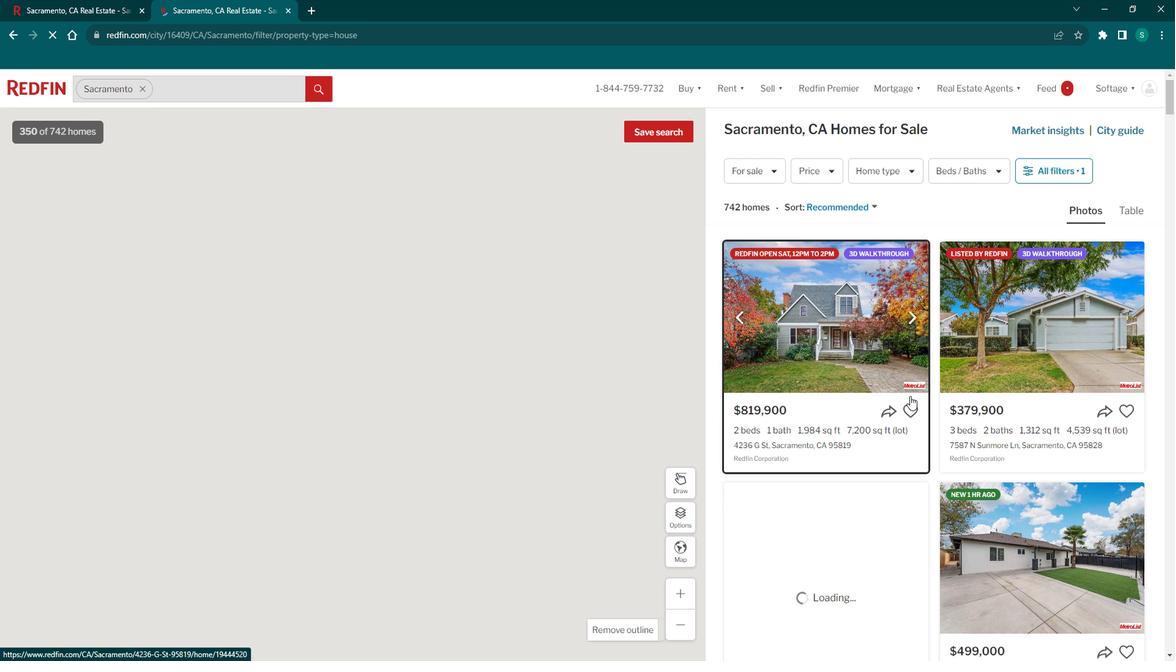 
Action: Mouse scrolled (916, 386) with delta (0, 0)
Screenshot: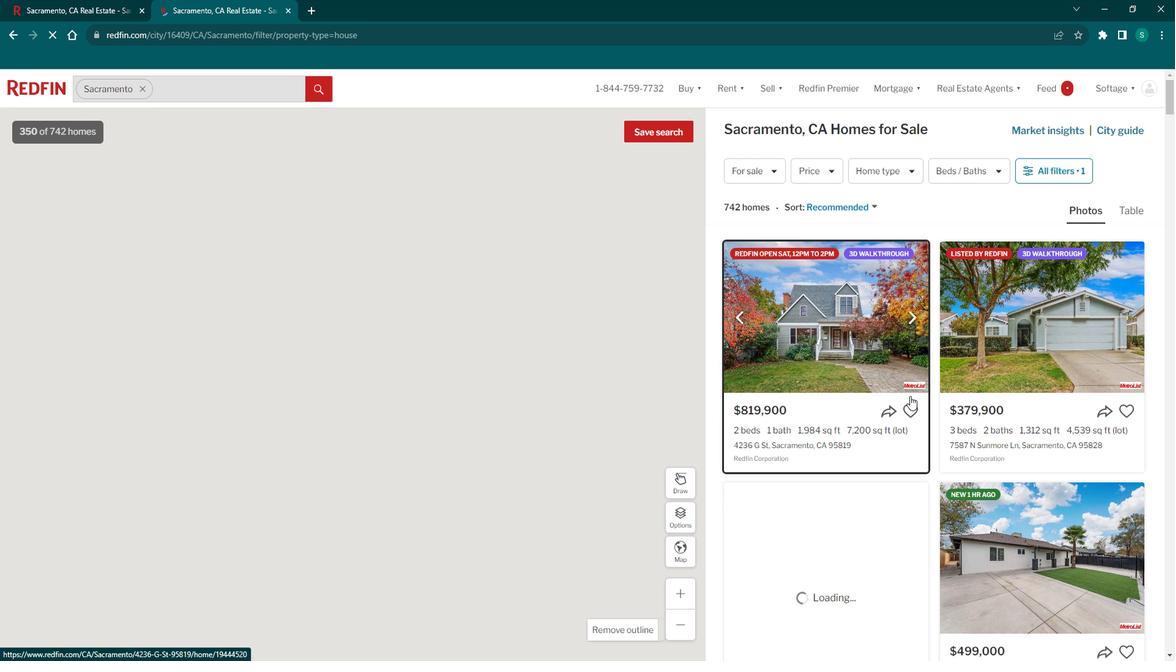 
Action: Mouse scrolled (916, 386) with delta (0, 0)
Screenshot: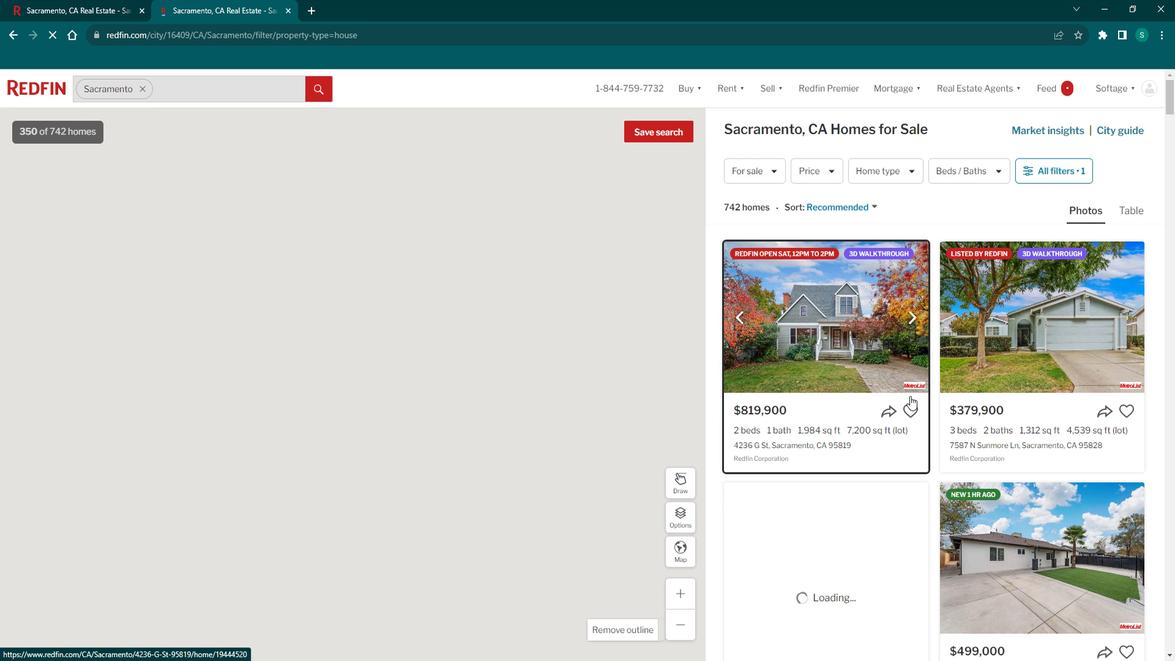 
Action: Mouse scrolled (916, 386) with delta (0, 0)
Screenshot: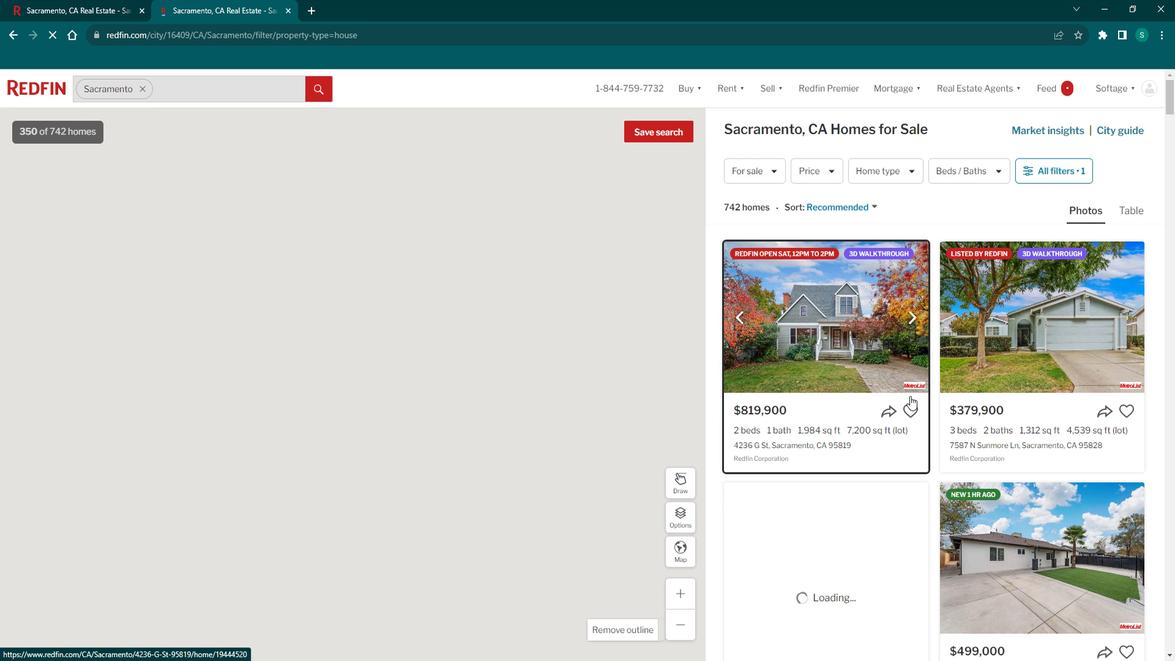 
Action: Mouse moved to (833, 438)
Screenshot: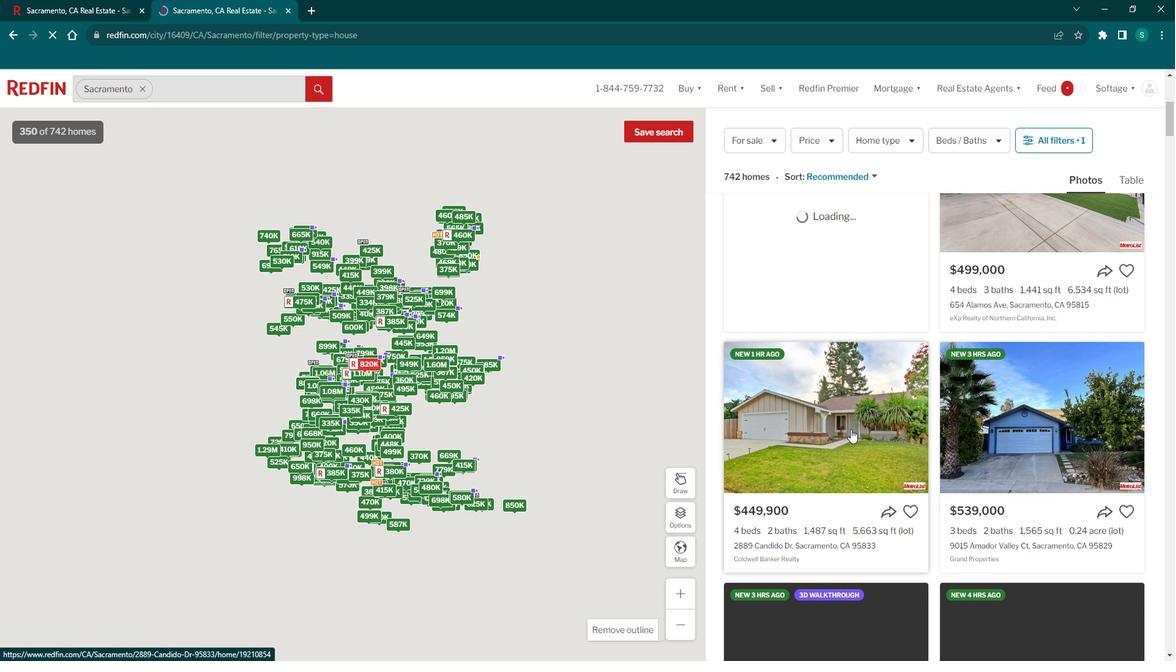 
Action: Mouse pressed left at (833, 438)
Screenshot: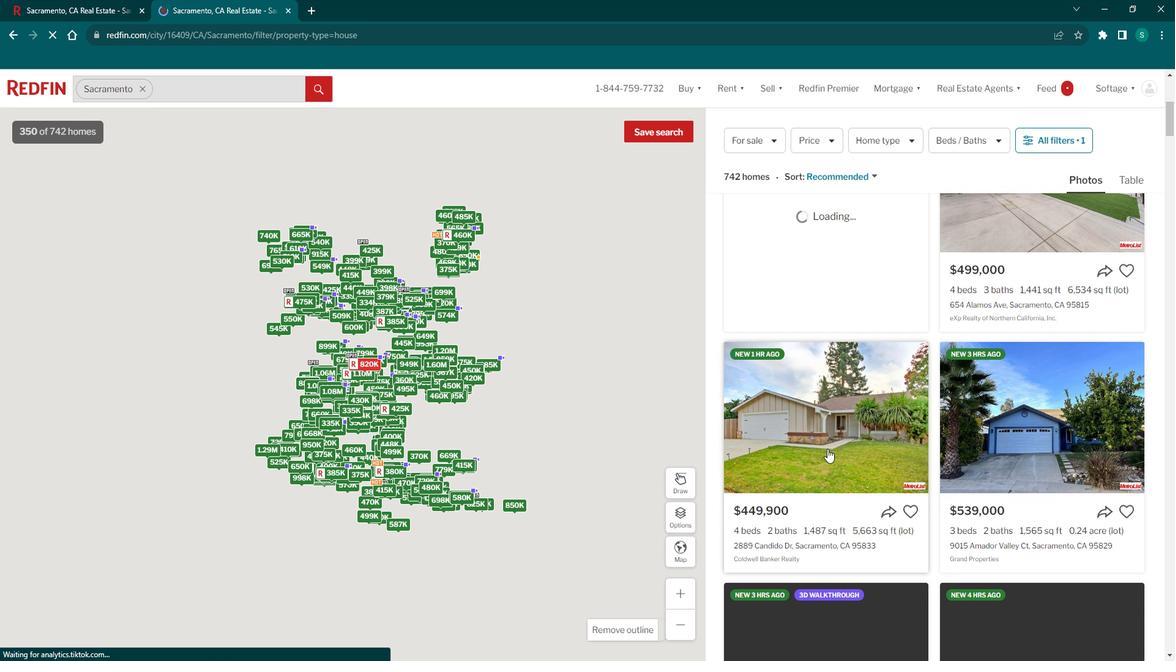 
Action: Mouse moved to (448, 364)
Screenshot: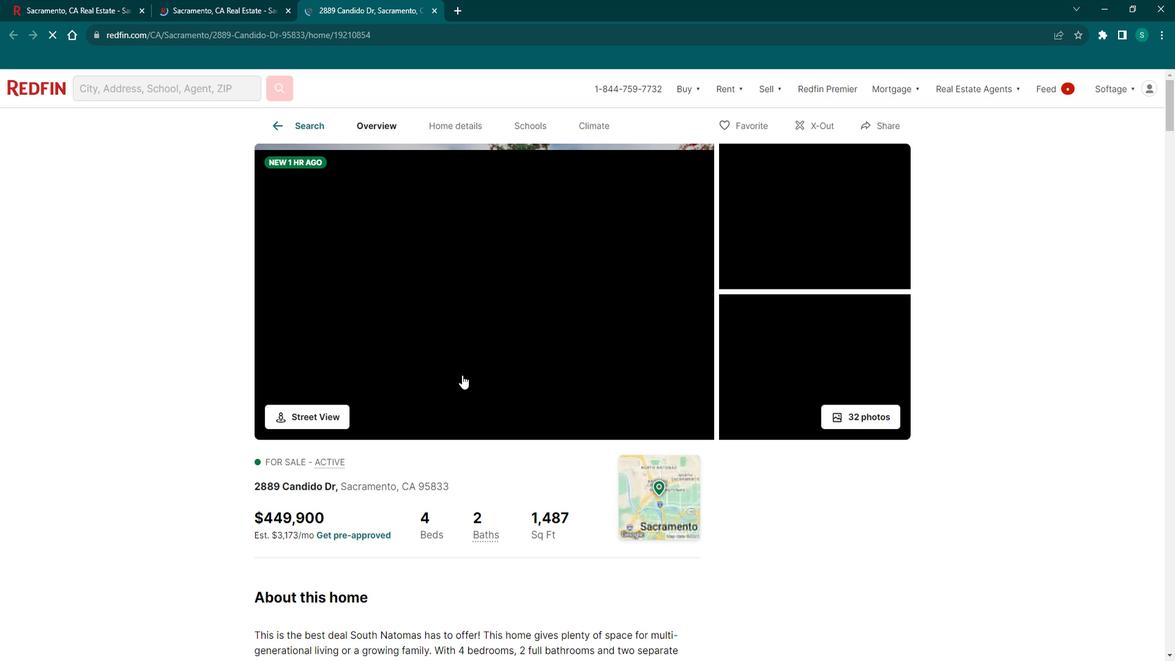 
Action: Mouse scrolled (448, 363) with delta (0, 0)
Screenshot: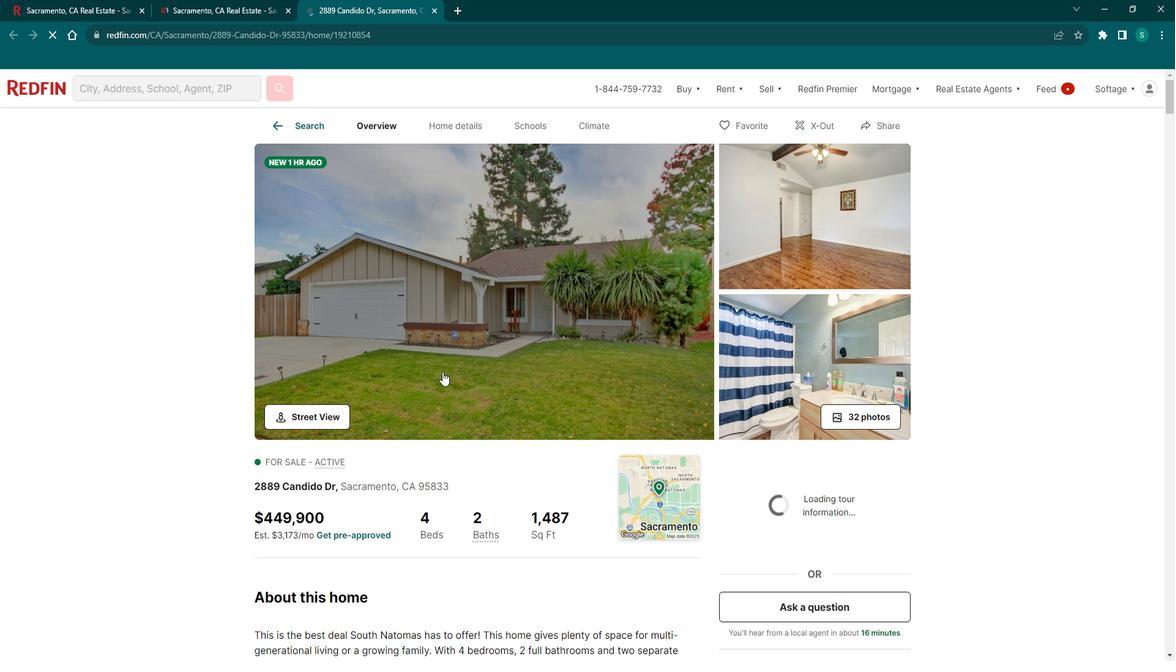 
Action: Mouse scrolled (448, 363) with delta (0, 0)
Screenshot: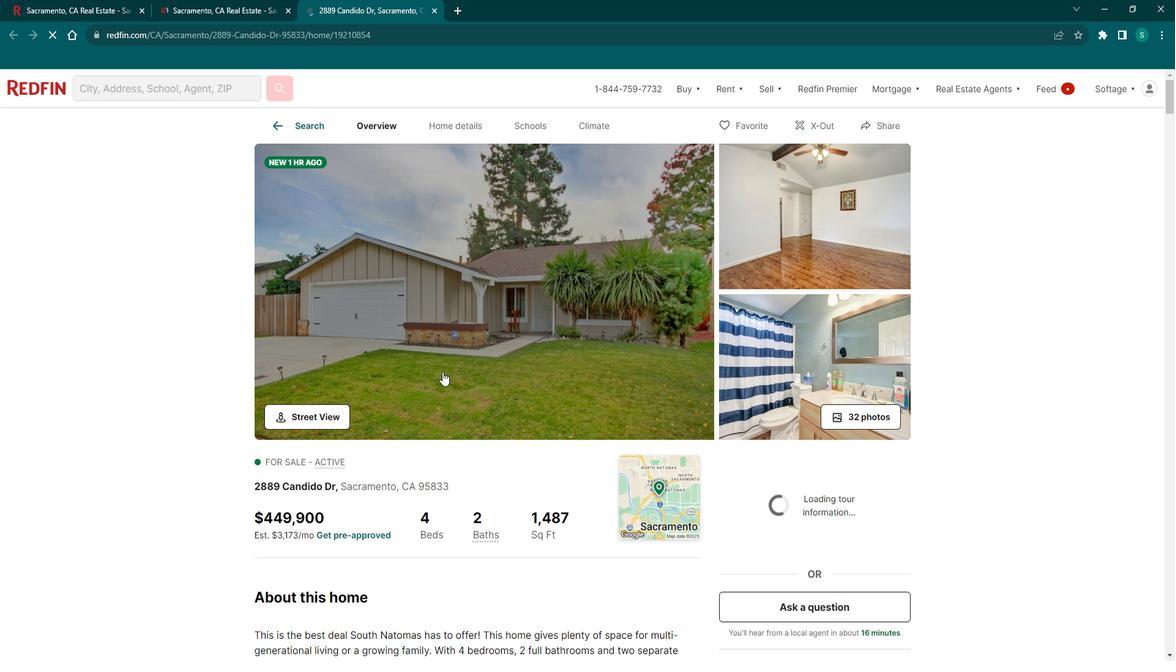 
Action: Mouse scrolled (448, 363) with delta (0, 0)
Screenshot: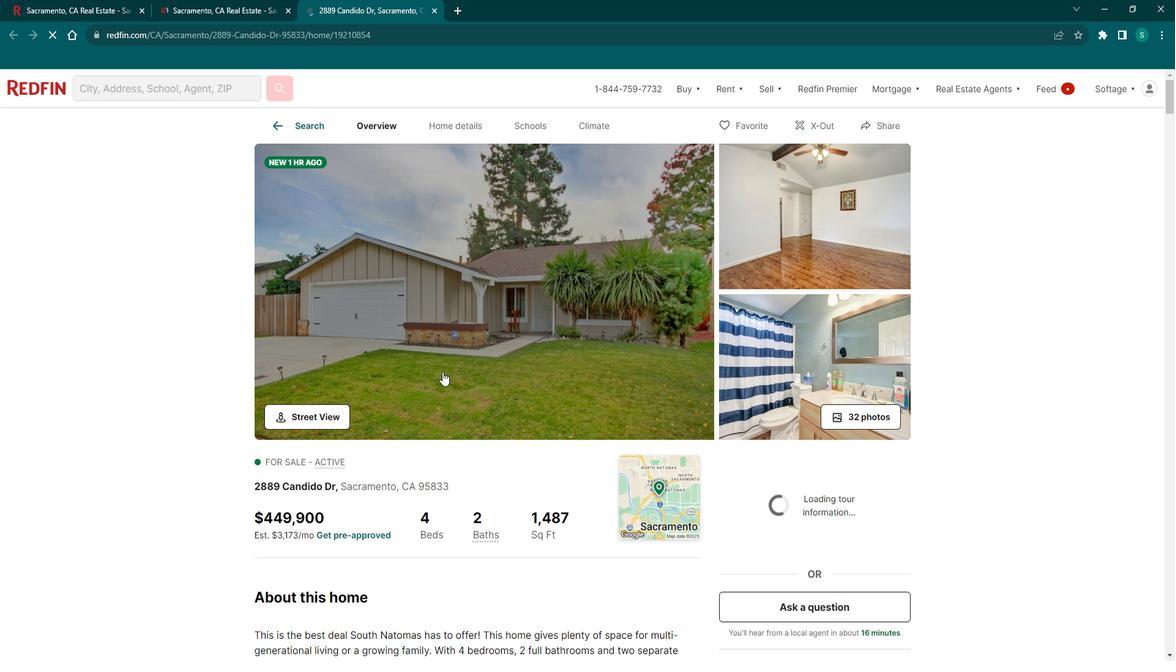 
Action: Mouse scrolled (448, 363) with delta (0, 0)
Screenshot: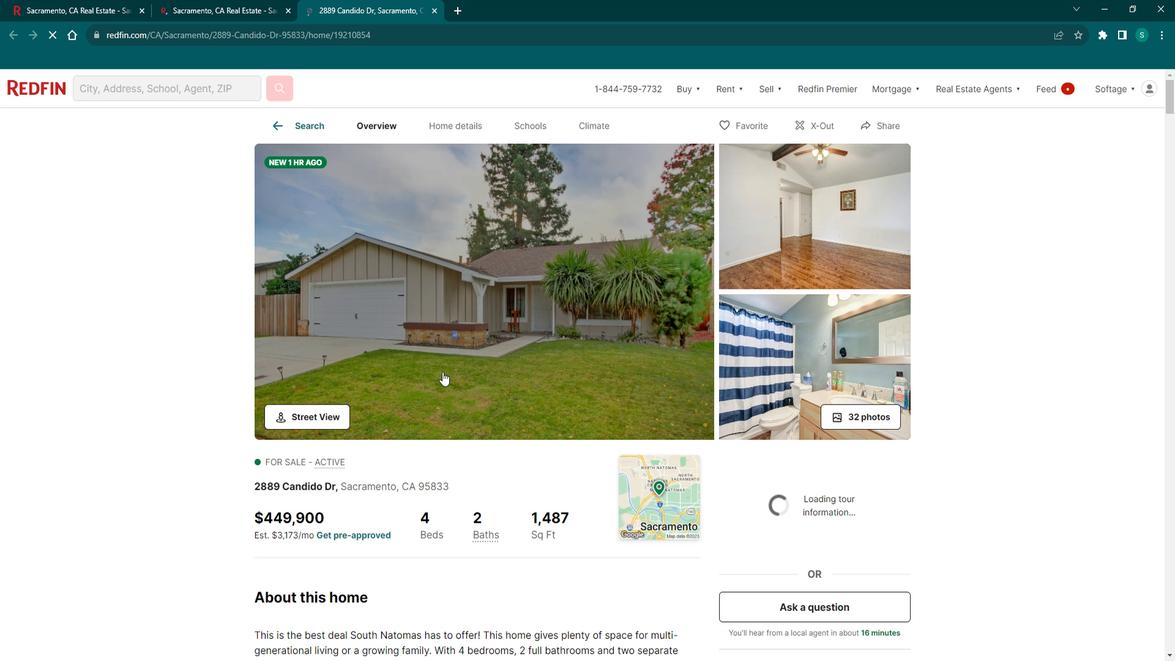 
Action: Mouse scrolled (448, 363) with delta (0, 0)
Screenshot: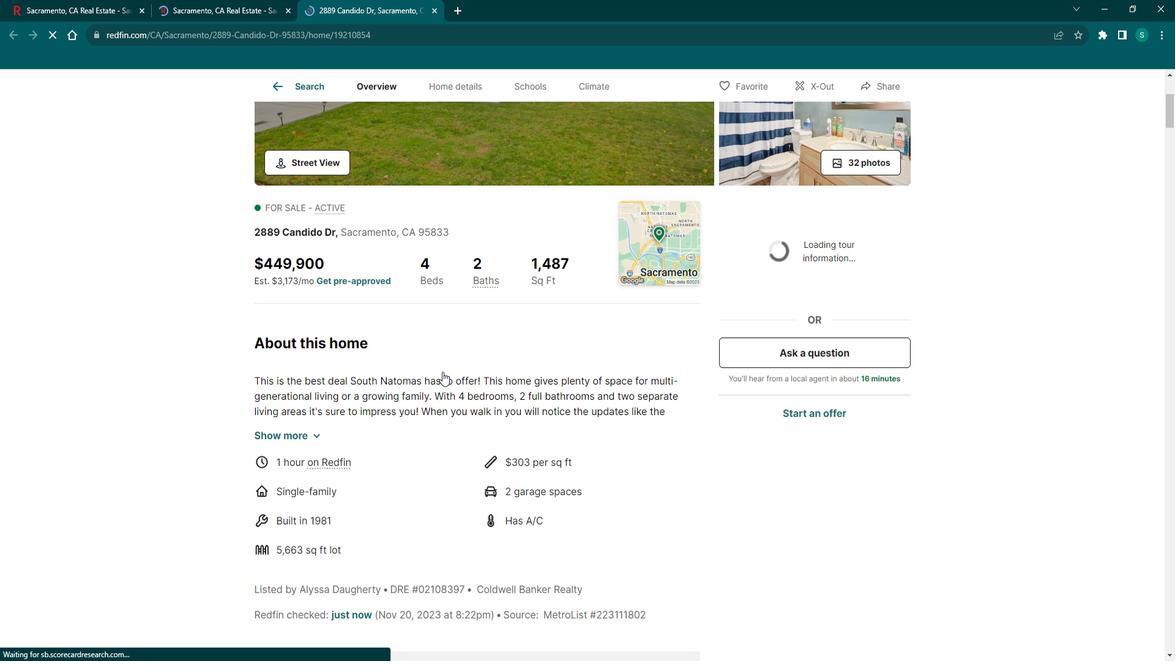 
Action: Mouse moved to (305, 361)
Screenshot: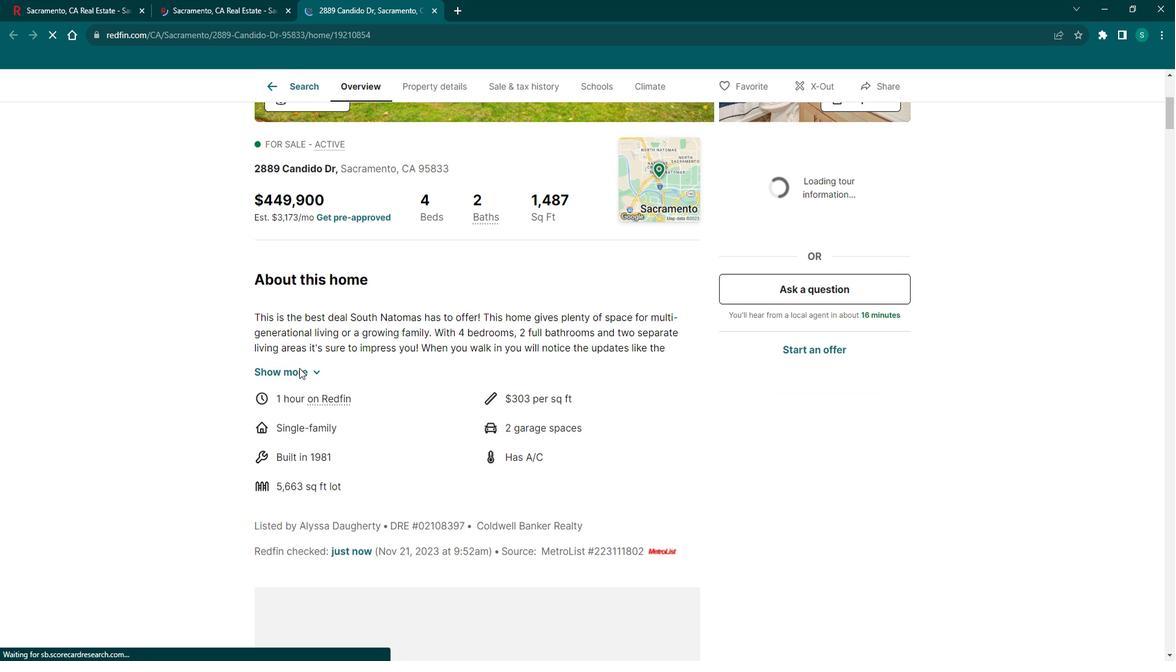 
Action: Mouse pressed left at (305, 361)
Screenshot: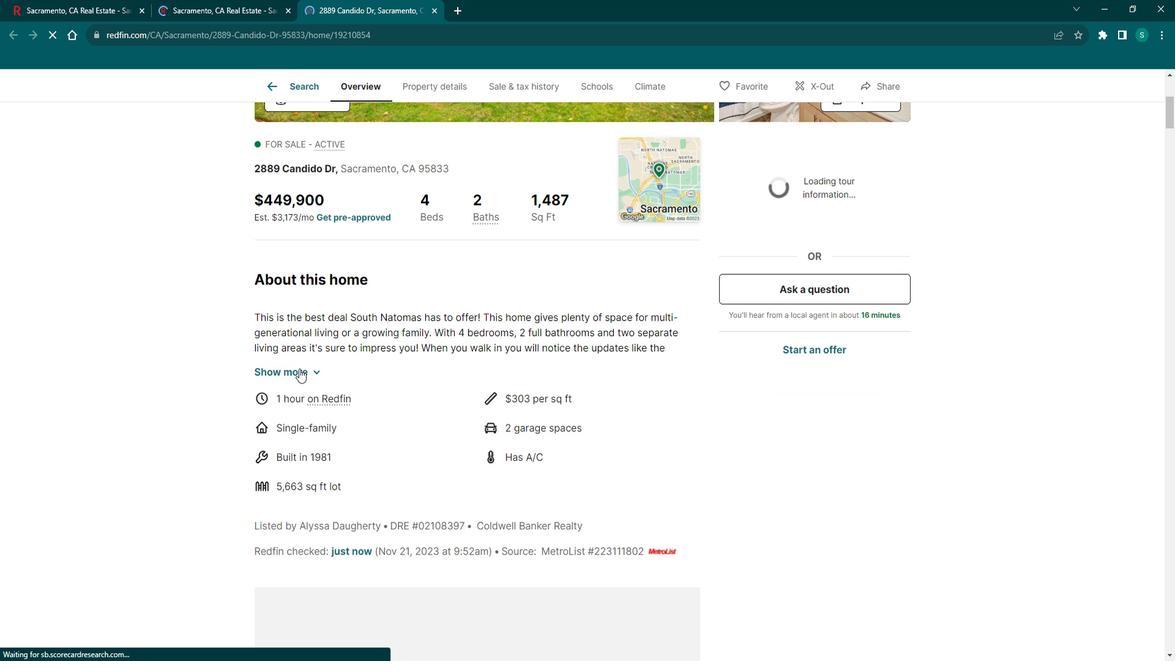 
Action: Mouse moved to (346, 347)
Screenshot: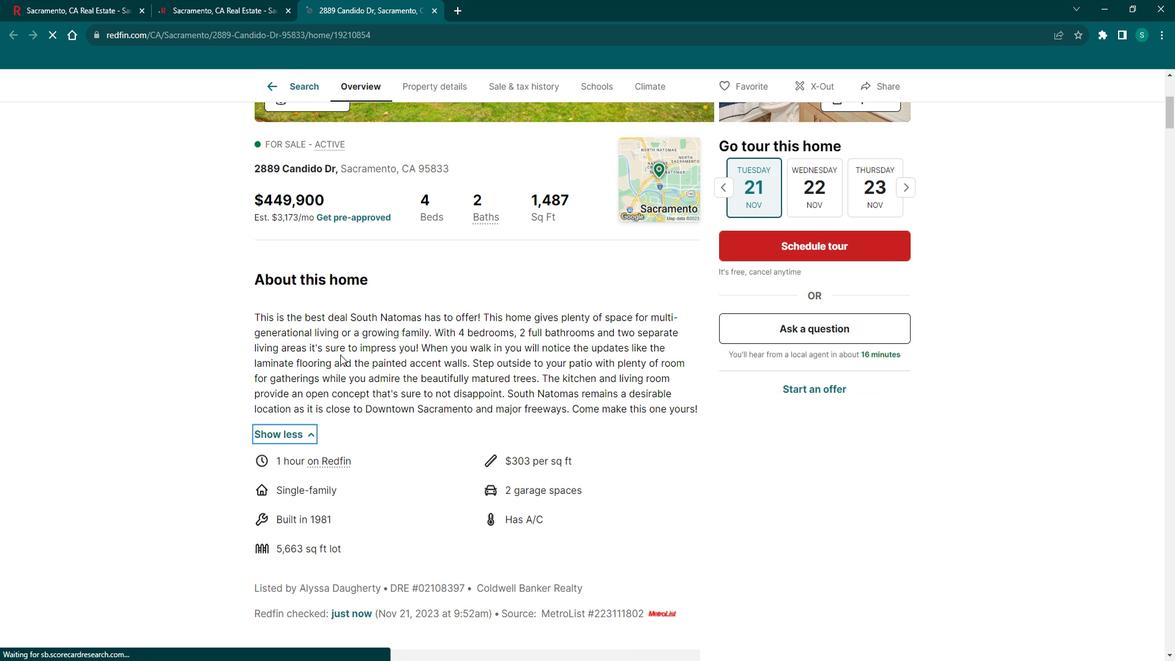 
Action: Mouse scrolled (346, 347) with delta (0, 0)
Screenshot: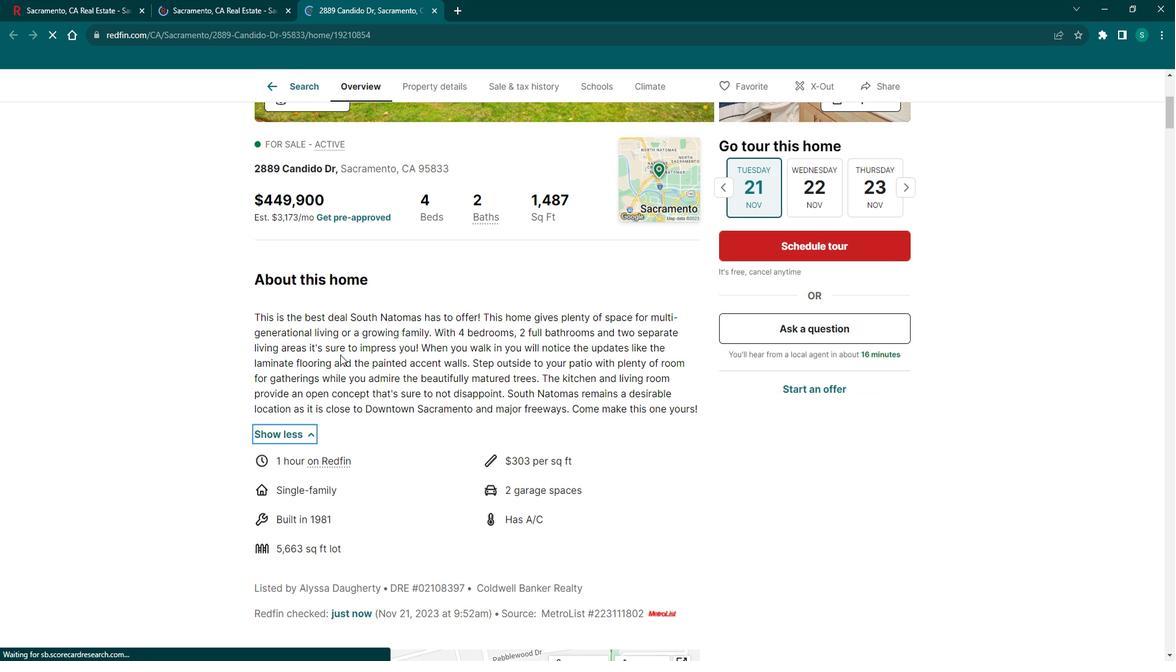 
Action: Mouse scrolled (346, 347) with delta (0, 0)
Screenshot: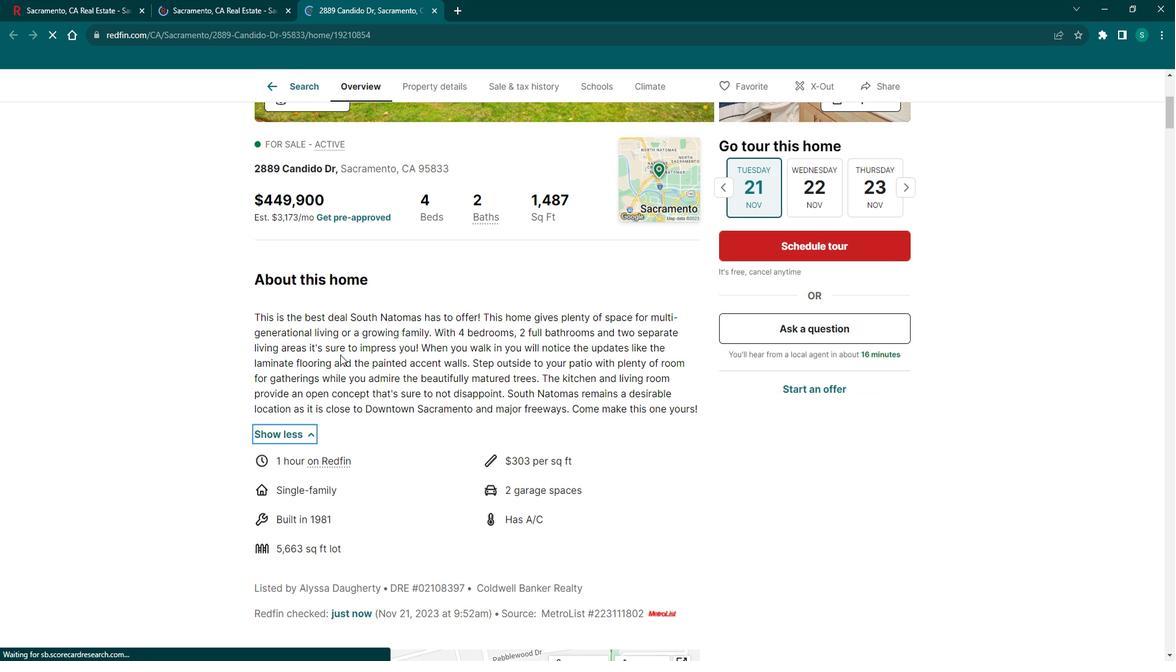 
Action: Mouse scrolled (346, 347) with delta (0, 0)
Screenshot: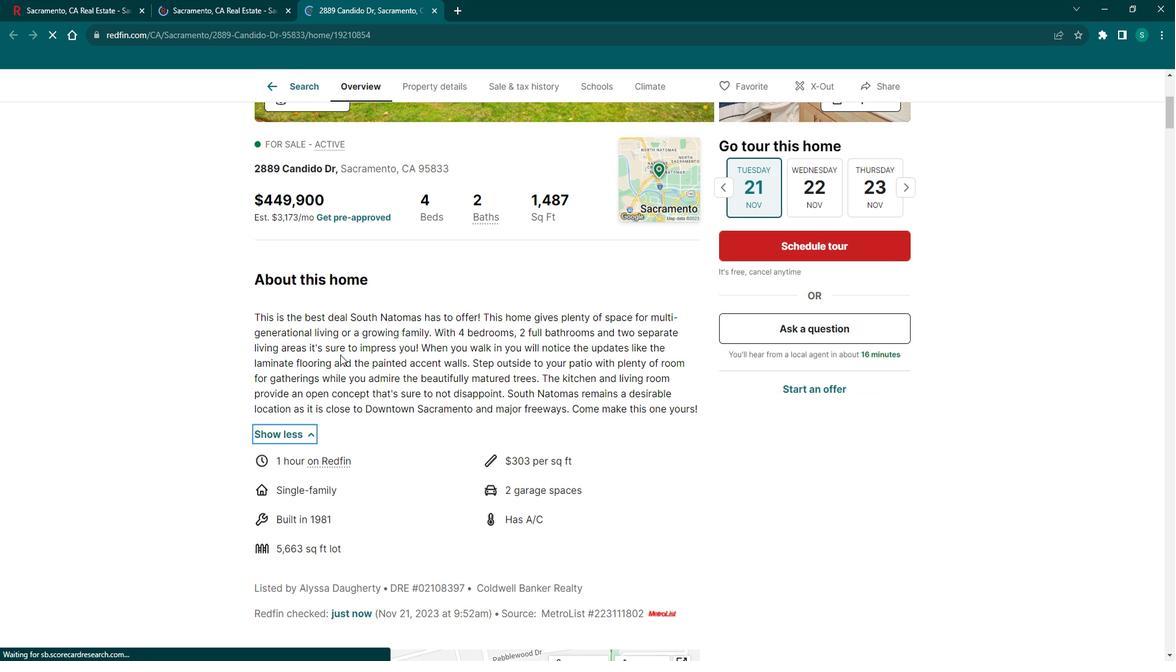 
Action: Mouse scrolled (346, 347) with delta (0, 0)
Screenshot: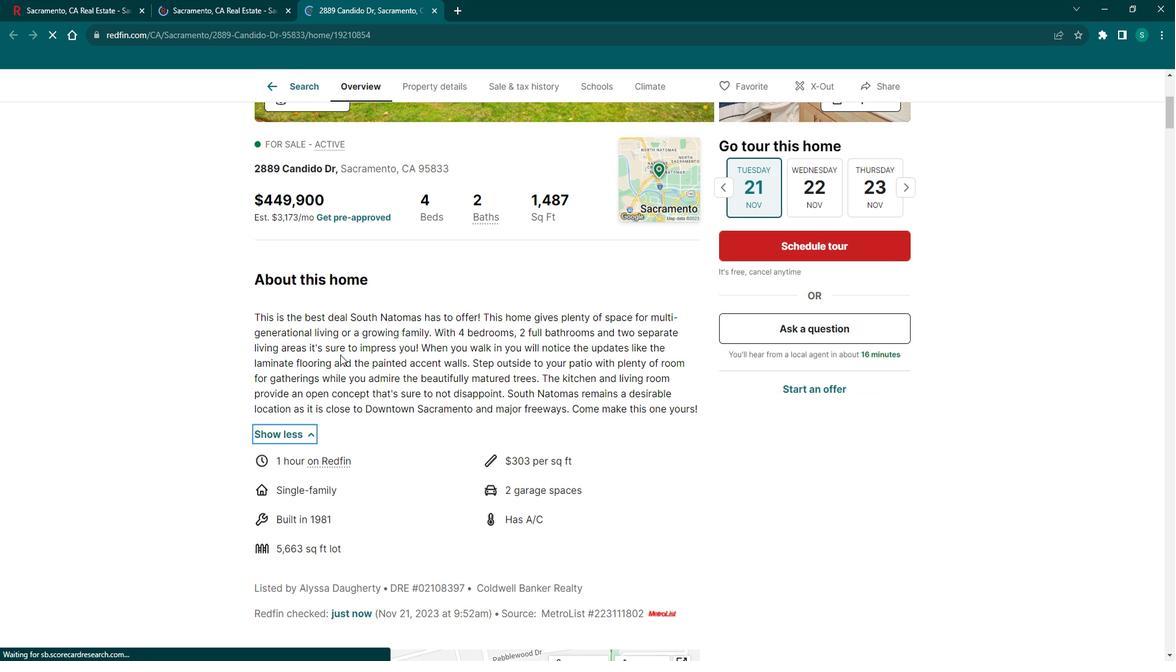 
Action: Mouse scrolled (346, 347) with delta (0, 0)
Screenshot: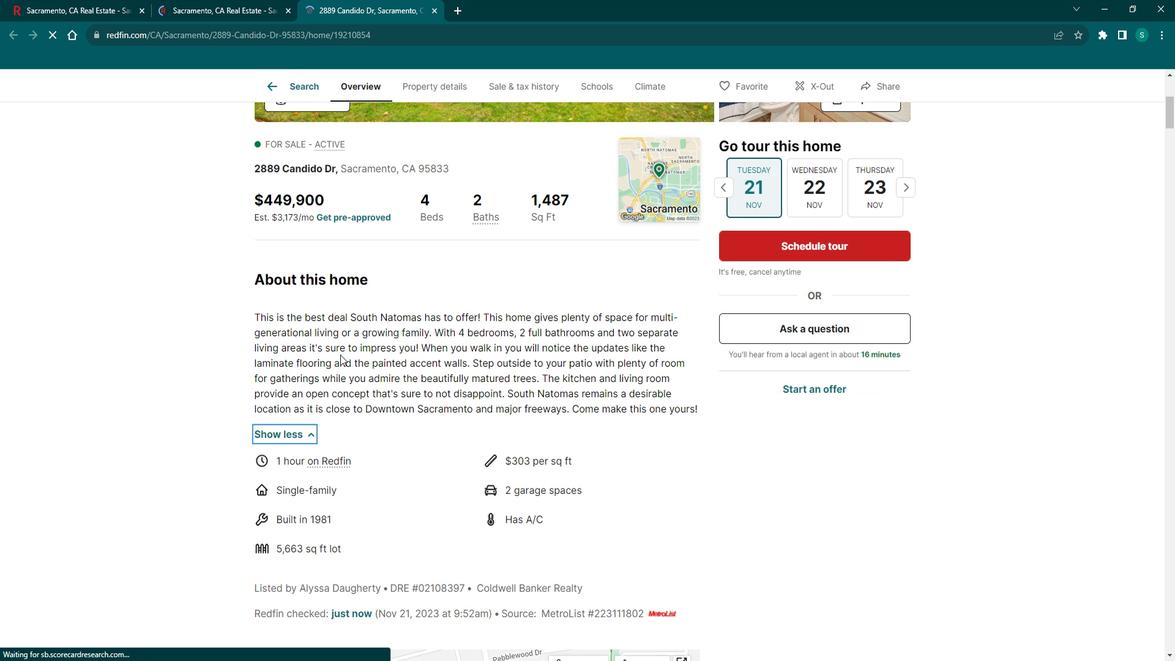 
Action: Mouse moved to (347, 347)
Screenshot: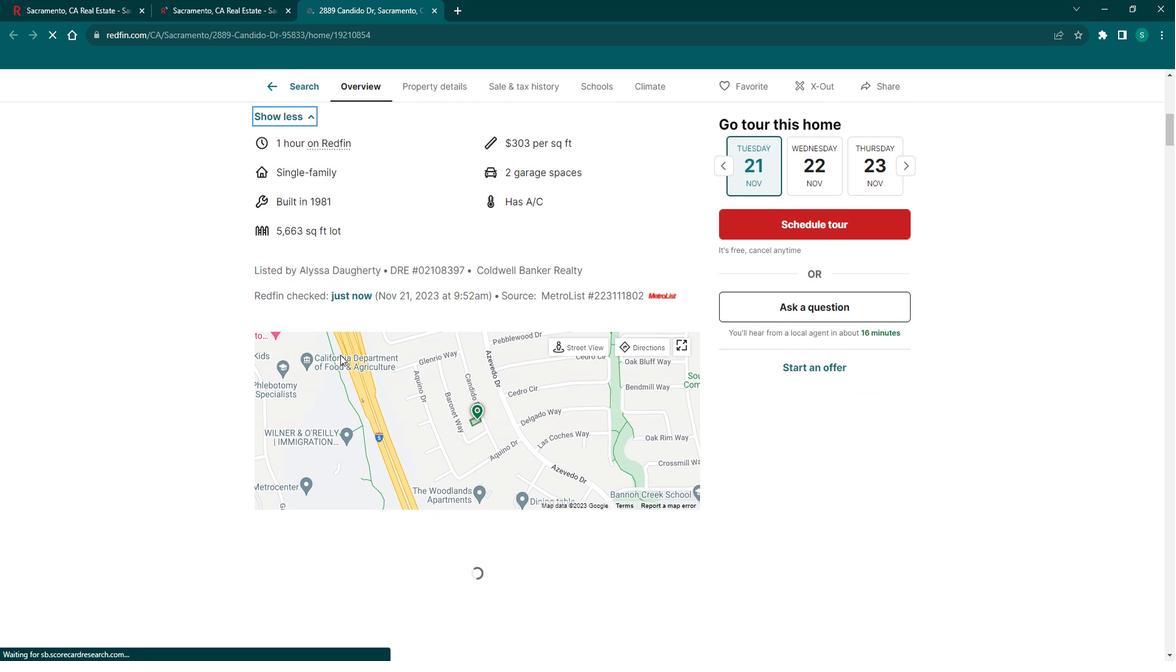 
Action: Mouse scrolled (347, 347) with delta (0, 0)
Screenshot: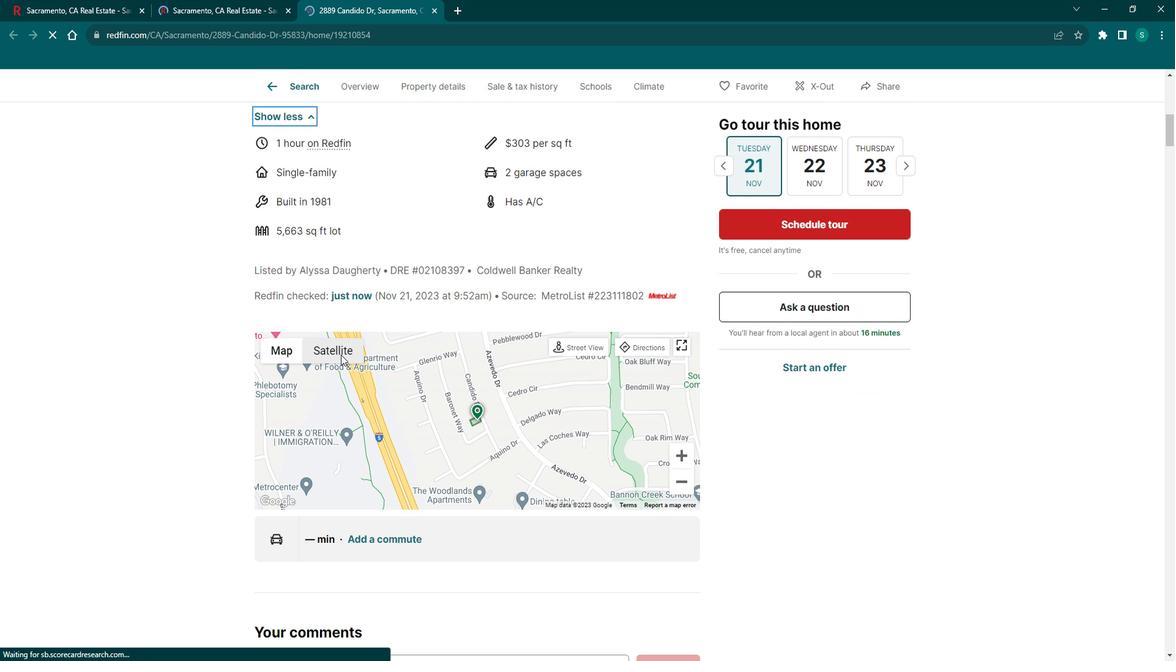 
Action: Mouse scrolled (347, 347) with delta (0, 0)
Screenshot: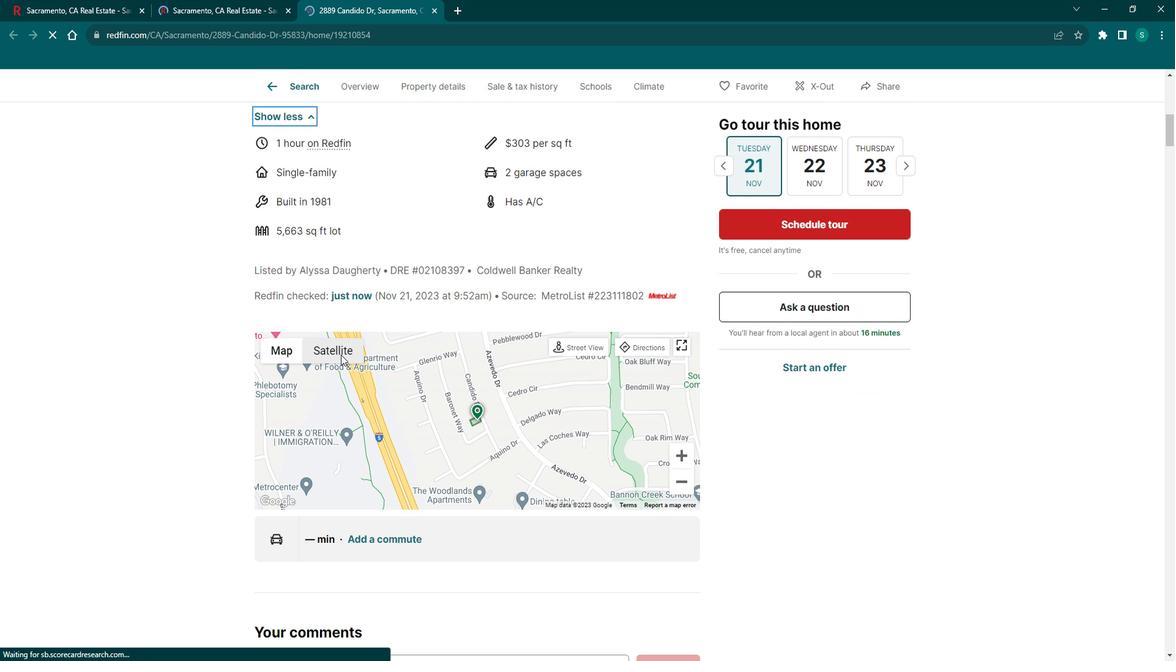 
Action: Mouse scrolled (347, 347) with delta (0, 0)
Screenshot: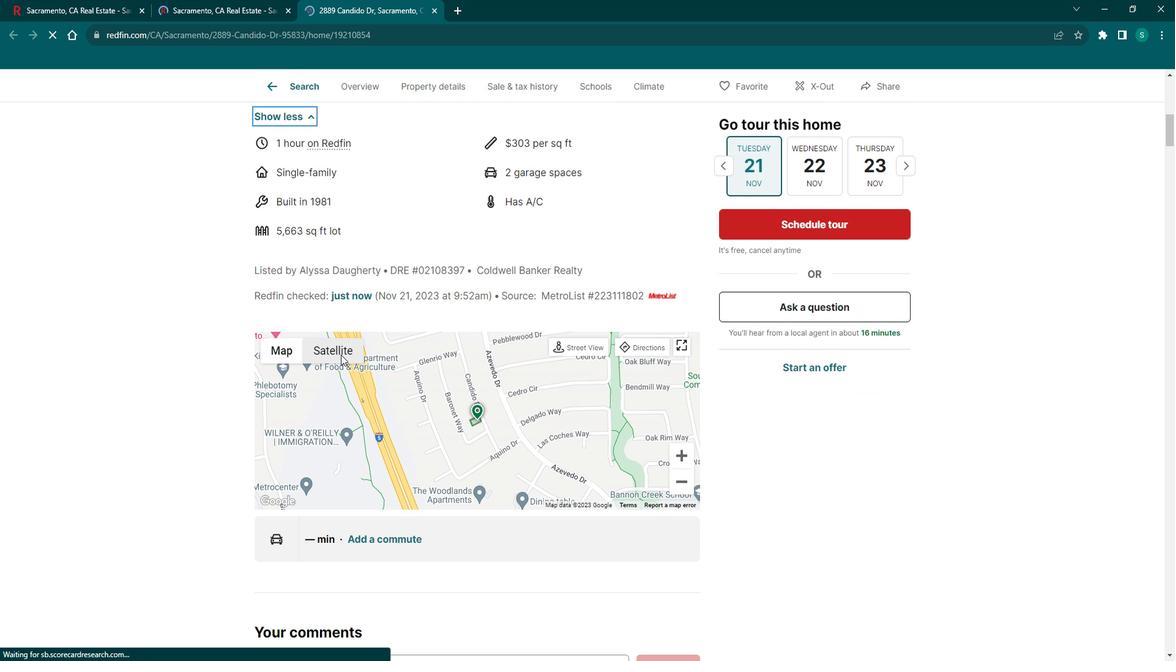 
Action: Mouse scrolled (347, 347) with delta (0, 0)
Screenshot: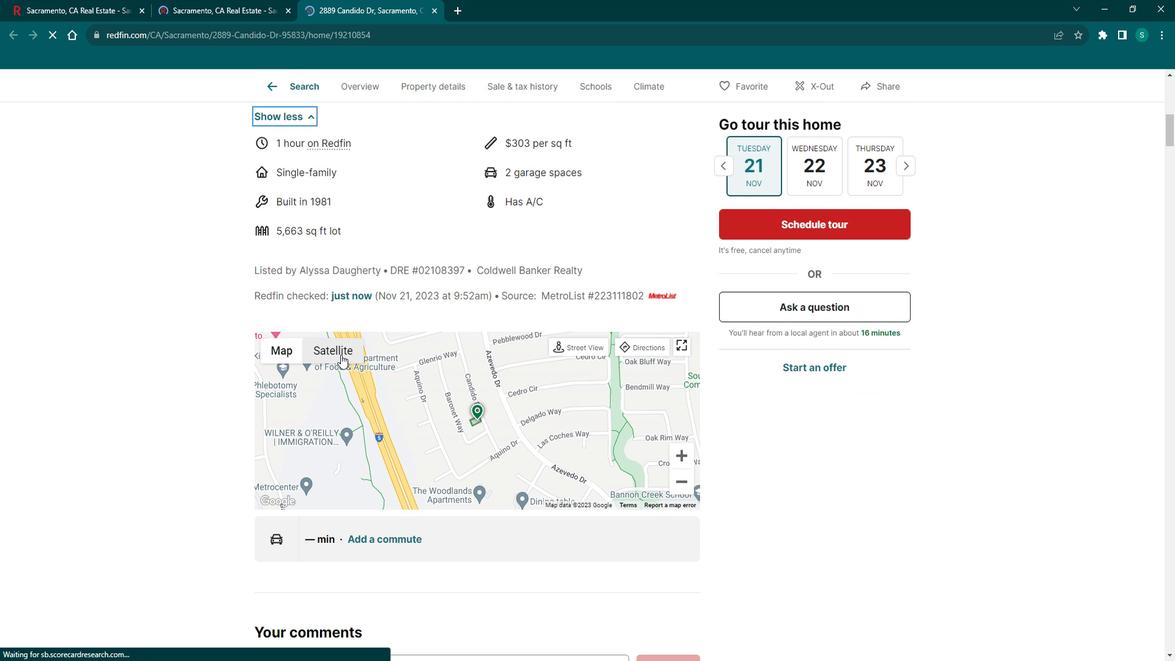 
Action: Mouse scrolled (347, 347) with delta (0, 0)
Screenshot: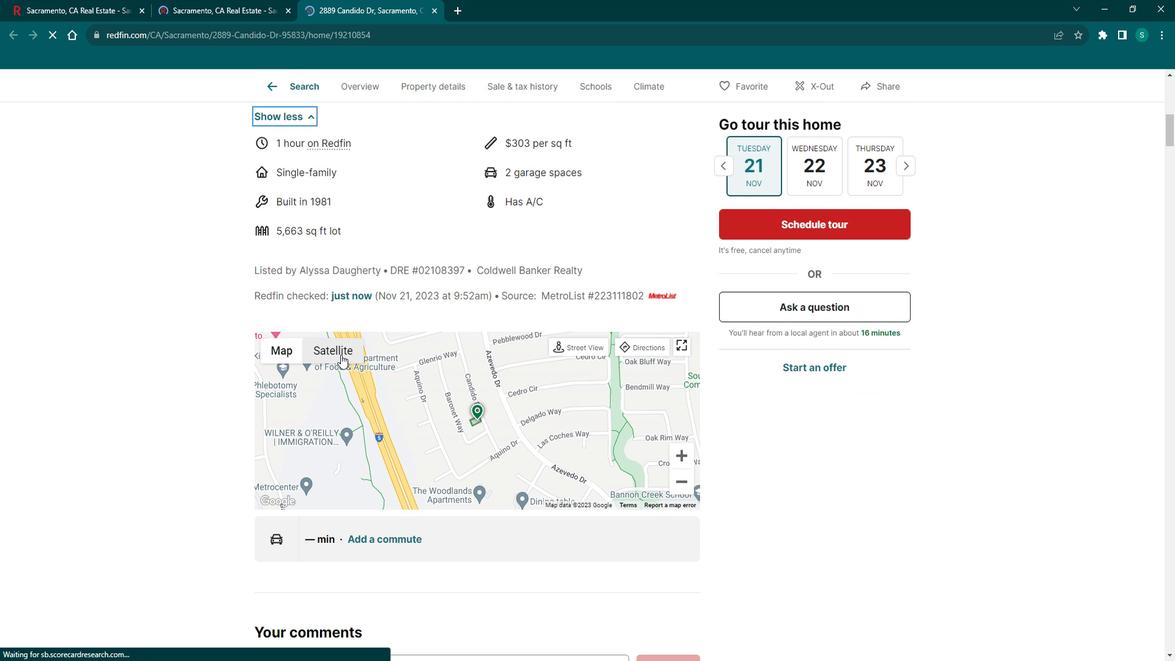 
Action: Mouse scrolled (347, 347) with delta (0, 0)
Screenshot: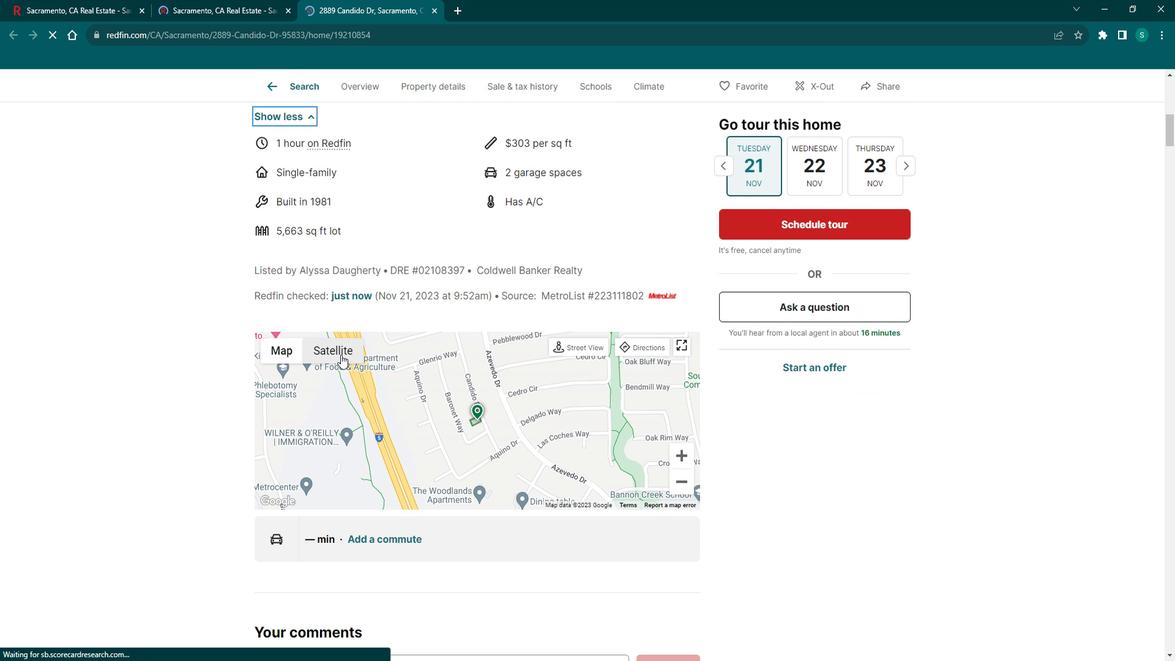 
Action: Mouse scrolled (347, 347) with delta (0, 0)
Screenshot: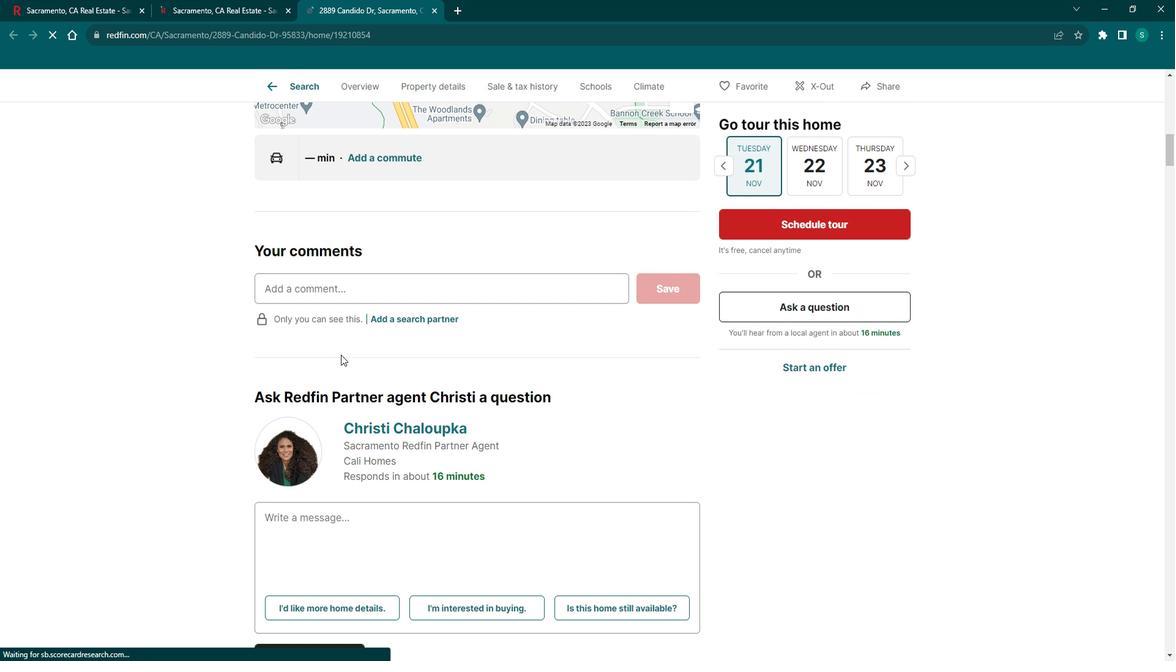 
Action: Mouse scrolled (347, 347) with delta (0, 0)
Screenshot: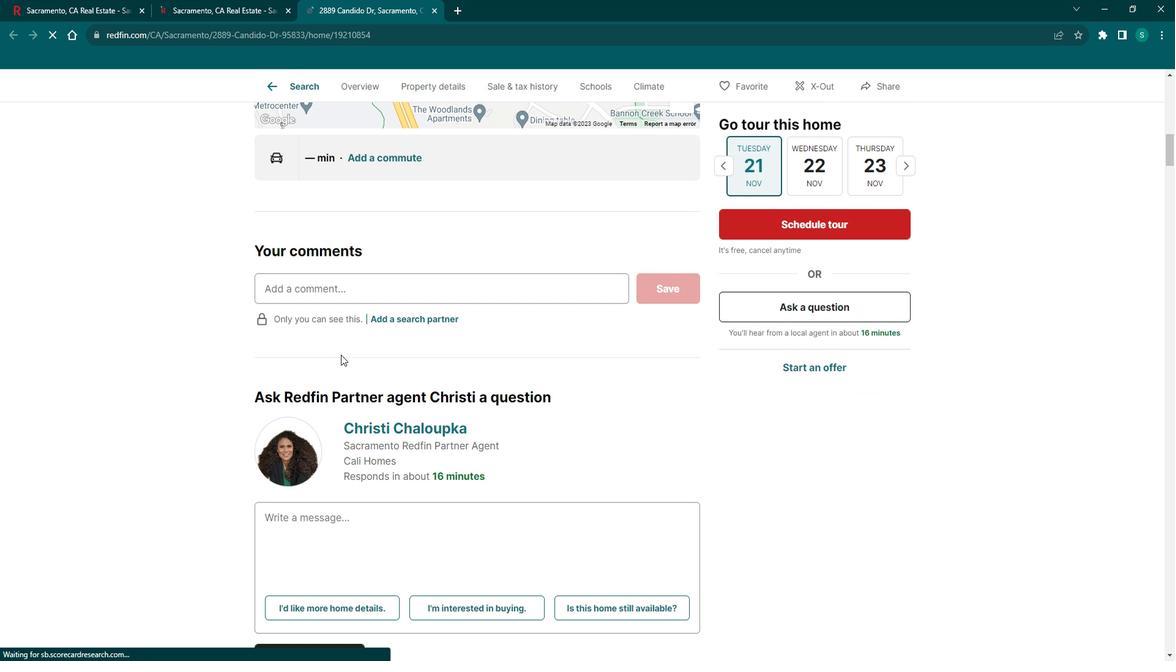 
Action: Mouse scrolled (347, 347) with delta (0, 0)
Screenshot: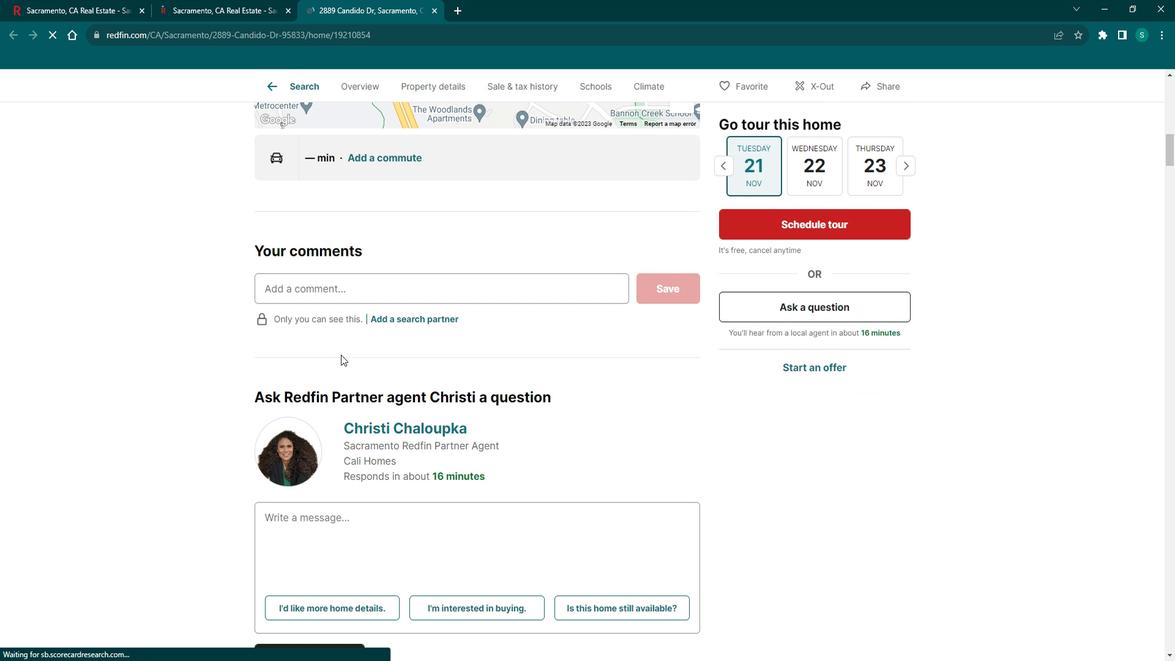 
Action: Mouse scrolled (347, 347) with delta (0, 0)
Screenshot: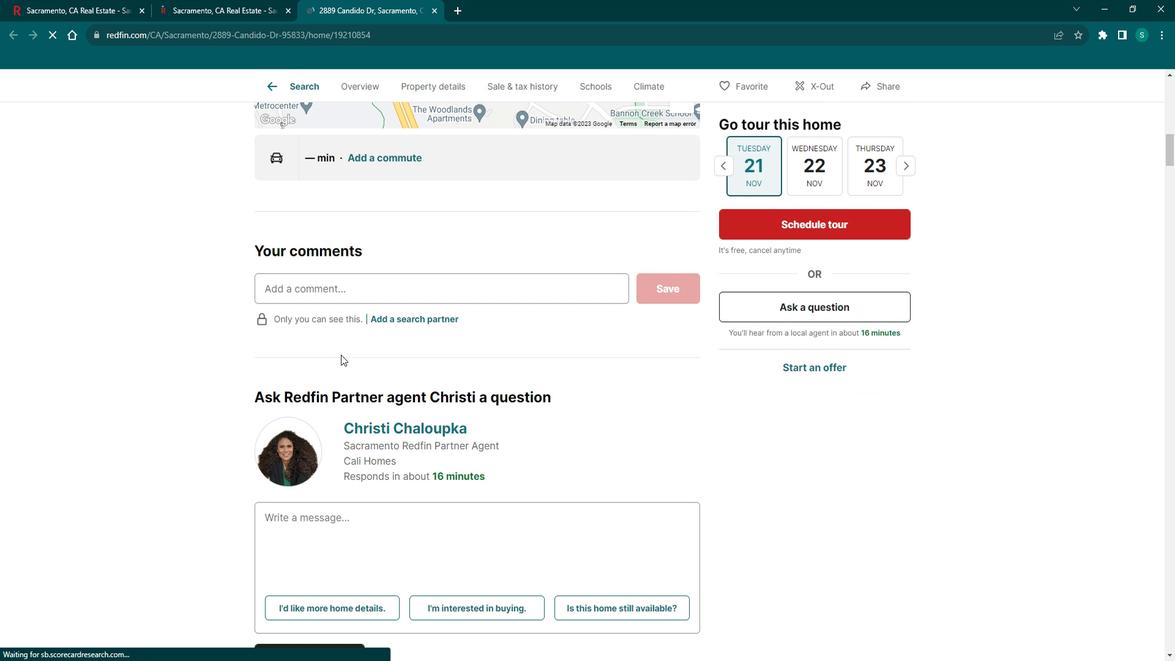 
Action: Mouse scrolled (347, 347) with delta (0, 0)
Screenshot: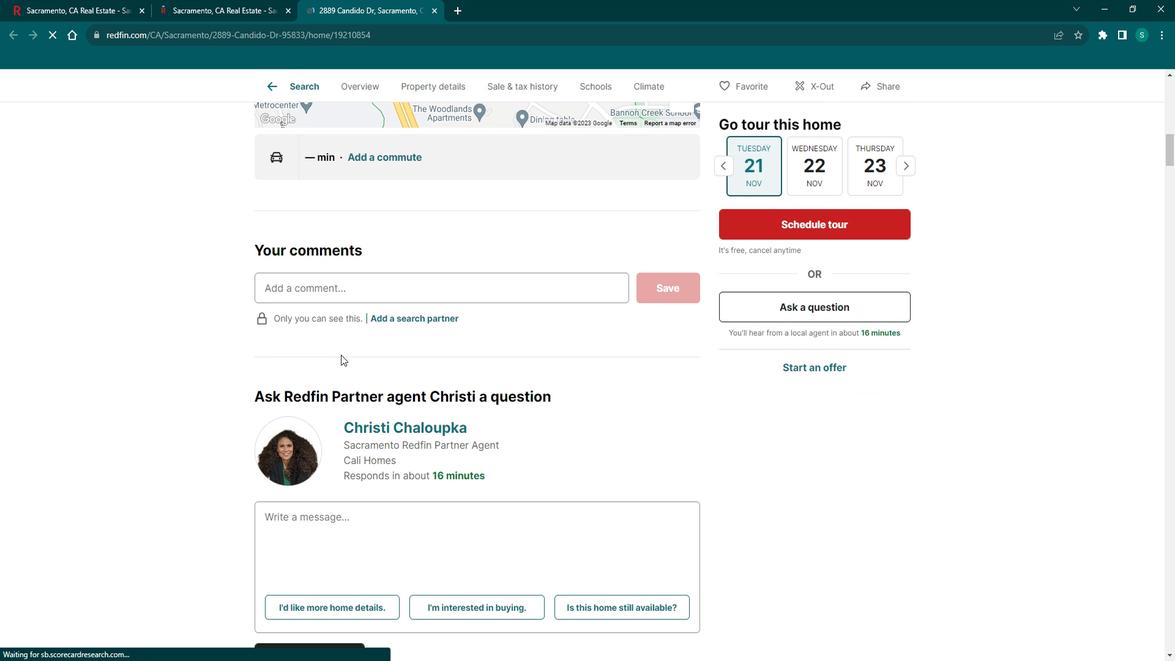 
Action: Mouse scrolled (347, 347) with delta (0, 0)
Screenshot: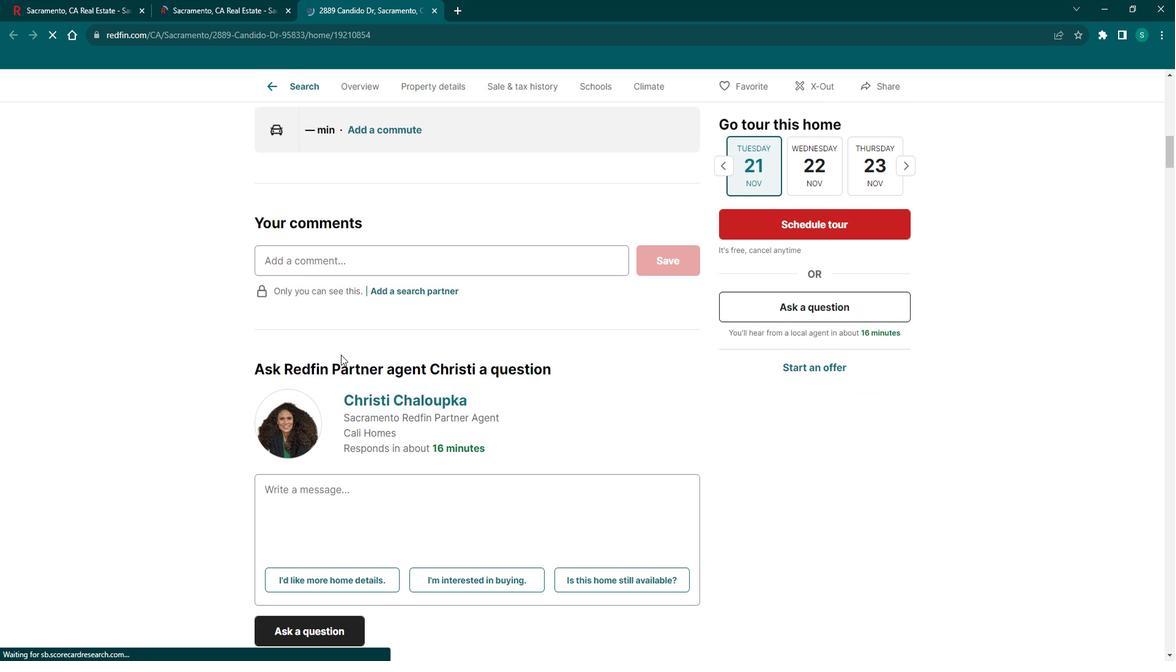
Action: Mouse scrolled (347, 347) with delta (0, 0)
Screenshot: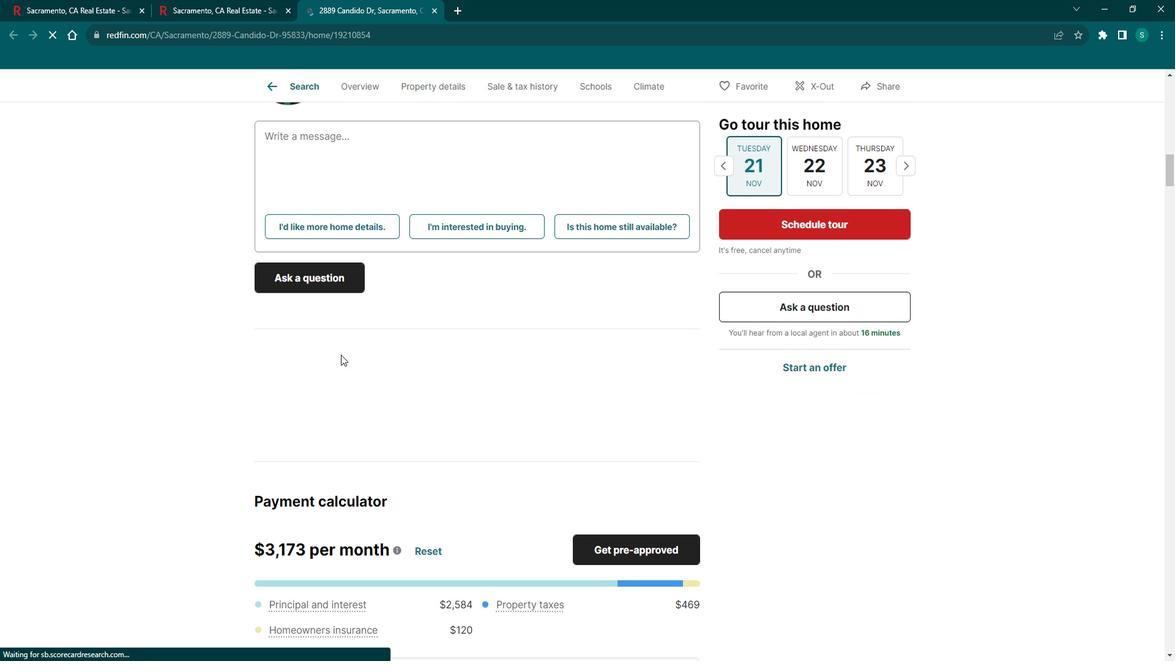 
Action: Mouse scrolled (347, 347) with delta (0, 0)
Screenshot: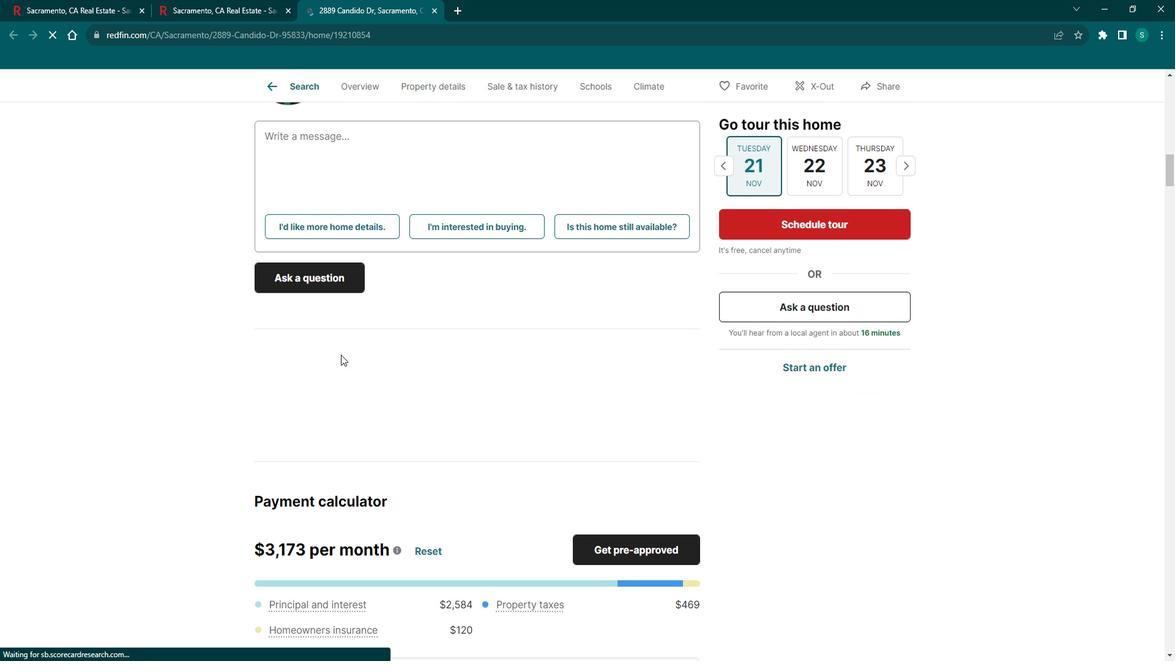 
Action: Mouse scrolled (347, 347) with delta (0, 0)
Screenshot: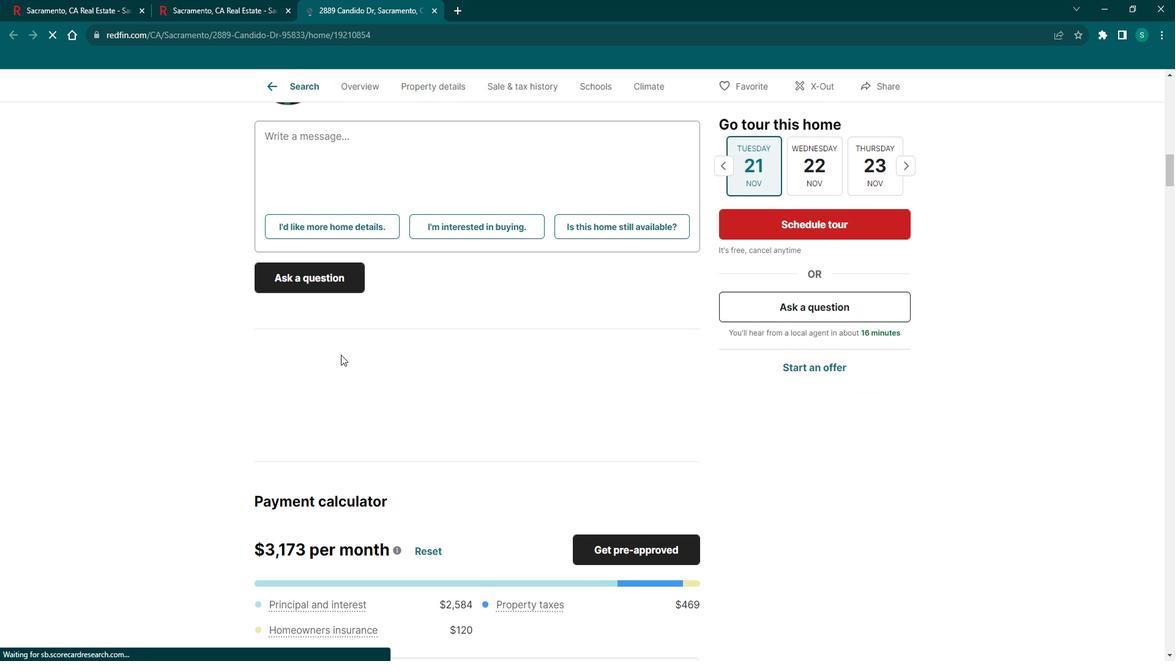 
Action: Mouse scrolled (347, 347) with delta (0, 0)
Screenshot: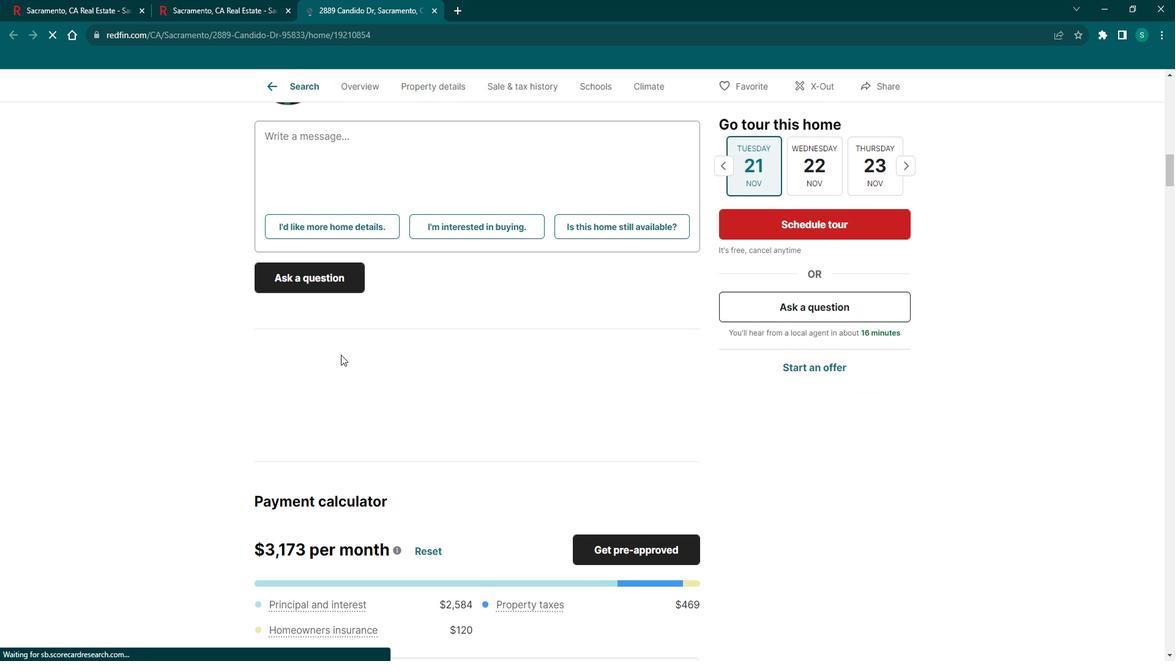 
Action: Mouse scrolled (347, 347) with delta (0, 0)
Screenshot: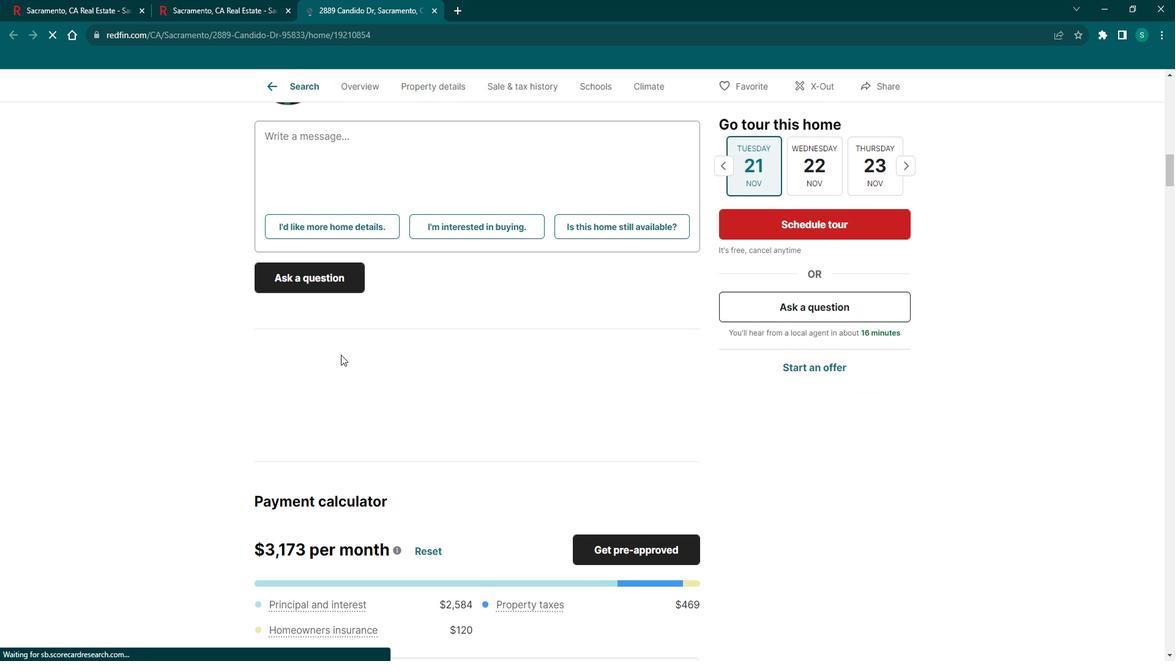 
Action: Mouse scrolled (347, 347) with delta (0, 0)
Screenshot: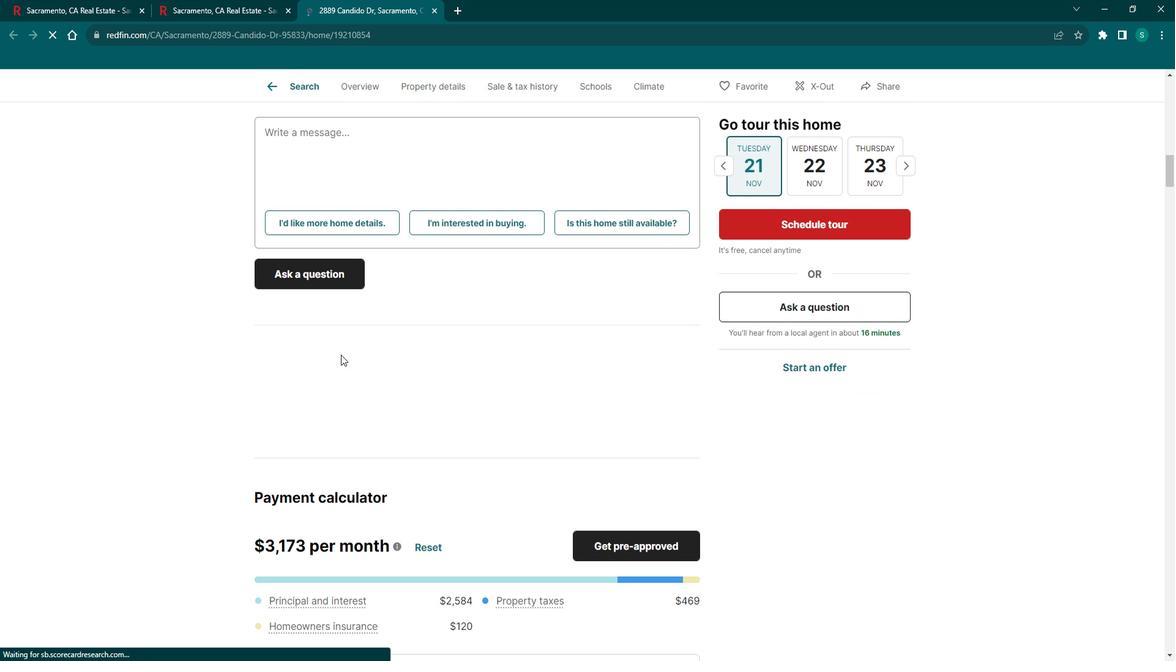 
Action: Mouse scrolled (347, 347) with delta (0, 0)
Screenshot: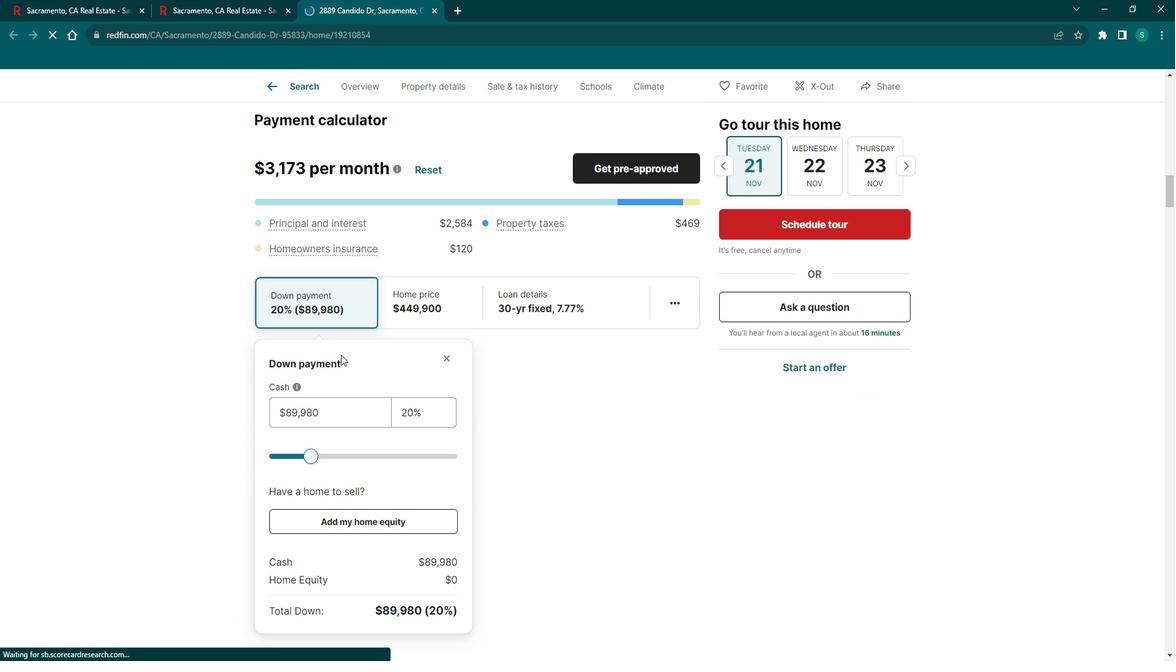
Action: Mouse scrolled (347, 347) with delta (0, 0)
Screenshot: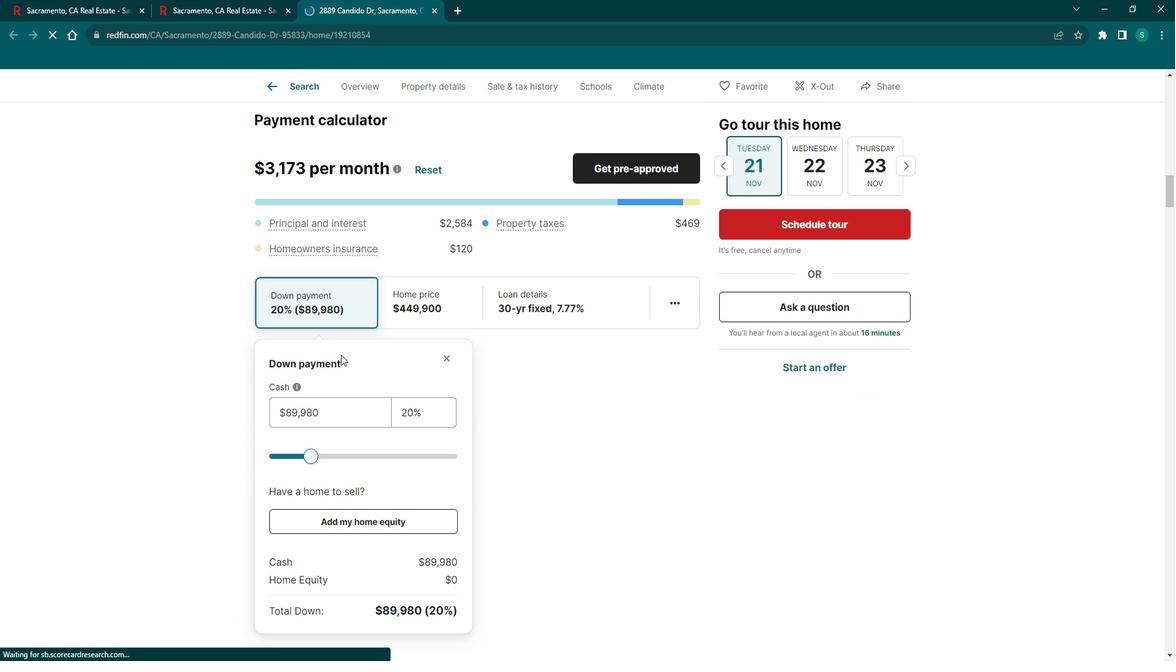 
Action: Mouse scrolled (347, 347) with delta (0, 0)
Screenshot: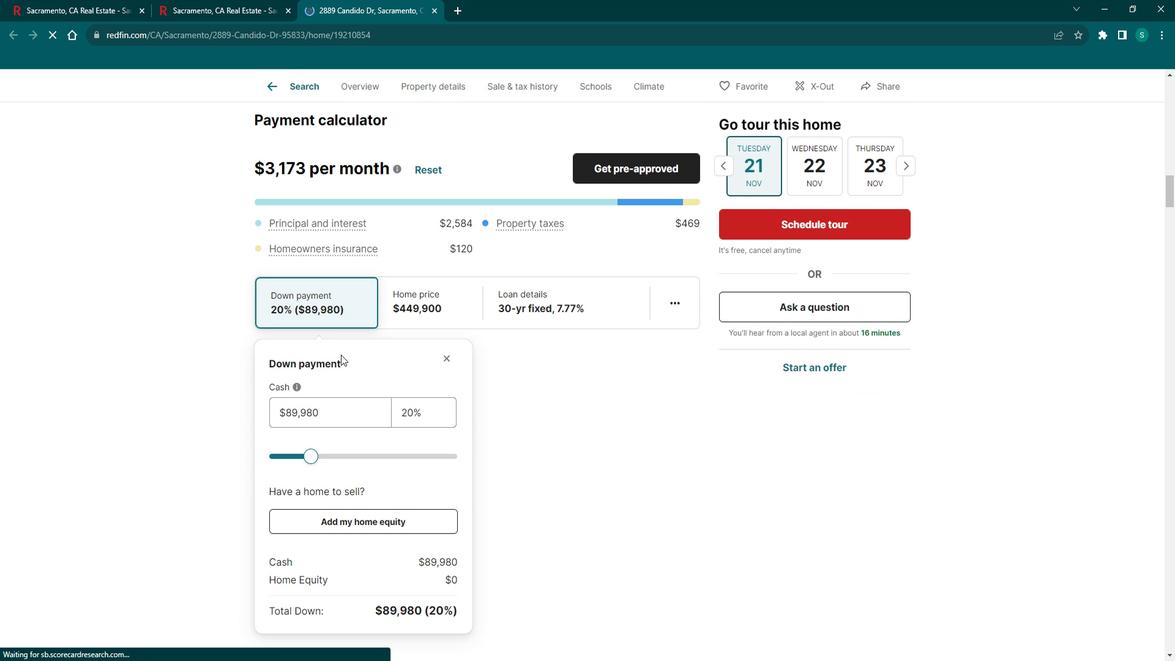 
Action: Mouse scrolled (347, 347) with delta (0, 0)
Screenshot: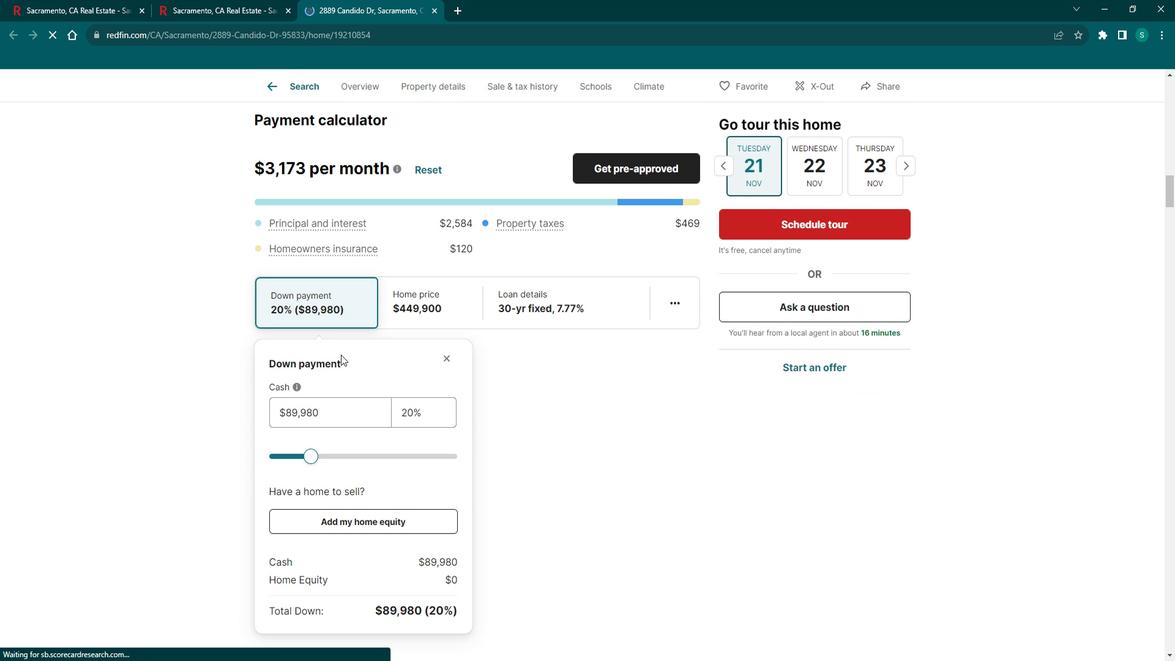 
Action: Mouse scrolled (347, 347) with delta (0, 0)
Screenshot: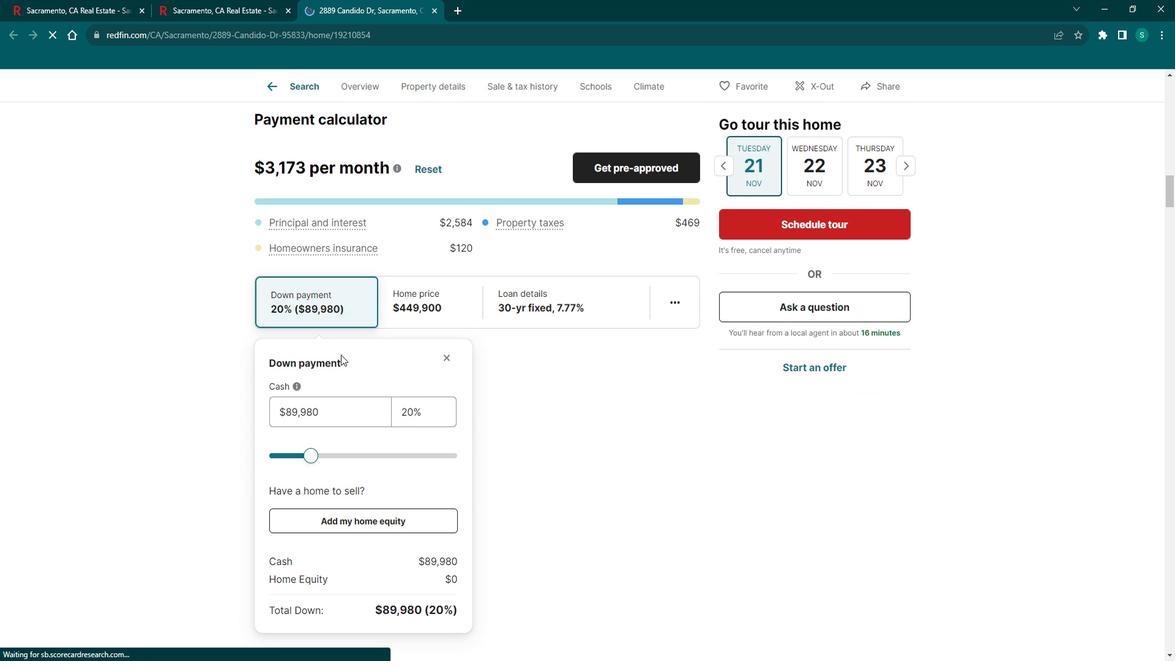 
Action: Mouse scrolled (347, 347) with delta (0, 0)
Screenshot: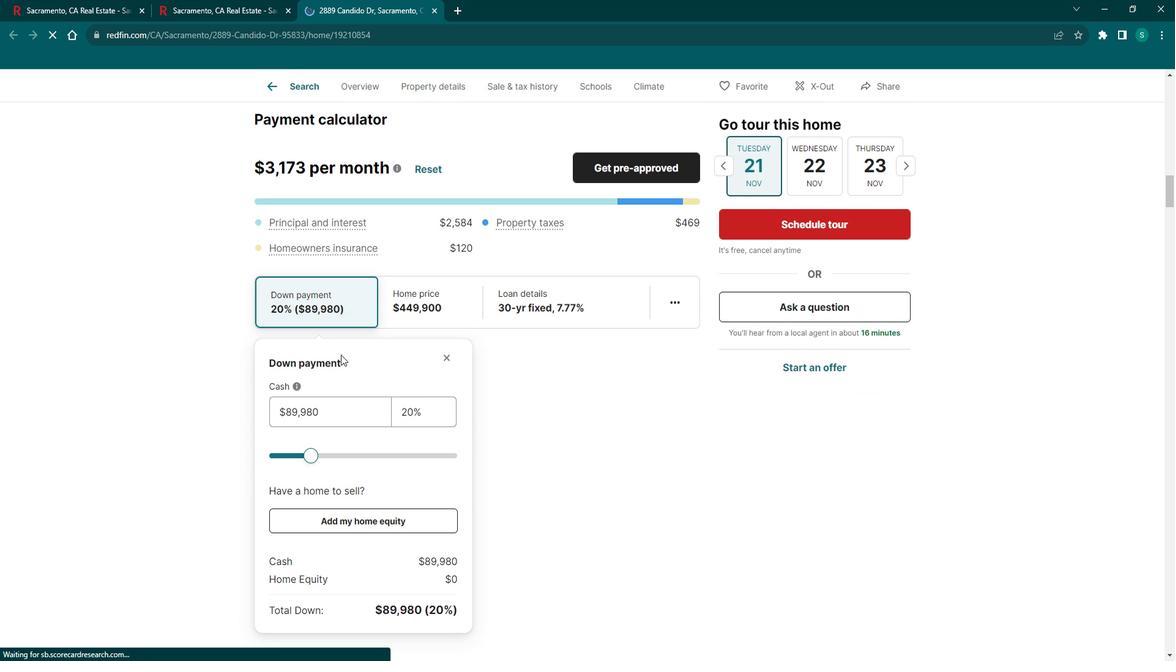 
Action: Mouse scrolled (347, 347) with delta (0, 0)
Screenshot: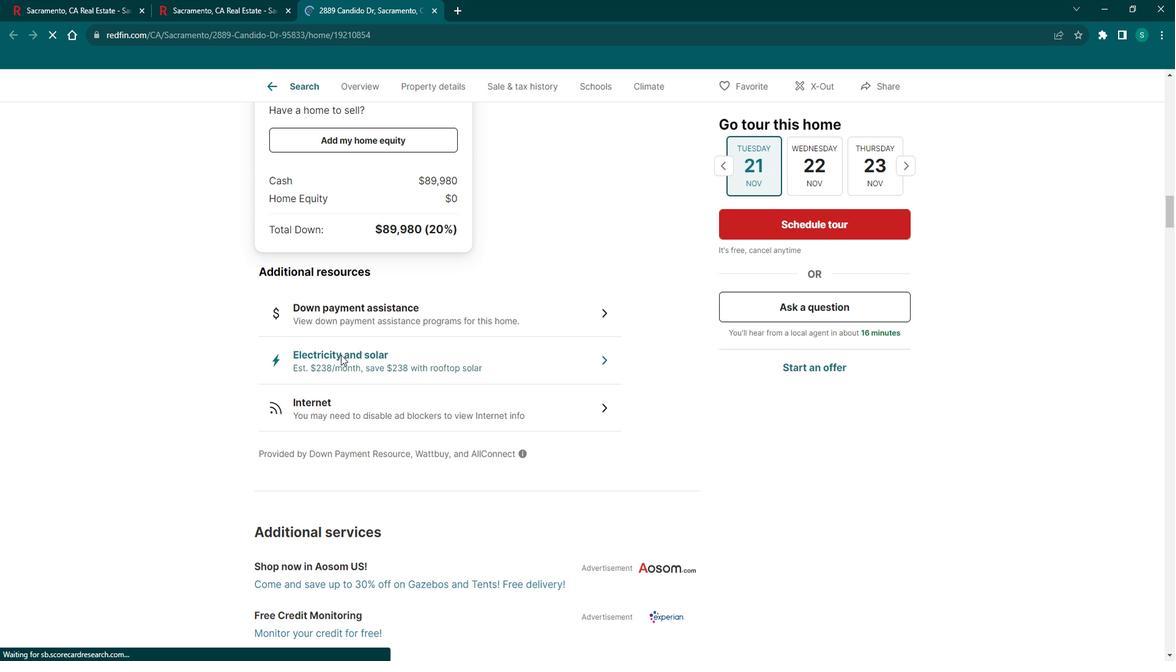 
Action: Mouse scrolled (347, 347) with delta (0, 0)
Screenshot: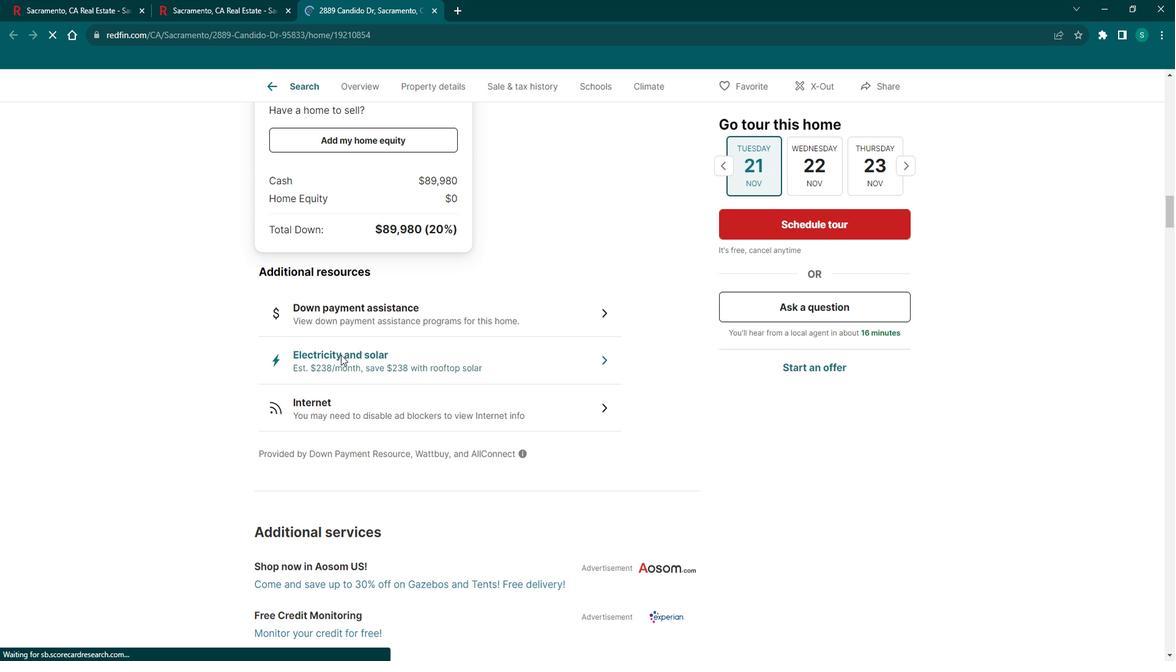 
Action: Mouse scrolled (347, 347) with delta (0, 0)
Screenshot: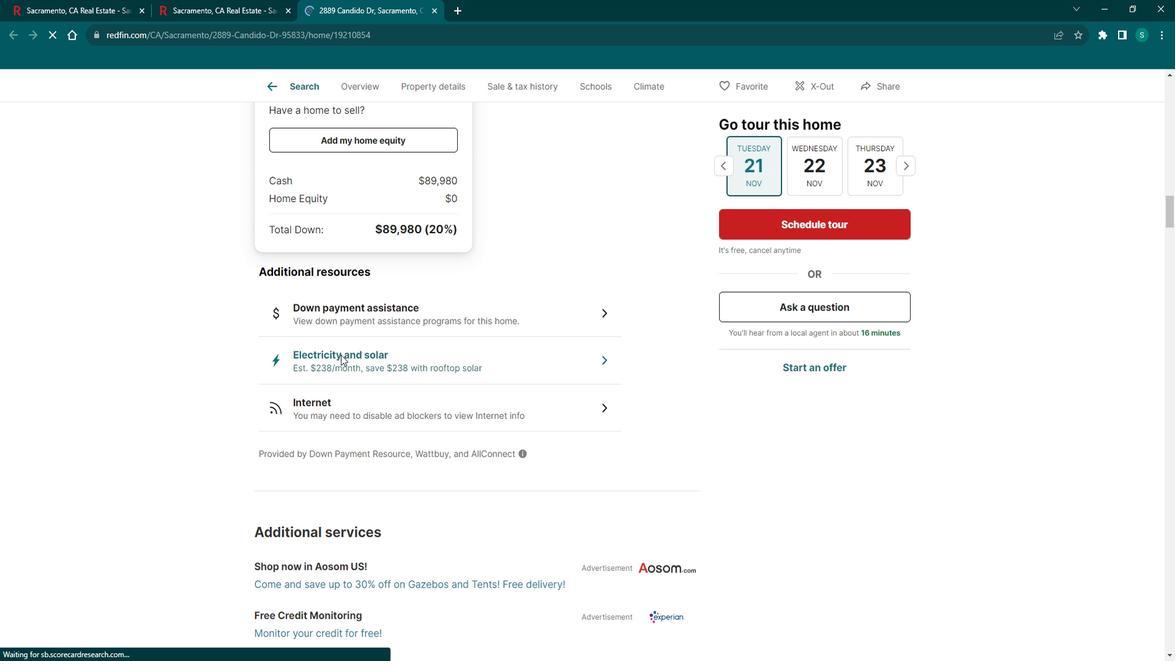 
Action: Mouse scrolled (347, 347) with delta (0, 0)
Screenshot: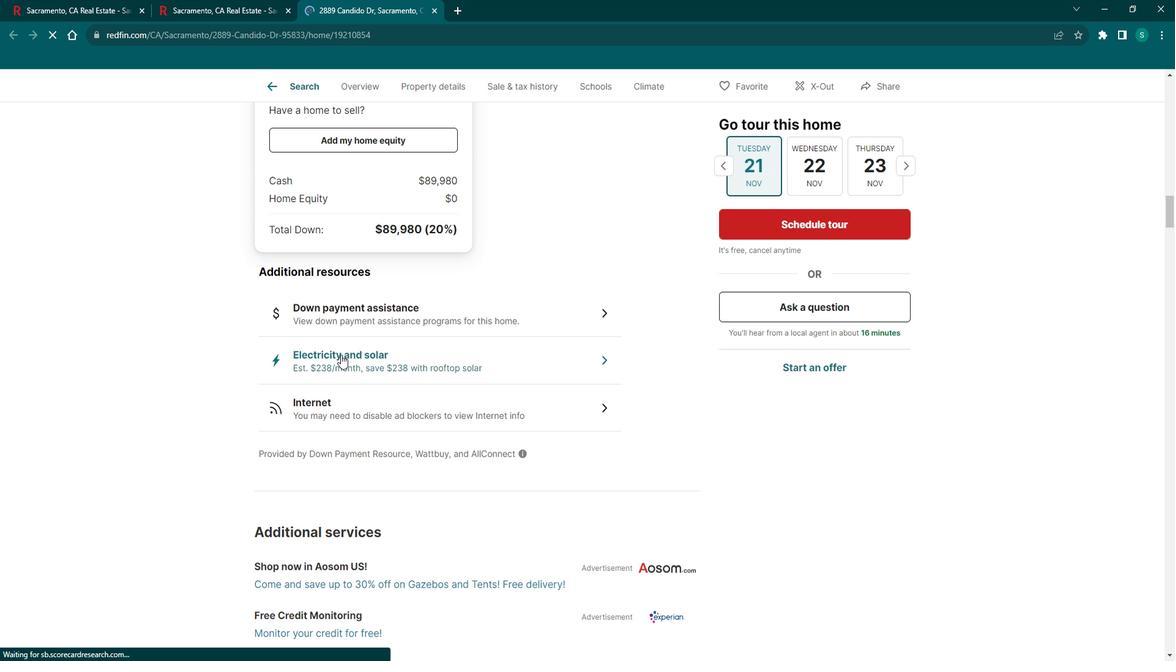 
Action: Mouse scrolled (347, 347) with delta (0, 0)
Screenshot: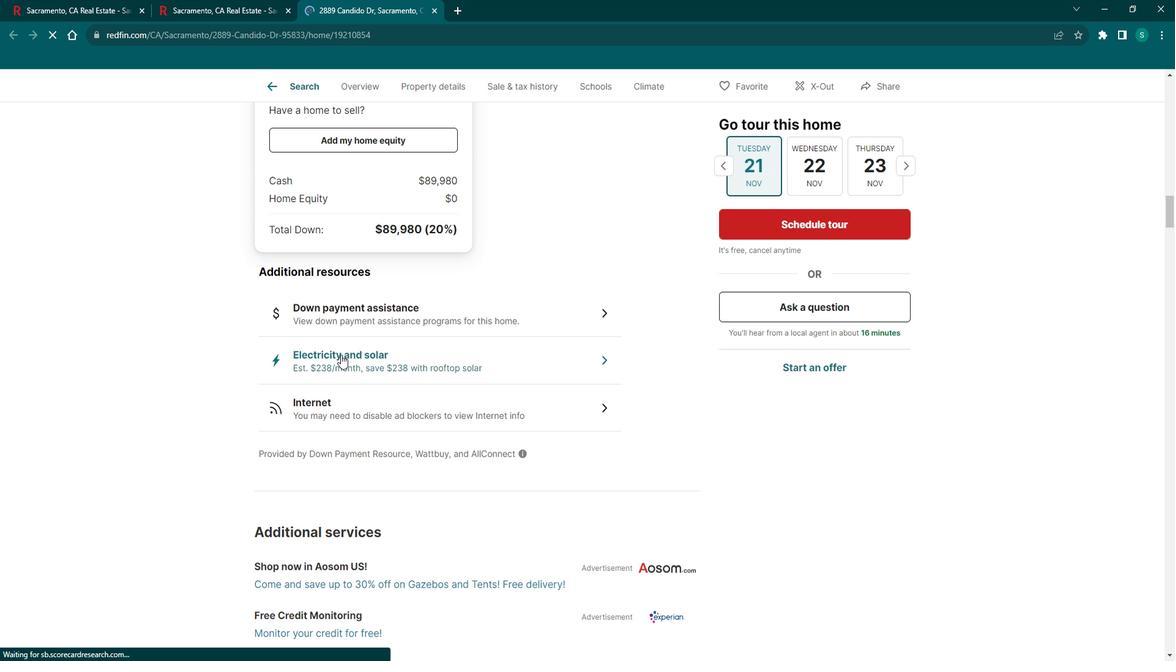 
Action: Mouse scrolled (347, 347) with delta (0, 0)
Screenshot: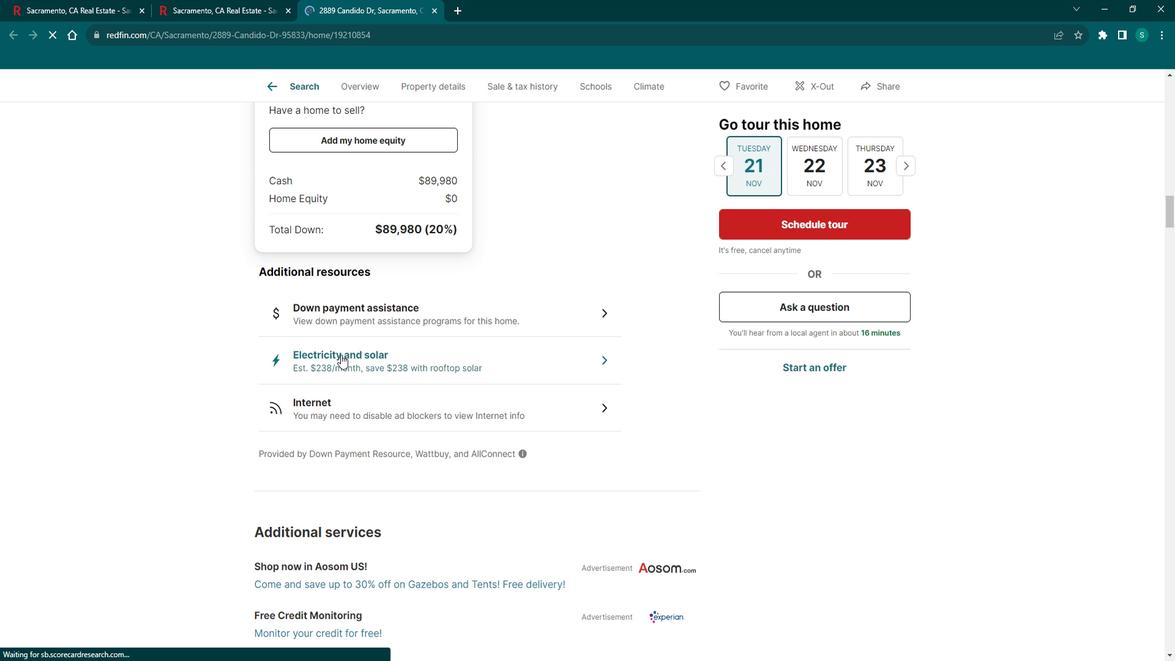 
Action: Mouse scrolled (347, 347) with delta (0, 0)
Screenshot: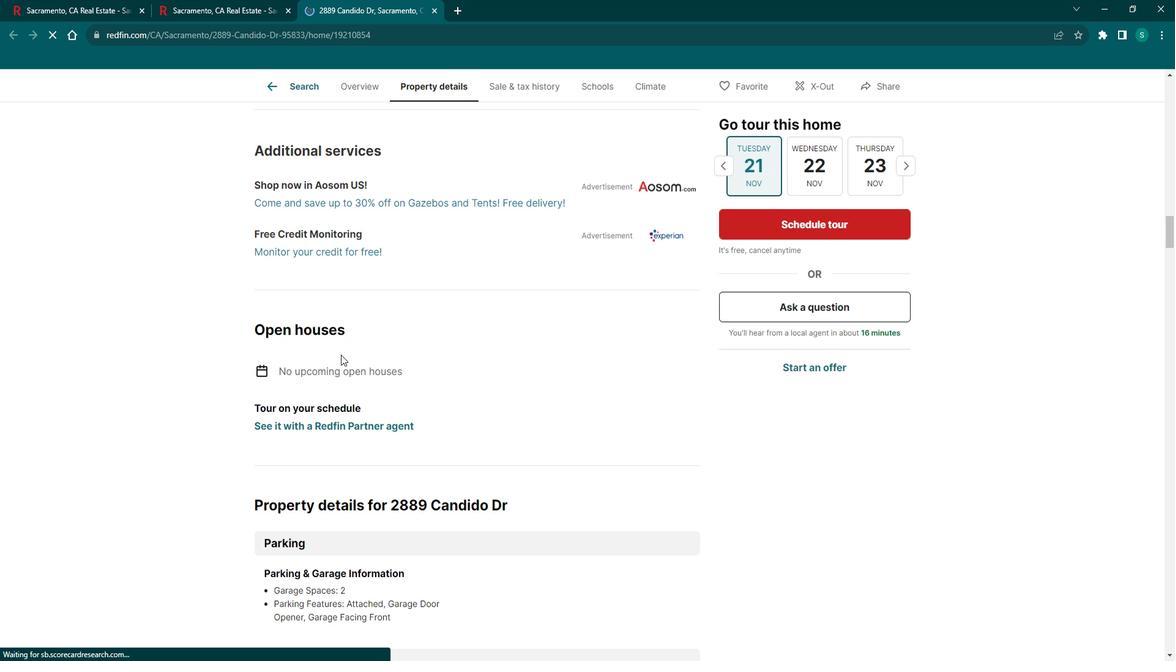 
Action: Mouse scrolled (347, 347) with delta (0, 0)
Screenshot: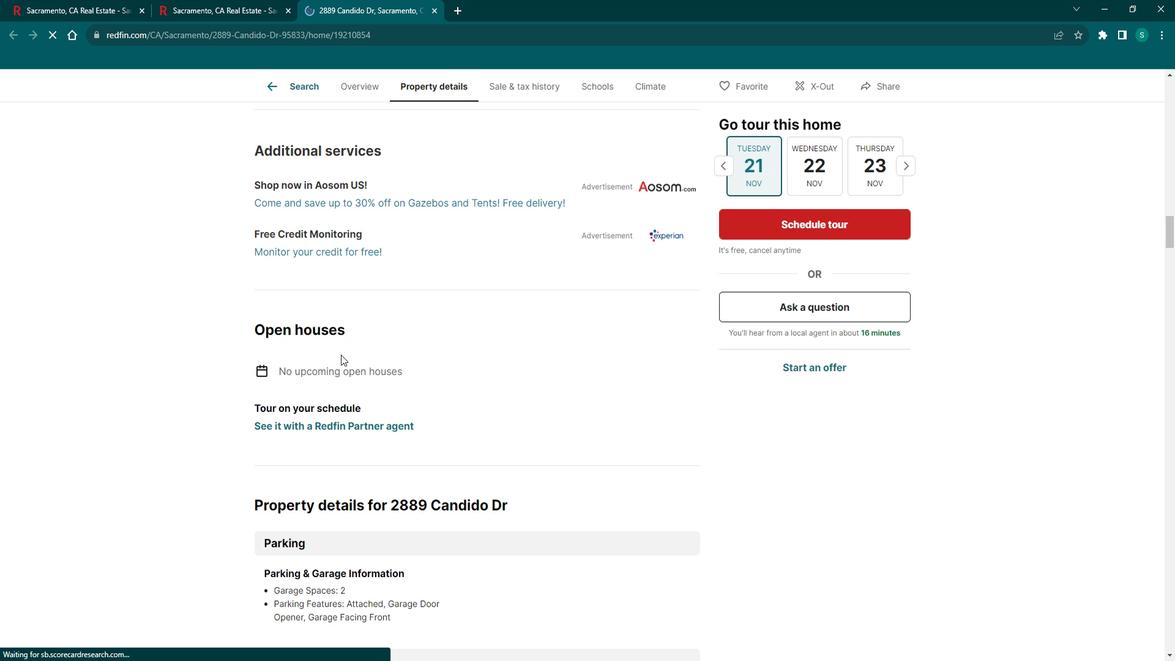 
Action: Mouse scrolled (347, 347) with delta (0, 0)
Screenshot: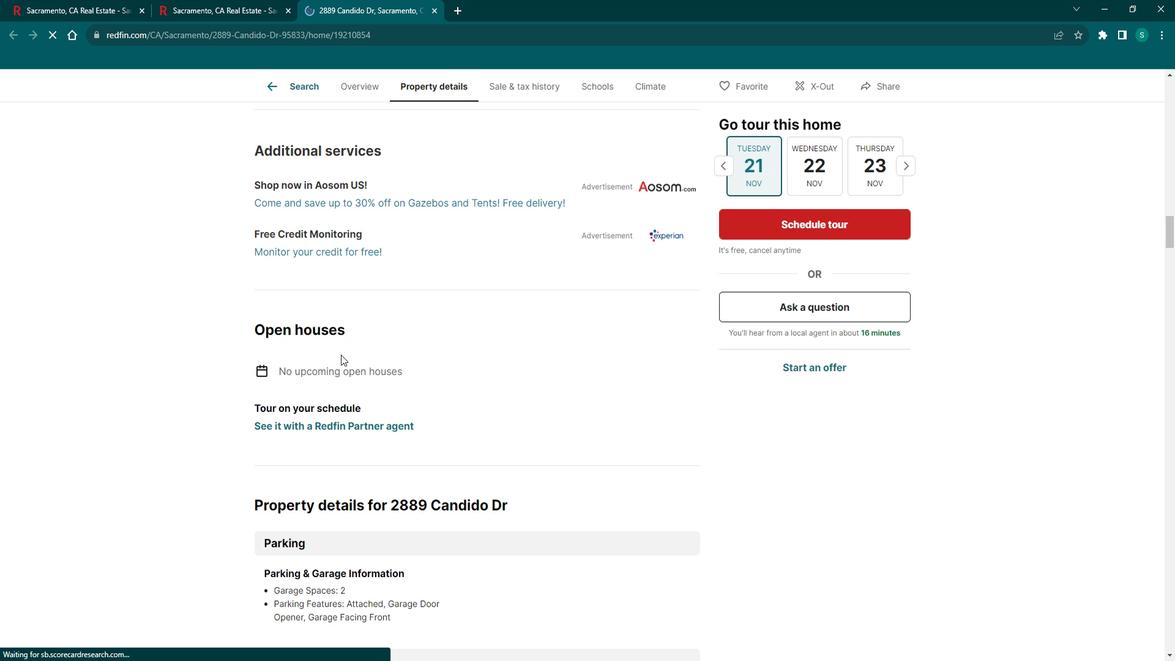 
Action: Mouse scrolled (347, 347) with delta (0, 0)
Screenshot: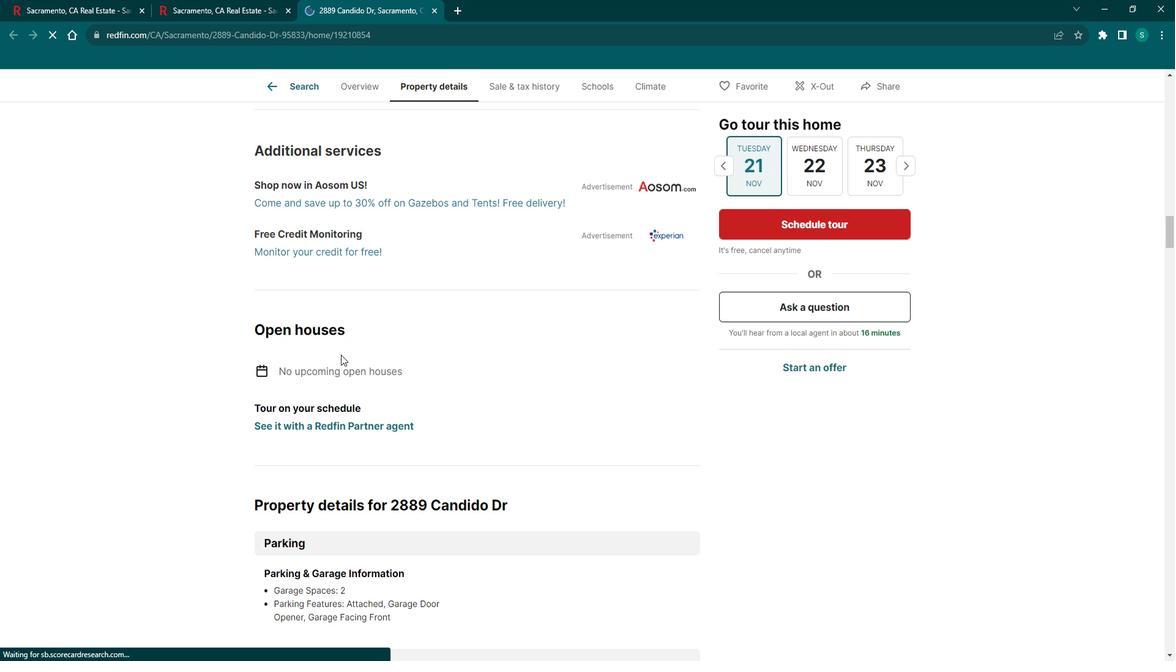 
Action: Mouse scrolled (347, 347) with delta (0, 0)
Screenshot: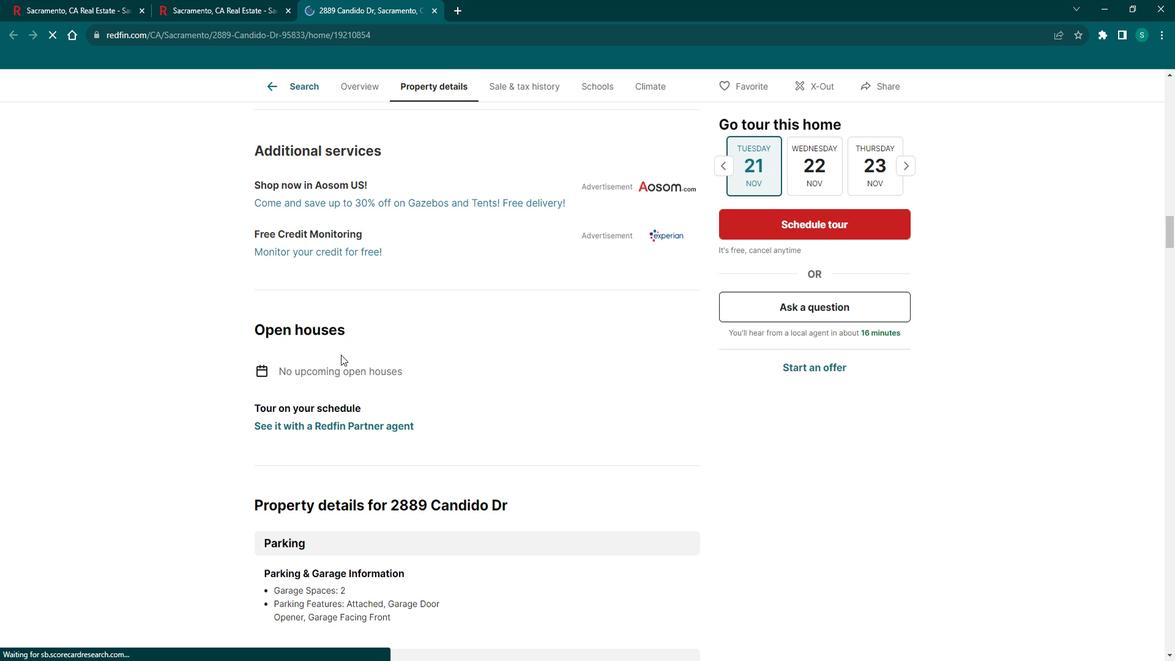 
Action: Mouse scrolled (347, 347) with delta (0, 0)
Screenshot: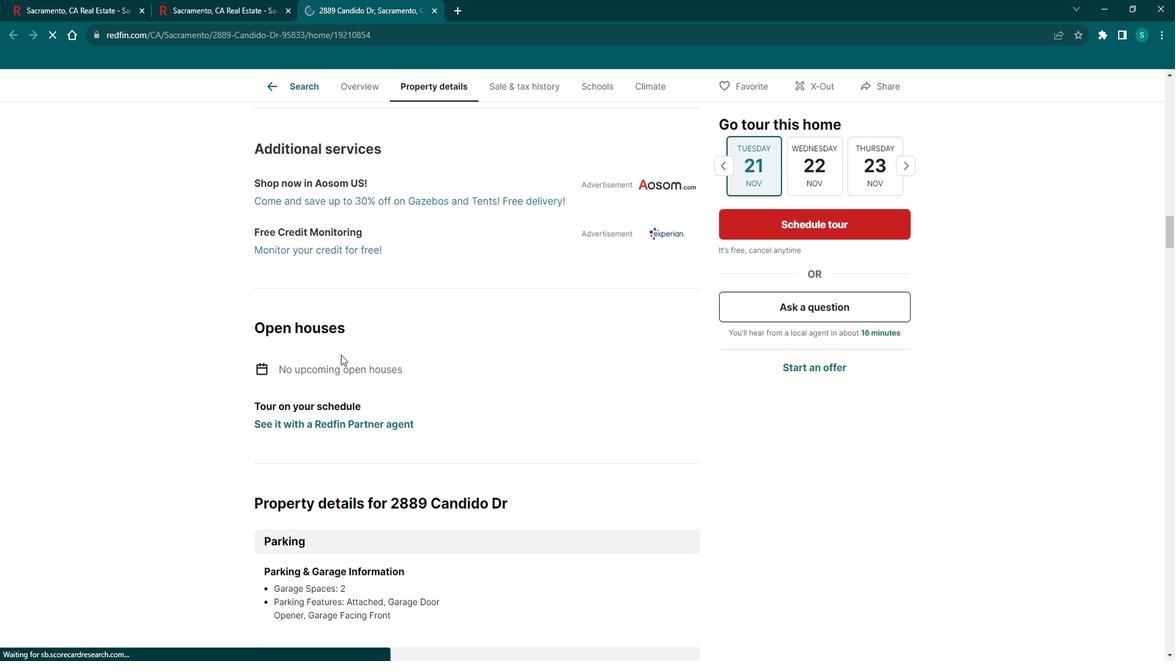 
Action: Mouse scrolled (347, 347) with delta (0, 0)
Screenshot: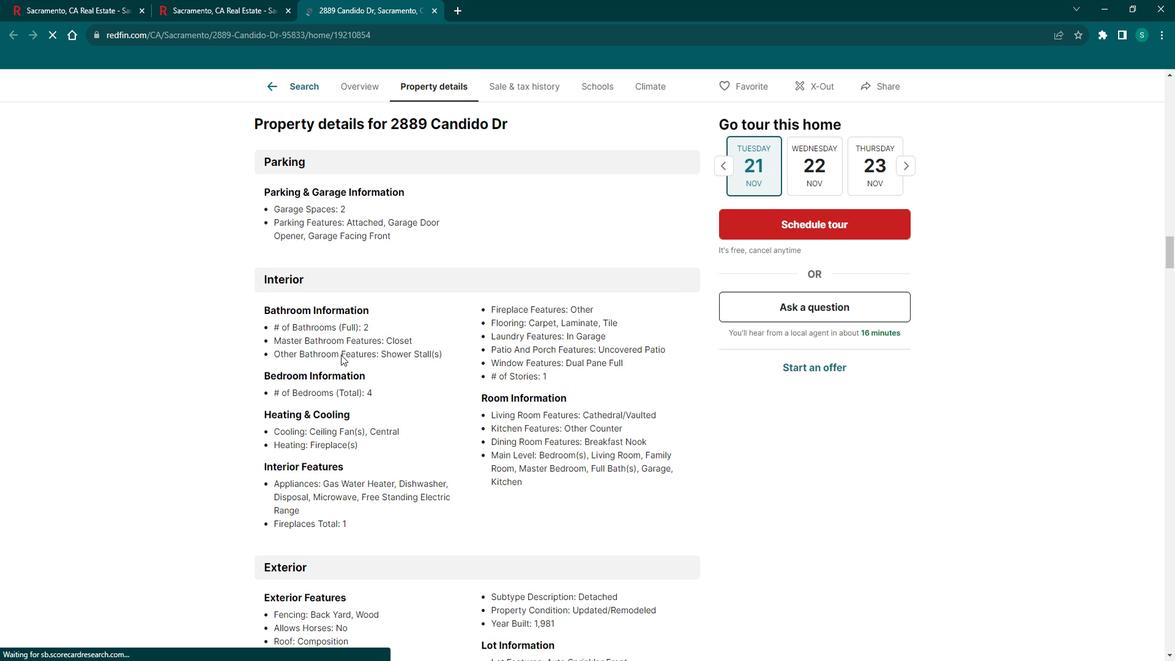 
Action: Mouse scrolled (347, 347) with delta (0, 0)
Screenshot: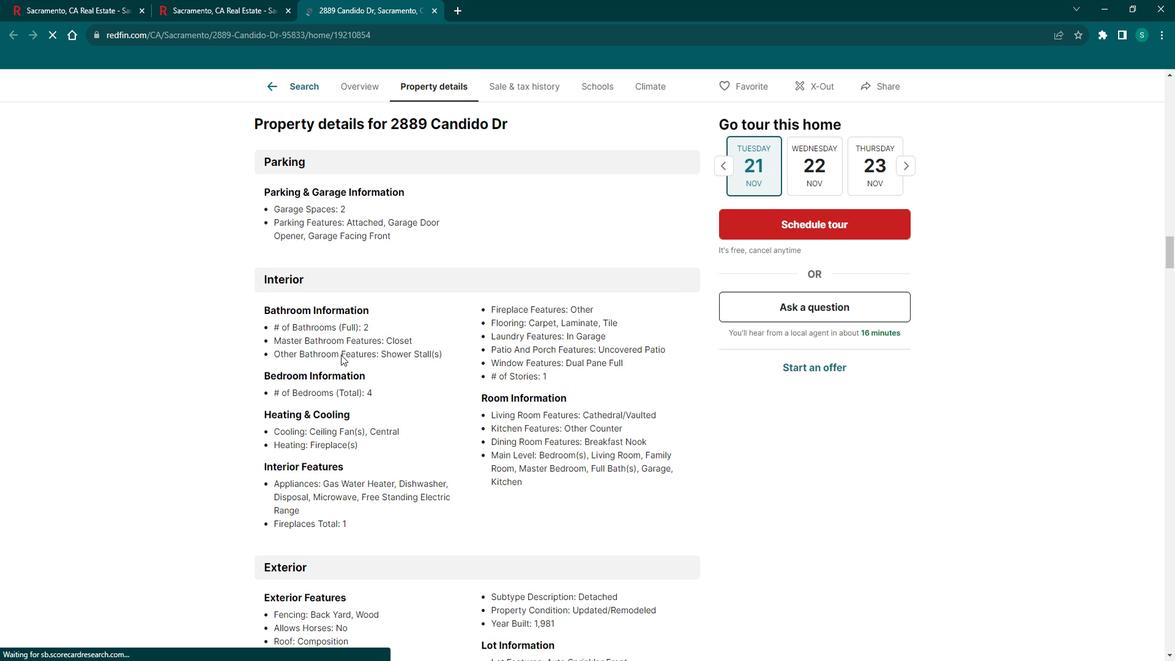 
Action: Mouse scrolled (347, 347) with delta (0, 0)
Screenshot: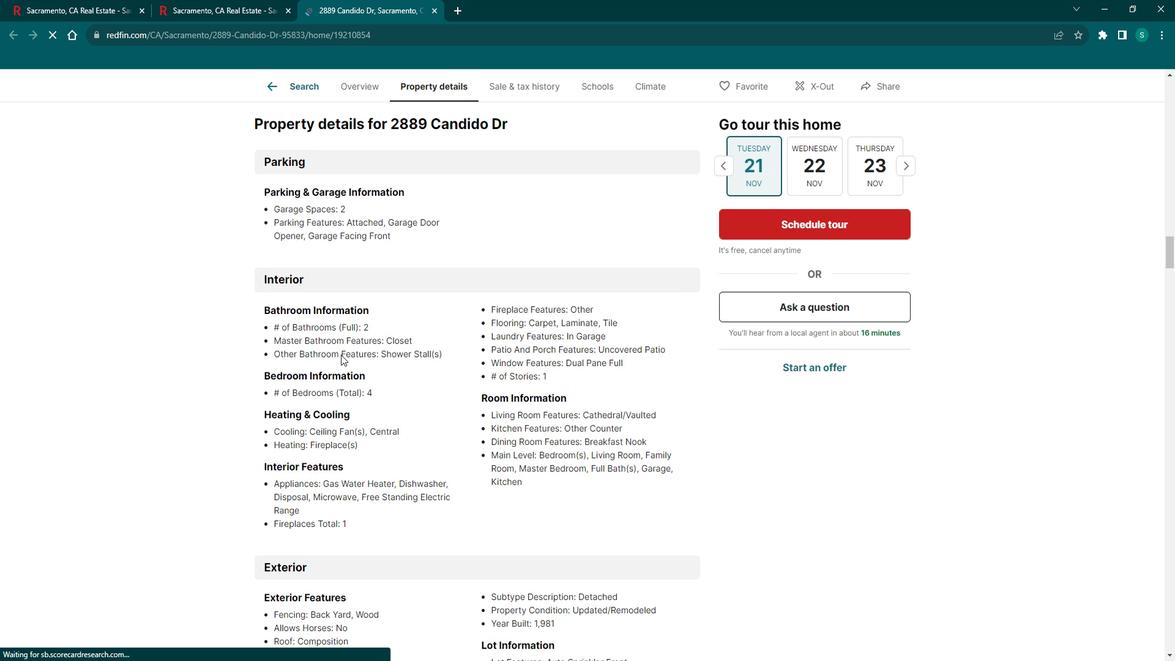 
Action: Mouse scrolled (347, 347) with delta (0, 0)
Screenshot: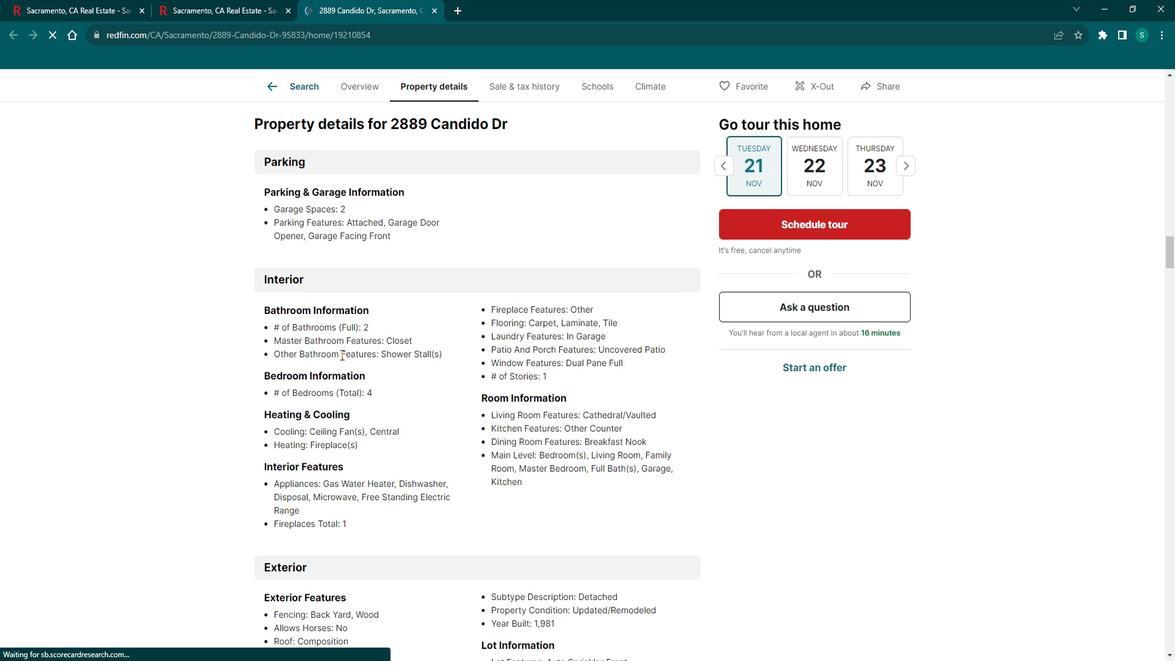 
Action: Mouse scrolled (347, 347) with delta (0, 0)
Screenshot: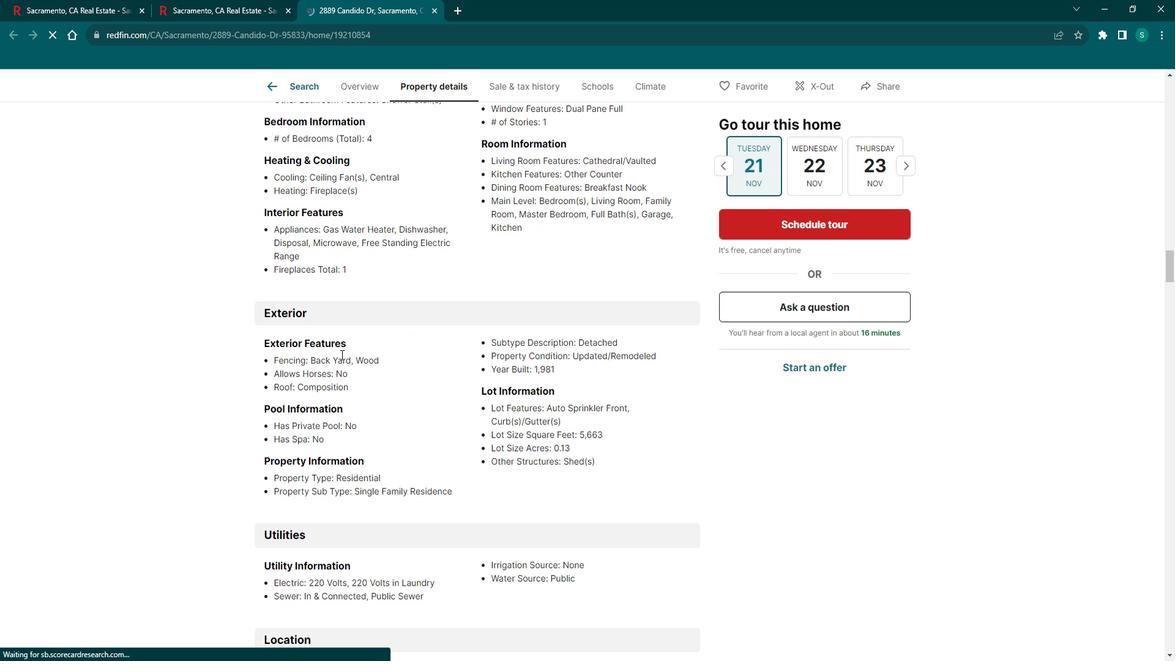 
Action: Mouse scrolled (347, 347) with delta (0, 0)
Screenshot: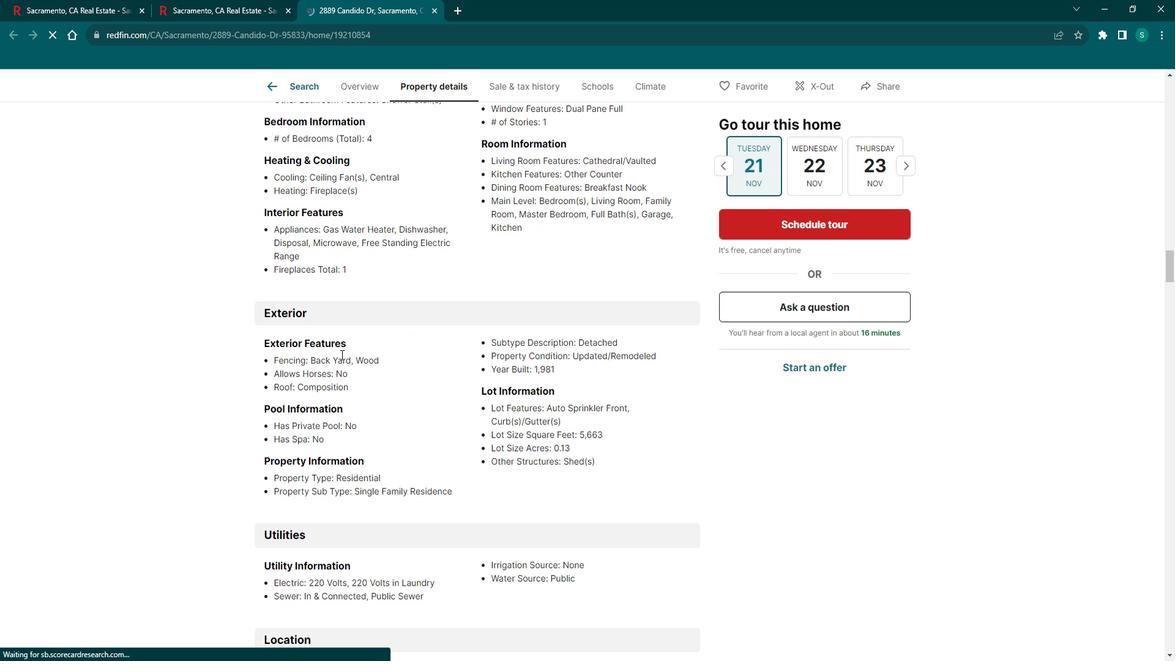 
Action: Mouse scrolled (347, 347) with delta (0, 0)
Screenshot: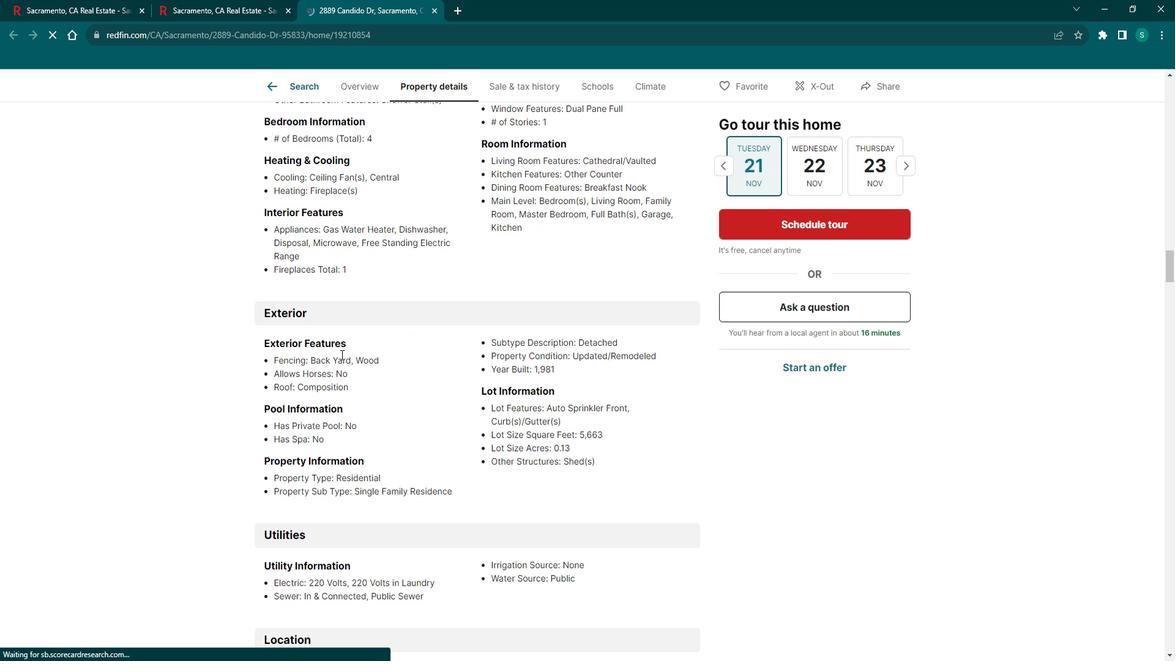 
Action: Mouse scrolled (347, 347) with delta (0, 0)
Screenshot: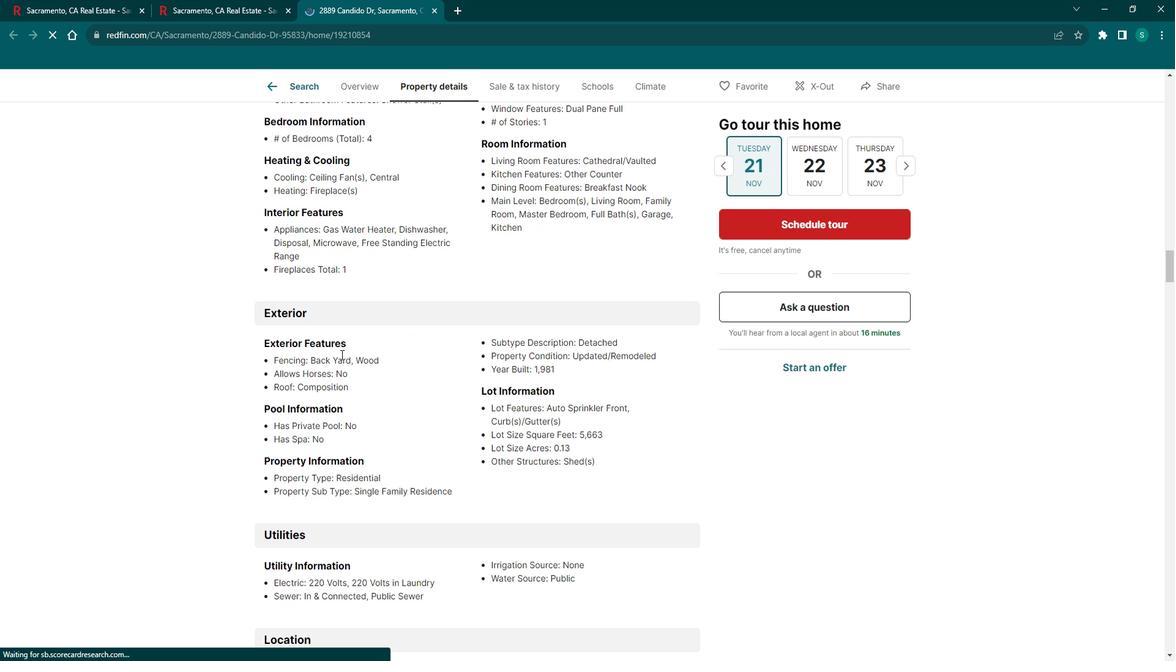 
Action: Mouse scrolled (347, 347) with delta (0, 0)
Screenshot: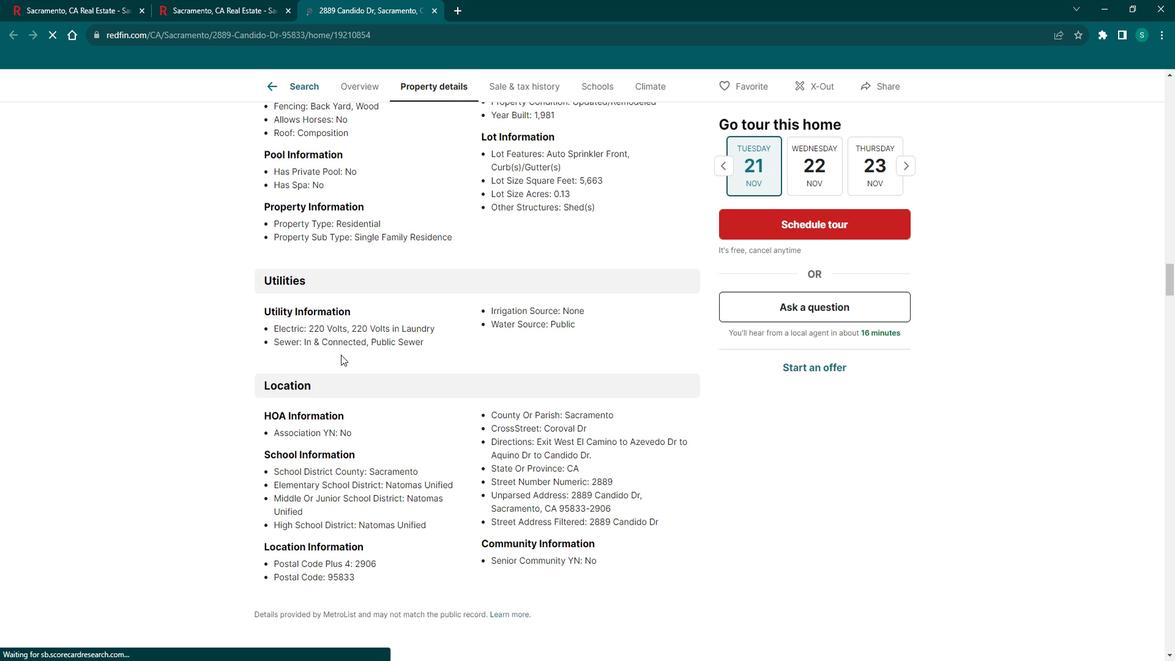 
Action: Mouse scrolled (347, 347) with delta (0, 0)
Screenshot: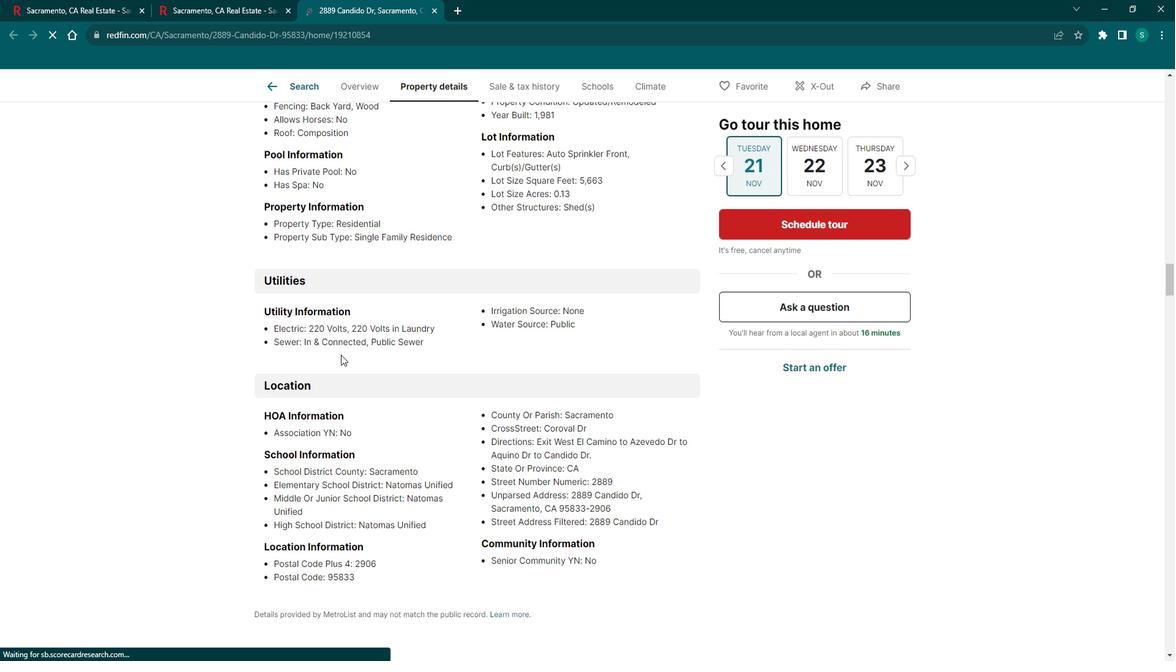 
Action: Mouse scrolled (347, 347) with delta (0, 0)
Screenshot: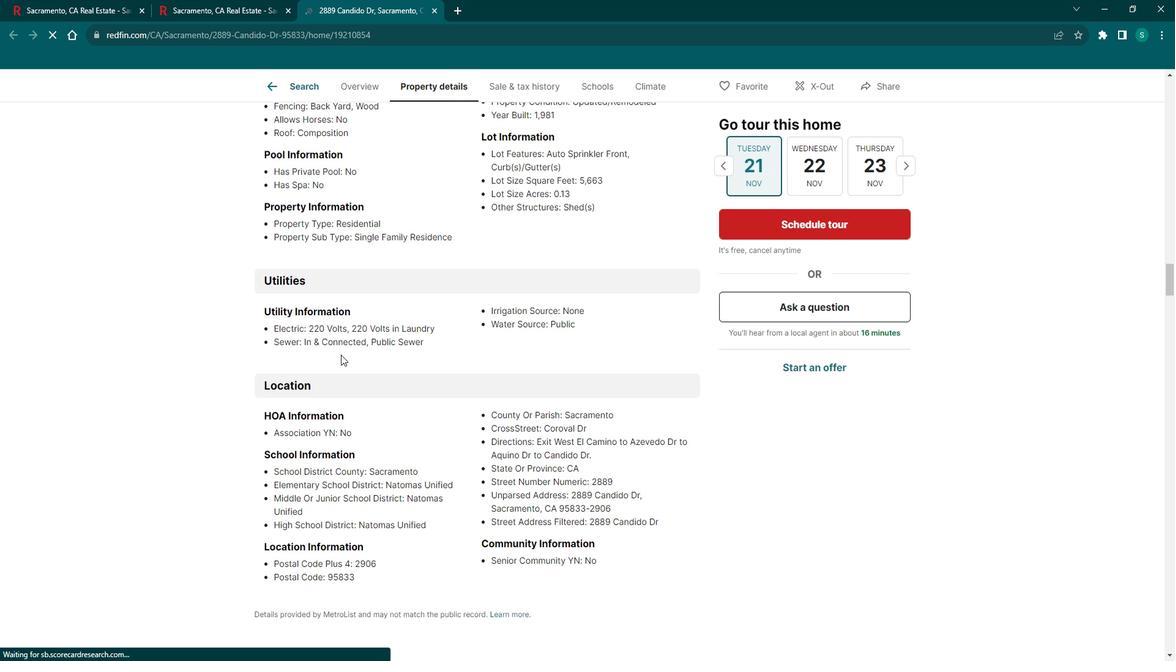 
Action: Mouse scrolled (347, 347) with delta (0, 0)
Screenshot: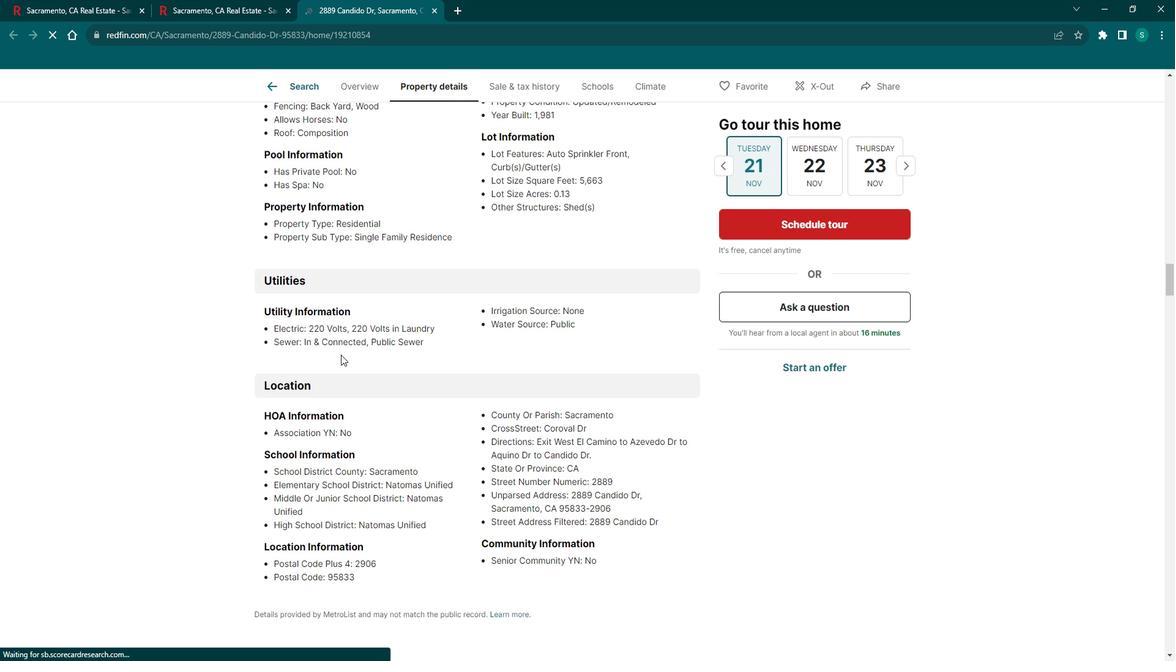 
Action: Mouse scrolled (347, 347) with delta (0, 0)
Screenshot: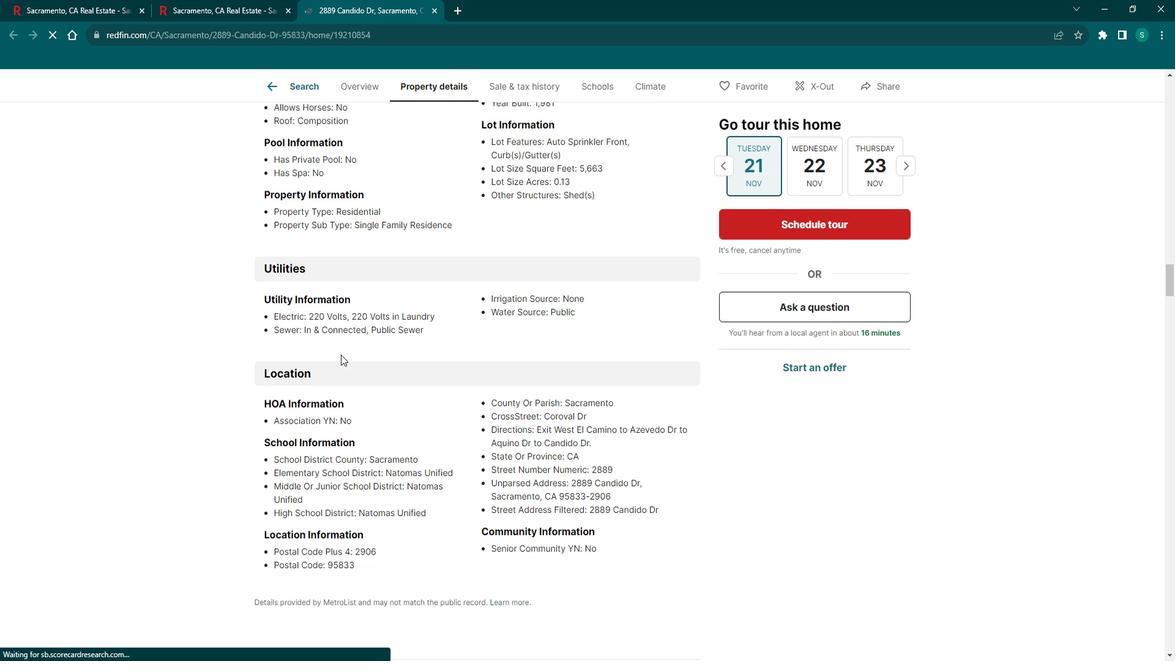 
Action: Mouse scrolled (347, 348) with delta (0, 0)
